 Task: Create a creative abstract corporative letterhead.
Action: Mouse moved to (393, 210)
Screenshot: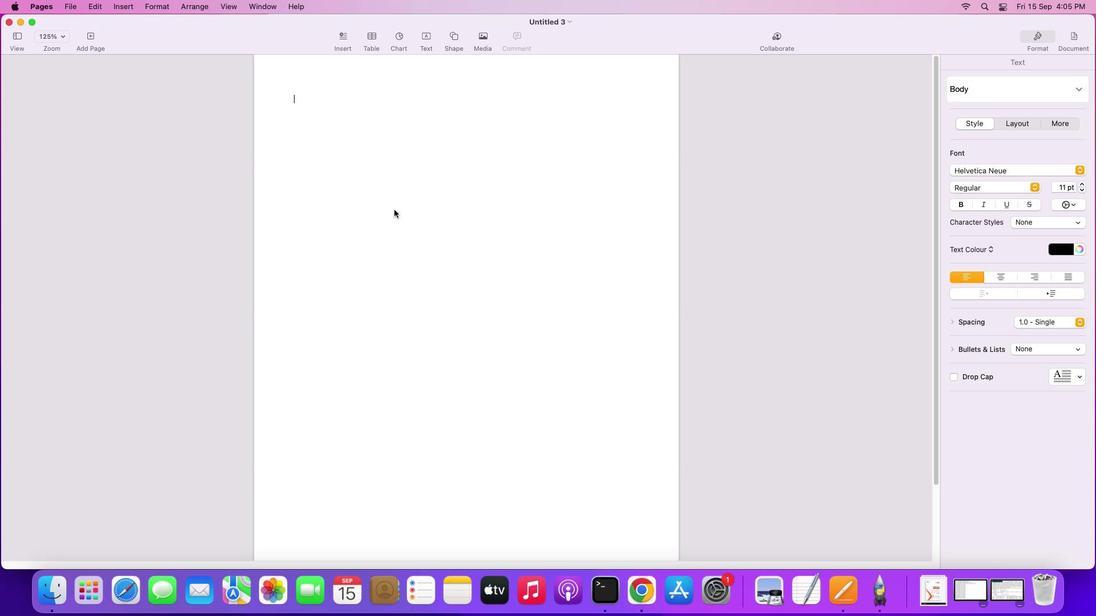 
Action: Mouse pressed left at (393, 210)
Screenshot: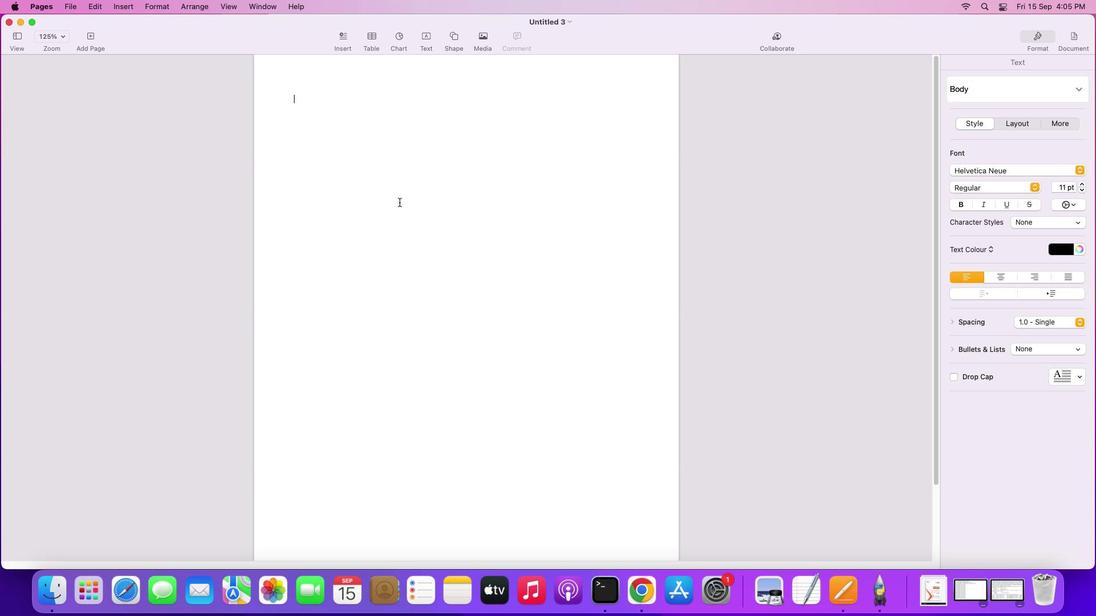 
Action: Mouse moved to (449, 37)
Screenshot: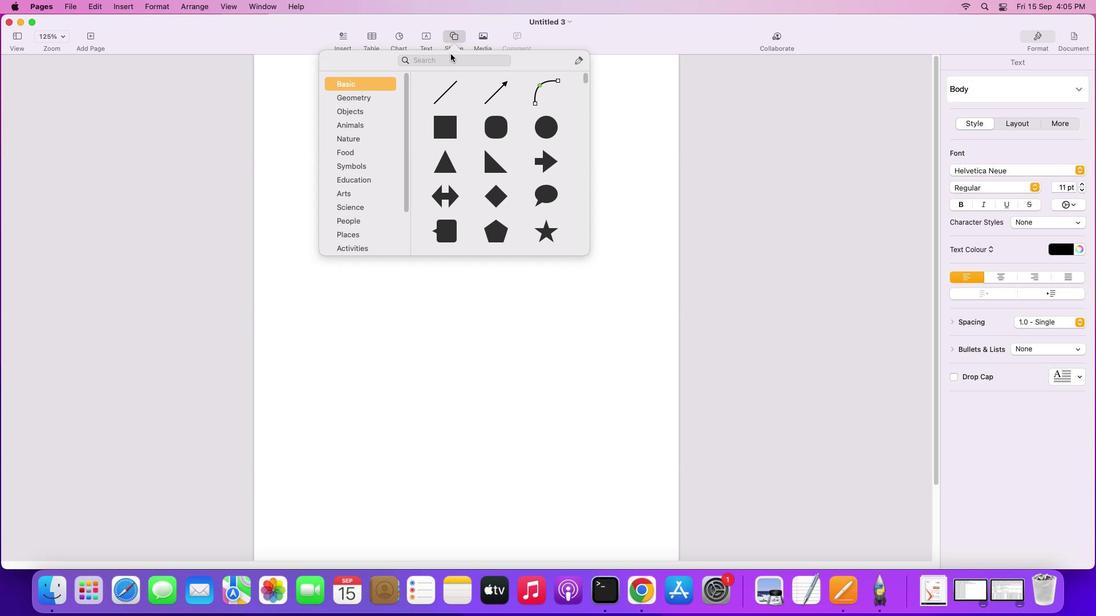 
Action: Mouse pressed left at (449, 37)
Screenshot: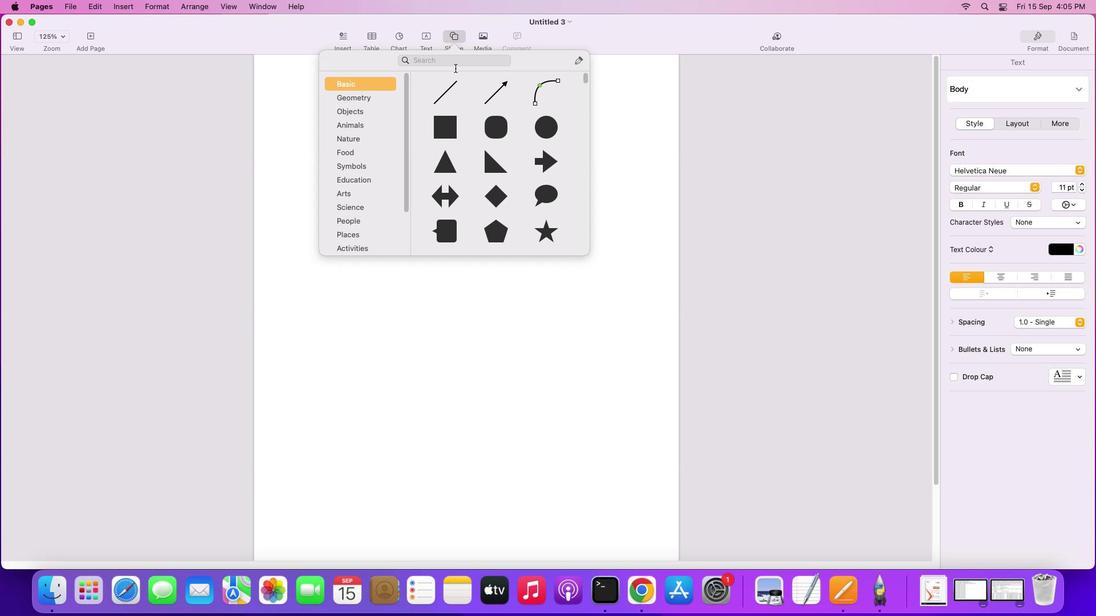 
Action: Mouse moved to (441, 131)
Screenshot: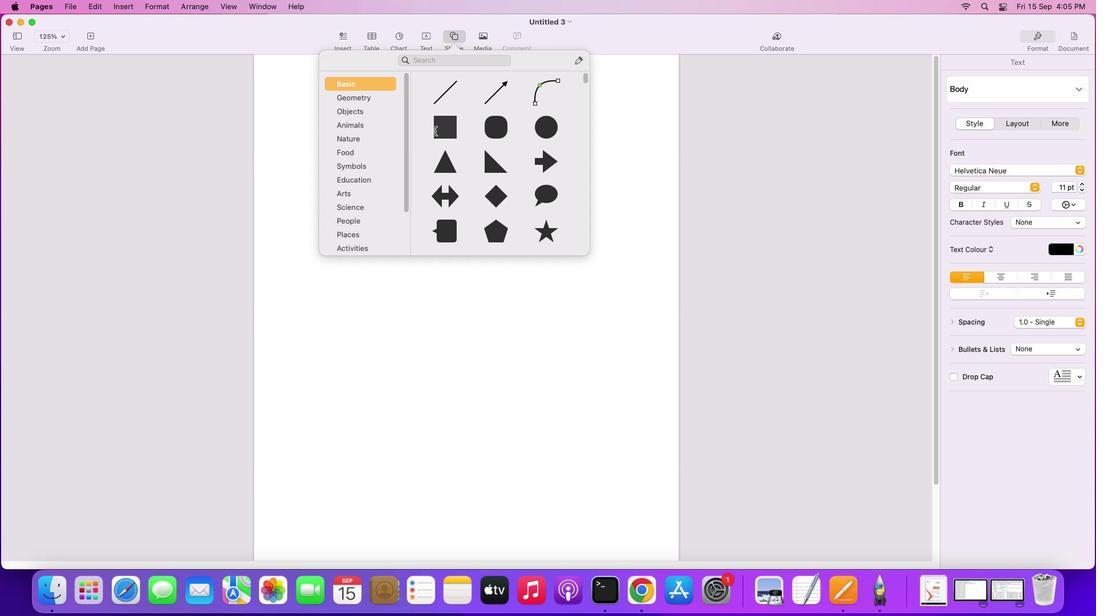 
Action: Mouse pressed left at (441, 131)
Screenshot: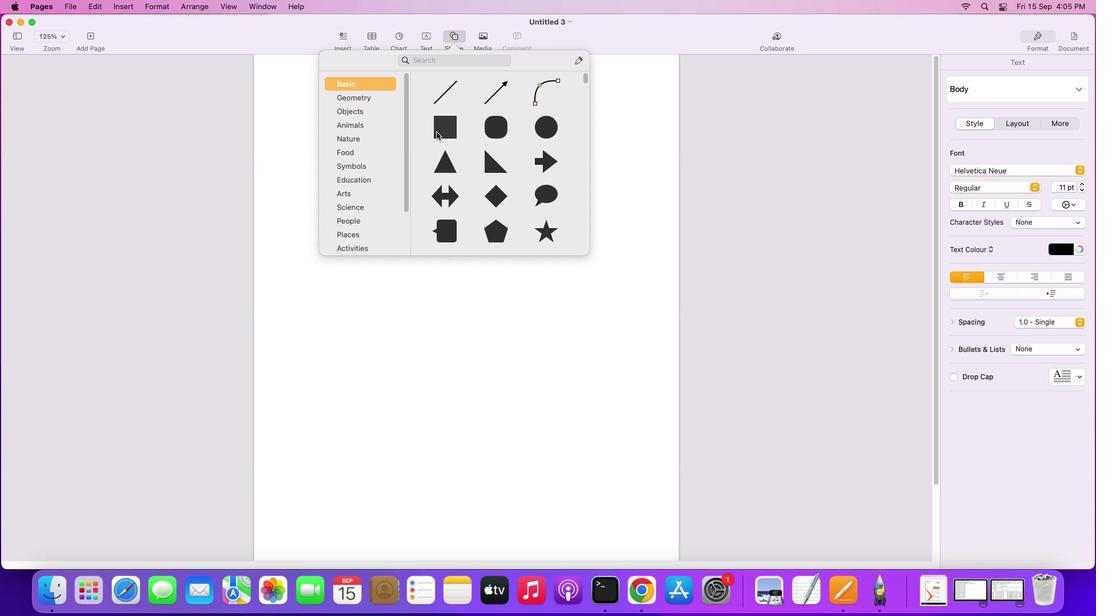 
Action: Mouse moved to (464, 153)
Screenshot: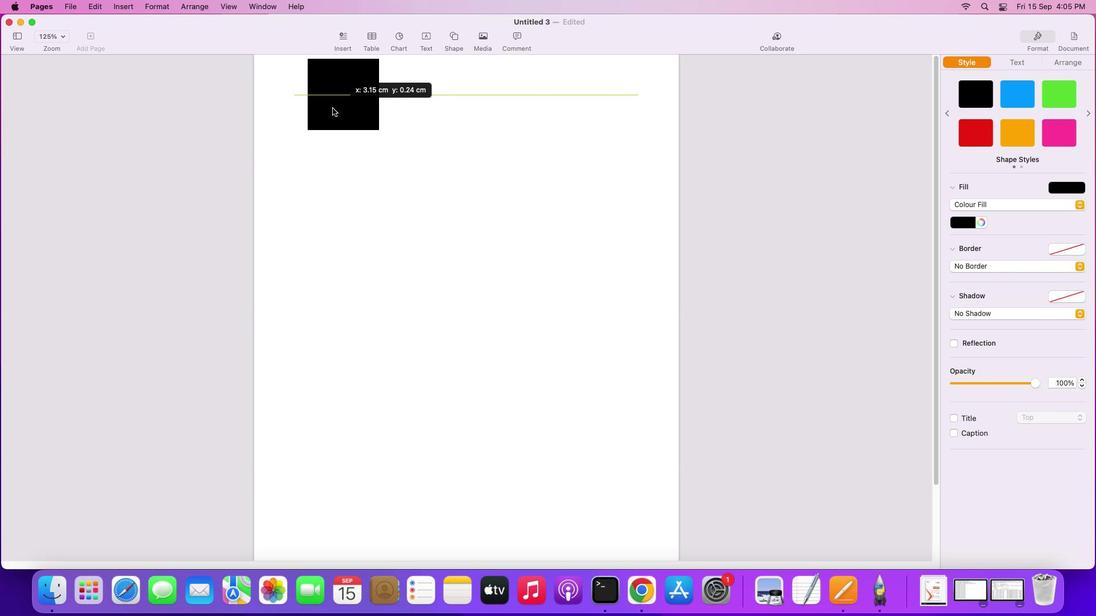 
Action: Mouse pressed left at (464, 153)
Screenshot: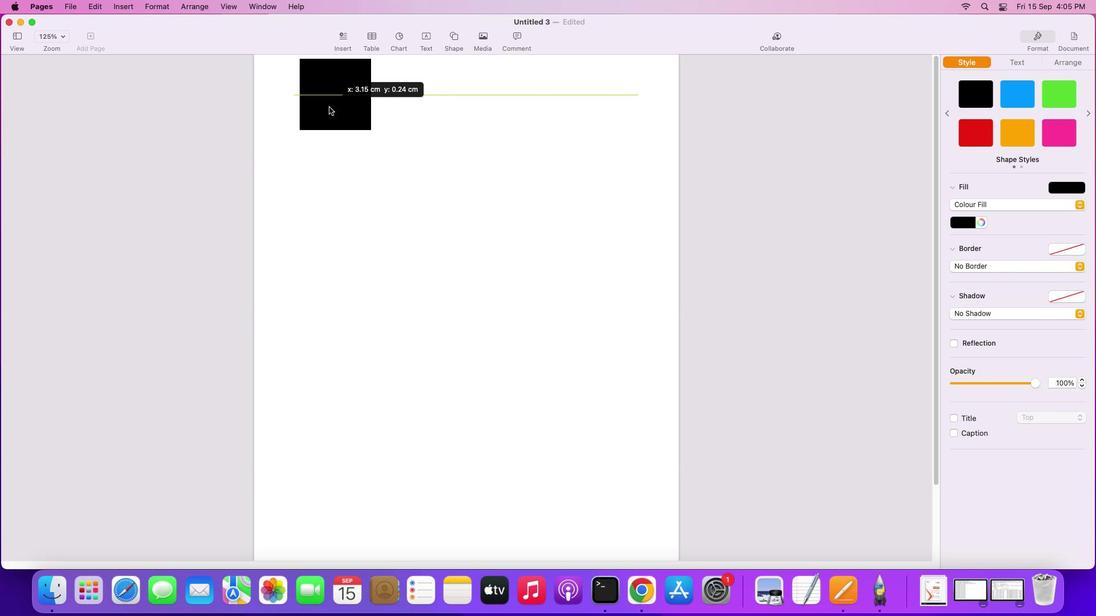 
Action: Mouse moved to (287, 102)
Screenshot: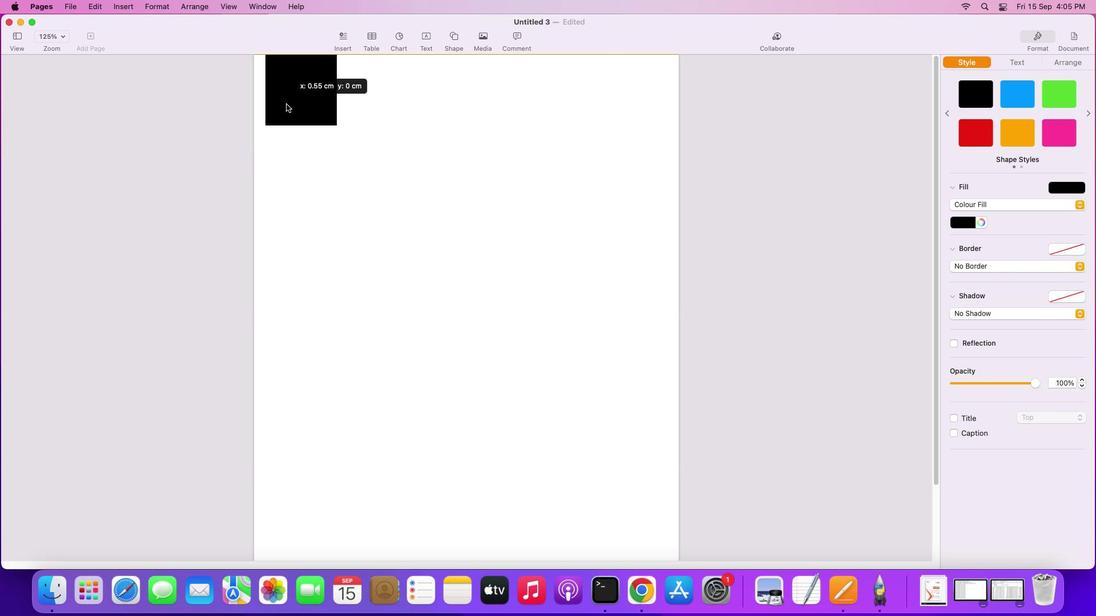 
Action: Mouse pressed left at (287, 102)
Screenshot: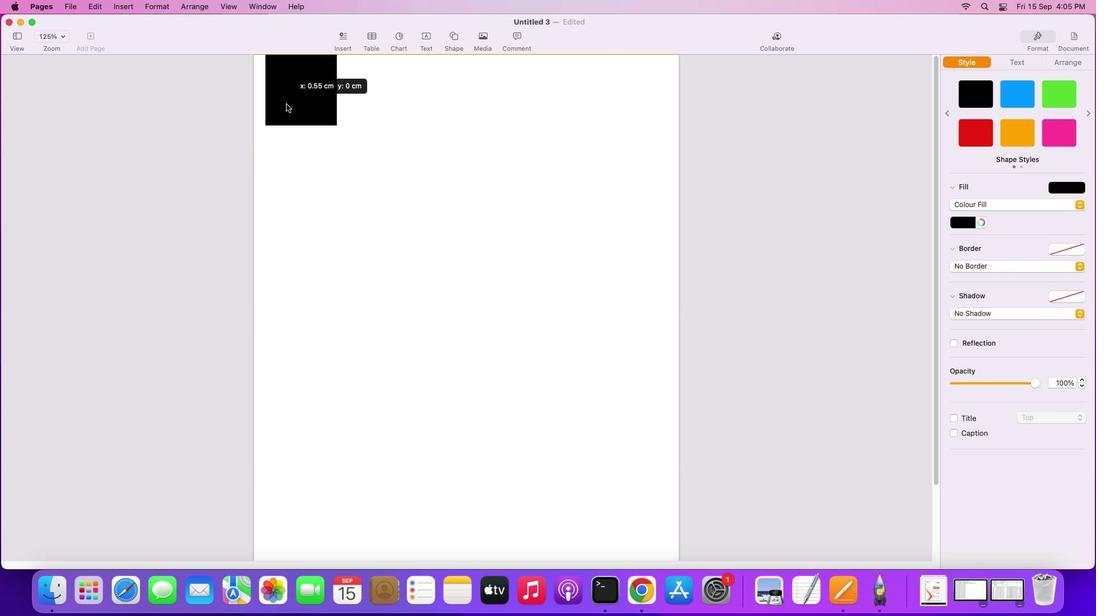 
Action: Mouse moved to (283, 104)
Screenshot: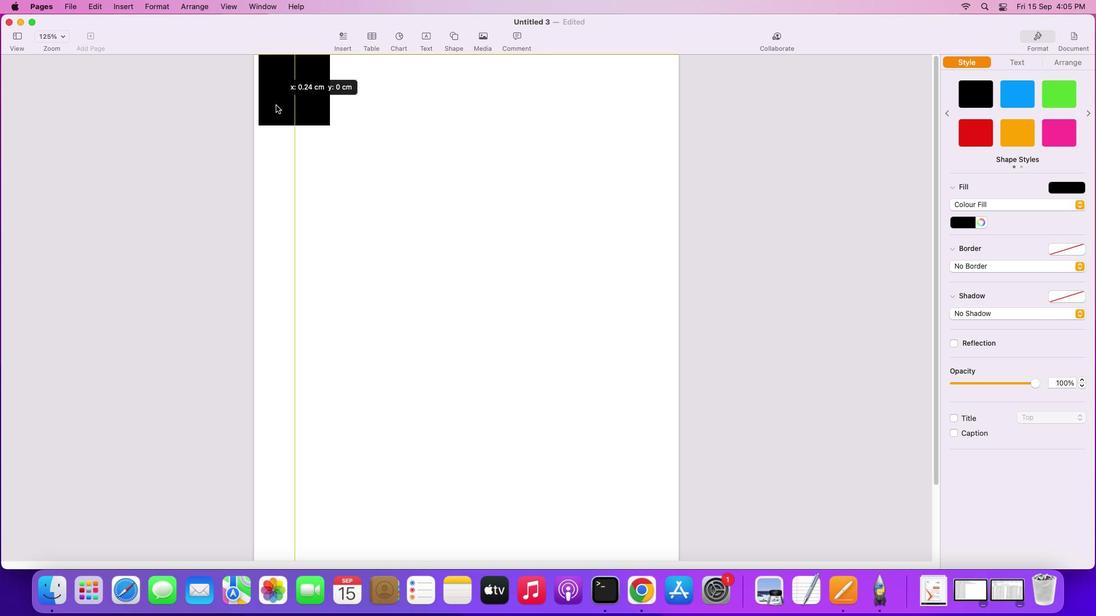 
Action: Mouse pressed left at (283, 104)
Screenshot: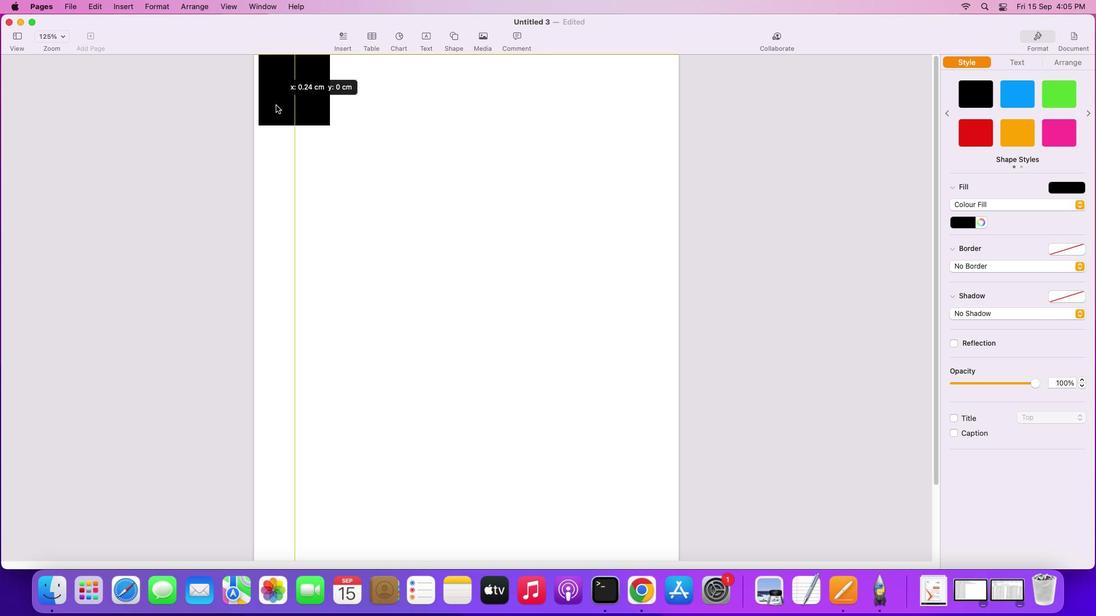 
Action: Mouse moved to (288, 126)
Screenshot: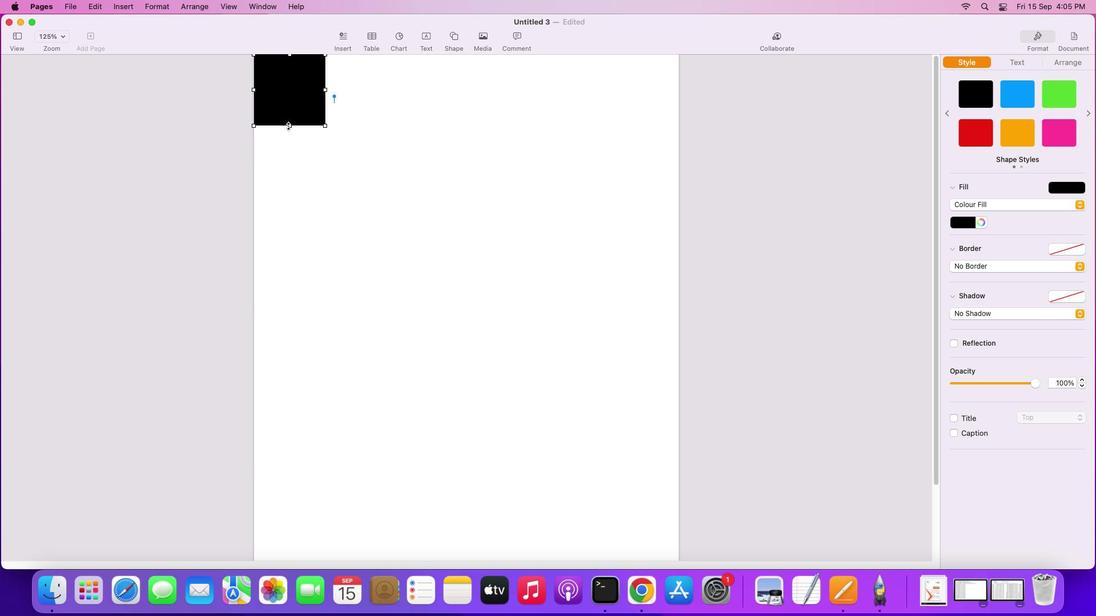 
Action: Mouse pressed left at (288, 126)
Screenshot: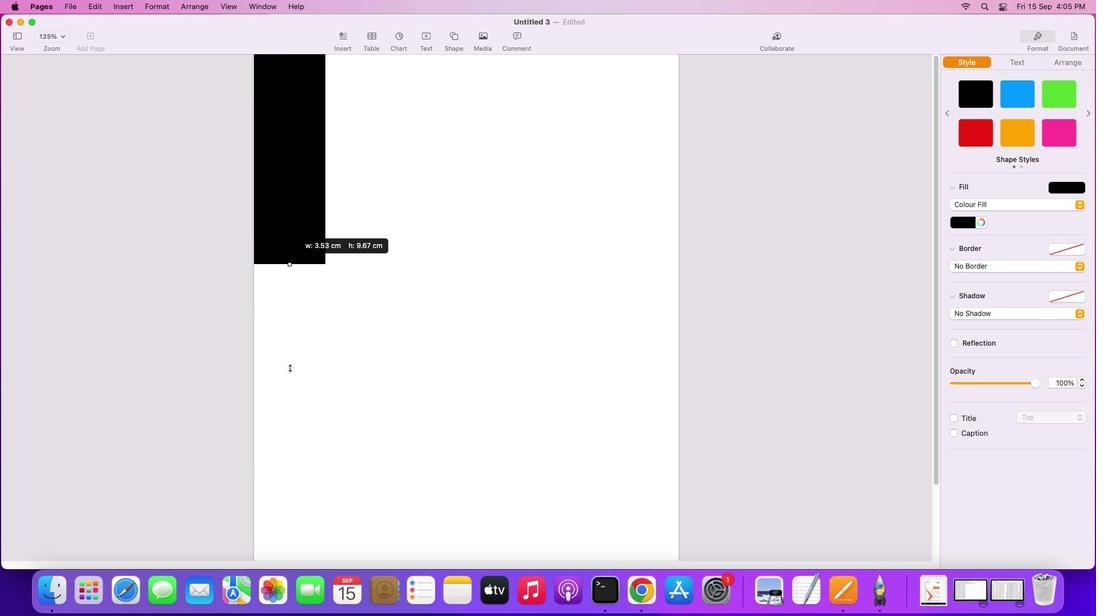 
Action: Mouse moved to (316, 557)
Screenshot: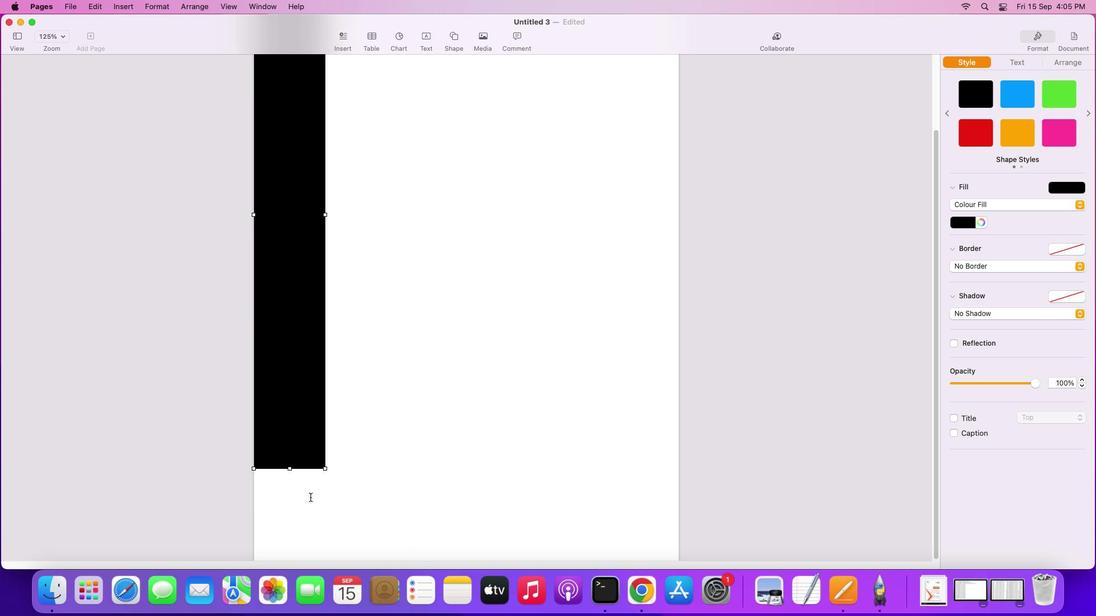 
Action: Mouse scrolled (316, 557) with delta (0, 0)
Screenshot: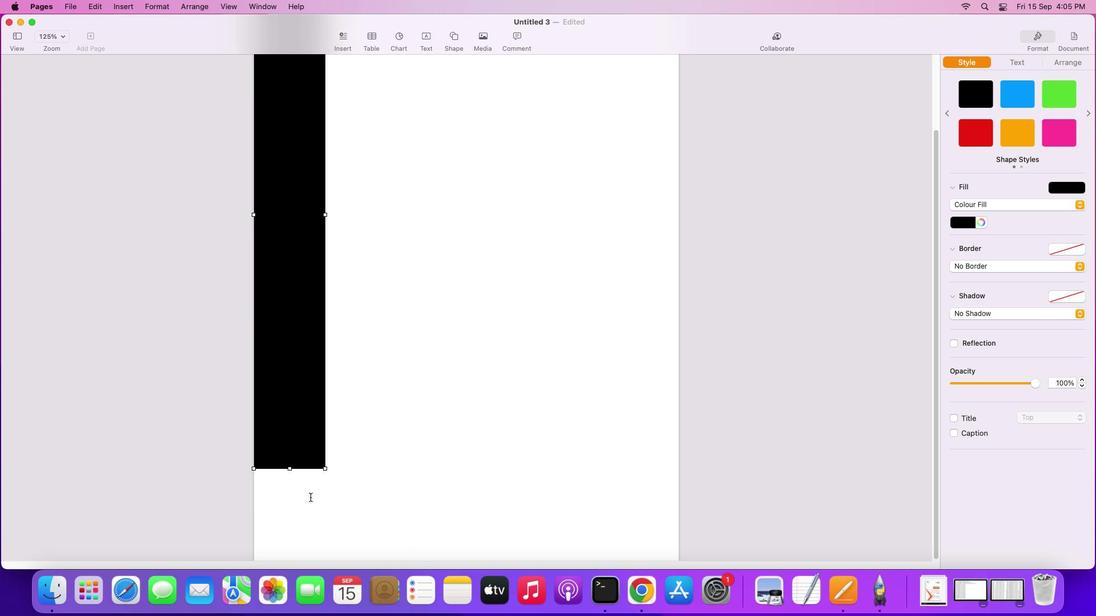 
Action: Mouse moved to (316, 556)
Screenshot: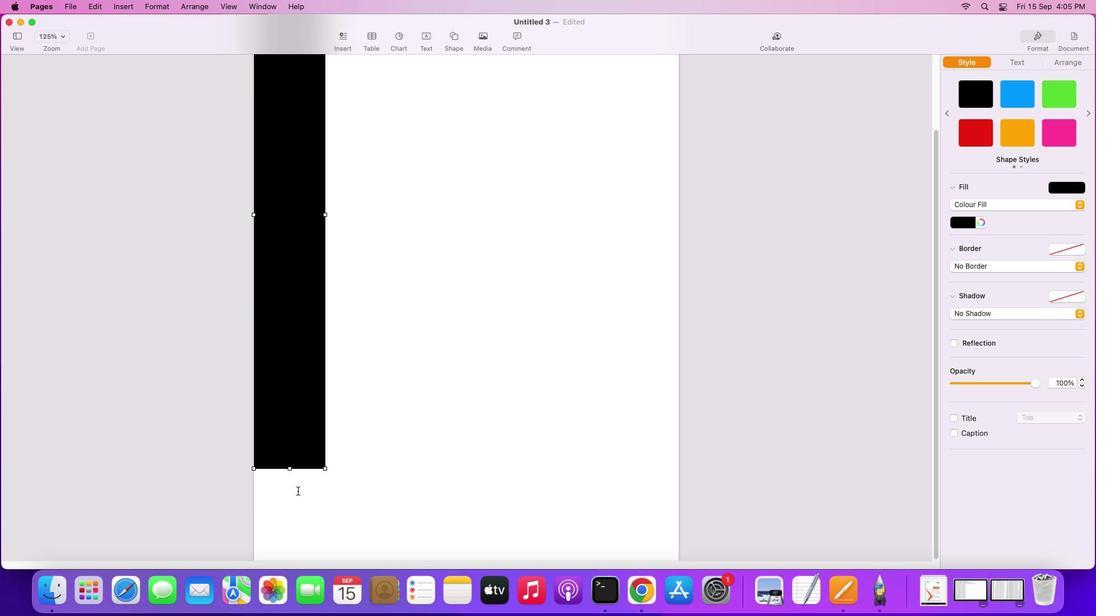
Action: Mouse scrolled (316, 556) with delta (0, 0)
Screenshot: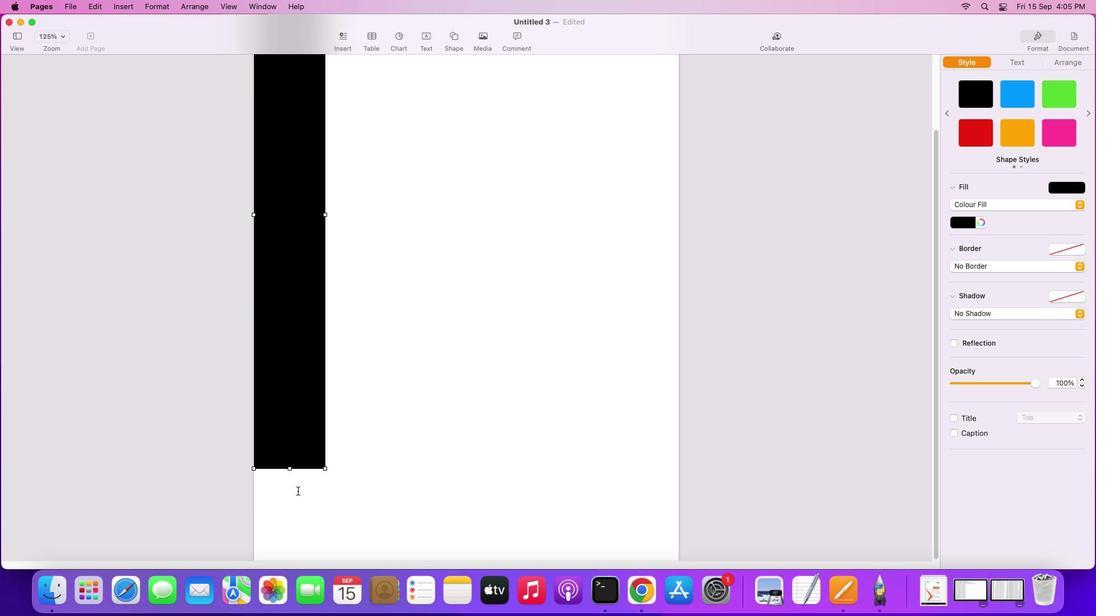 
Action: Mouse scrolled (316, 556) with delta (0, -1)
Screenshot: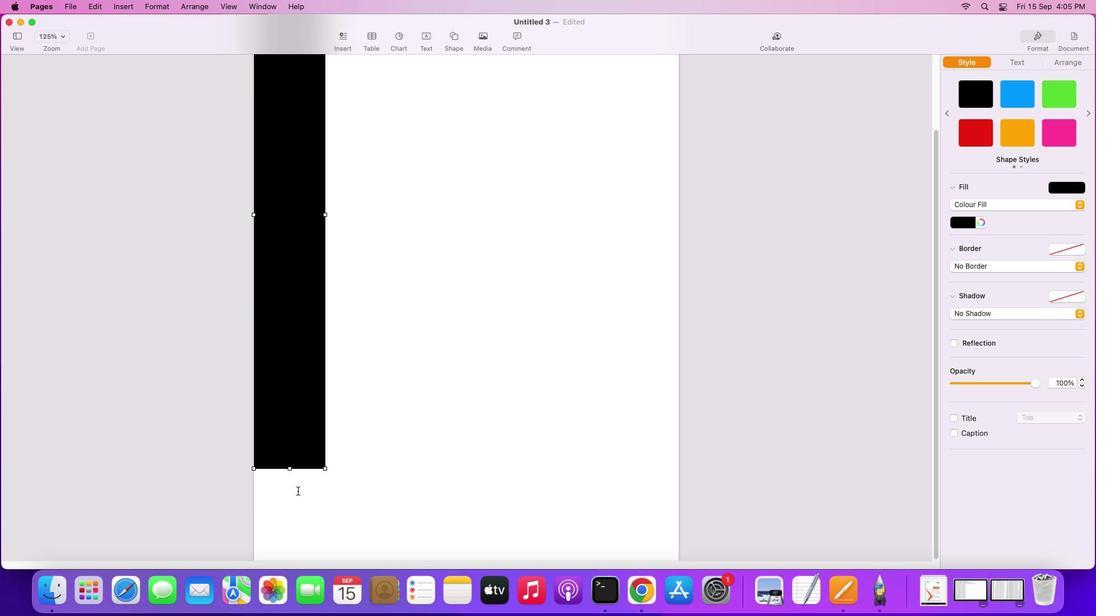 
Action: Mouse scrolled (316, 556) with delta (0, -2)
Screenshot: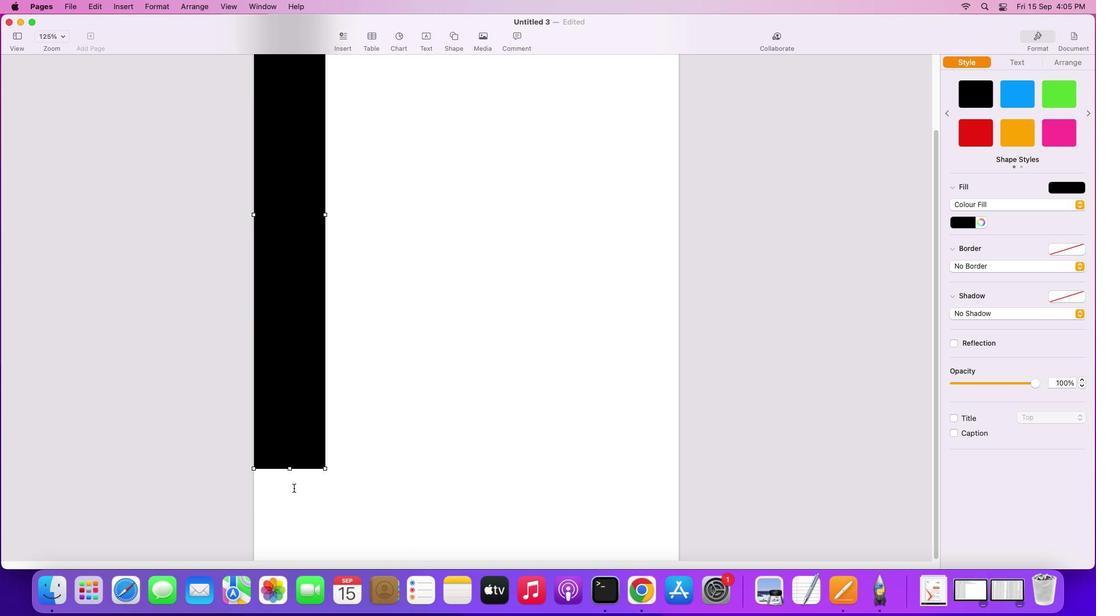 
Action: Mouse scrolled (316, 556) with delta (0, -3)
Screenshot: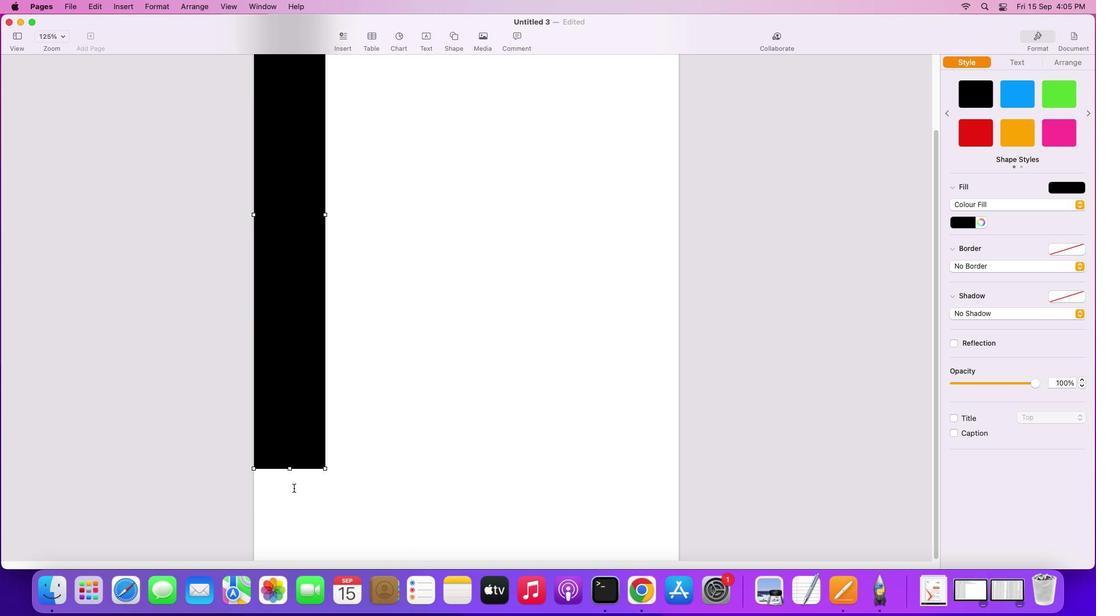 
Action: Mouse scrolled (316, 556) with delta (0, -3)
Screenshot: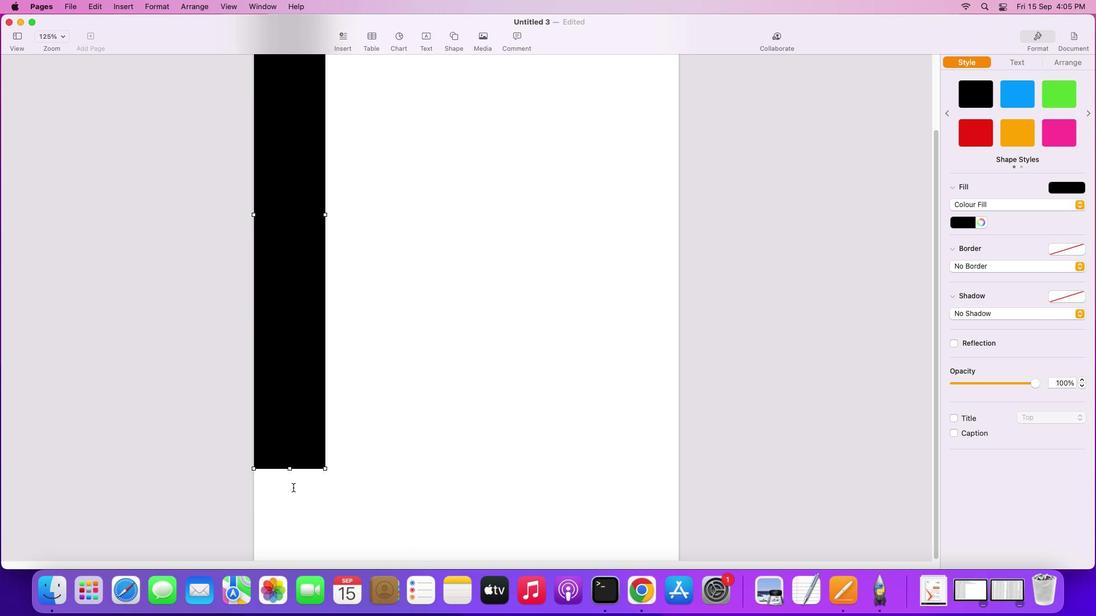 
Action: Mouse moved to (316, 550)
Screenshot: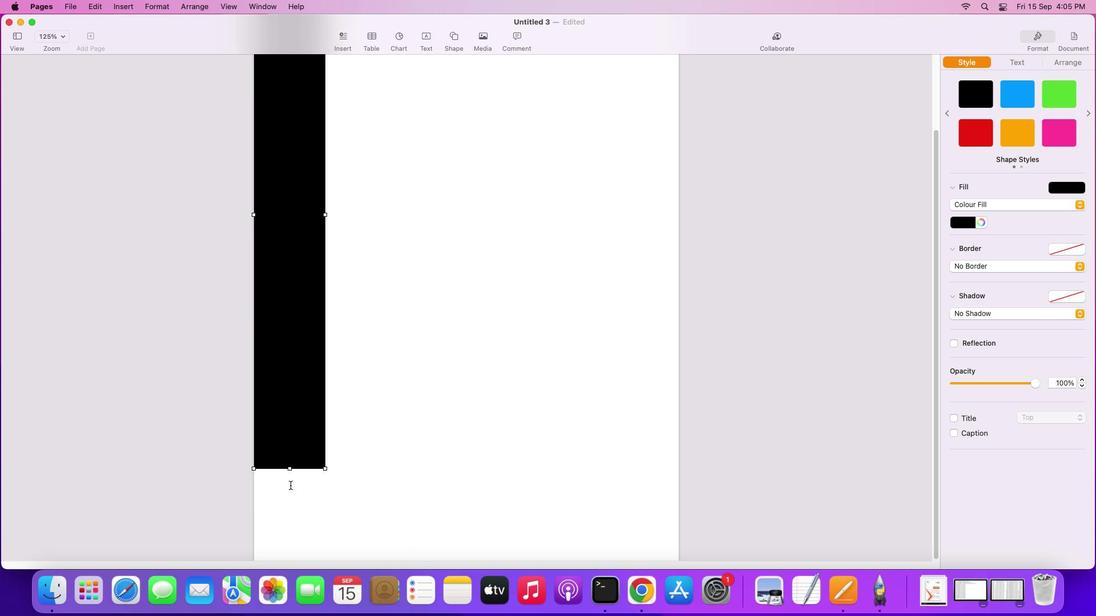 
Action: Mouse scrolled (316, 550) with delta (0, -3)
Screenshot: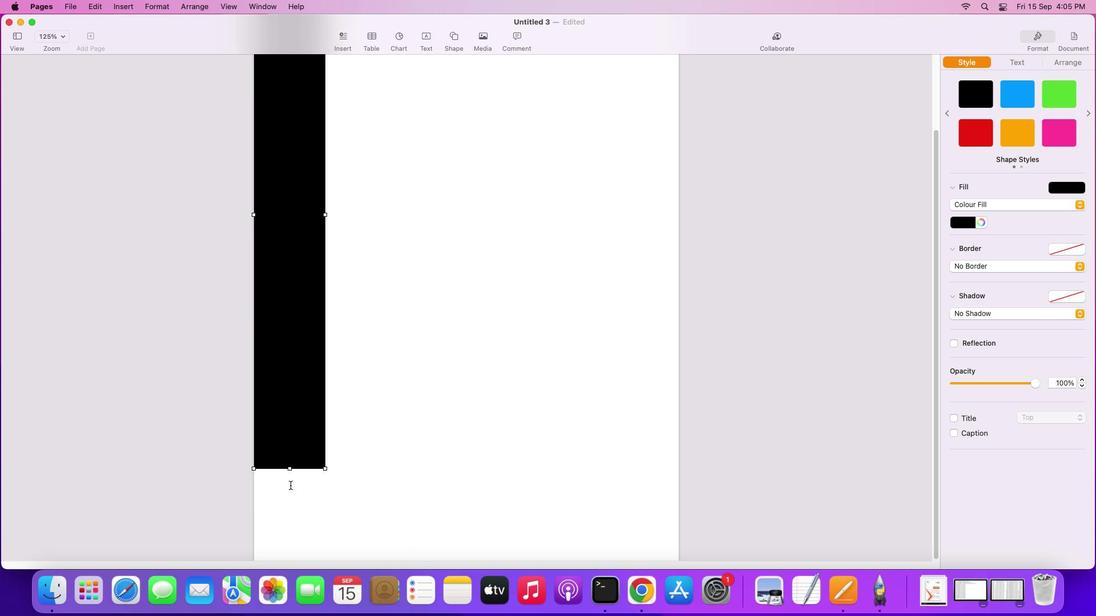 
Action: Mouse moved to (289, 470)
Screenshot: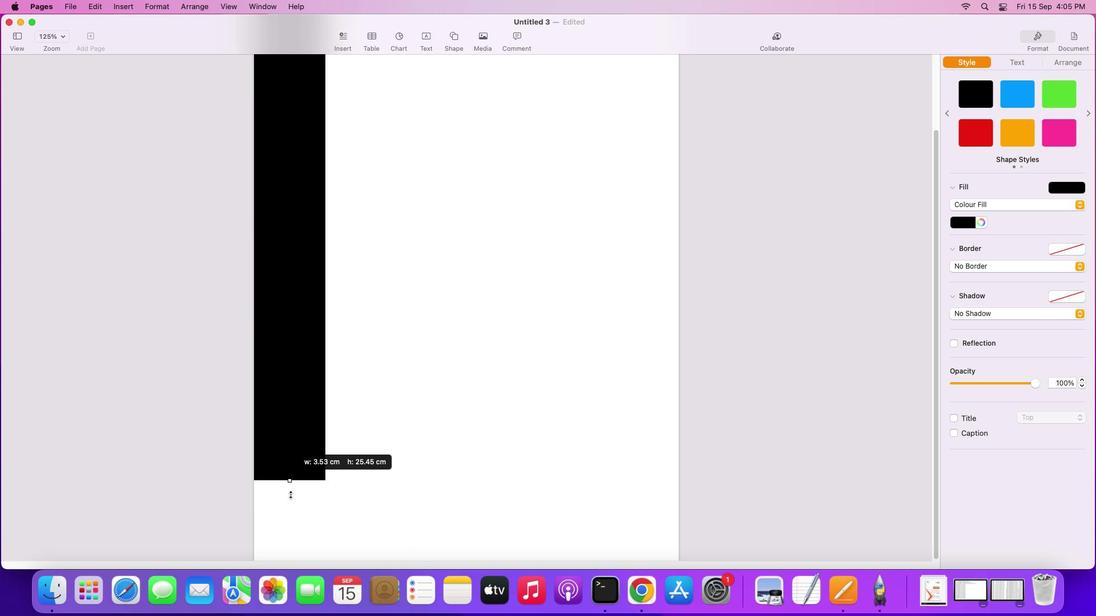 
Action: Mouse pressed left at (289, 470)
Screenshot: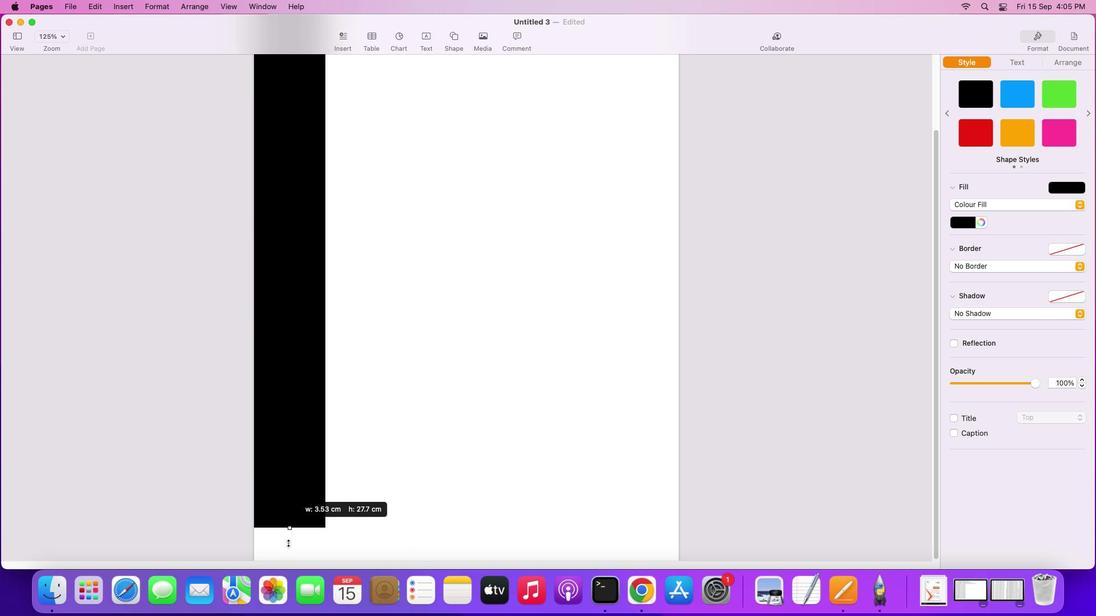 
Action: Mouse moved to (324, 261)
Screenshot: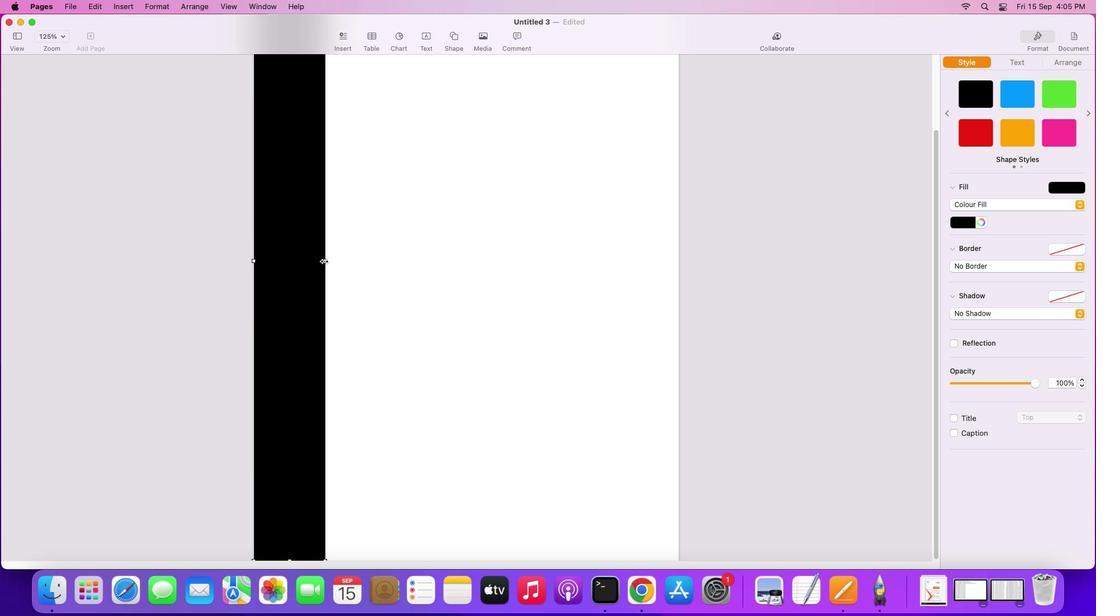 
Action: Mouse pressed left at (324, 261)
Screenshot: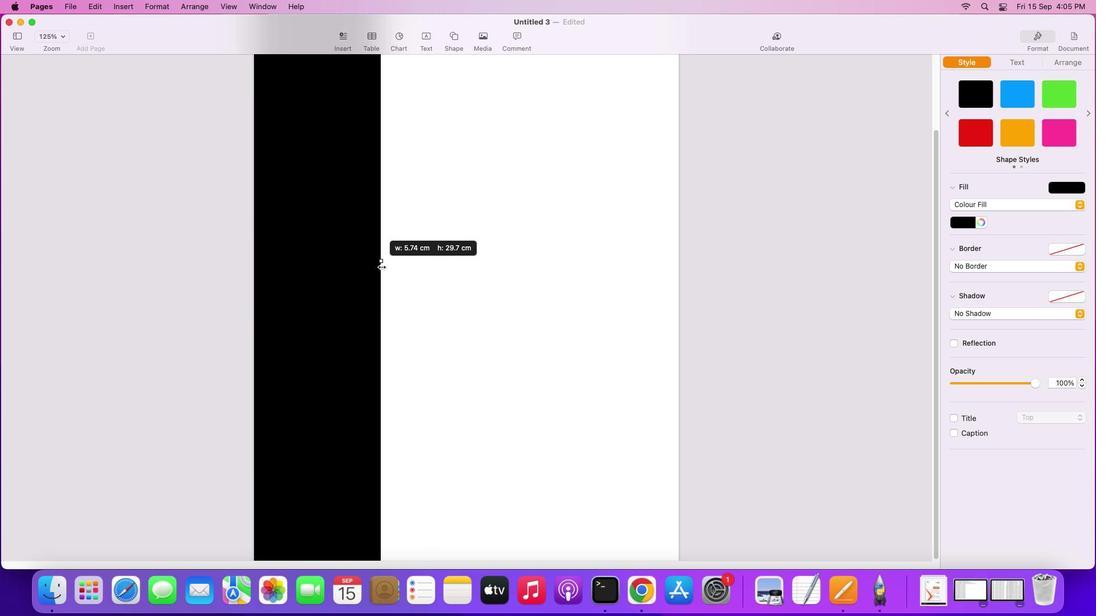 
Action: Mouse moved to (433, 265)
Screenshot: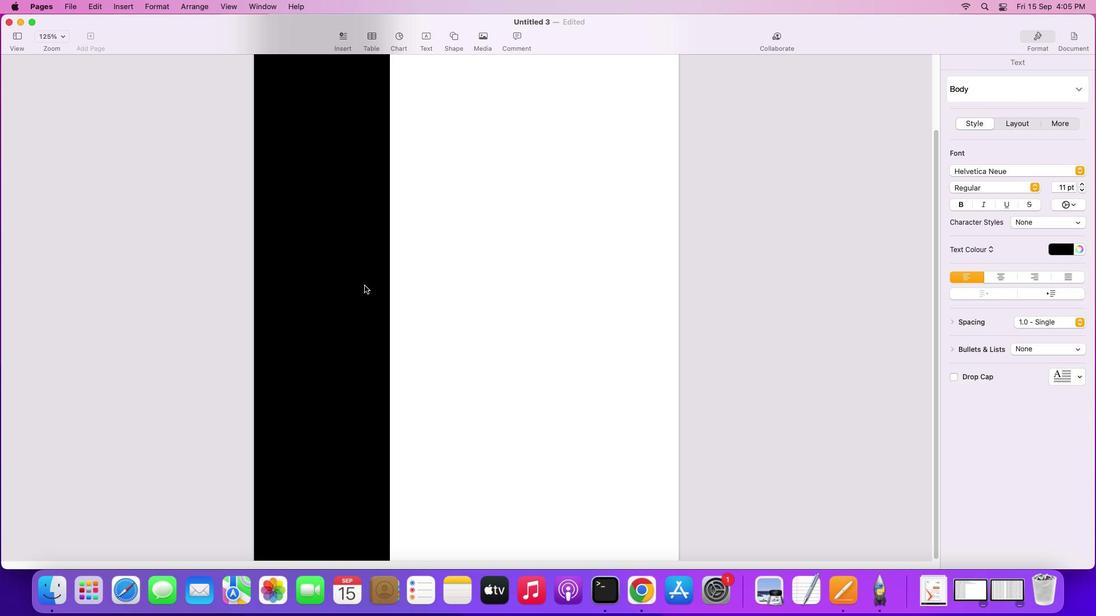 
Action: Mouse pressed left at (433, 265)
Screenshot: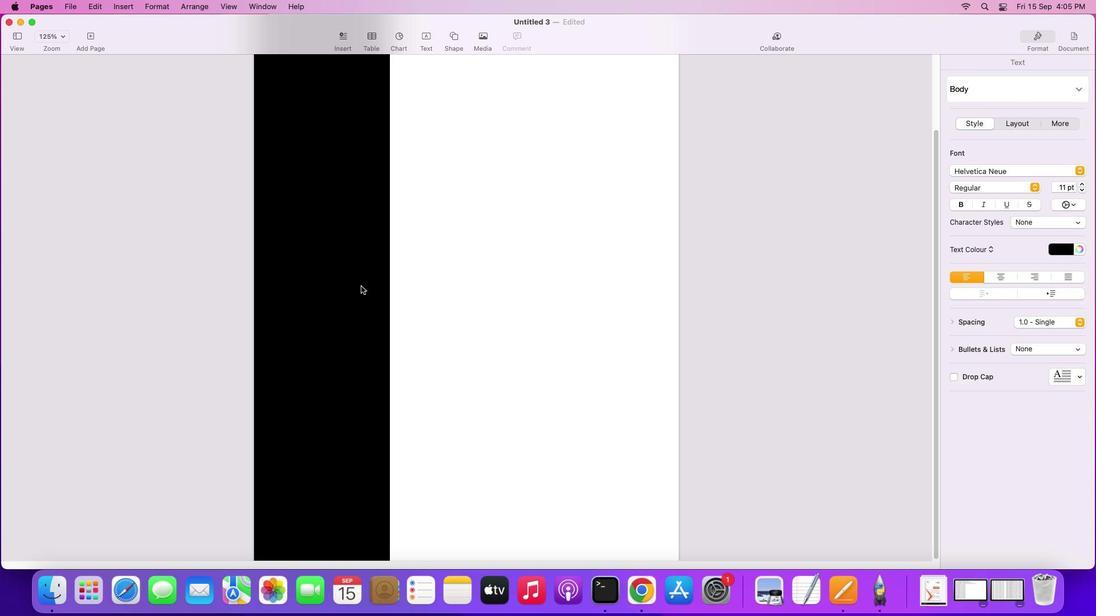 
Action: Mouse moved to (361, 285)
Screenshot: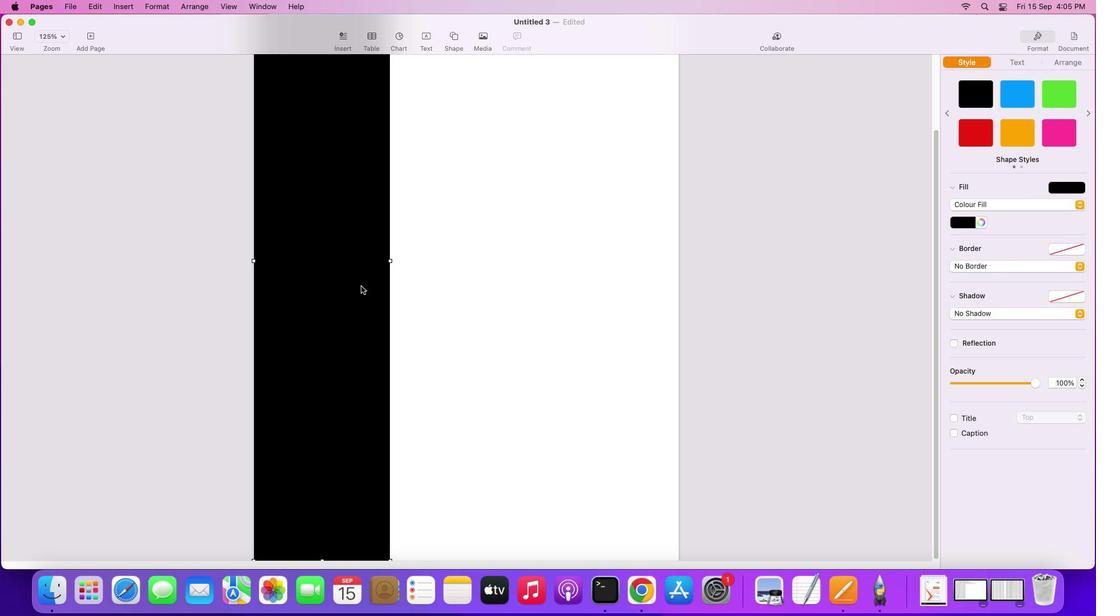 
Action: Mouse pressed left at (361, 285)
Screenshot: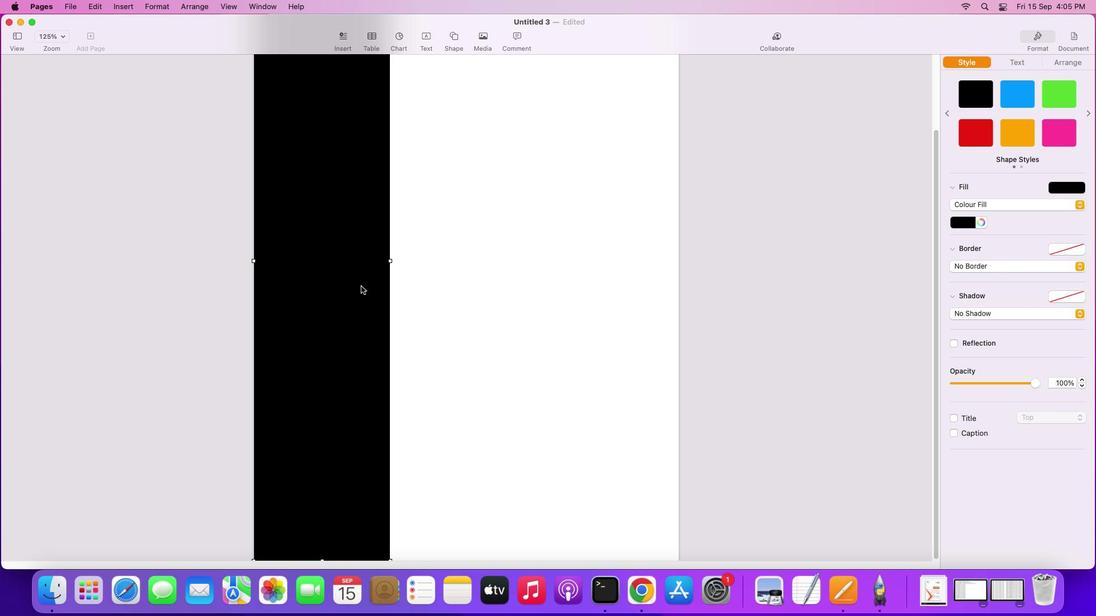 
Action: Mouse moved to (361, 285)
Screenshot: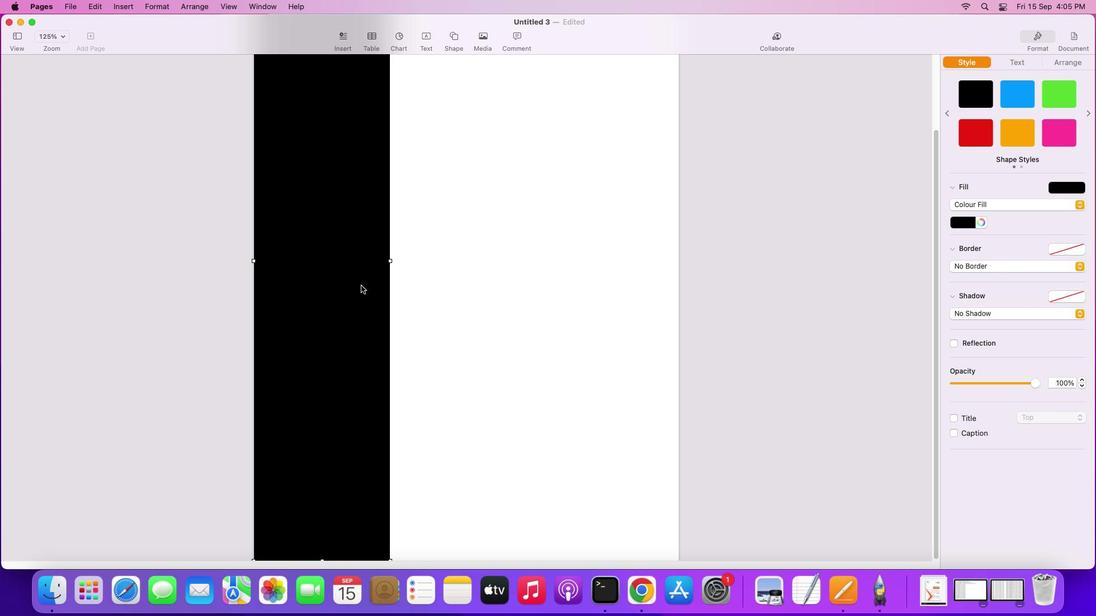 
Action: Key pressed Key.cmd
Screenshot: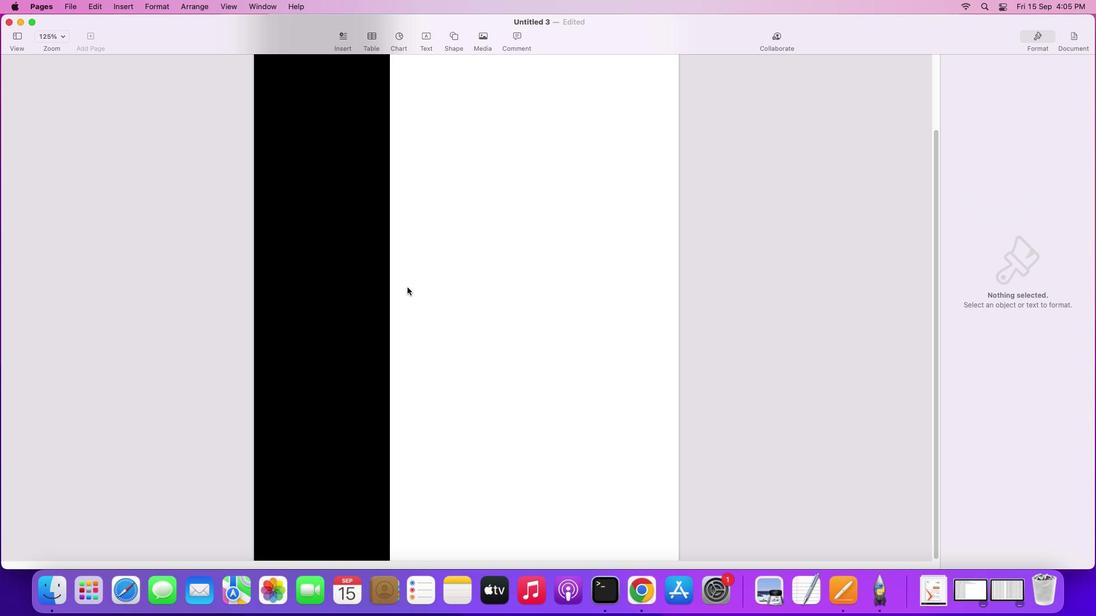 
Action: Mouse pressed left at (361, 285)
Screenshot: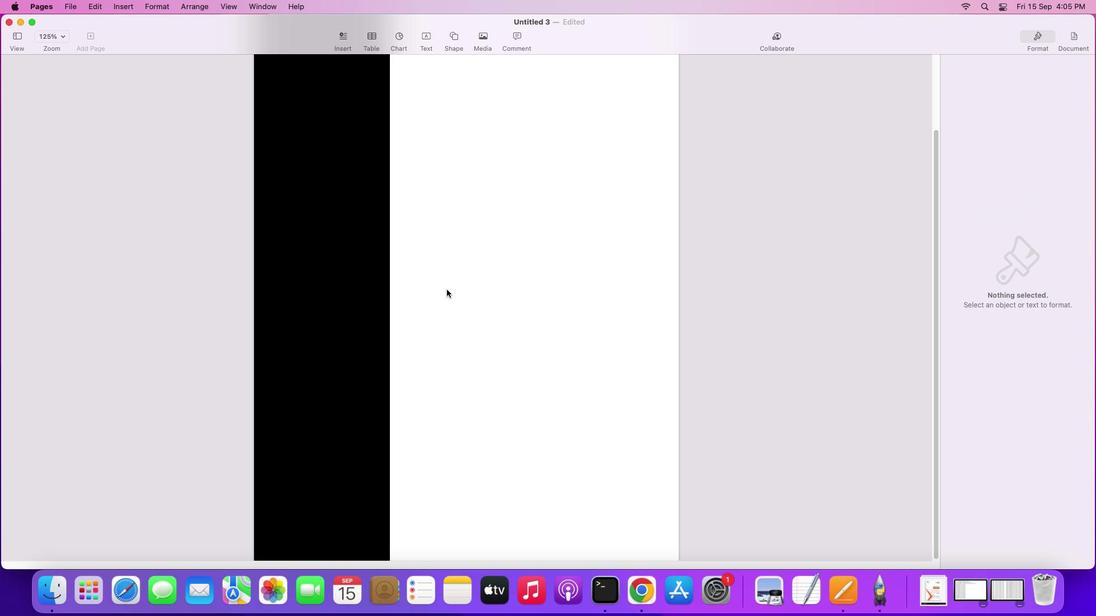 
Action: Mouse moved to (508, 291)
Screenshot: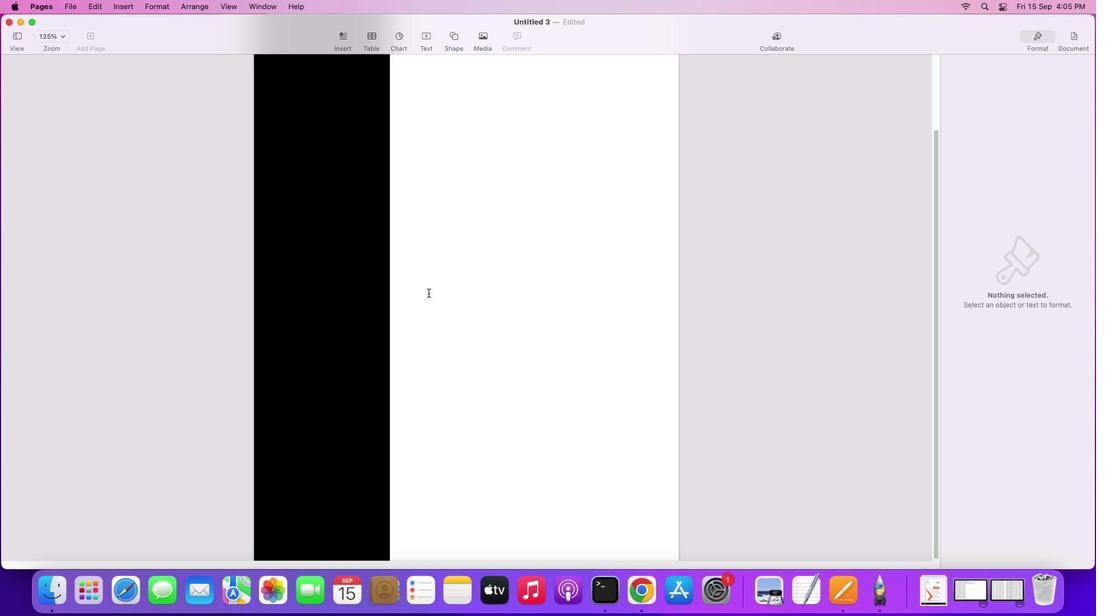 
Action: Key pressed Key.alt
Screenshot: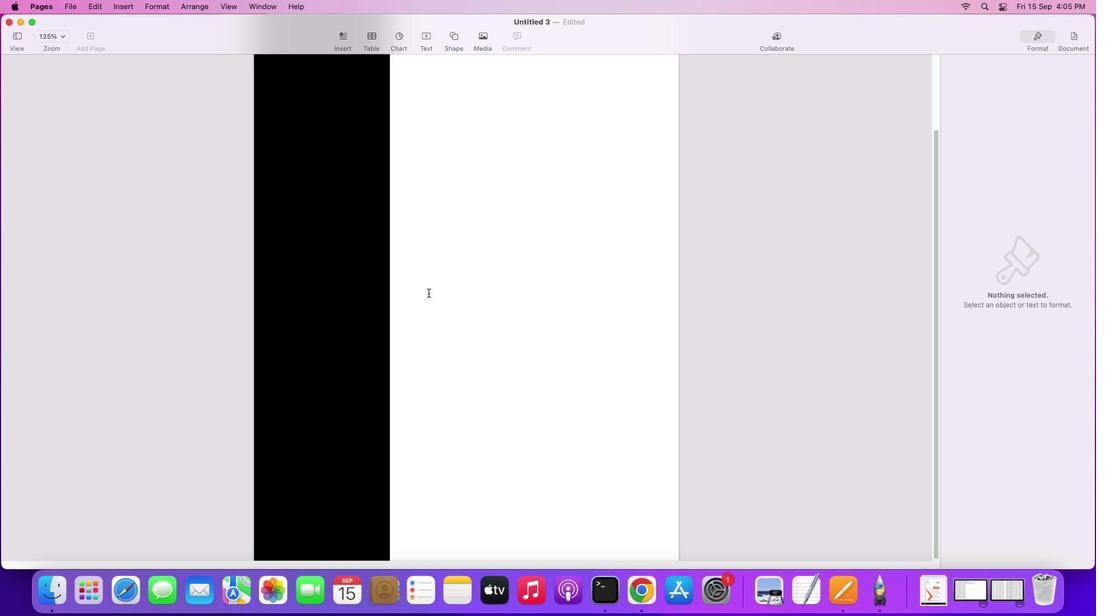 
Action: Mouse moved to (428, 293)
Screenshot: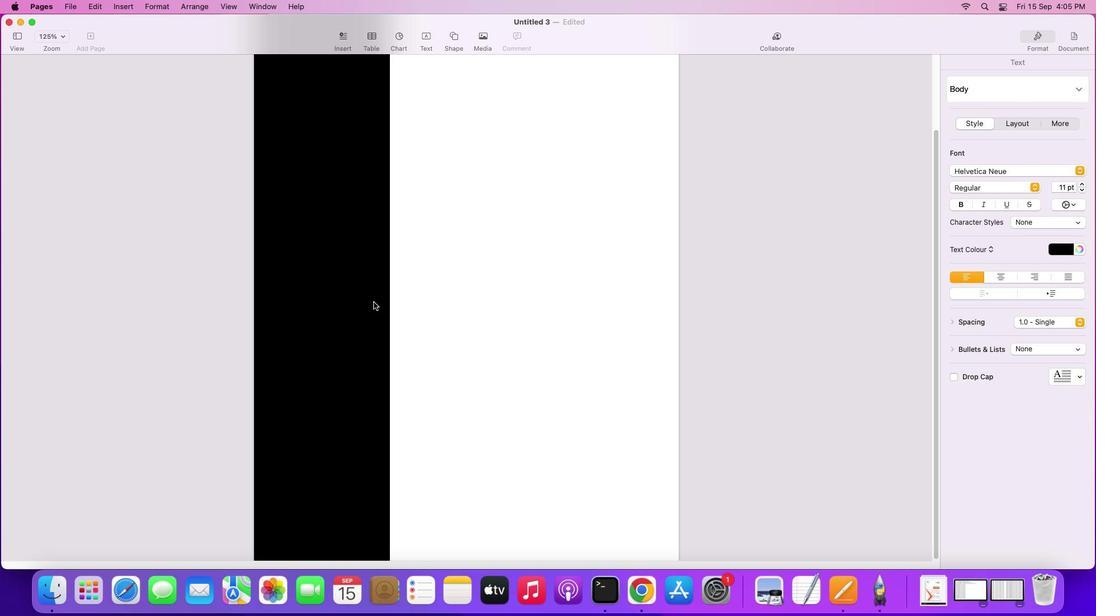 
Action: Mouse pressed left at (428, 293)
Screenshot: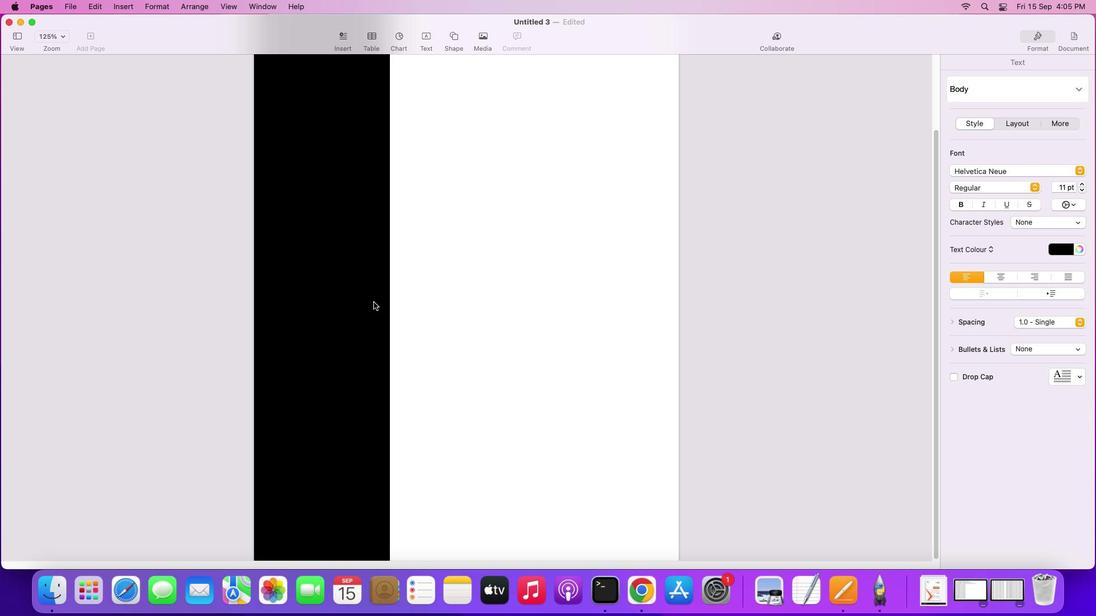 
Action: Mouse moved to (373, 302)
Screenshot: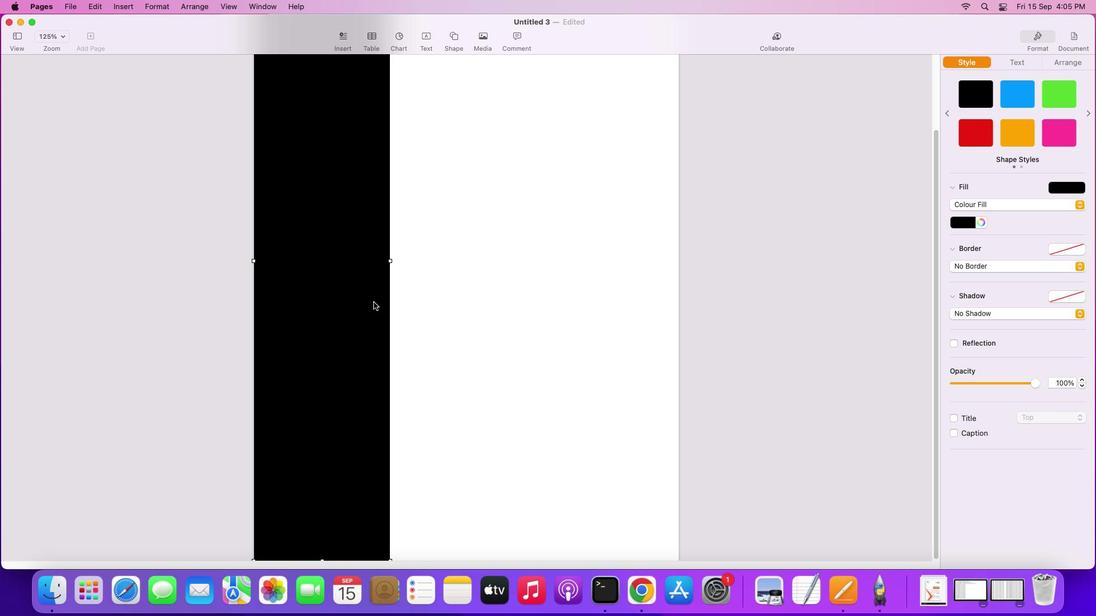 
Action: Mouse pressed left at (373, 302)
Screenshot: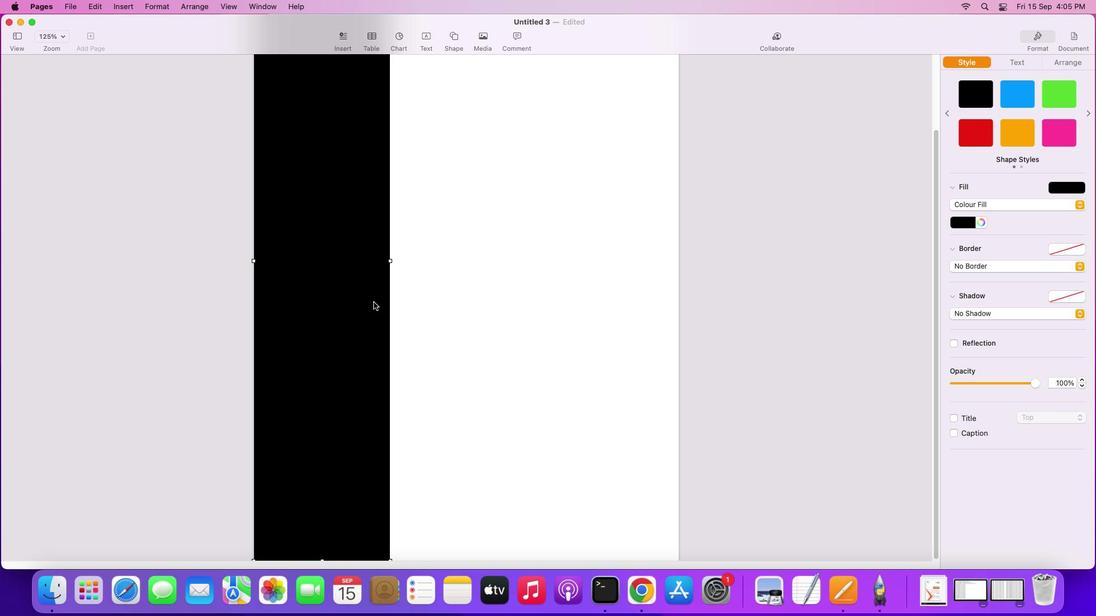 
Action: Key pressed Key.alt
Screenshot: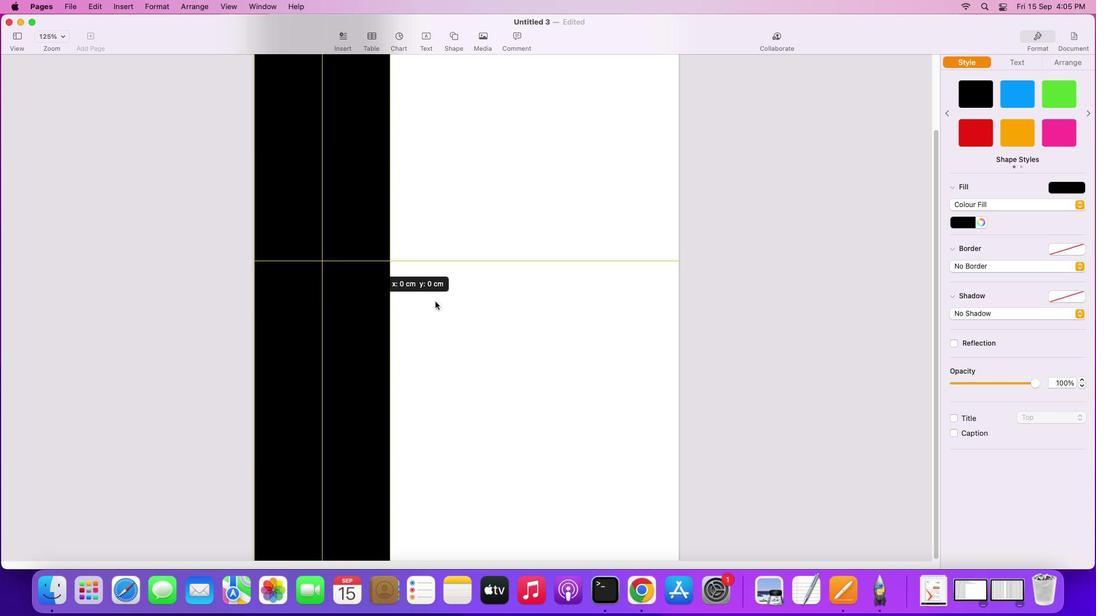 
Action: Mouse pressed left at (373, 302)
Screenshot: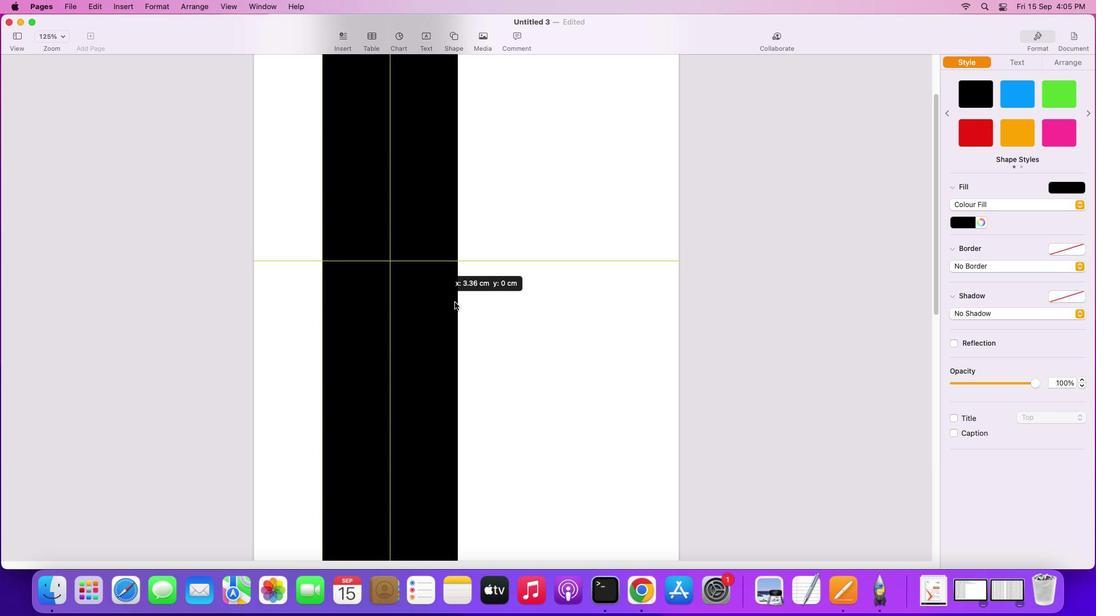 
Action: Mouse moved to (434, 347)
Screenshot: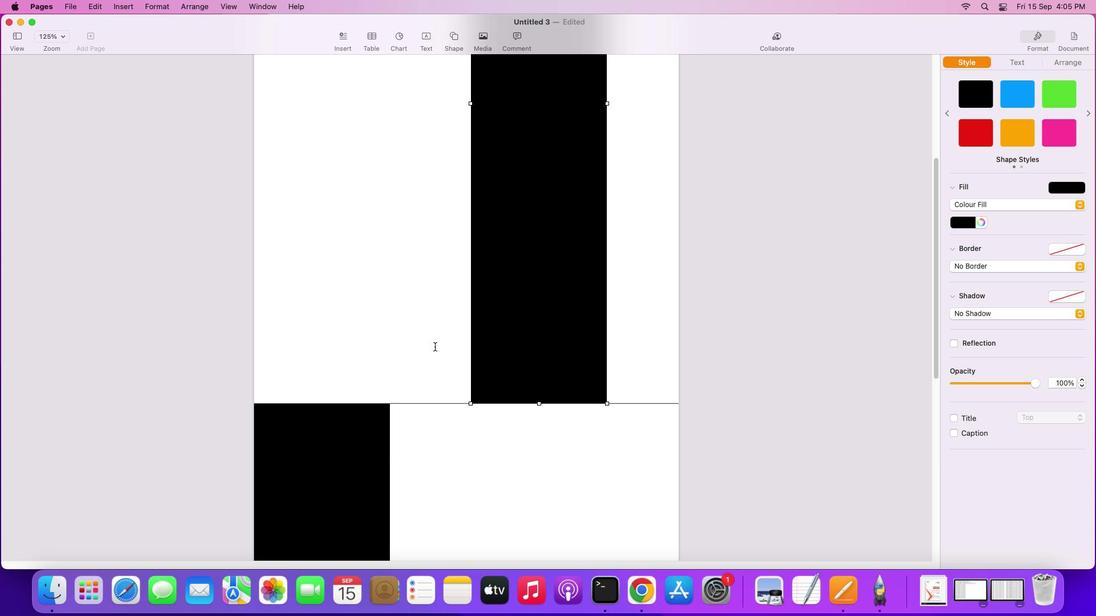 
Action: Mouse scrolled (434, 347) with delta (0, 0)
Screenshot: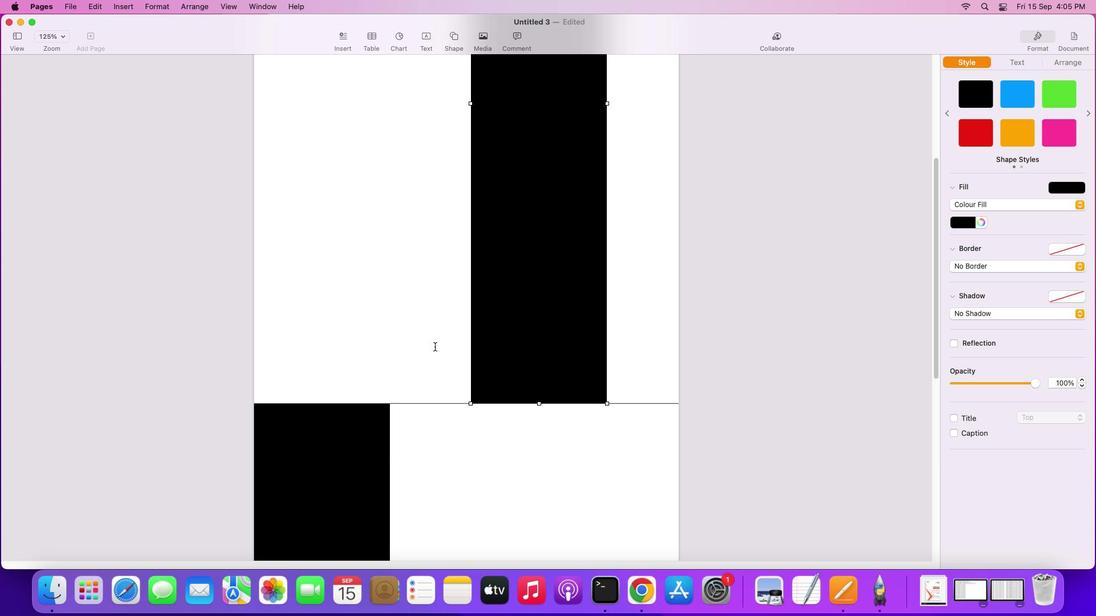 
Action: Mouse moved to (434, 347)
Screenshot: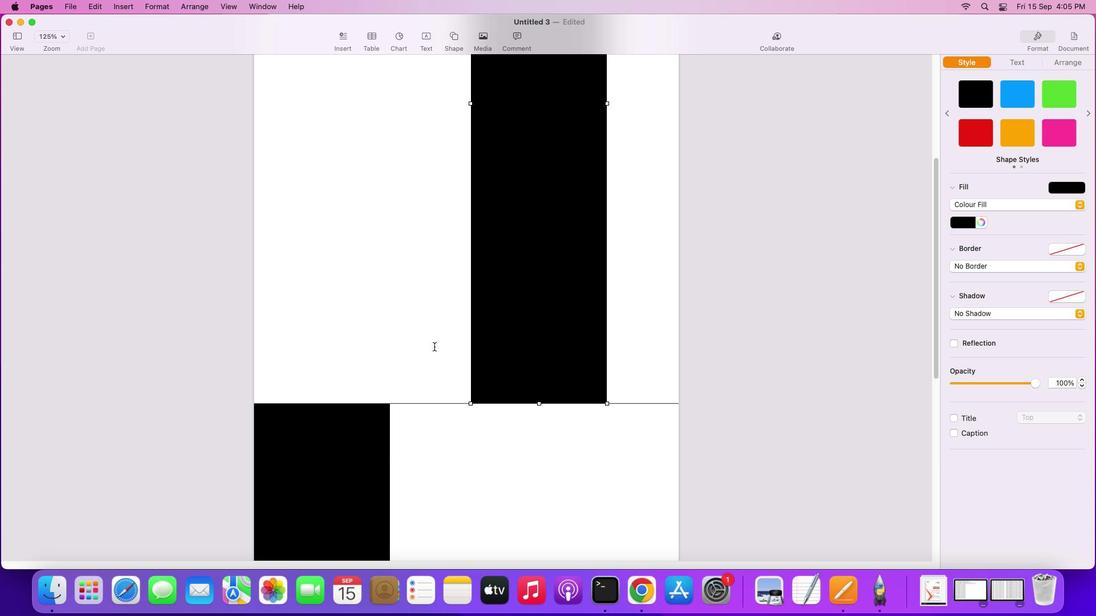 
Action: Mouse scrolled (434, 347) with delta (0, 0)
Screenshot: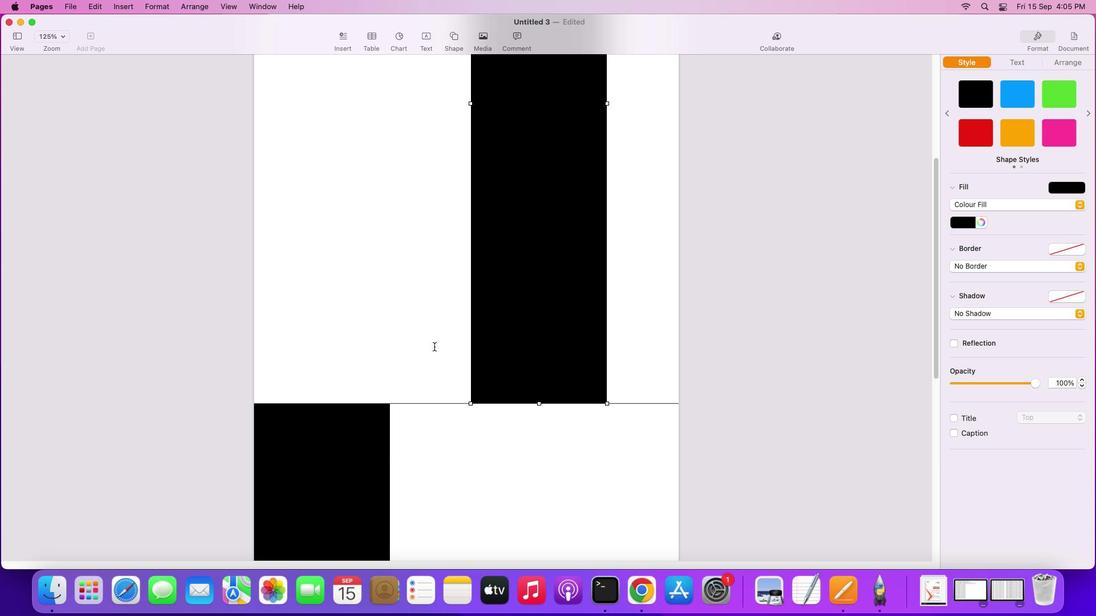 
Action: Mouse scrolled (434, 347) with delta (0, -2)
Screenshot: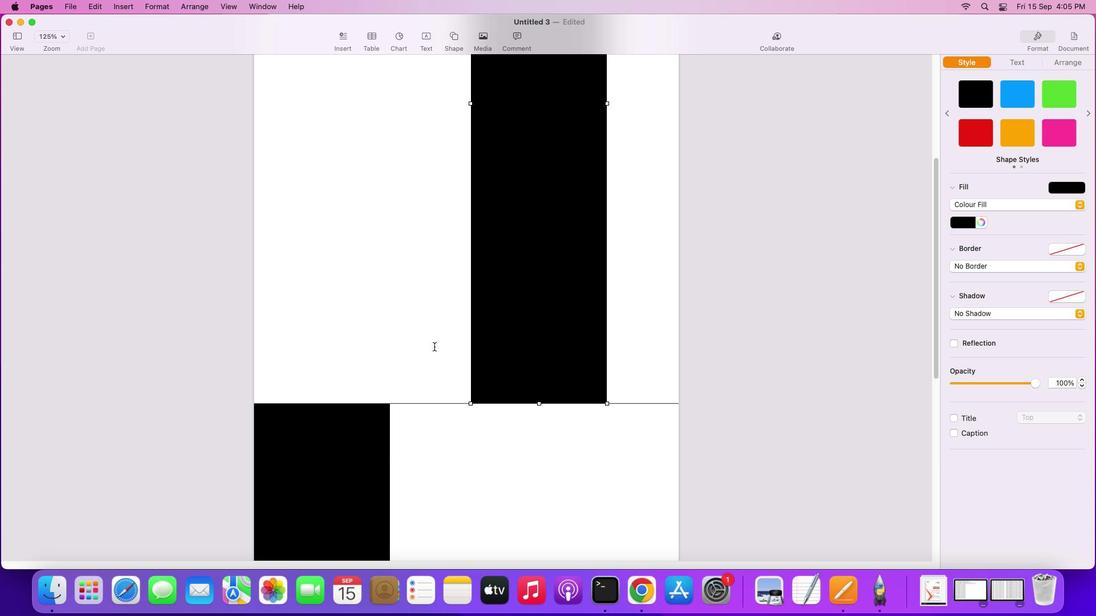 
Action: Mouse moved to (434, 347)
Screenshot: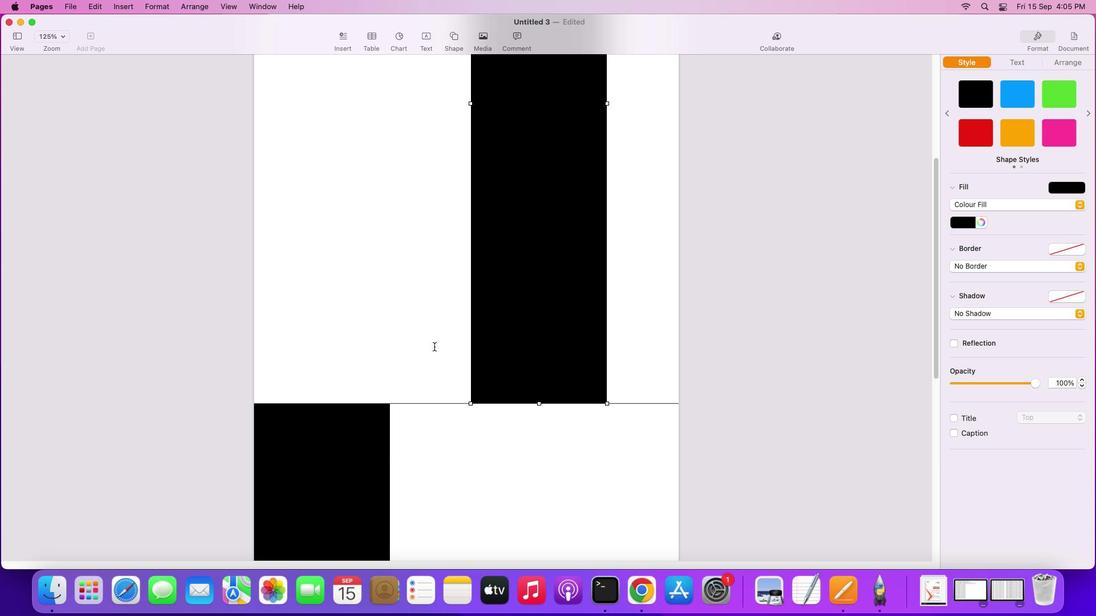 
Action: Mouse scrolled (434, 347) with delta (0, -2)
Screenshot: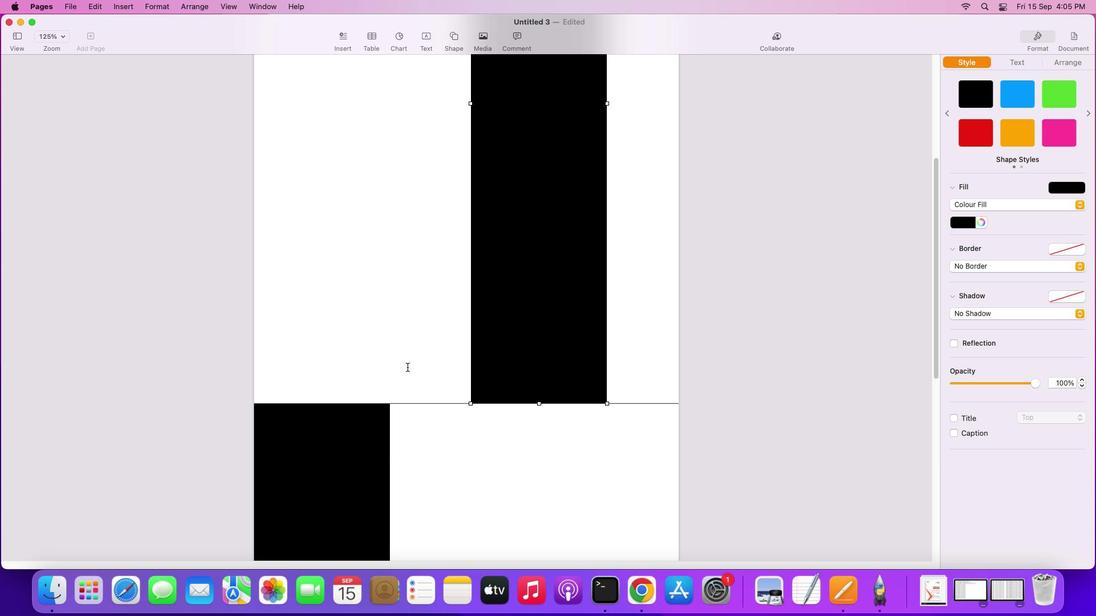 
Action: Mouse scrolled (434, 347) with delta (0, -3)
Screenshot: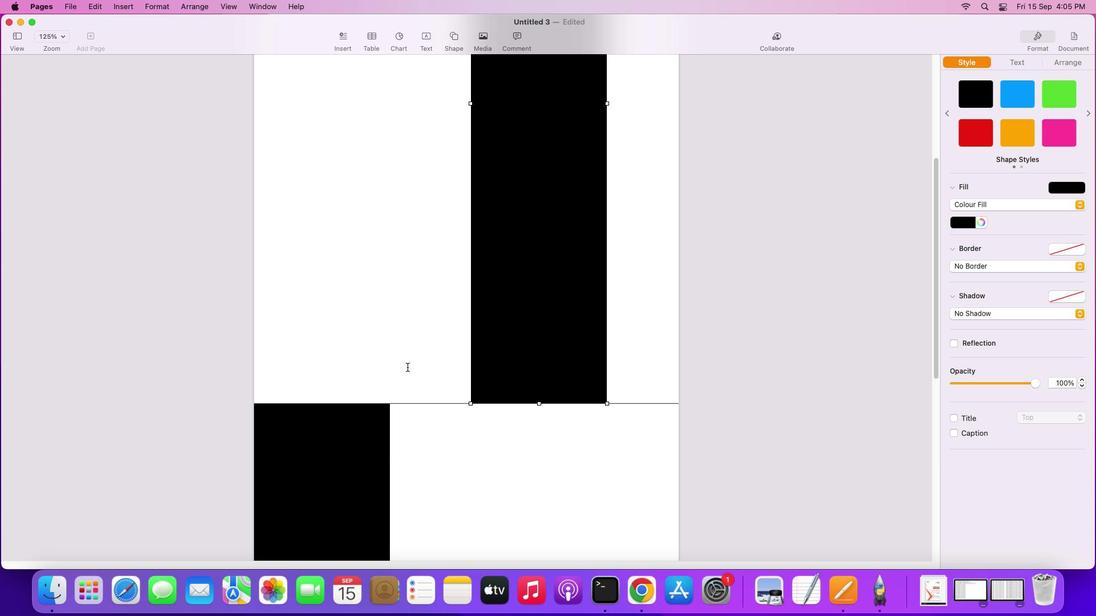 
Action: Mouse moved to (434, 346)
Screenshot: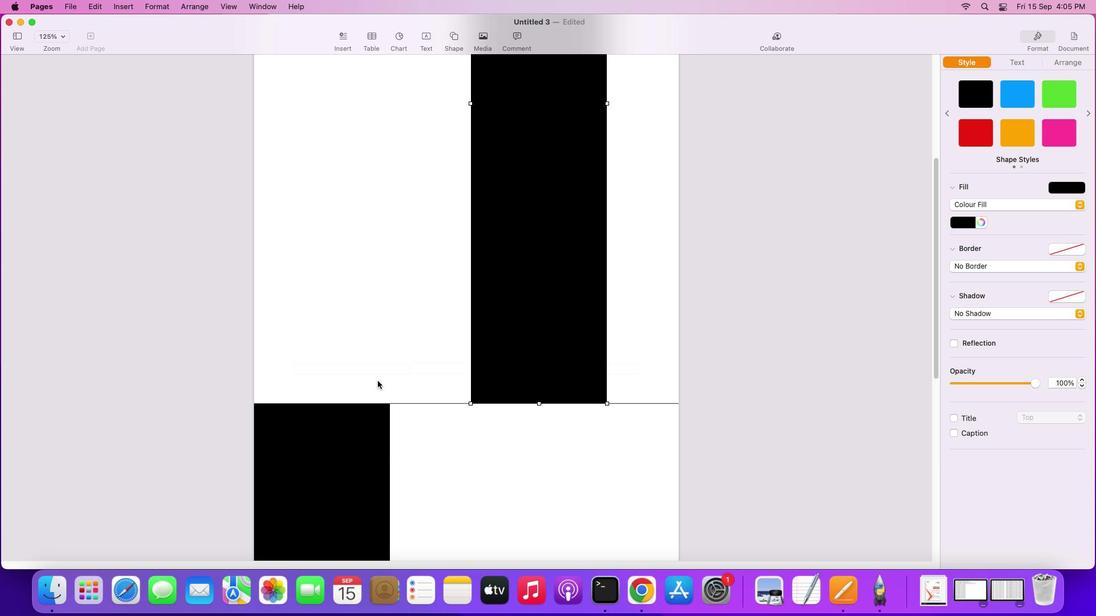 
Action: Mouse scrolled (434, 346) with delta (0, 0)
Screenshot: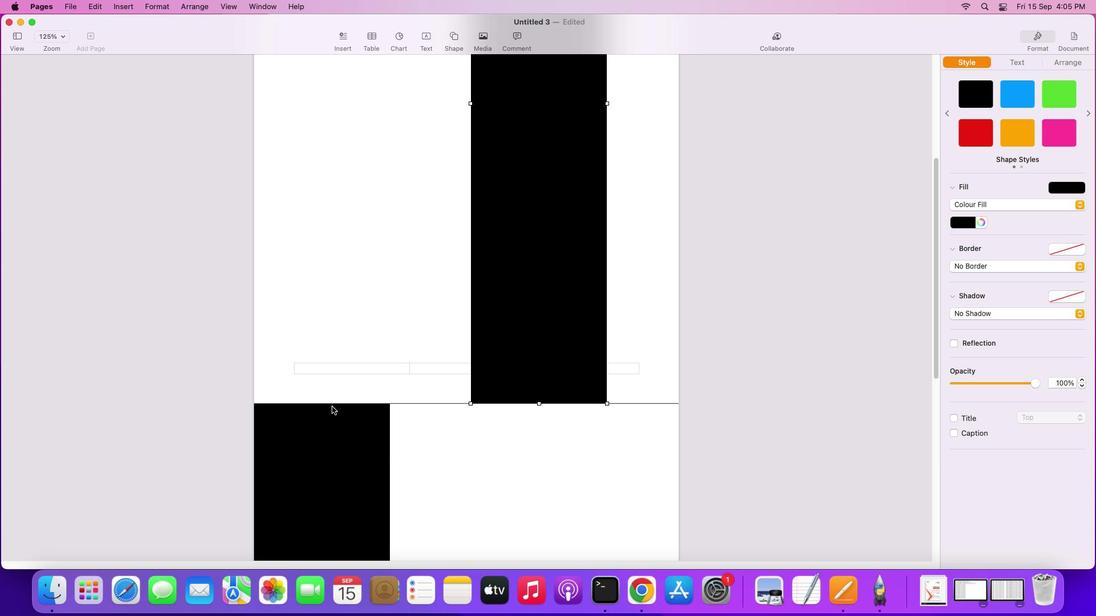 
Action: Mouse scrolled (434, 346) with delta (0, 0)
Screenshot: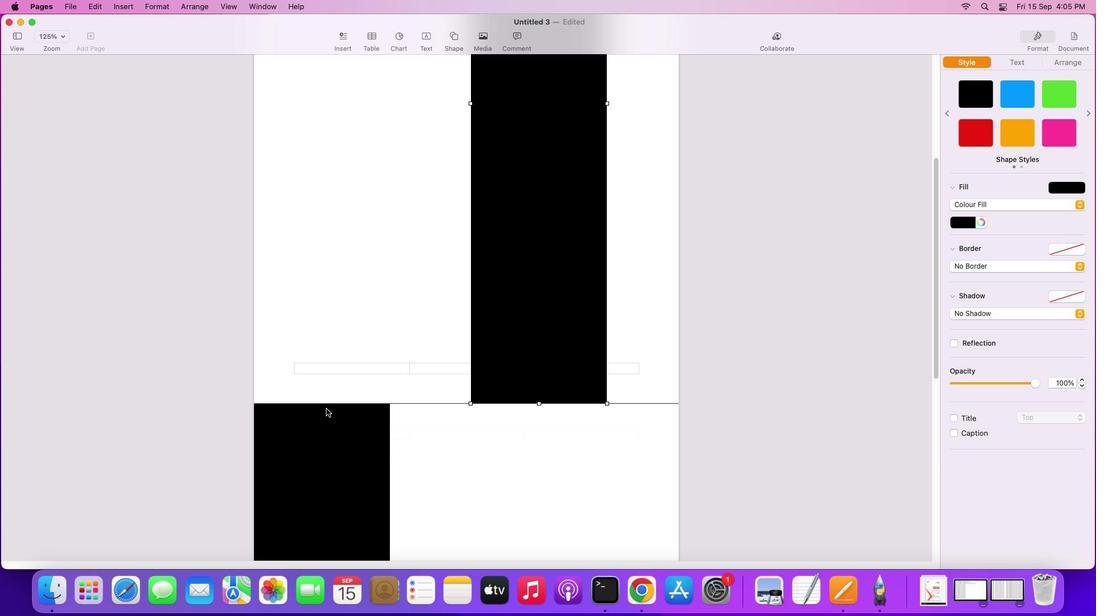 
Action: Mouse scrolled (434, 346) with delta (0, -1)
Screenshot: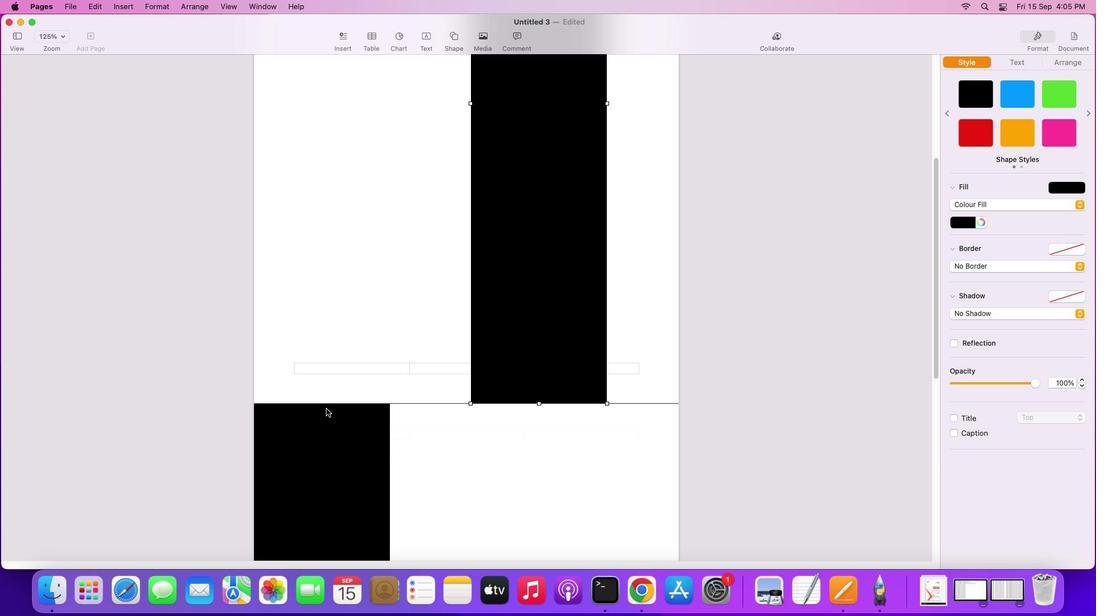 
Action: Mouse scrolled (434, 346) with delta (0, -2)
Screenshot: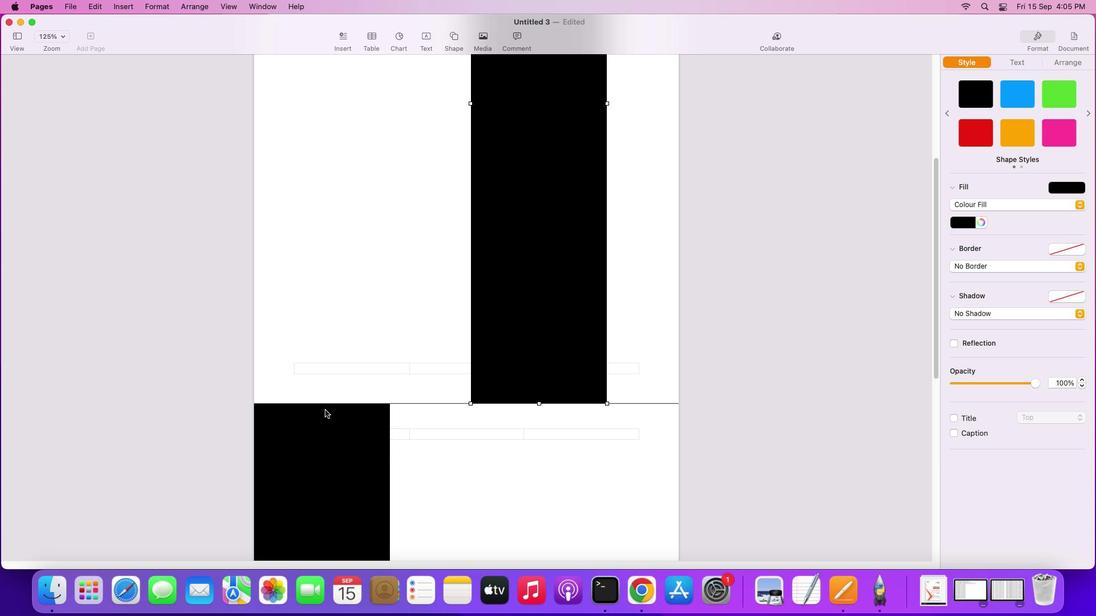 
Action: Mouse moved to (324, 409)
Screenshot: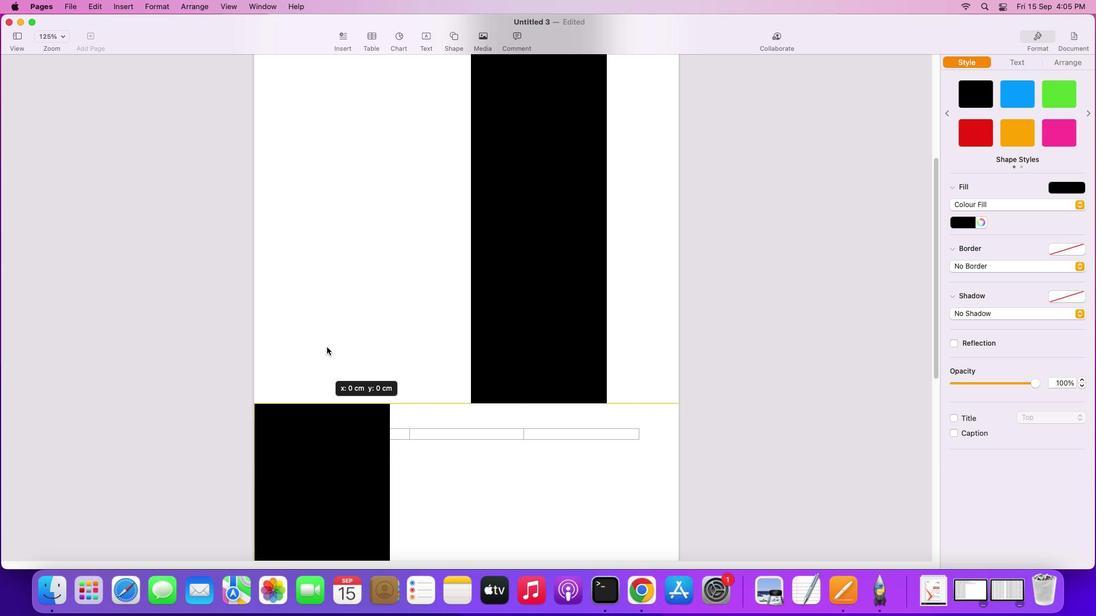 
Action: Mouse pressed left at (324, 409)
Screenshot: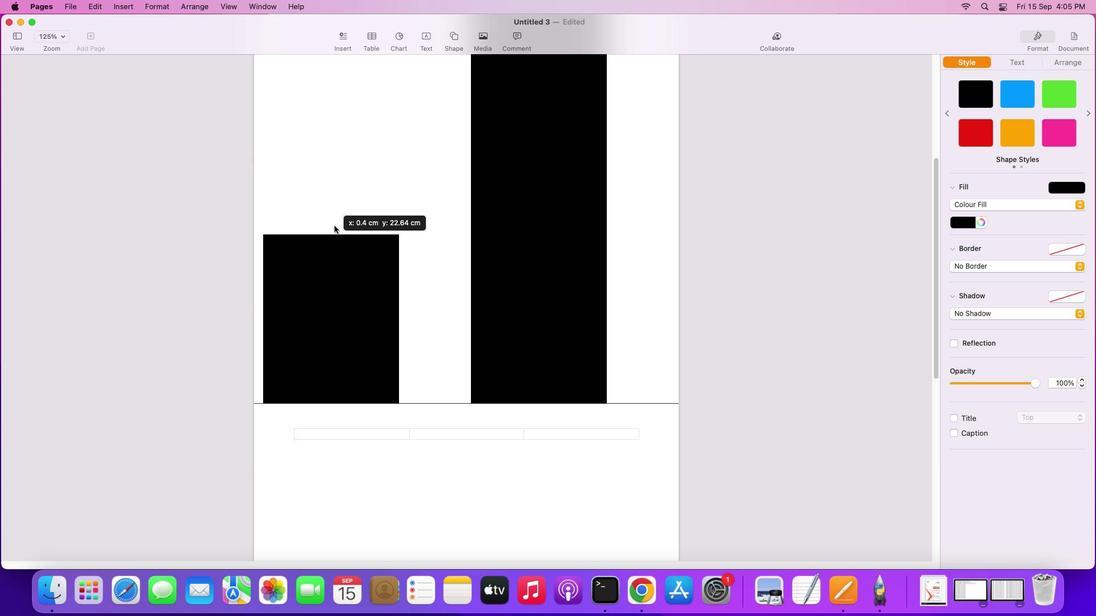 
Action: Mouse moved to (333, 218)
Screenshot: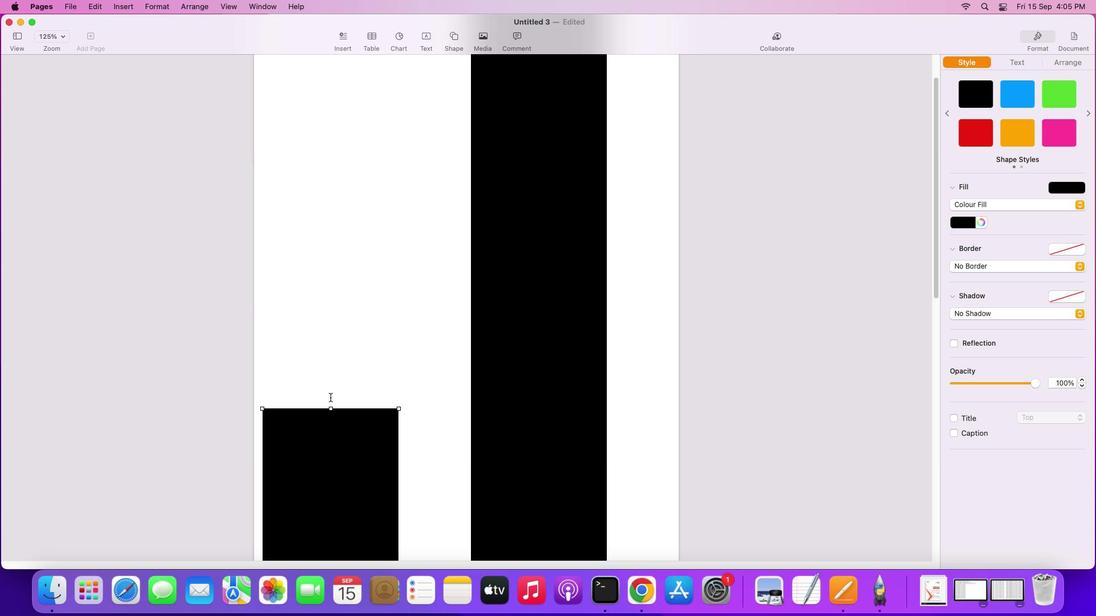 
Action: Mouse scrolled (333, 218) with delta (0, 0)
Screenshot: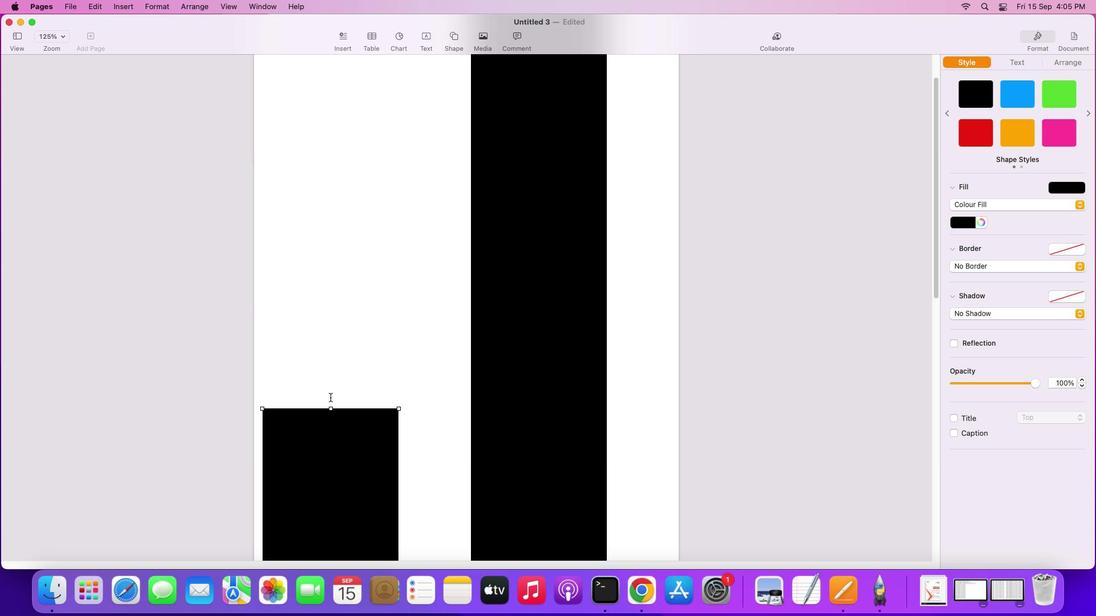 
Action: Mouse moved to (333, 218)
Screenshot: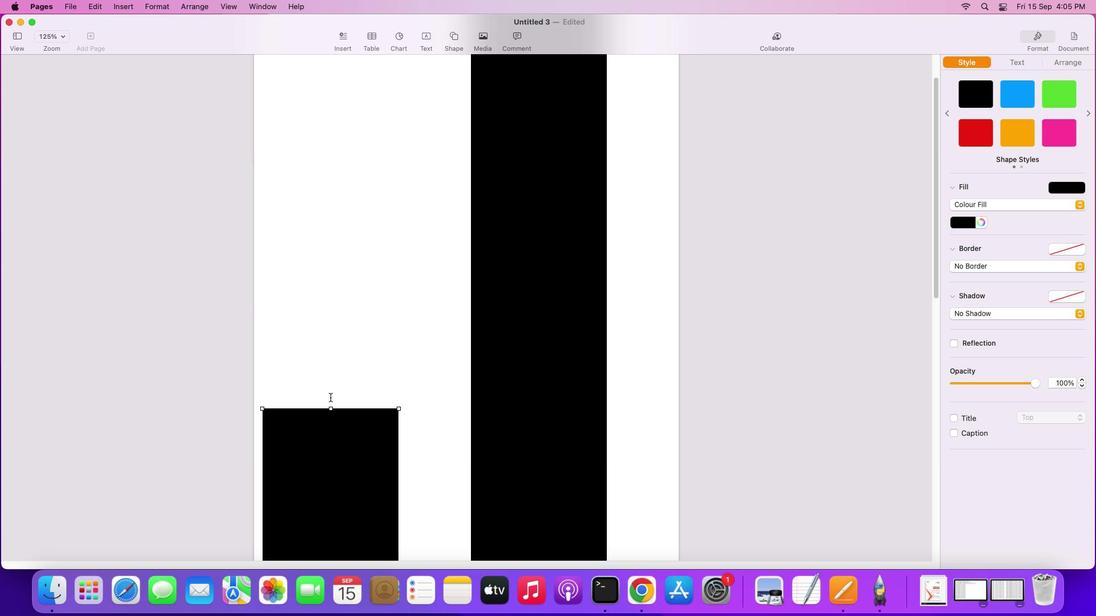 
Action: Mouse scrolled (333, 218) with delta (0, 0)
Screenshot: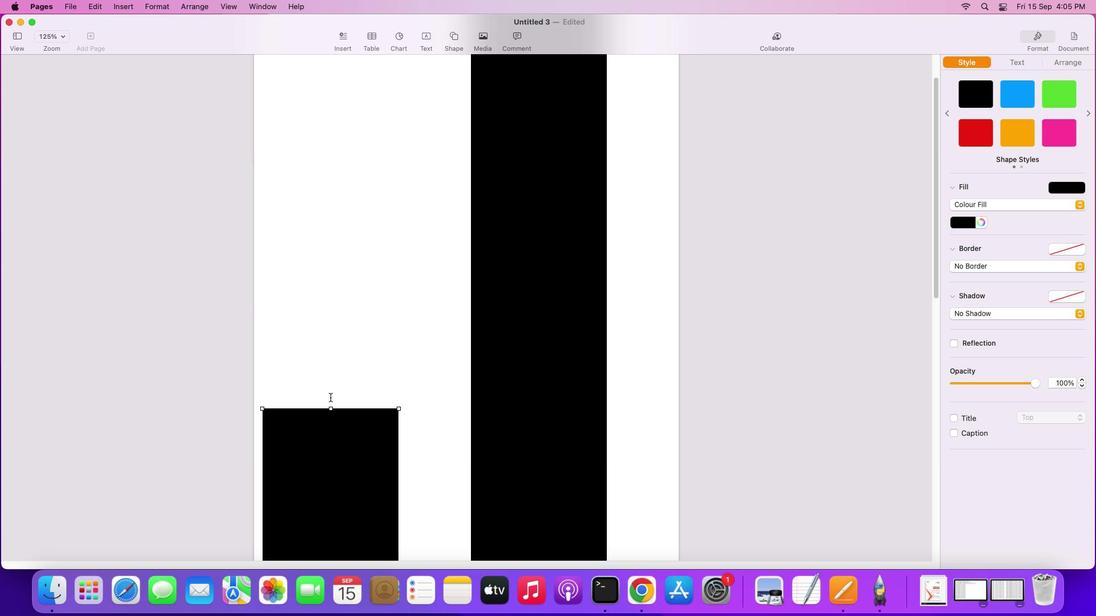 
Action: Mouse moved to (333, 219)
Screenshot: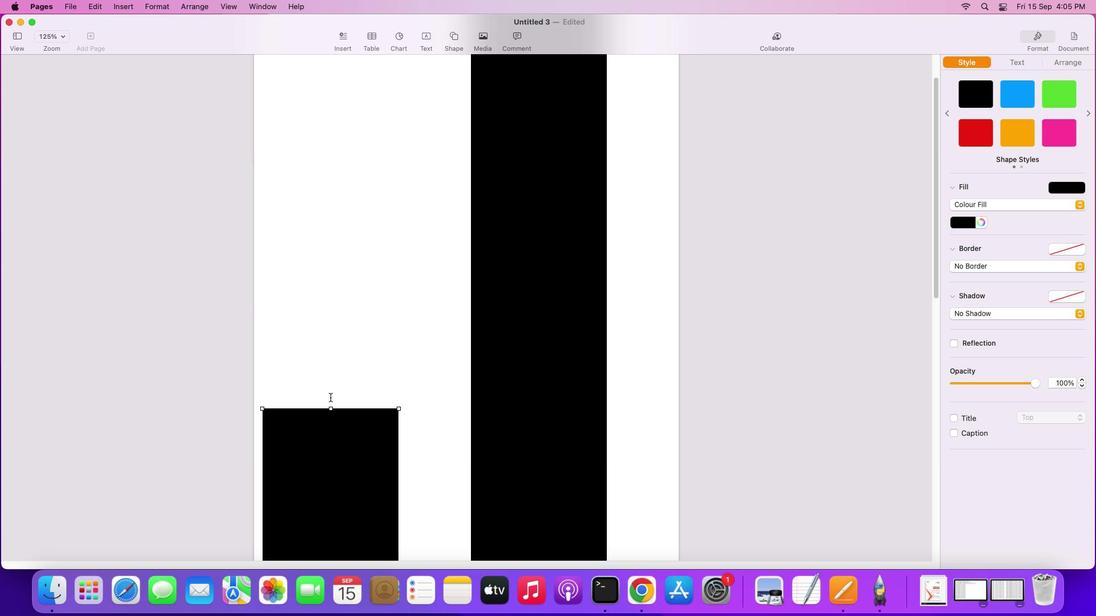 
Action: Mouse scrolled (333, 219) with delta (0, 2)
Screenshot: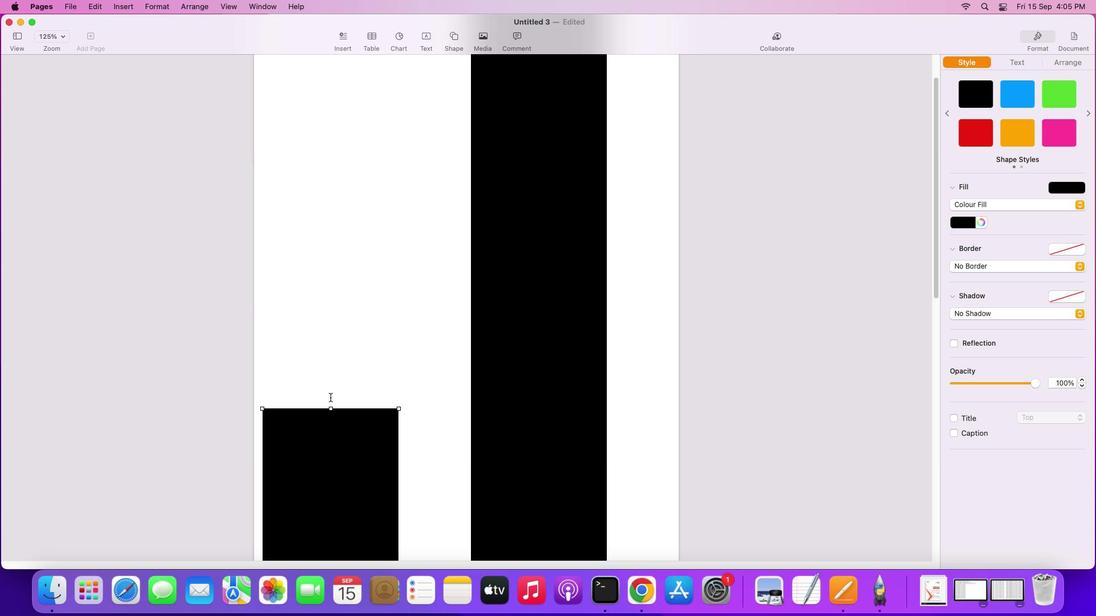 
Action: Mouse scrolled (333, 219) with delta (0, 2)
Screenshot: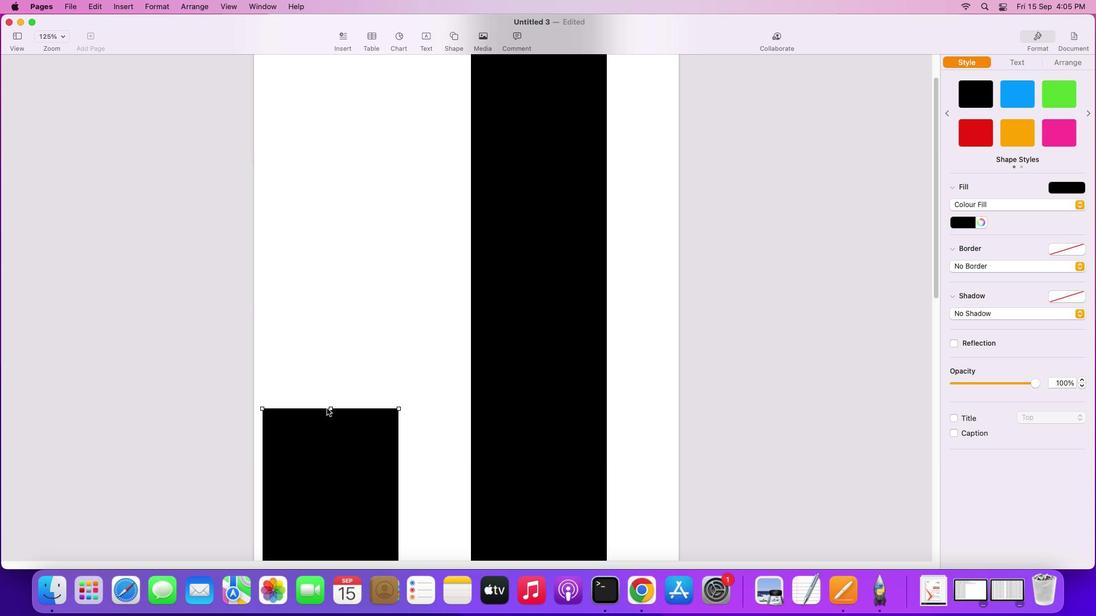 
Action: Mouse scrolled (333, 219) with delta (0, 3)
Screenshot: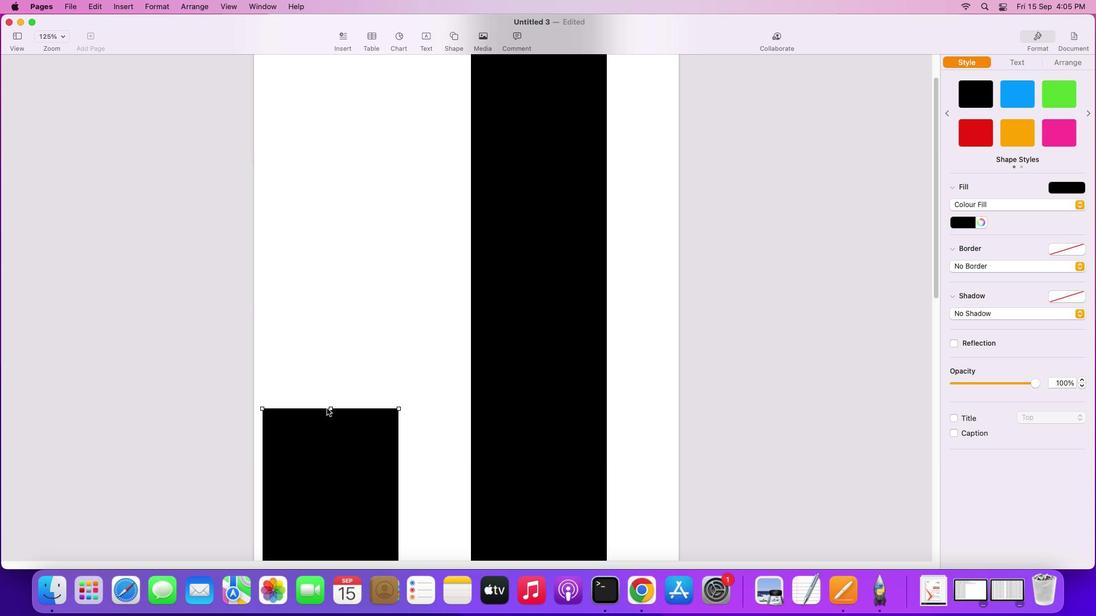 
Action: Mouse scrolled (333, 219) with delta (0, 3)
Screenshot: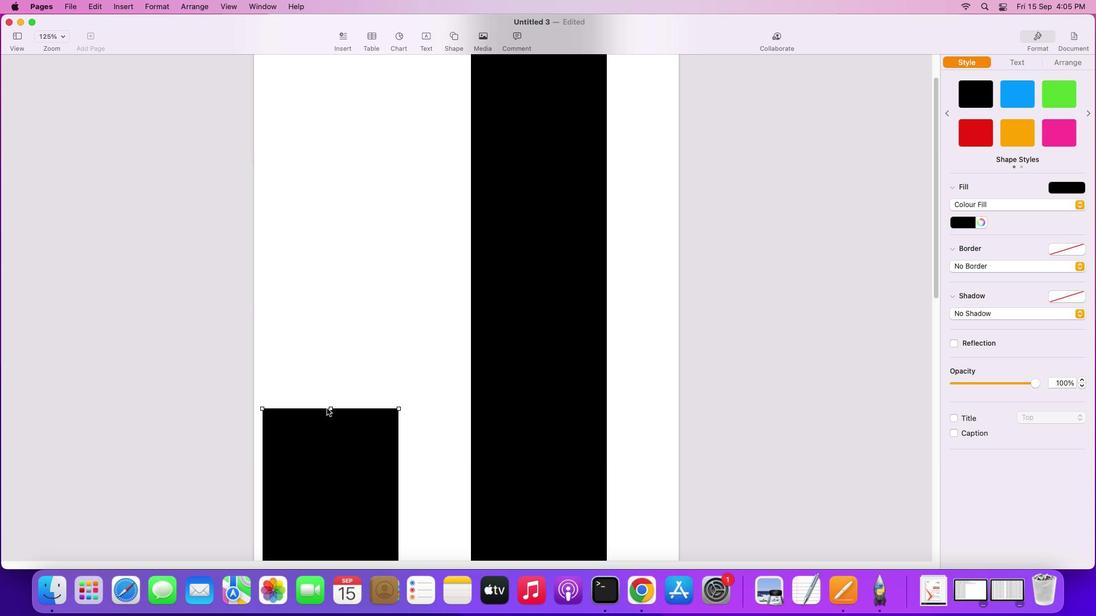
Action: Mouse scrolled (333, 219) with delta (0, 4)
Screenshot: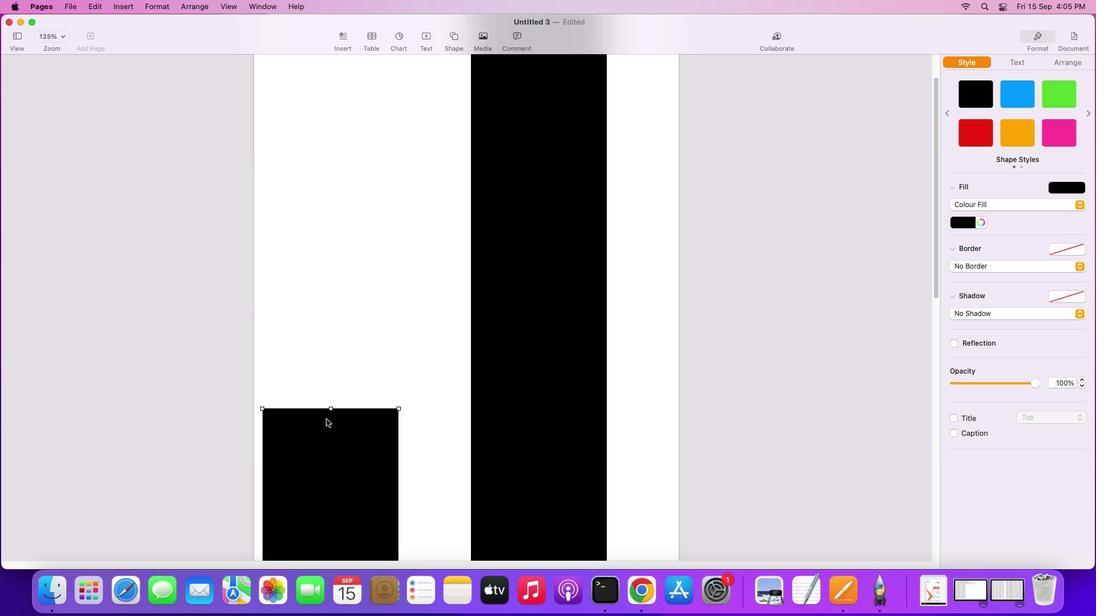 
Action: Mouse moved to (325, 446)
Screenshot: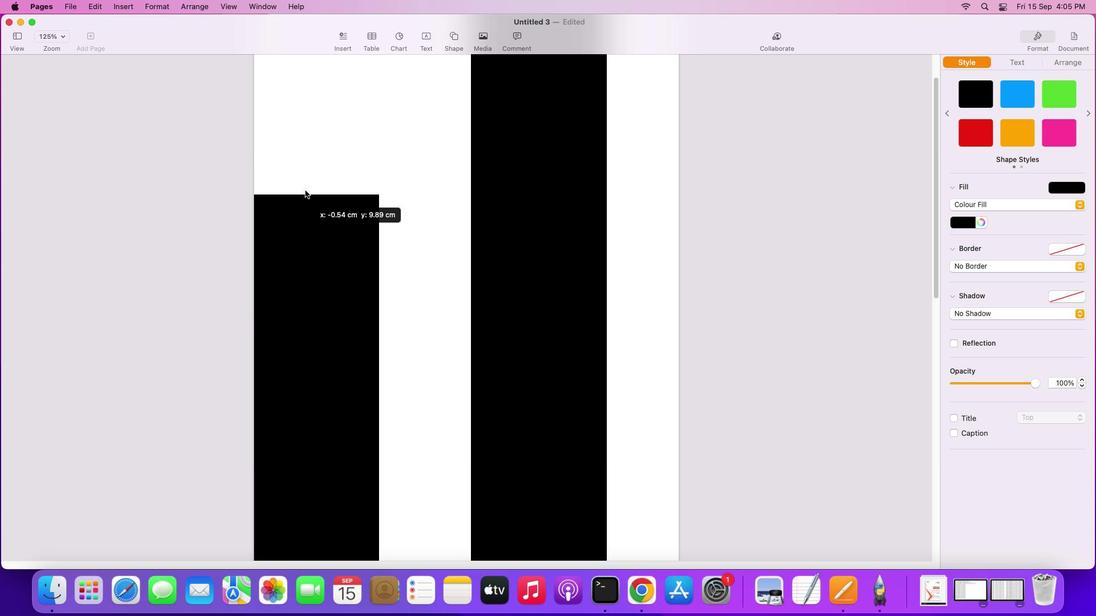 
Action: Mouse pressed left at (325, 446)
Screenshot: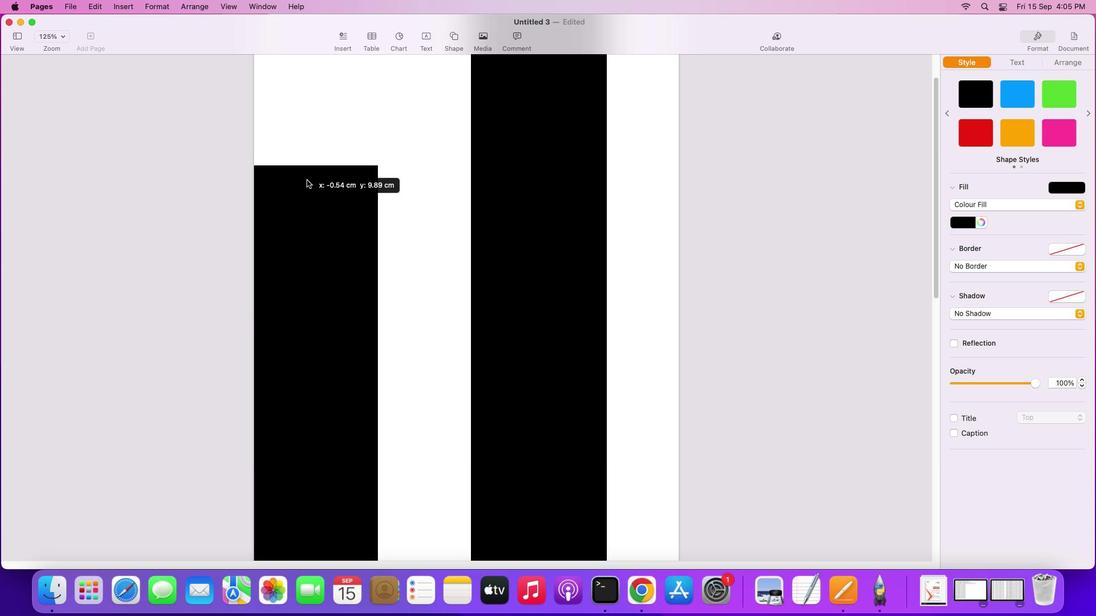 
Action: Mouse moved to (338, 296)
Screenshot: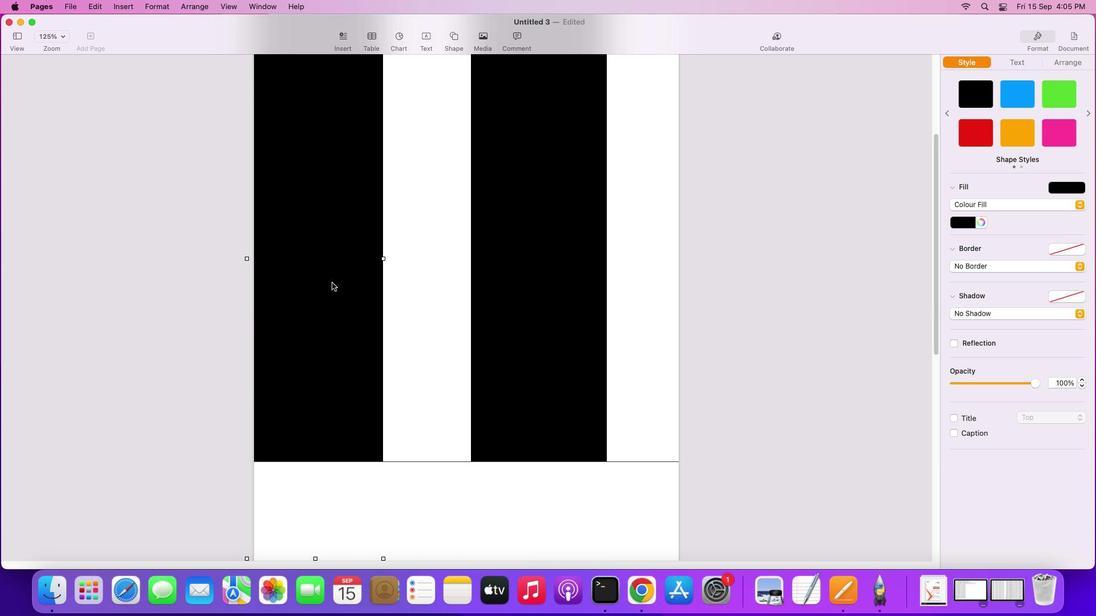 
Action: Mouse scrolled (338, 296) with delta (0, 0)
Screenshot: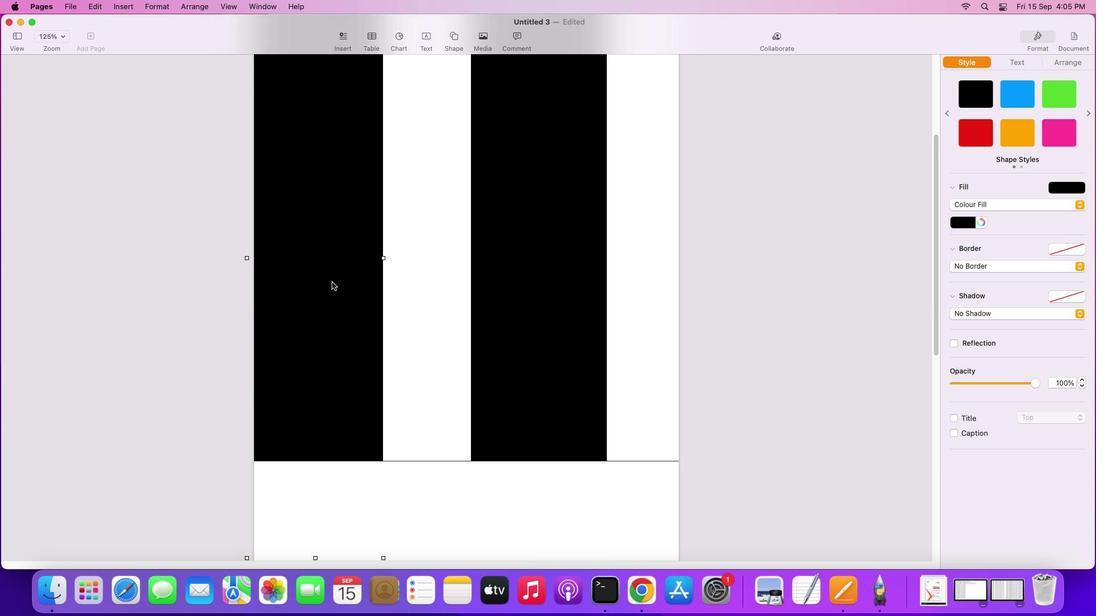 
Action: Mouse scrolled (338, 296) with delta (0, 0)
Screenshot: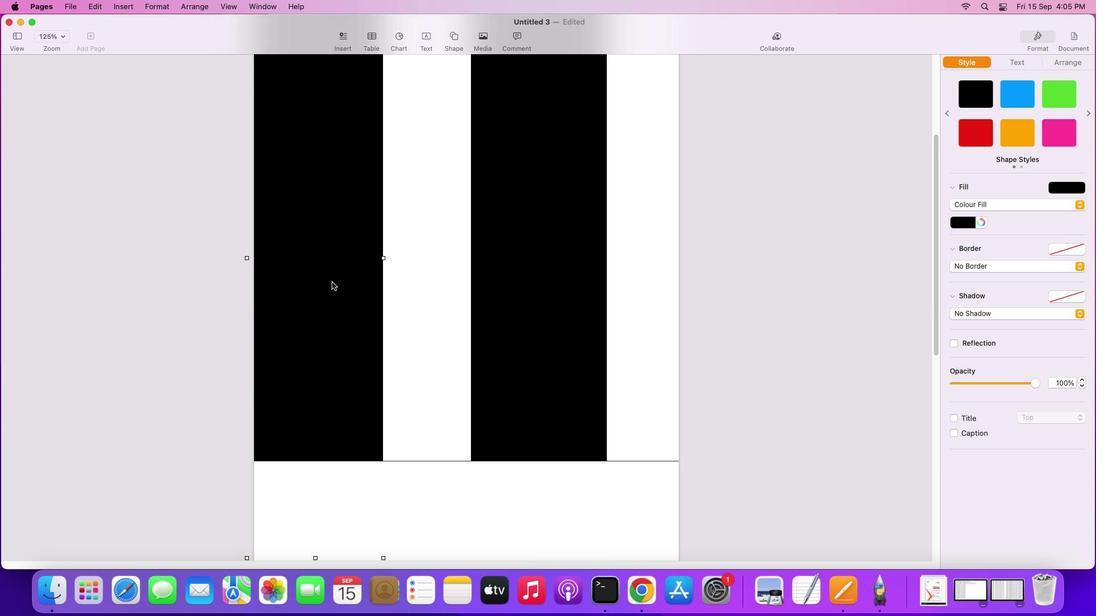 
Action: Mouse scrolled (338, 296) with delta (0, -1)
Screenshot: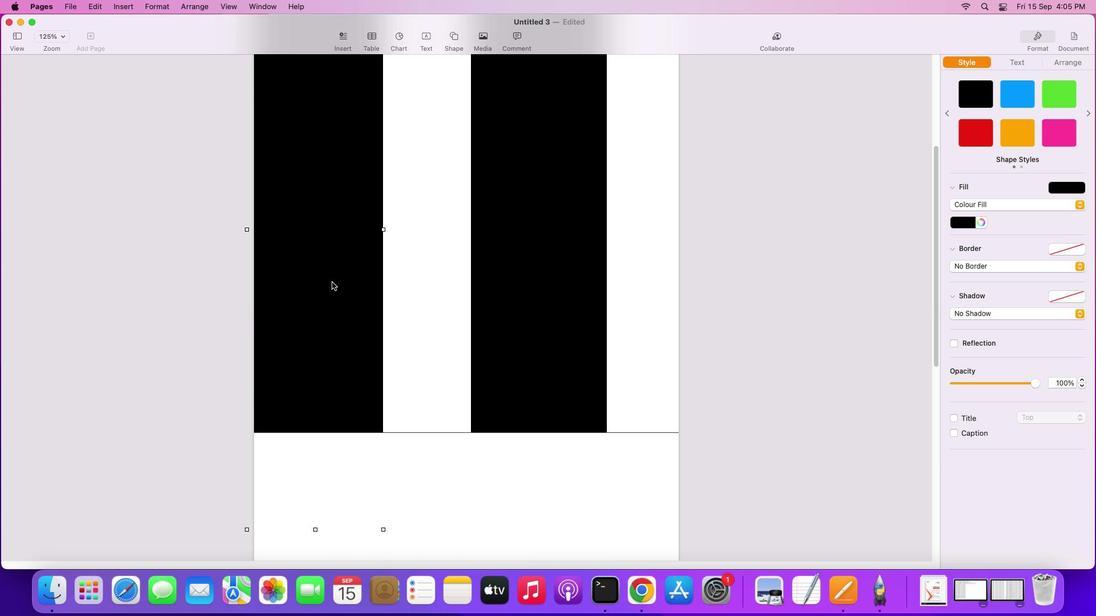 
Action: Mouse scrolled (338, 296) with delta (0, -2)
Screenshot: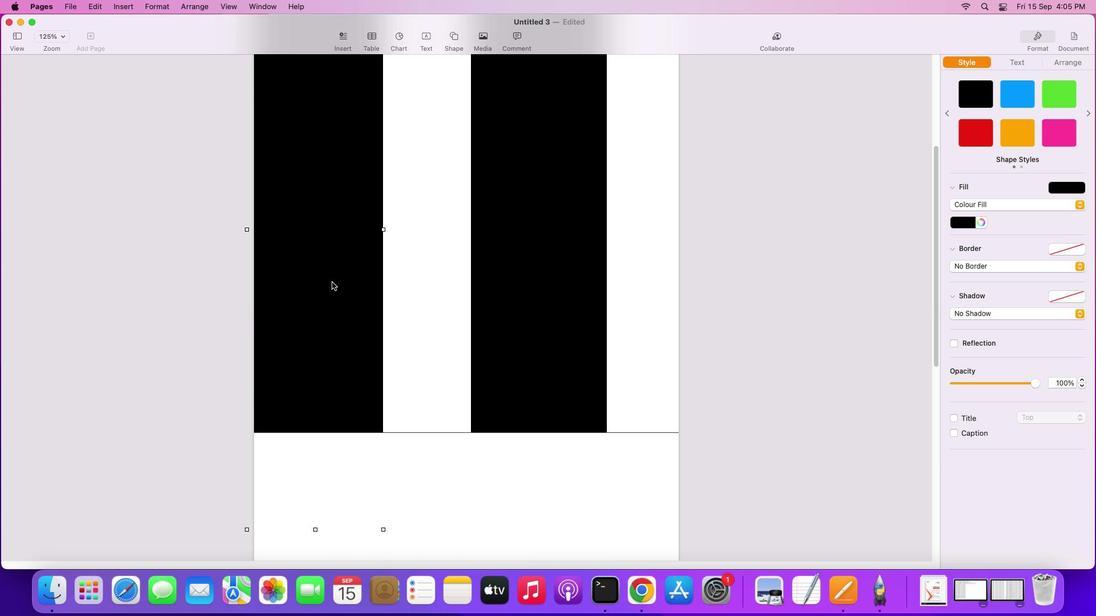 
Action: Mouse scrolled (338, 296) with delta (0, -3)
Screenshot: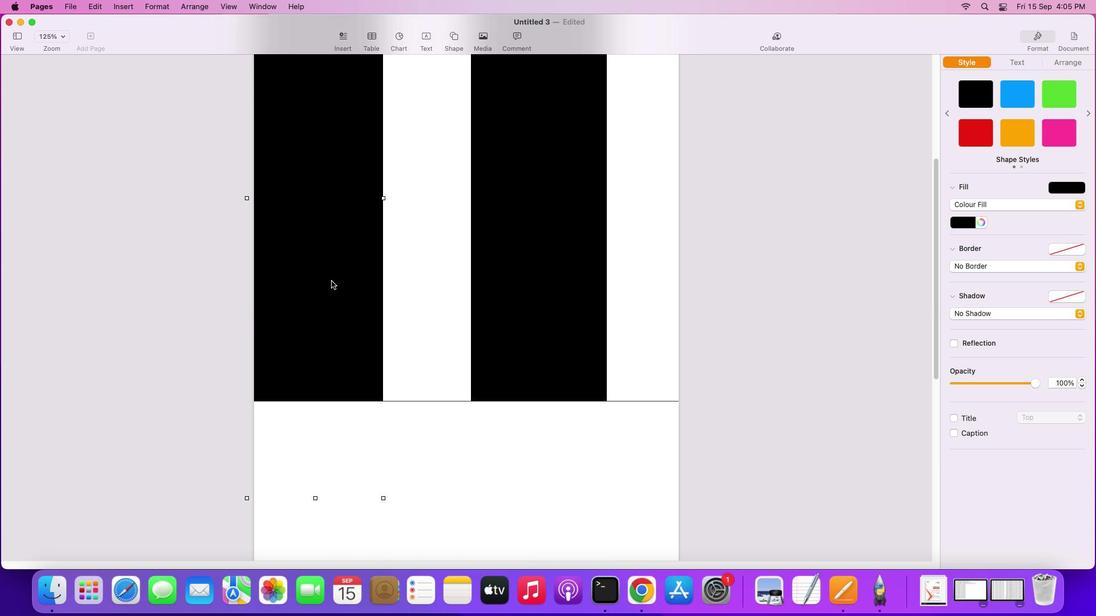 
Action: Mouse moved to (335, 291)
Screenshot: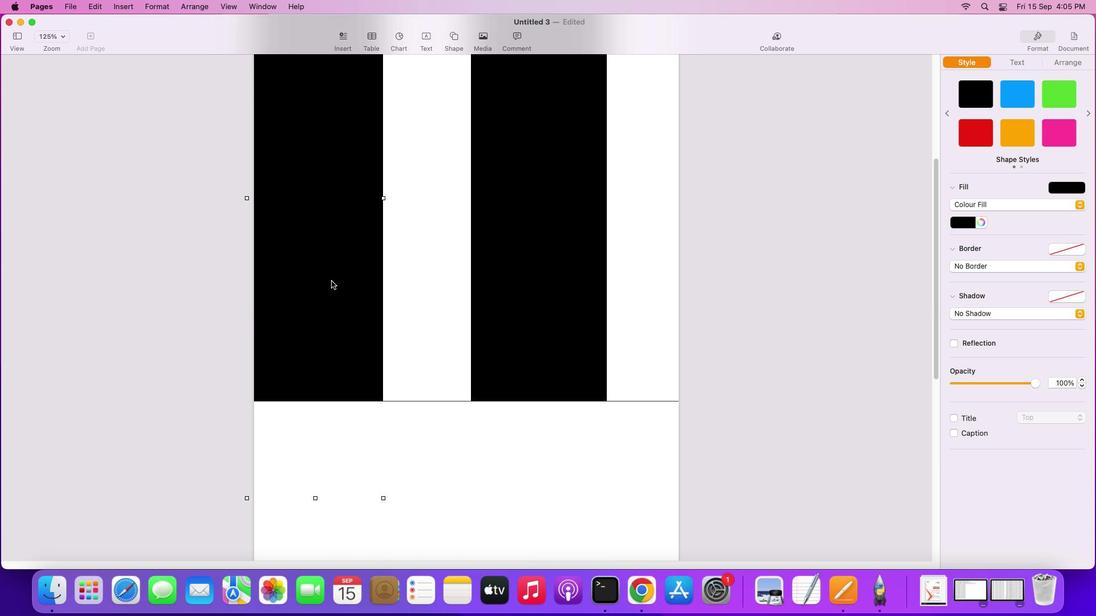 
Action: Mouse scrolled (335, 291) with delta (0, -3)
Screenshot: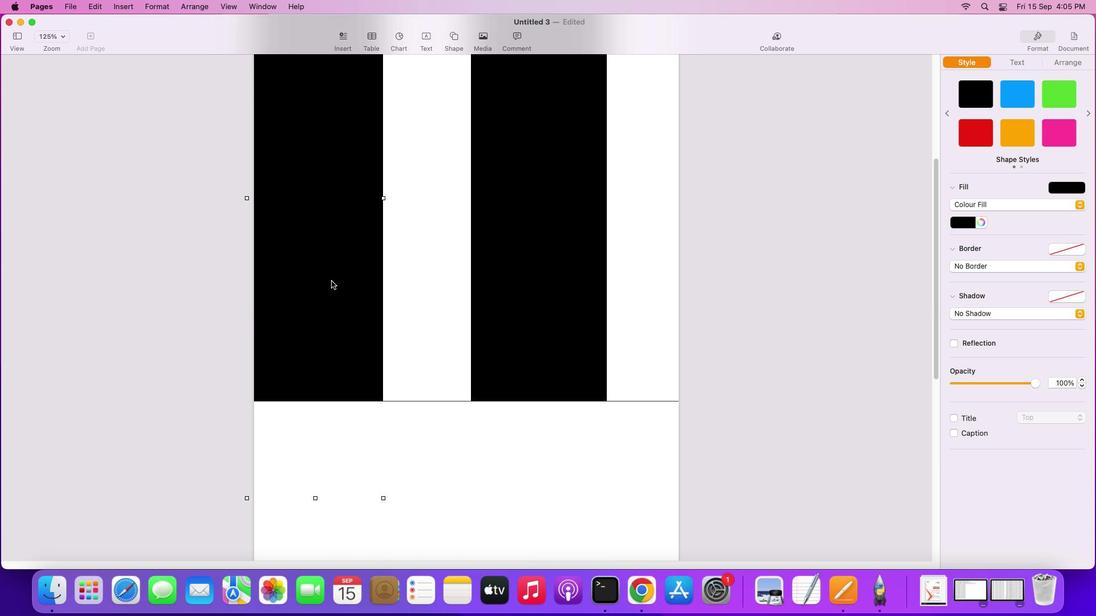 
Action: Mouse moved to (331, 282)
Screenshot: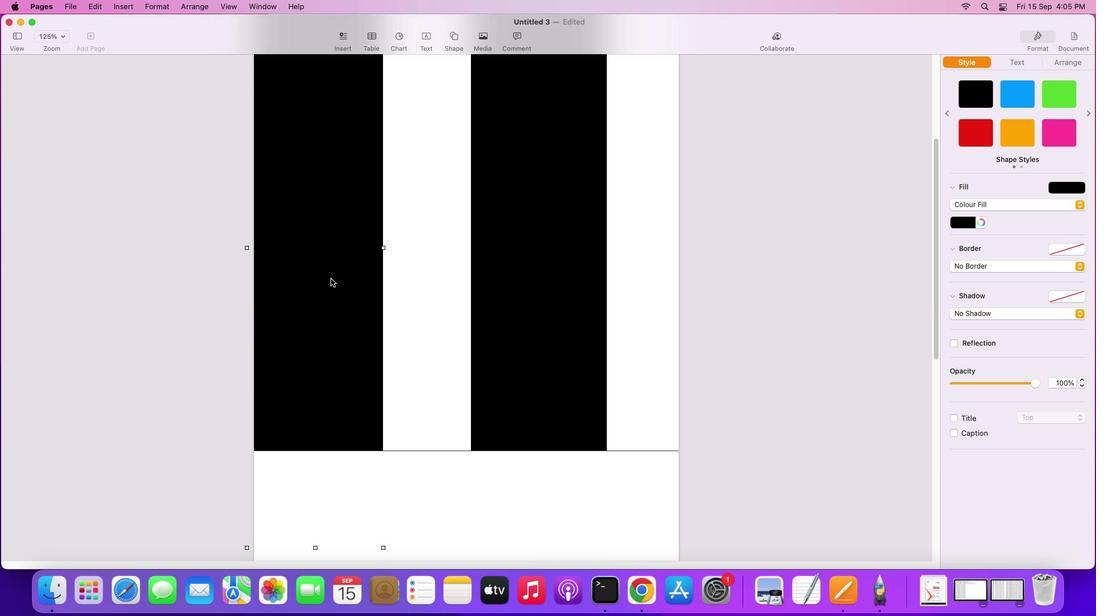 
Action: Mouse scrolled (331, 282) with delta (0, 0)
Screenshot: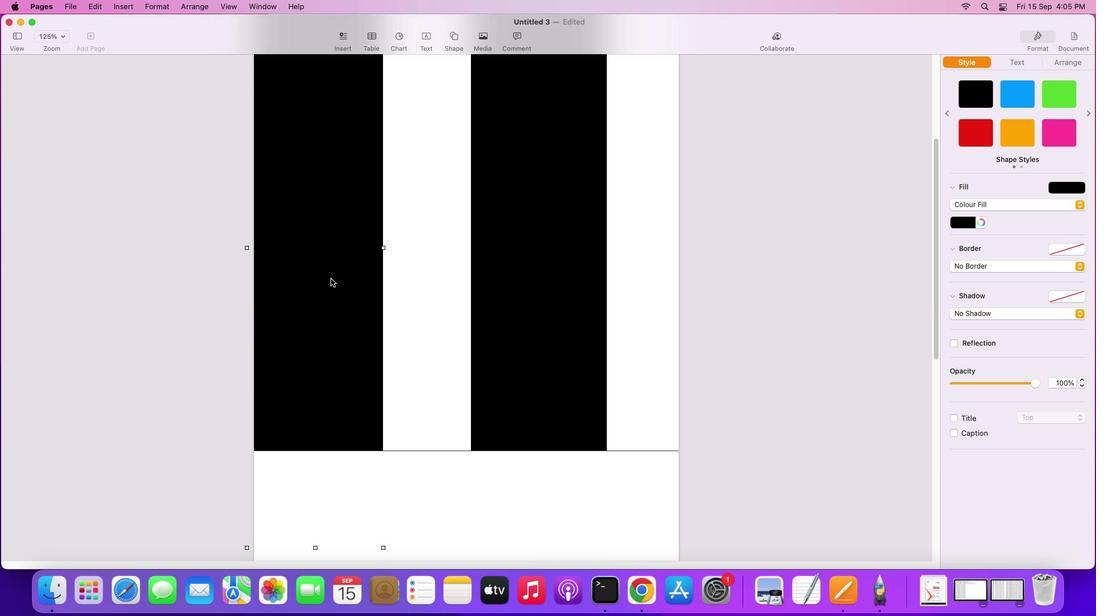 
Action: Mouse scrolled (331, 282) with delta (0, 0)
Screenshot: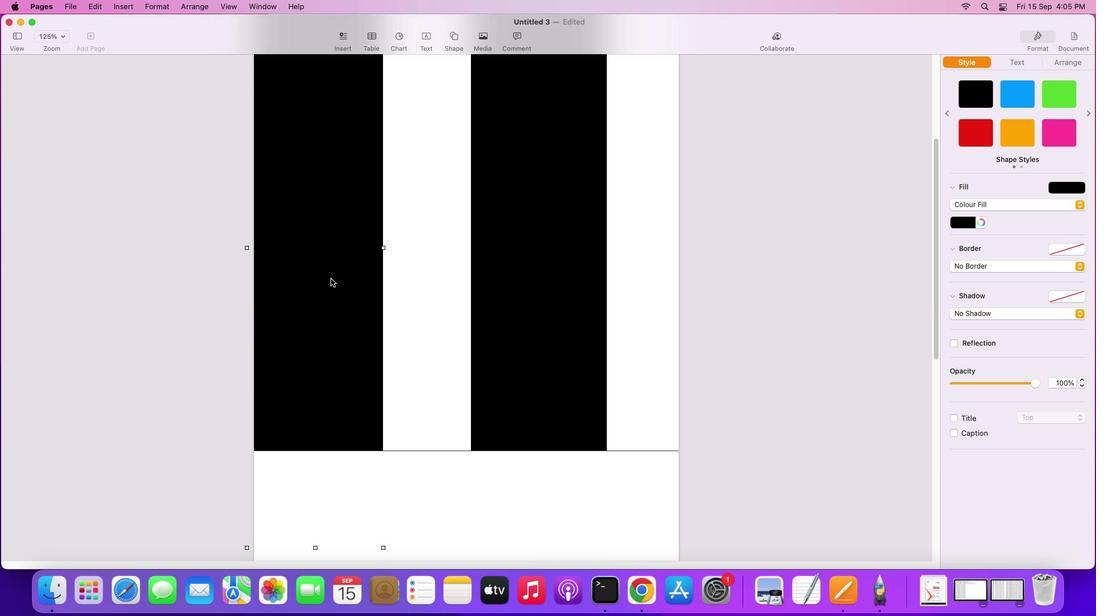 
Action: Mouse moved to (331, 281)
Screenshot: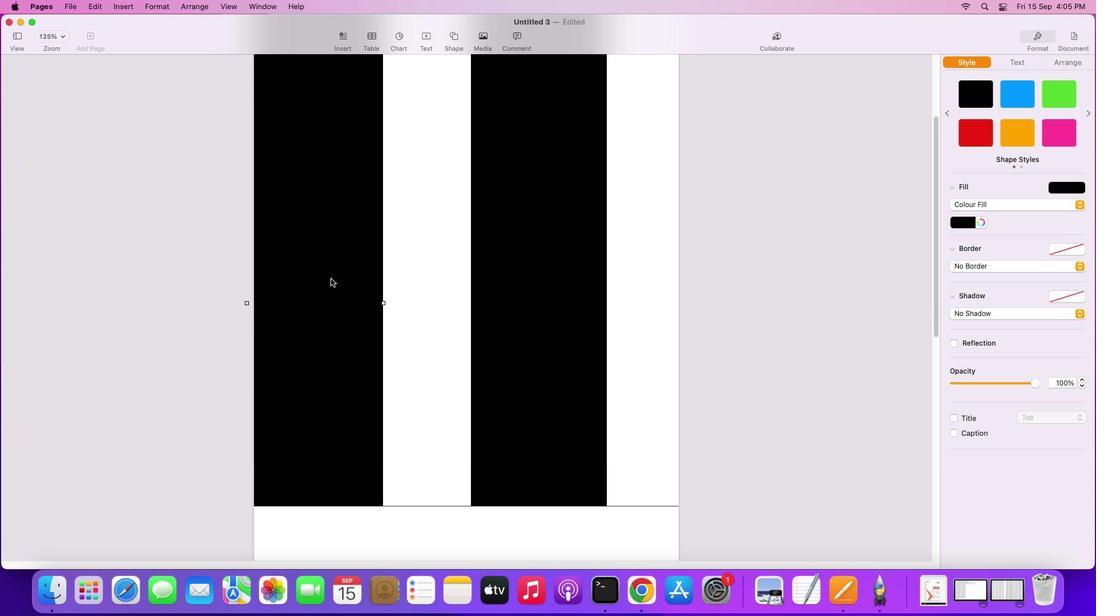 
Action: Mouse scrolled (331, 281) with delta (0, -1)
Screenshot: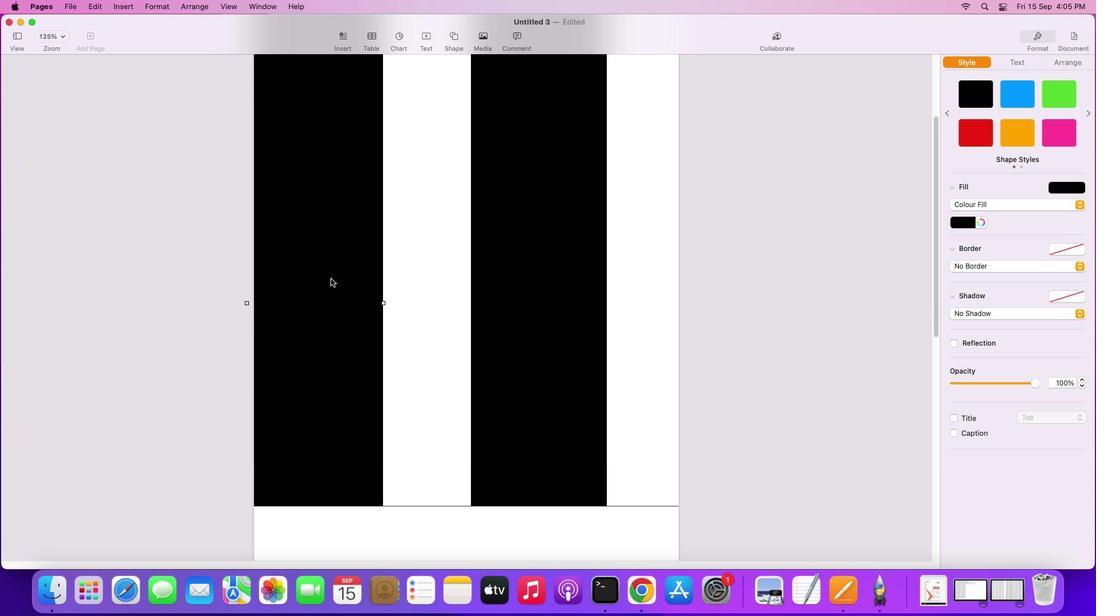 
Action: Mouse scrolled (331, 281) with delta (0, -2)
Screenshot: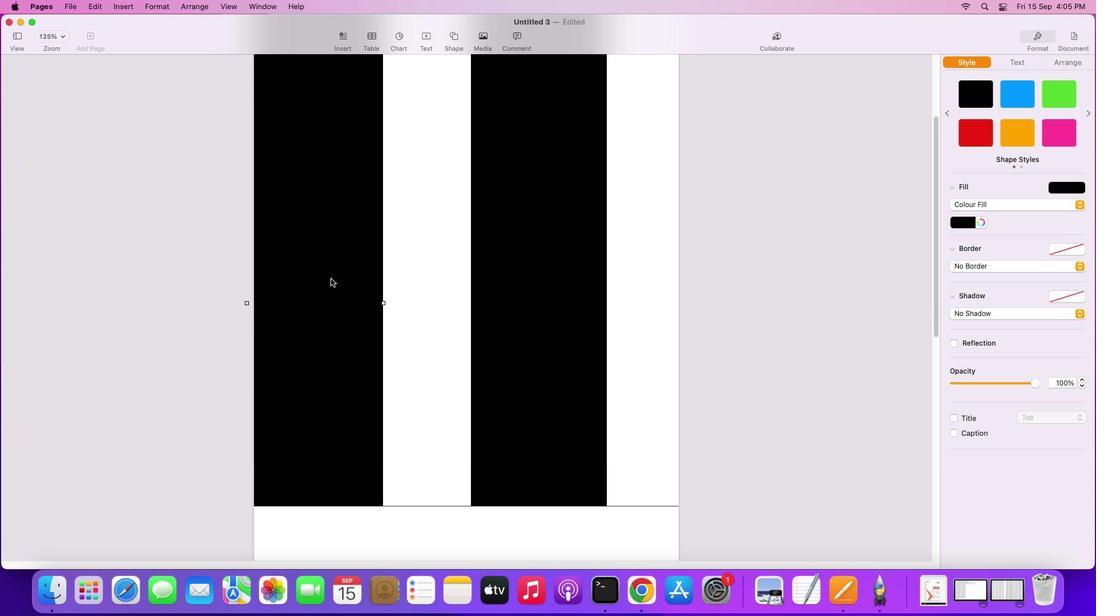 
Action: Mouse moved to (331, 278)
Screenshot: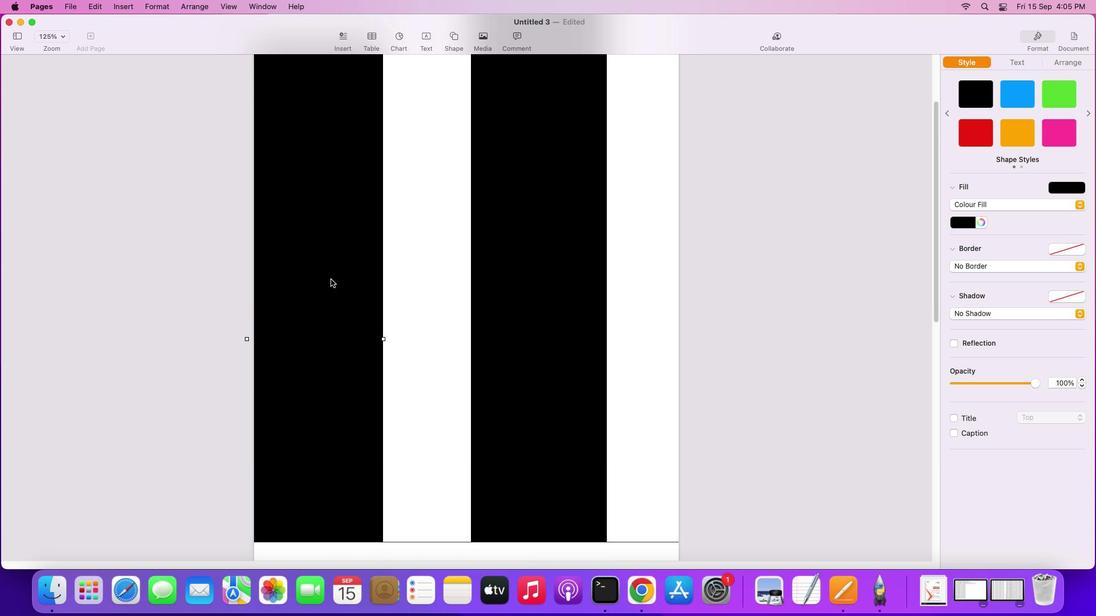 
Action: Mouse scrolled (331, 278) with delta (0, 0)
Screenshot: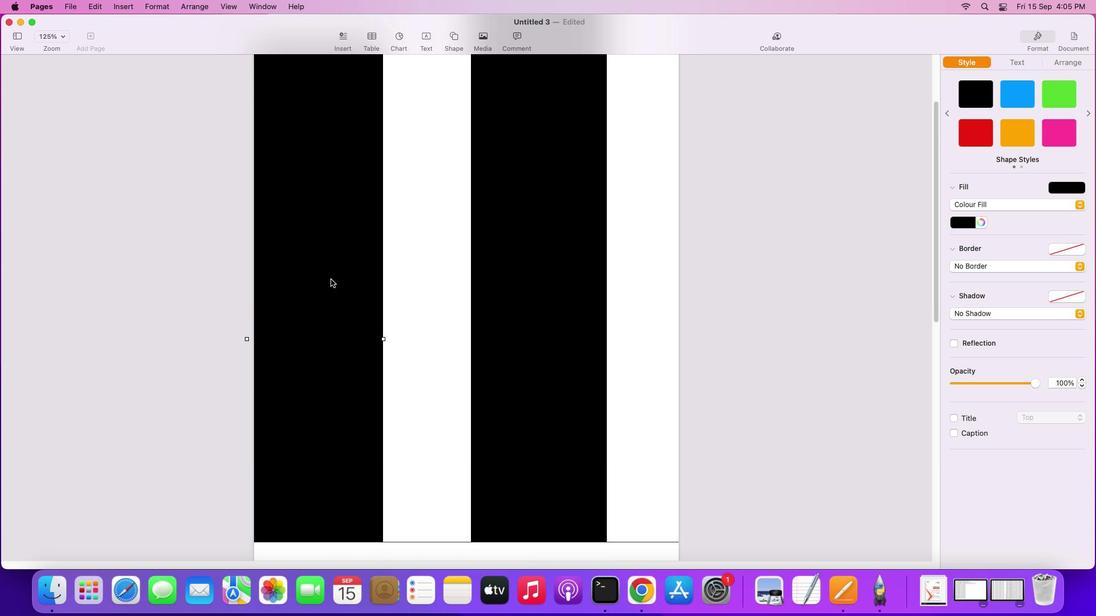 
Action: Mouse scrolled (331, 278) with delta (0, 0)
Screenshot: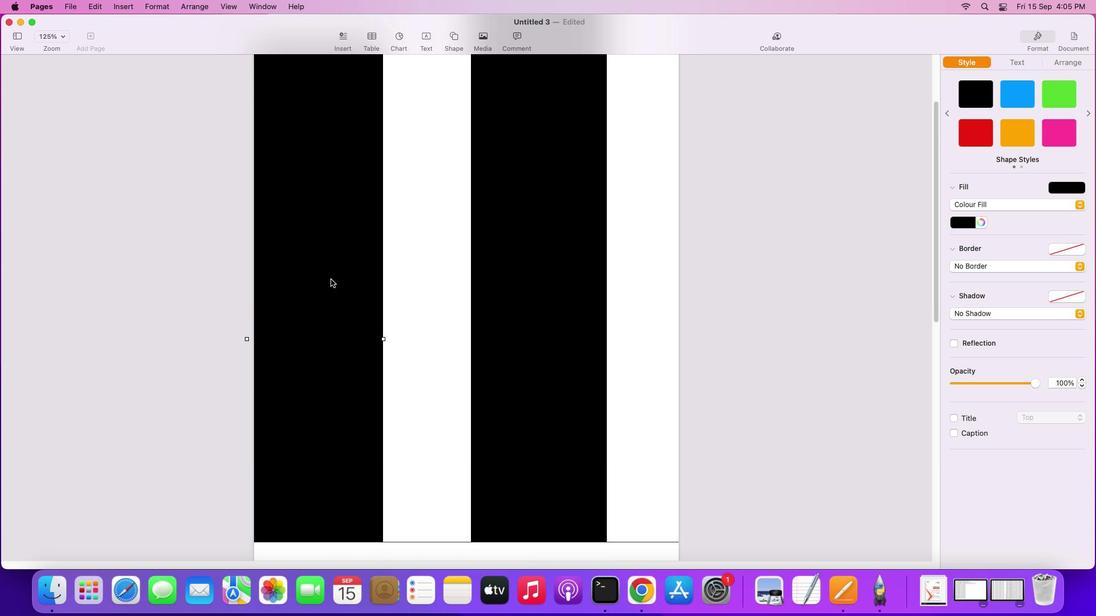 
Action: Mouse scrolled (331, 278) with delta (0, 2)
Screenshot: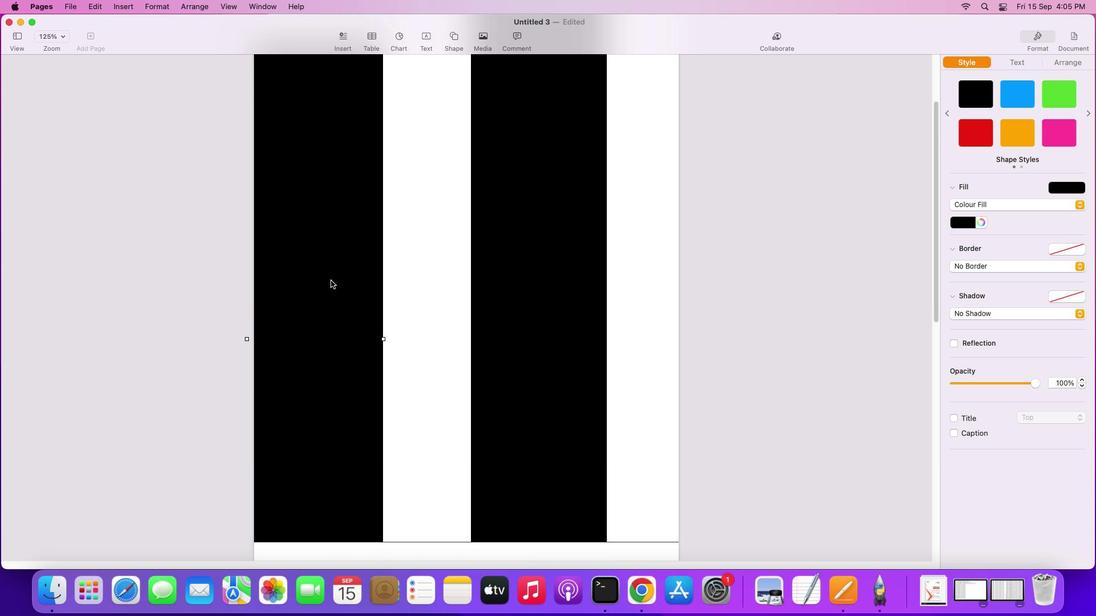 
Action: Mouse scrolled (331, 278) with delta (0, 2)
Screenshot: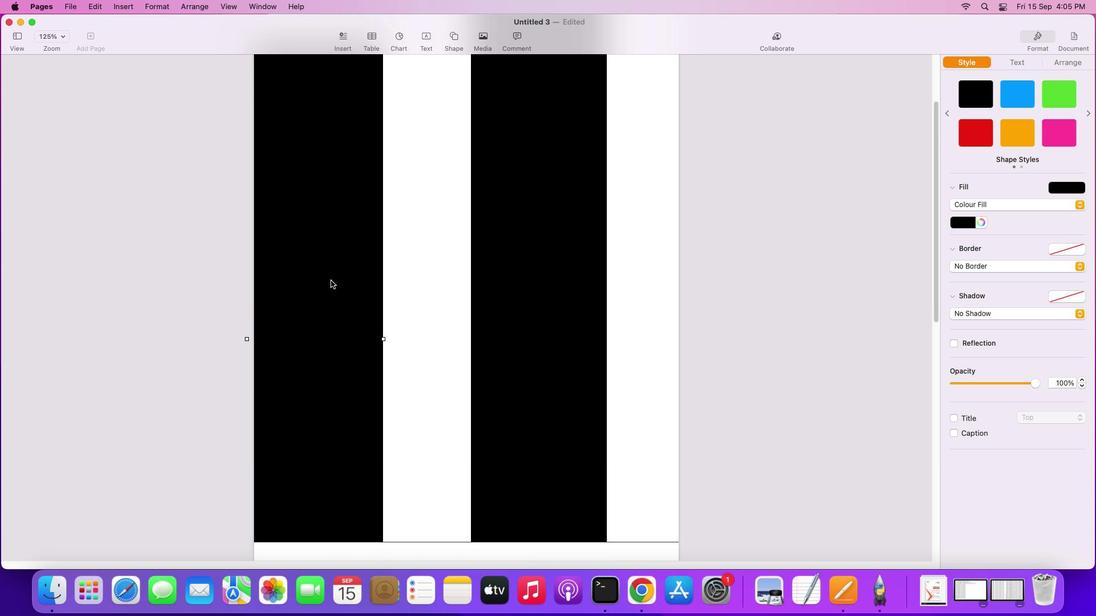 
Action: Mouse scrolled (331, 278) with delta (0, 3)
Screenshot: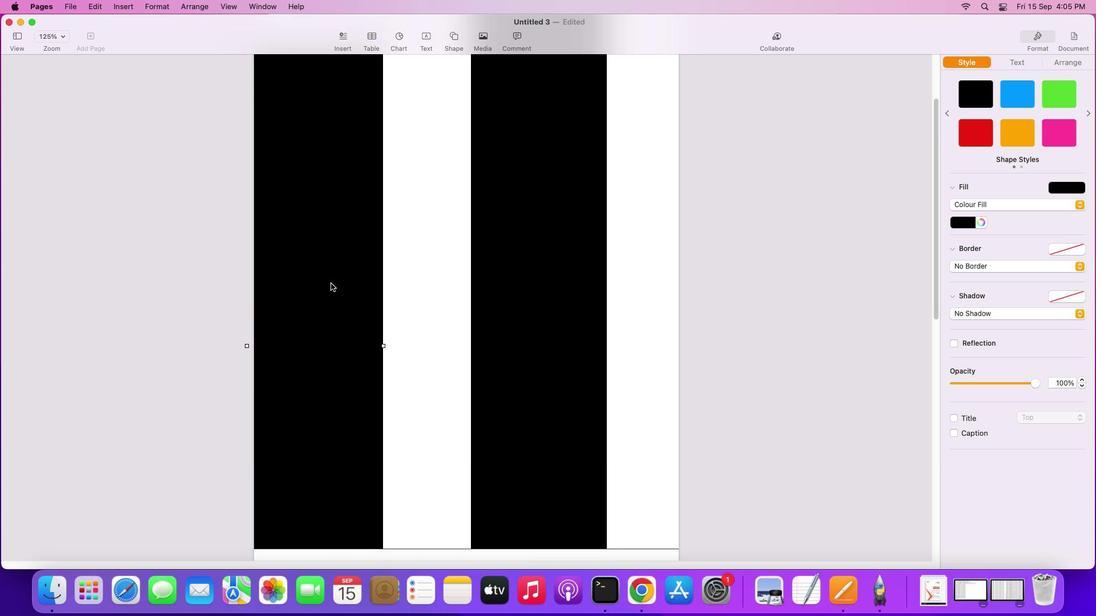 
Action: Mouse scrolled (331, 278) with delta (0, 3)
Screenshot: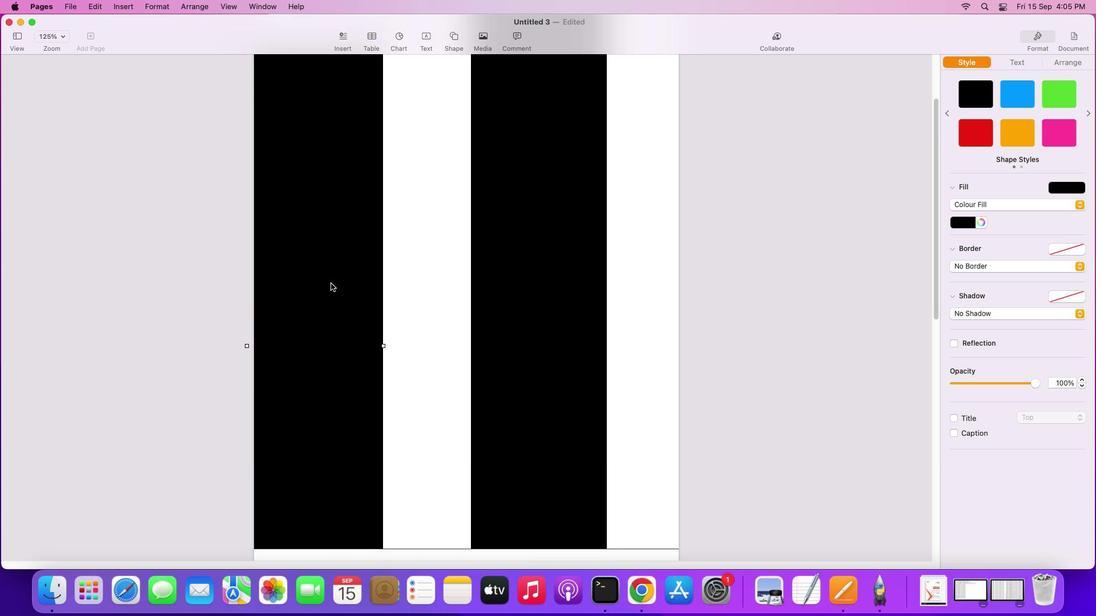 
Action: Mouse moved to (331, 280)
Screenshot: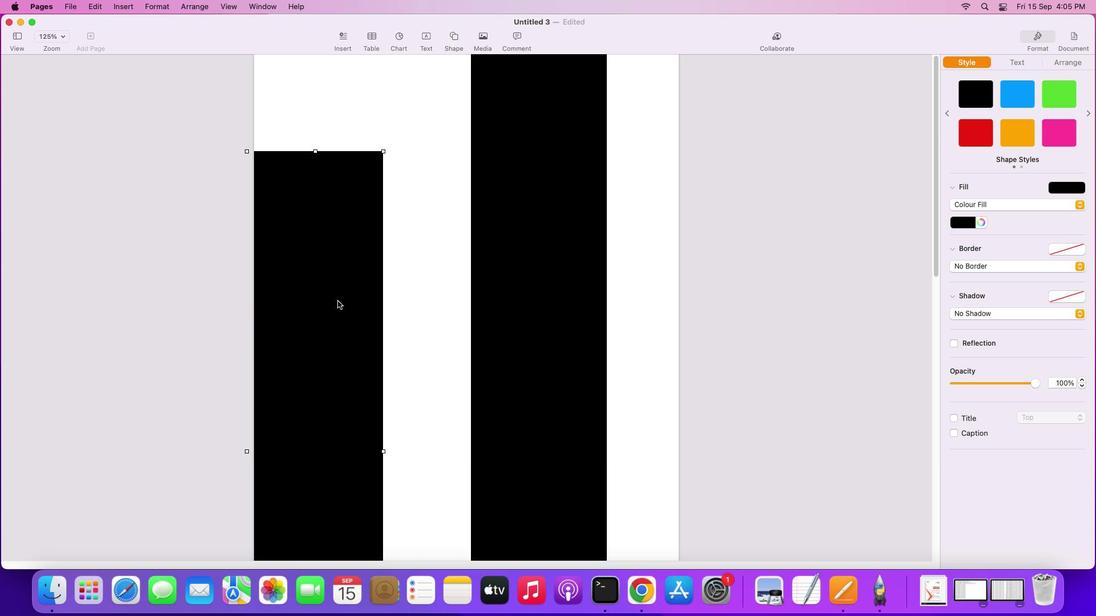 
Action: Mouse scrolled (331, 280) with delta (0, 0)
Screenshot: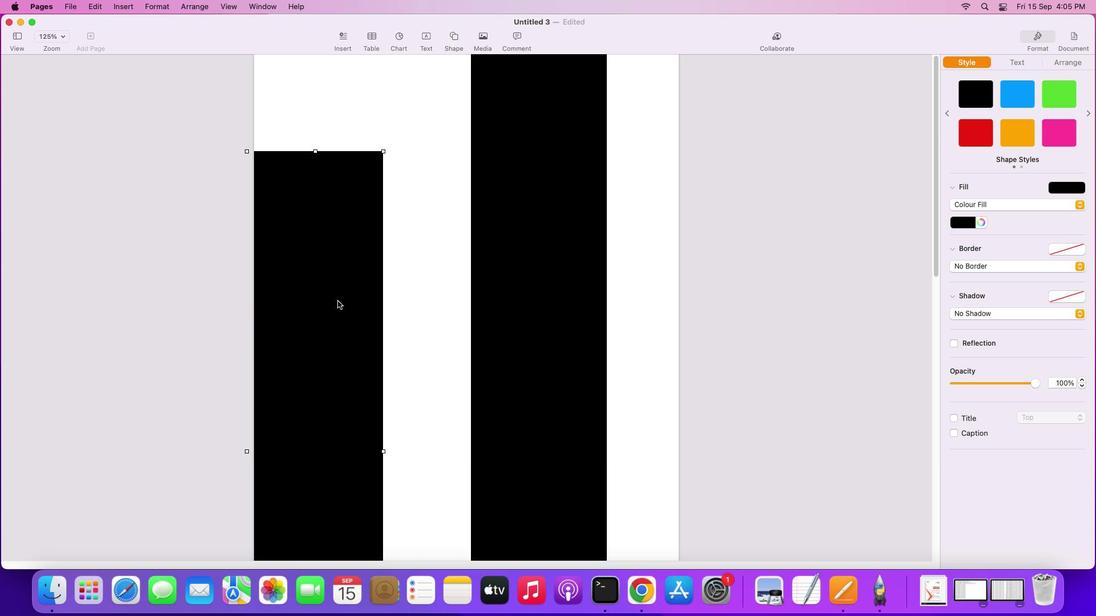 
Action: Mouse moved to (331, 281)
Screenshot: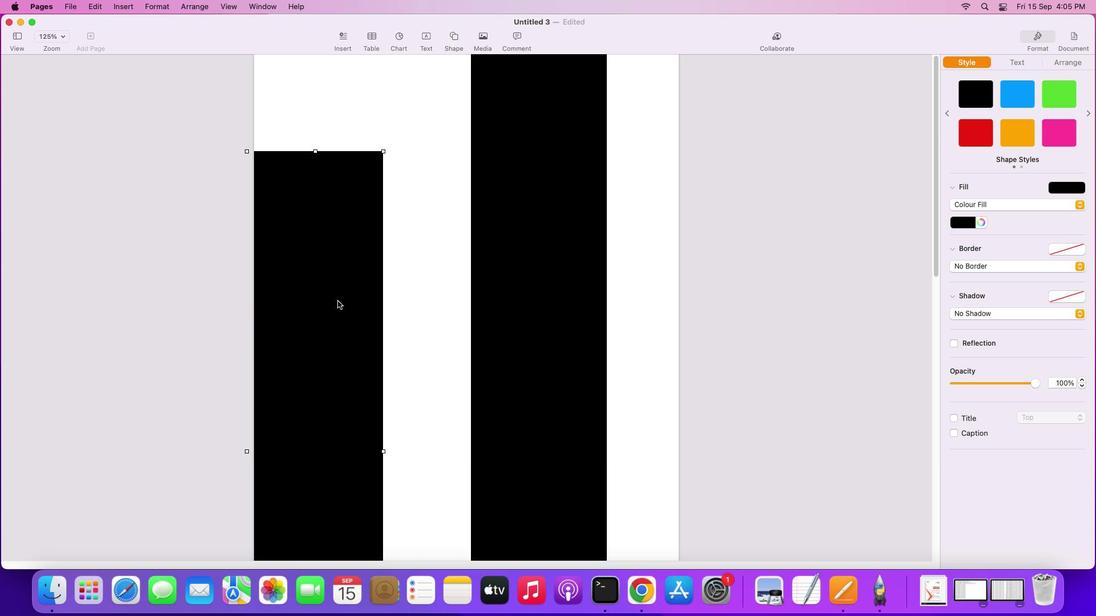 
Action: Mouse scrolled (331, 281) with delta (0, 0)
Screenshot: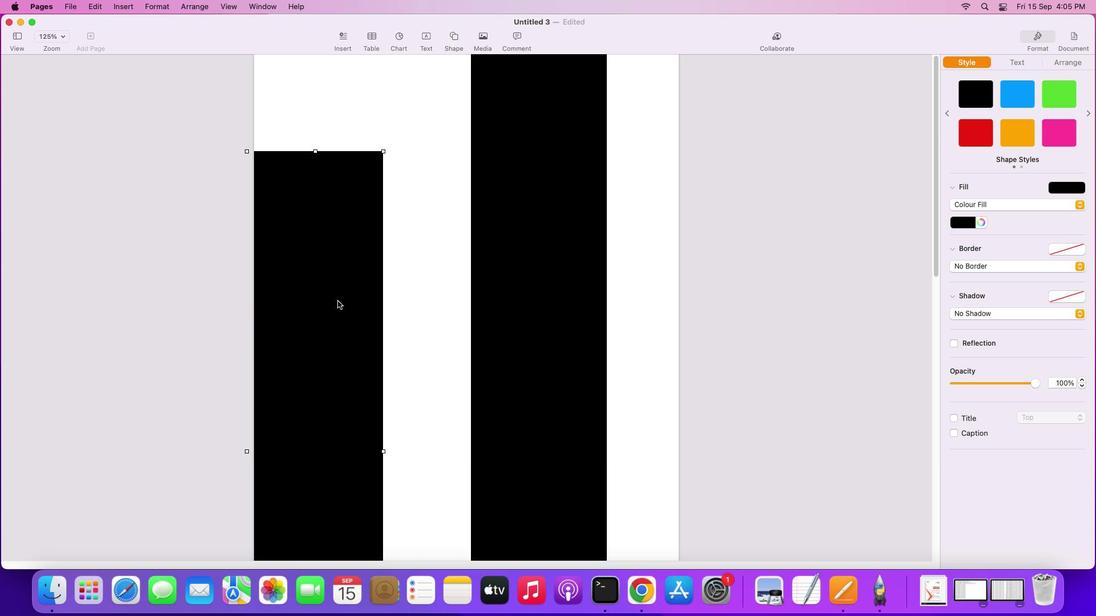 
Action: Mouse moved to (331, 283)
Screenshot: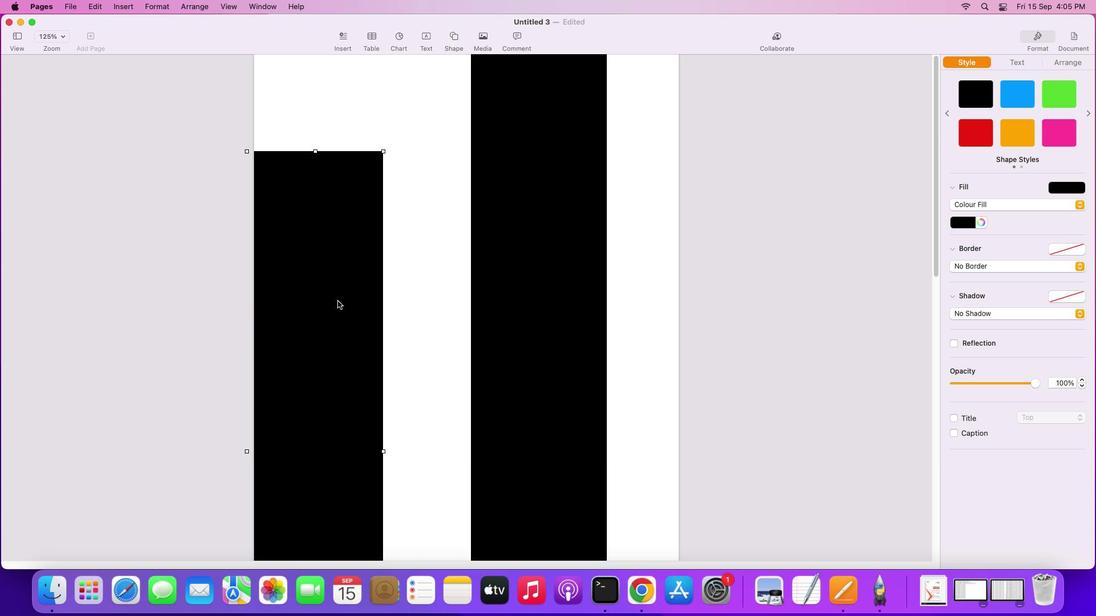 
Action: Mouse scrolled (331, 283) with delta (0, 2)
Screenshot: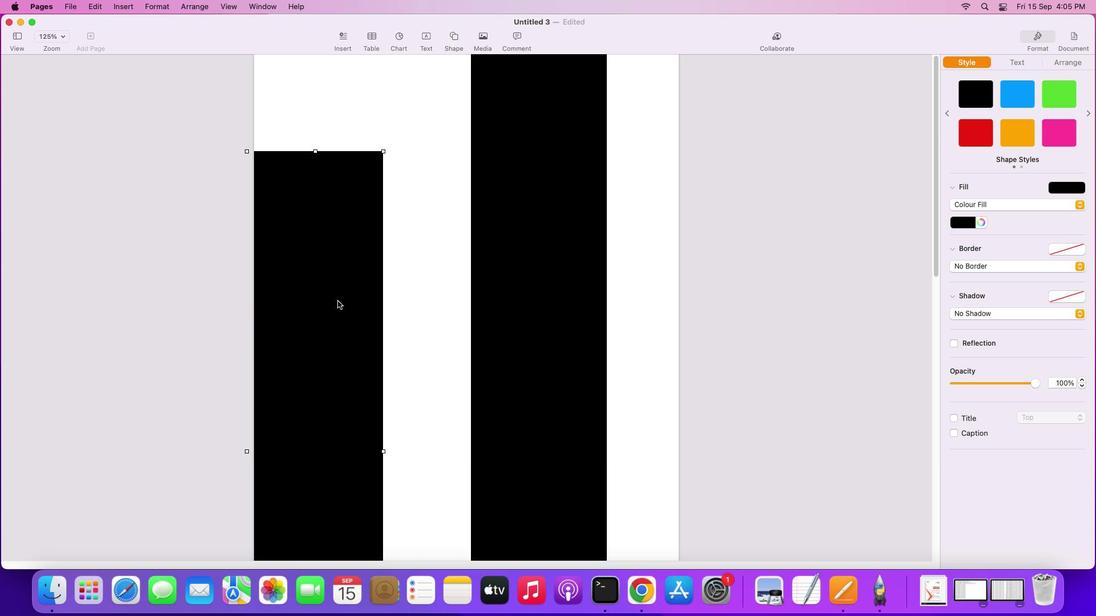 
Action: Mouse moved to (331, 283)
Screenshot: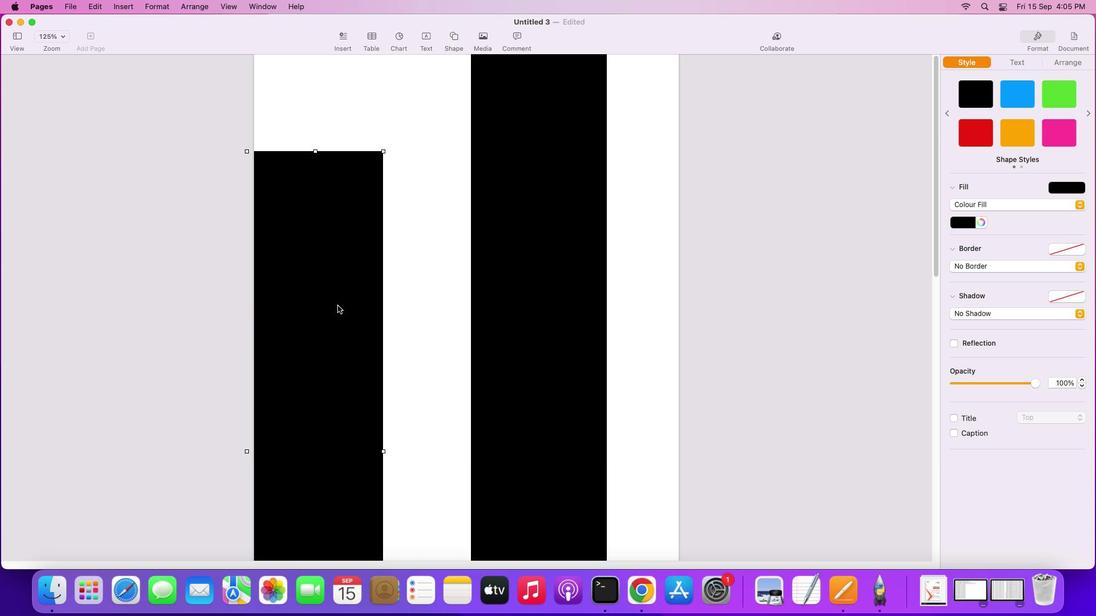 
Action: Mouse scrolled (331, 283) with delta (0, 2)
Screenshot: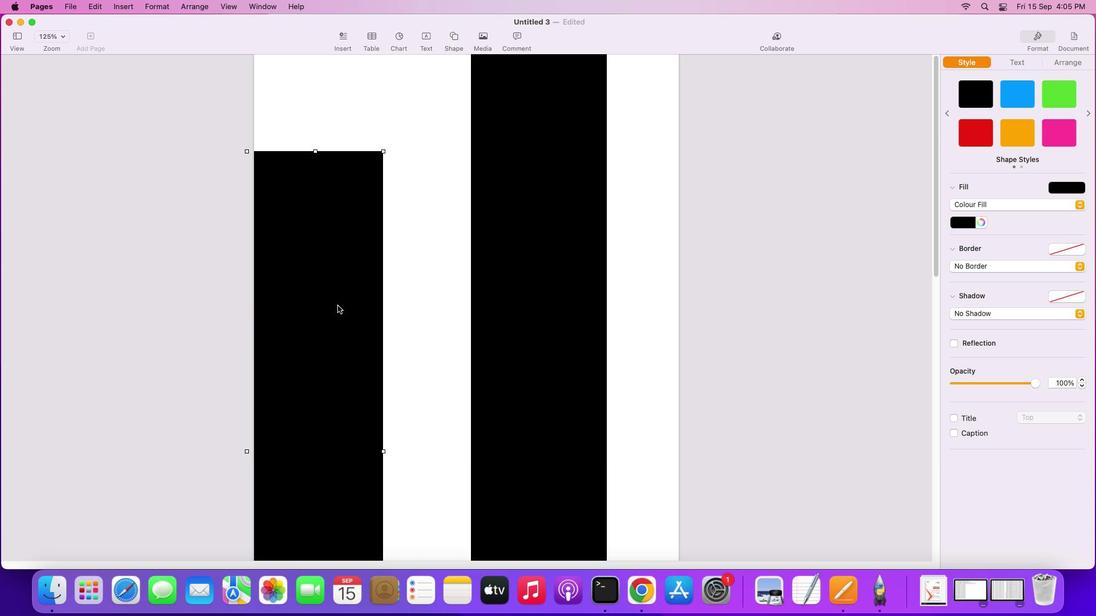
Action: Mouse moved to (331, 283)
Screenshot: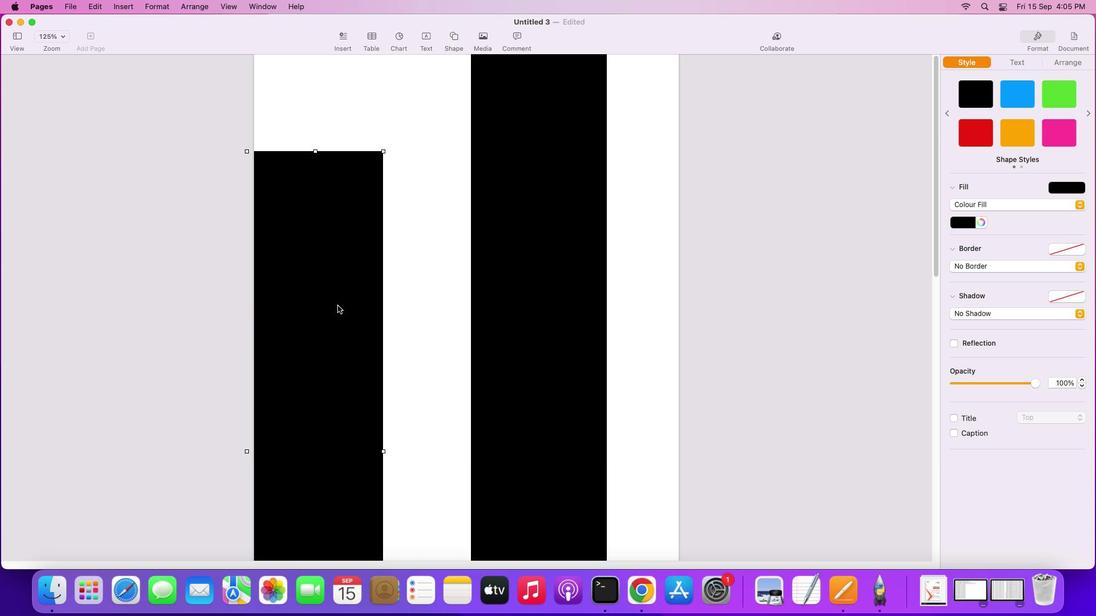 
Action: Mouse scrolled (331, 283) with delta (0, 3)
Screenshot: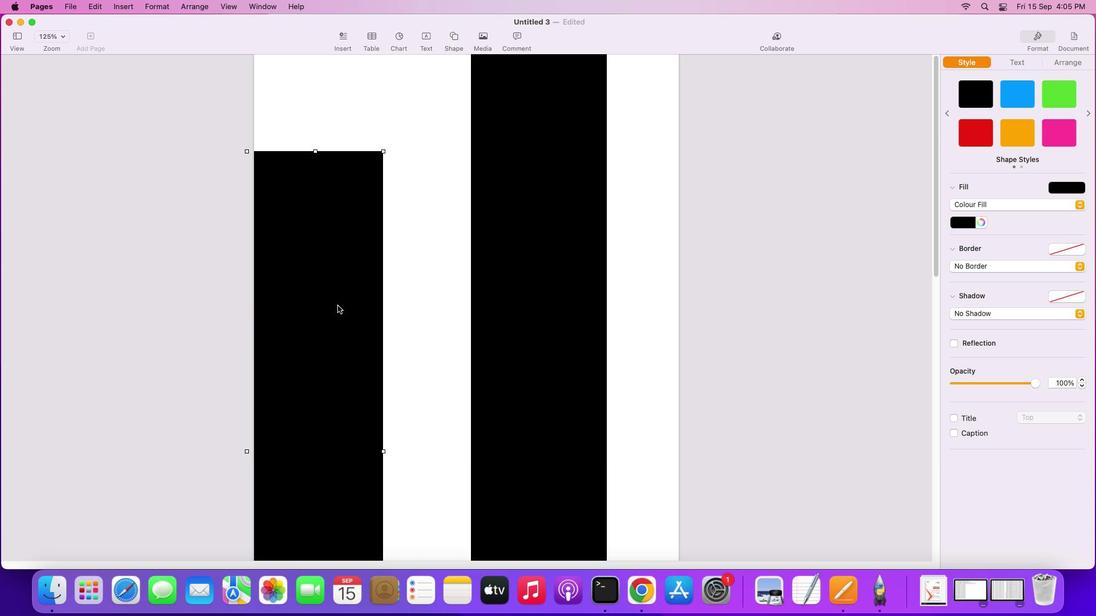 
Action: Mouse moved to (331, 285)
Screenshot: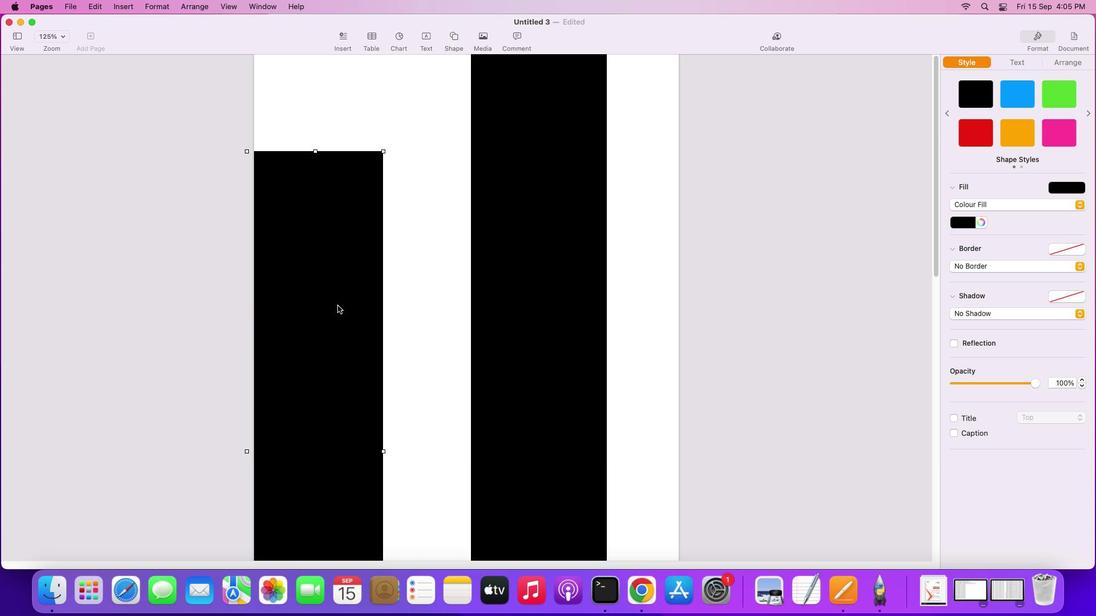 
Action: Mouse scrolled (331, 285) with delta (0, 4)
Screenshot: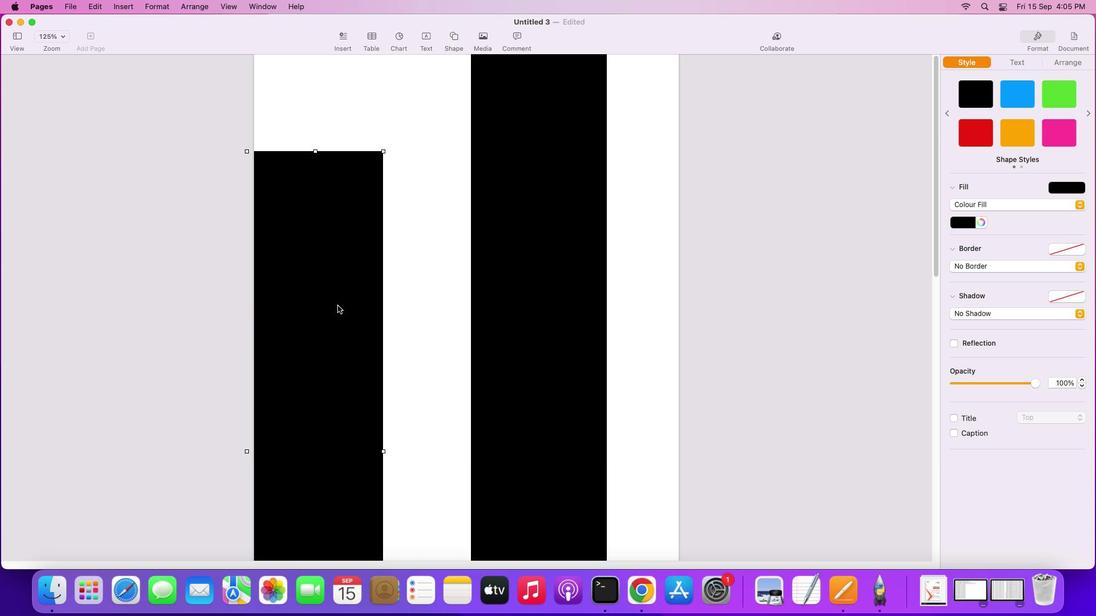 
Action: Mouse moved to (335, 293)
Screenshot: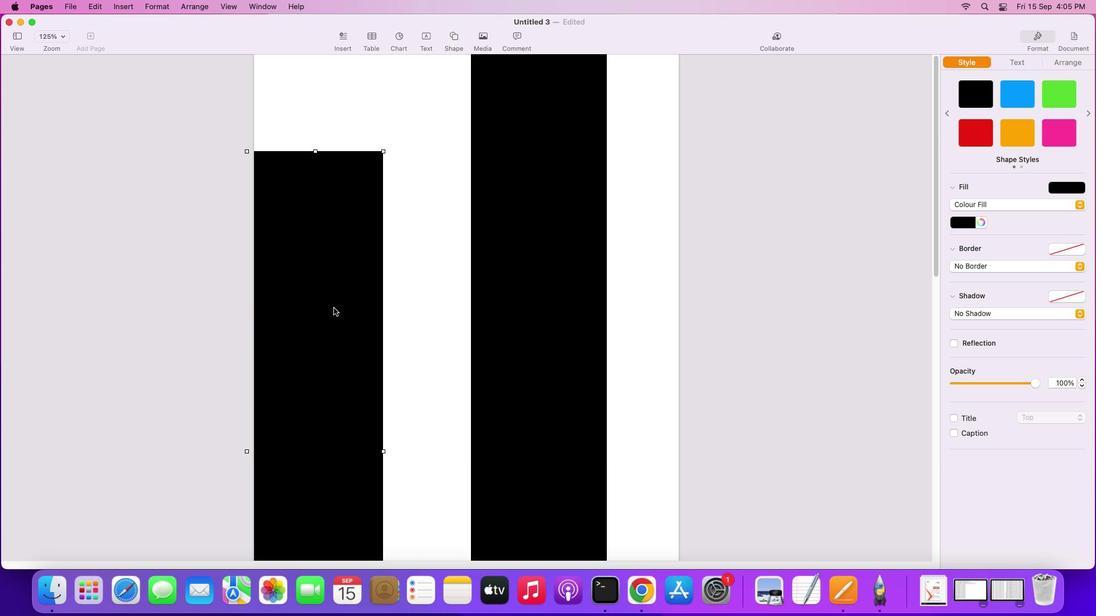 
Action: Mouse scrolled (335, 293) with delta (0, 0)
Screenshot: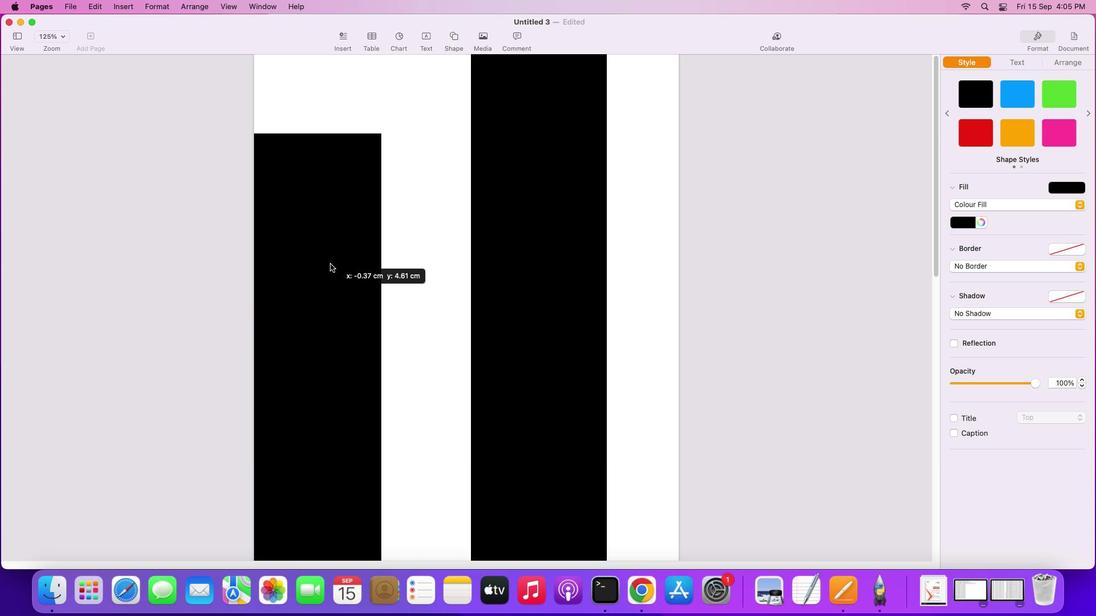 
Action: Mouse moved to (335, 293)
Screenshot: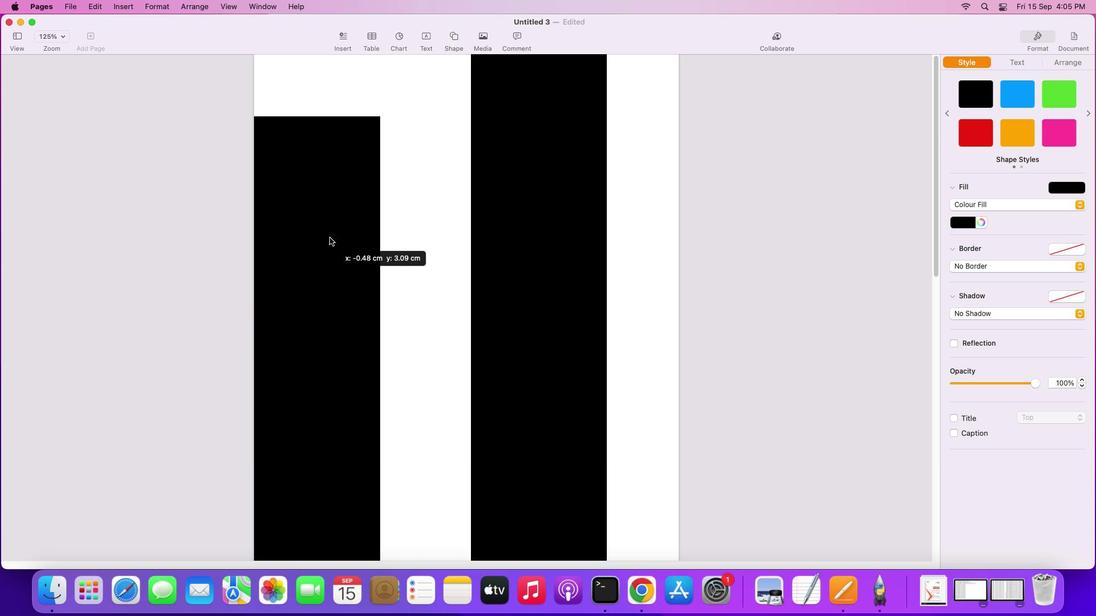
Action: Mouse scrolled (335, 293) with delta (0, 0)
Screenshot: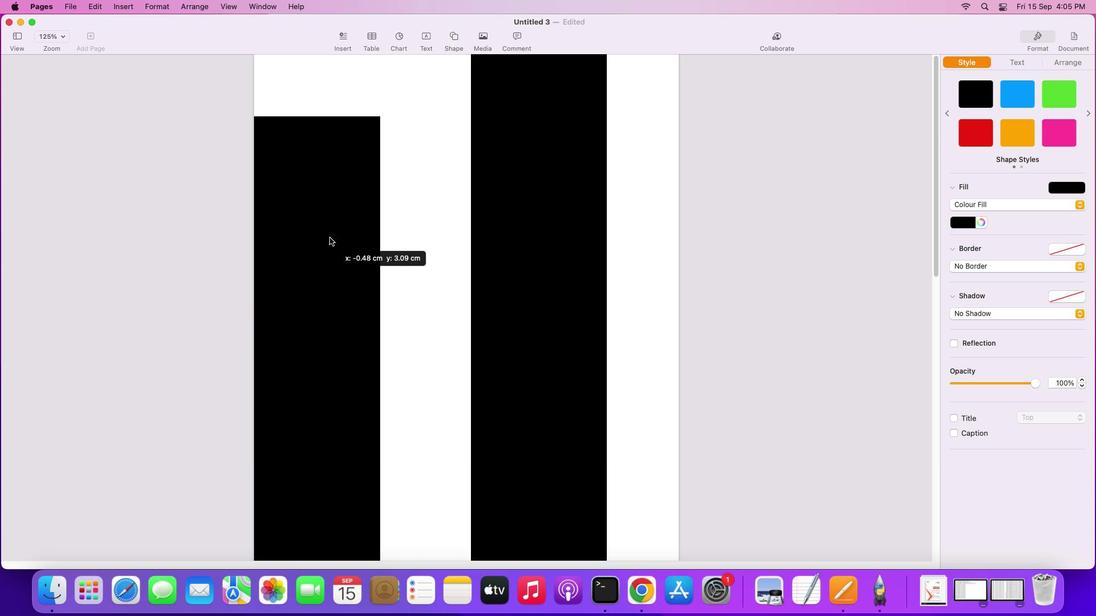 
Action: Mouse moved to (335, 293)
Screenshot: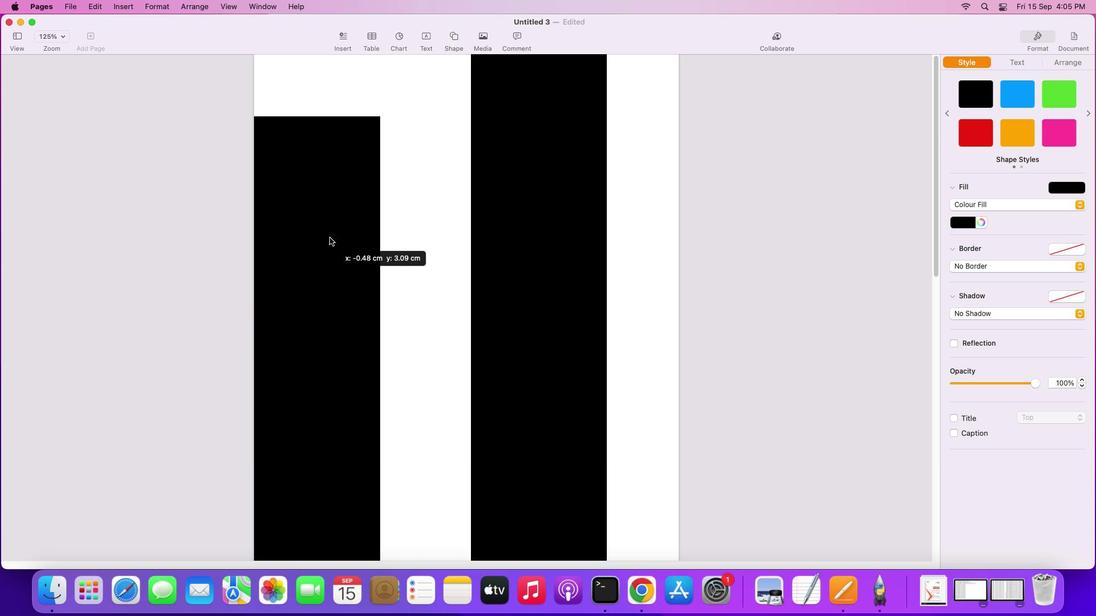 
Action: Mouse scrolled (335, 293) with delta (0, 1)
Screenshot: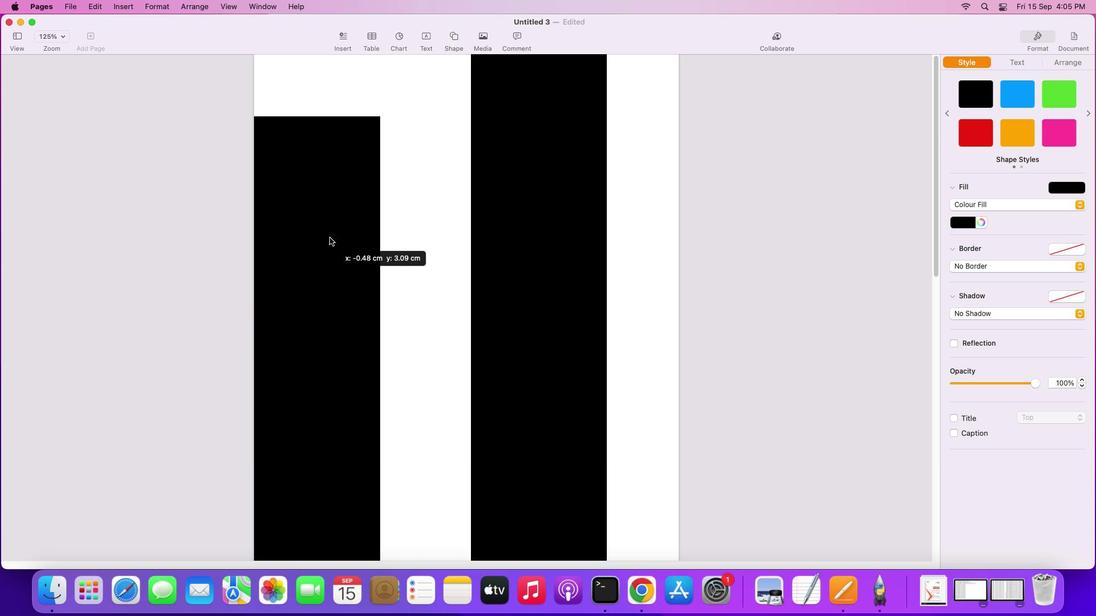 
Action: Mouse moved to (335, 293)
Screenshot: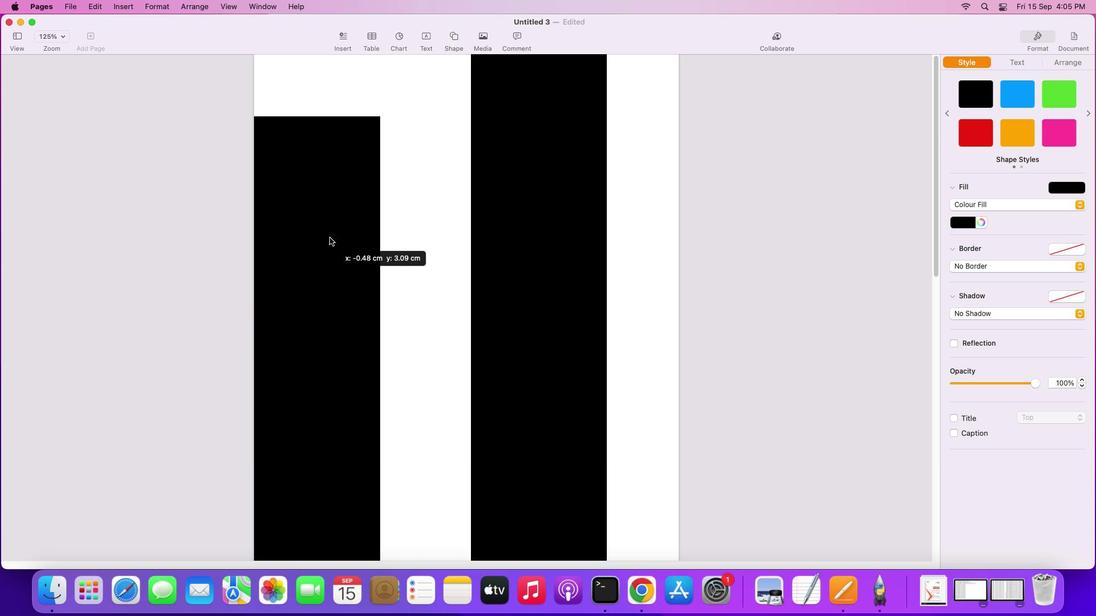 
Action: Mouse scrolled (335, 293) with delta (0, 2)
Screenshot: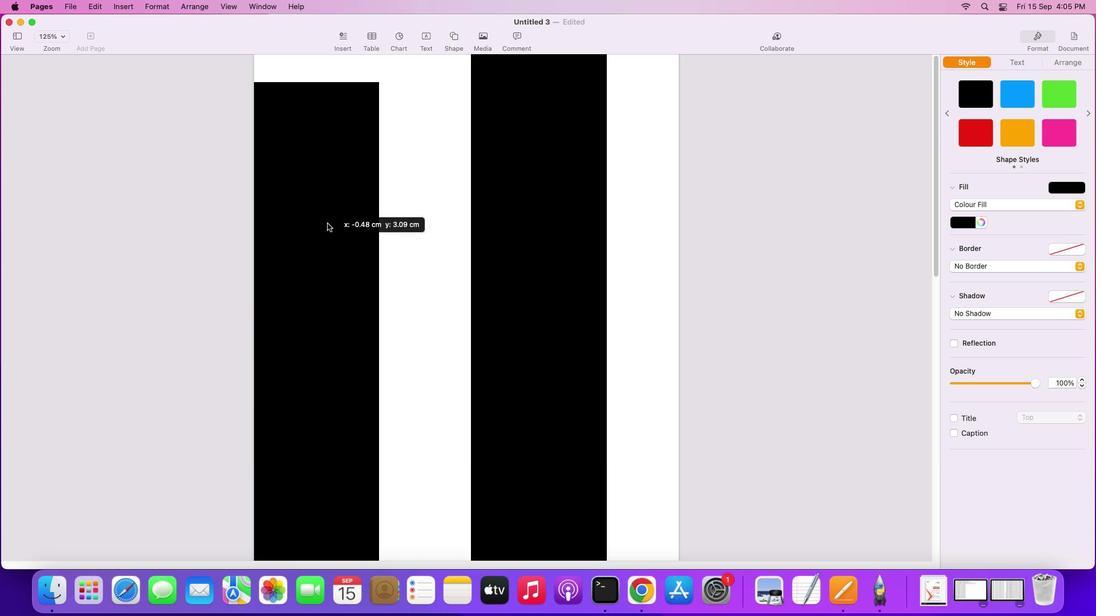 
Action: Mouse moved to (333, 311)
Screenshot: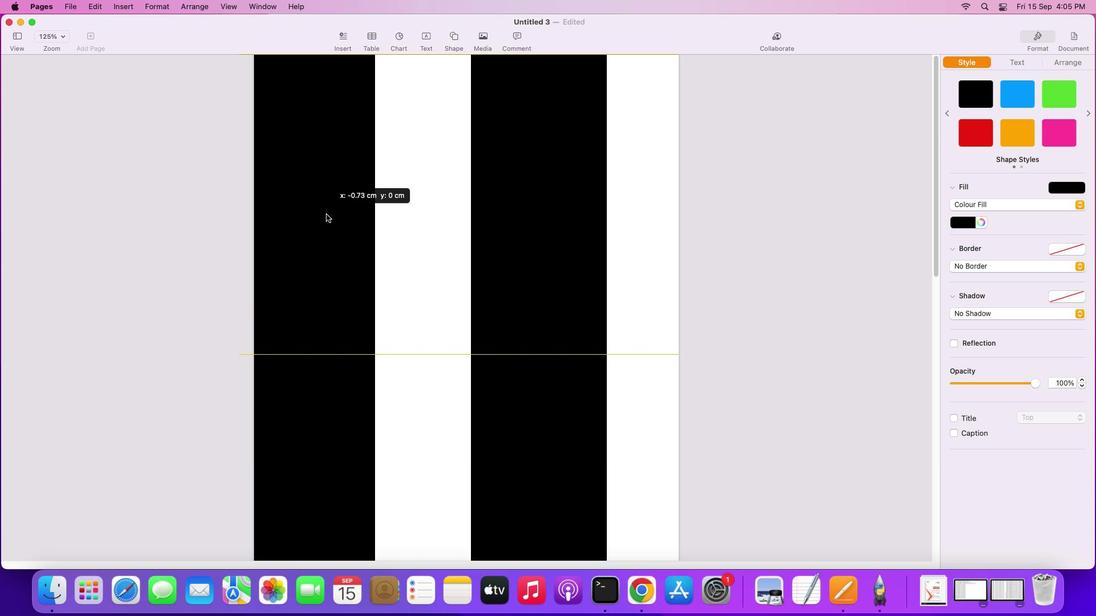 
Action: Mouse pressed left at (333, 311)
Screenshot: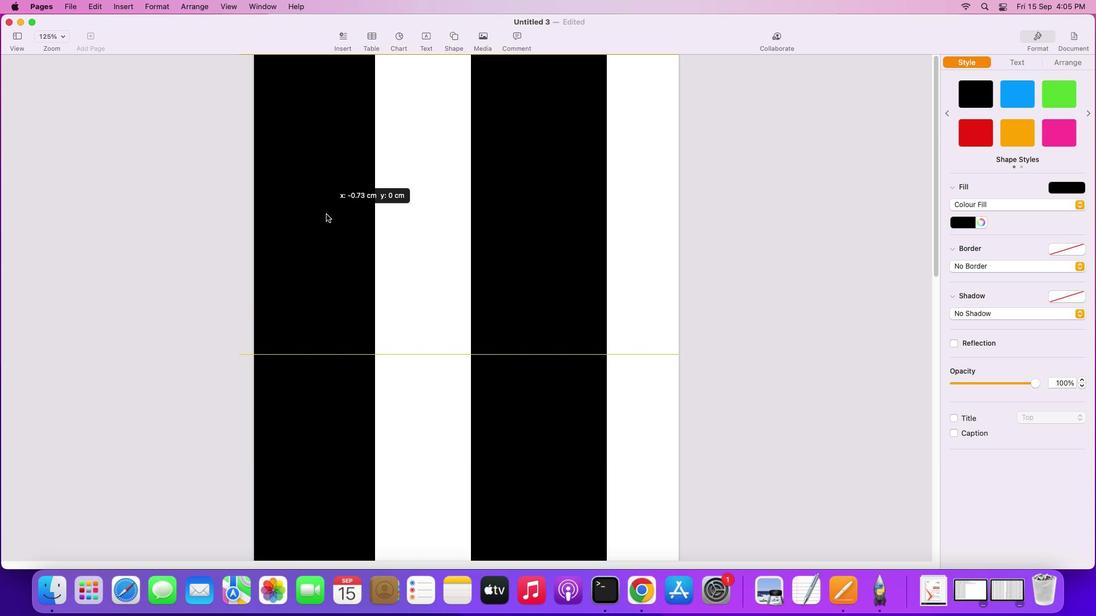 
Action: Mouse moved to (362, 246)
Screenshot: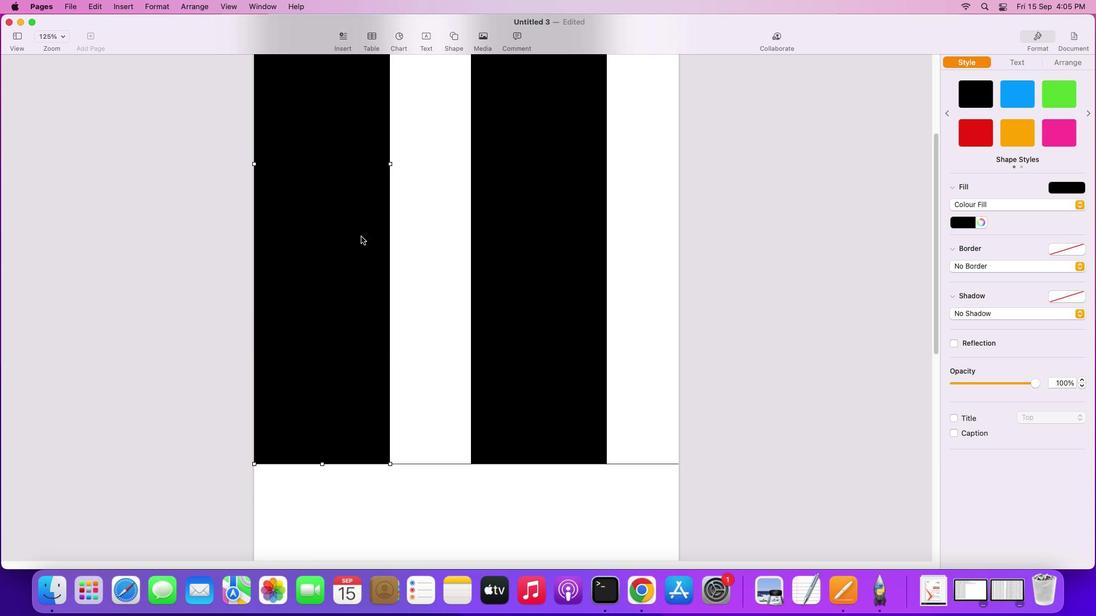 
Action: Mouse scrolled (362, 246) with delta (0, 0)
Screenshot: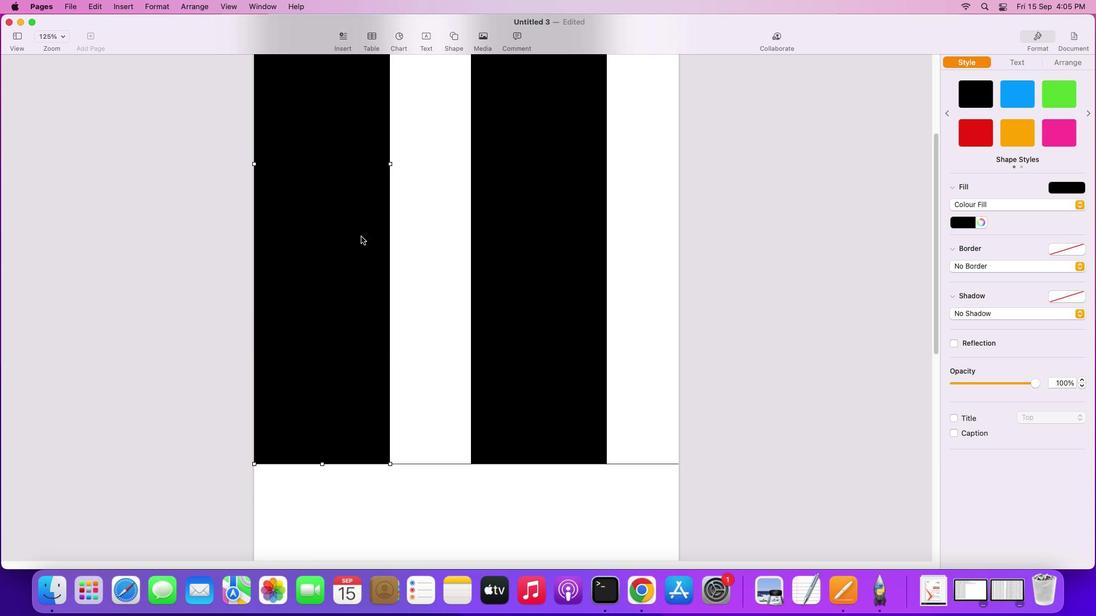 
Action: Mouse moved to (362, 246)
Screenshot: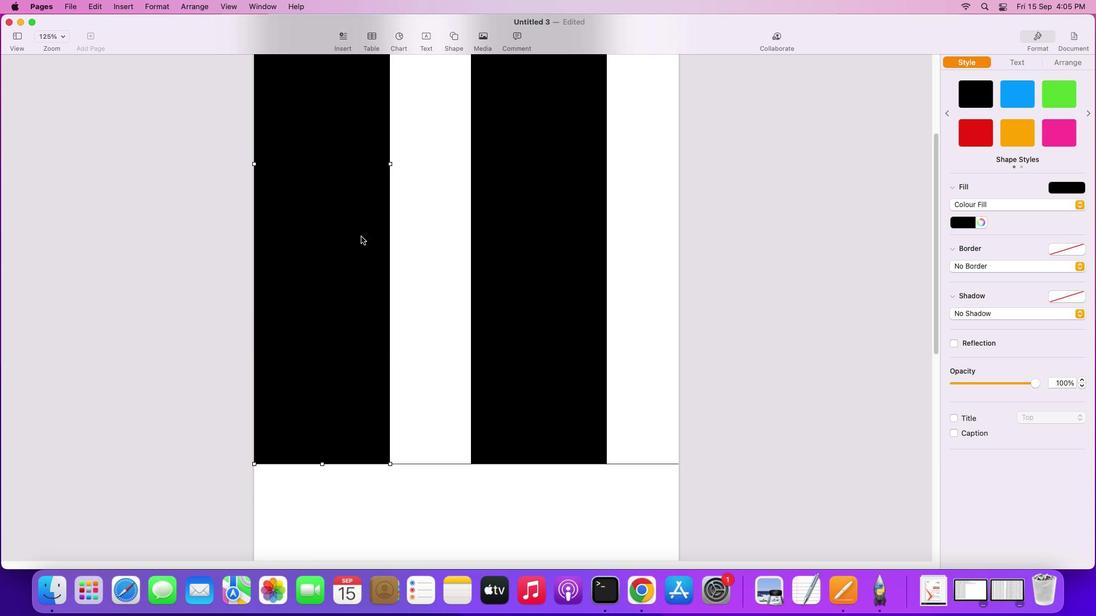 
Action: Mouse scrolled (362, 246) with delta (0, 0)
Screenshot: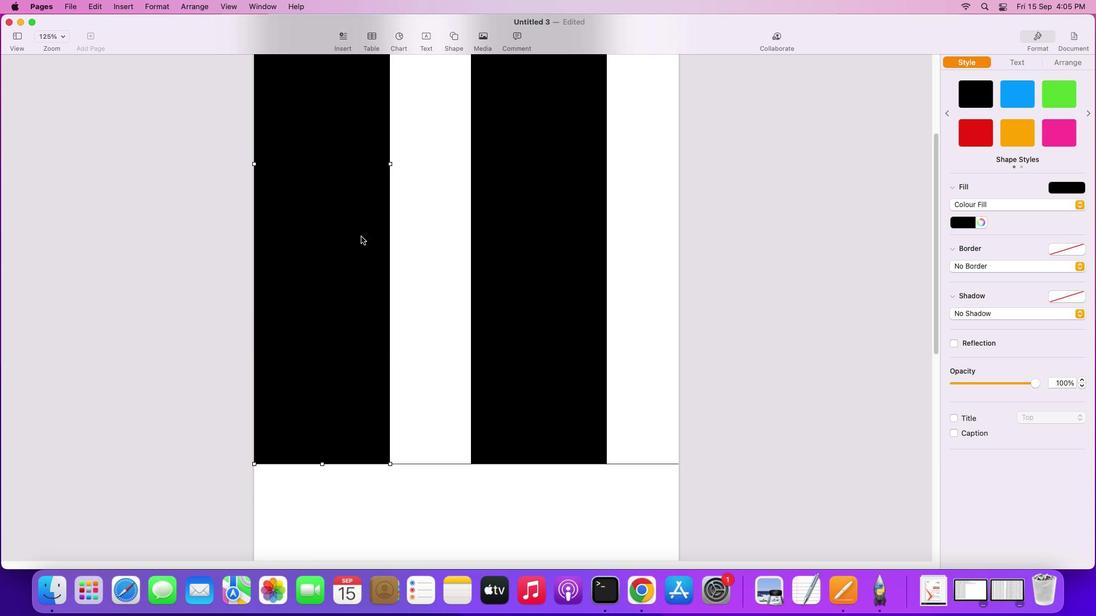 
Action: Mouse moved to (362, 245)
Screenshot: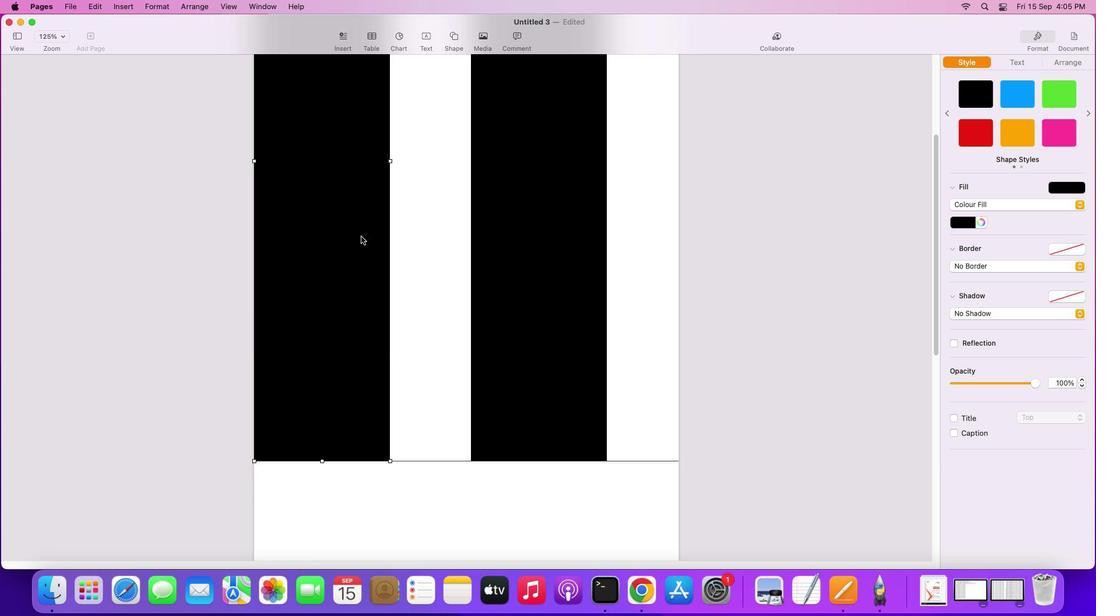 
Action: Mouse scrolled (362, 245) with delta (0, -1)
Screenshot: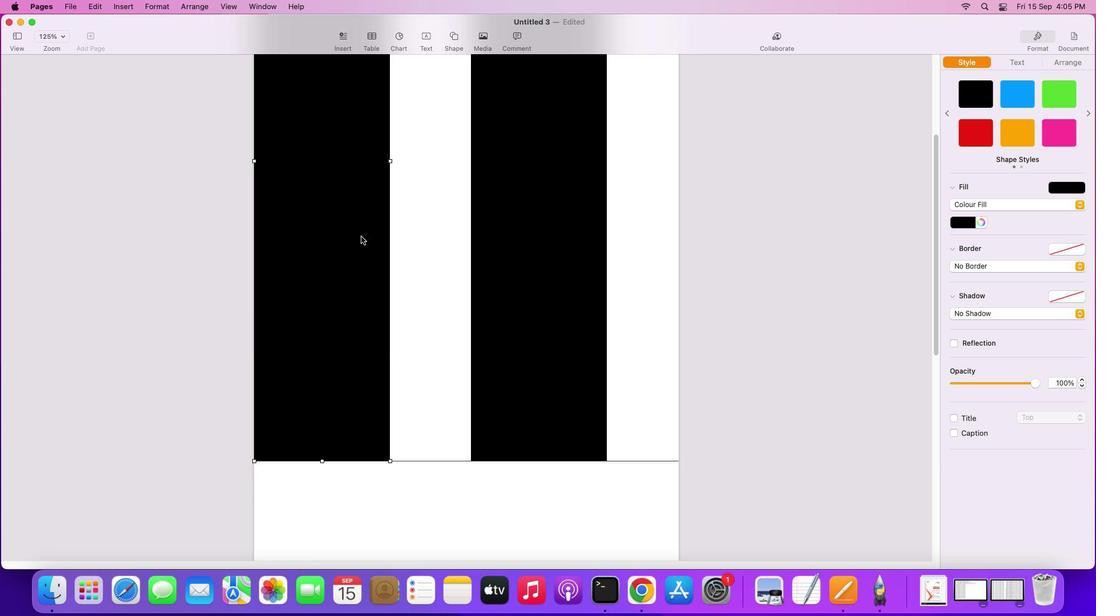 
Action: Mouse moved to (362, 242)
Screenshot: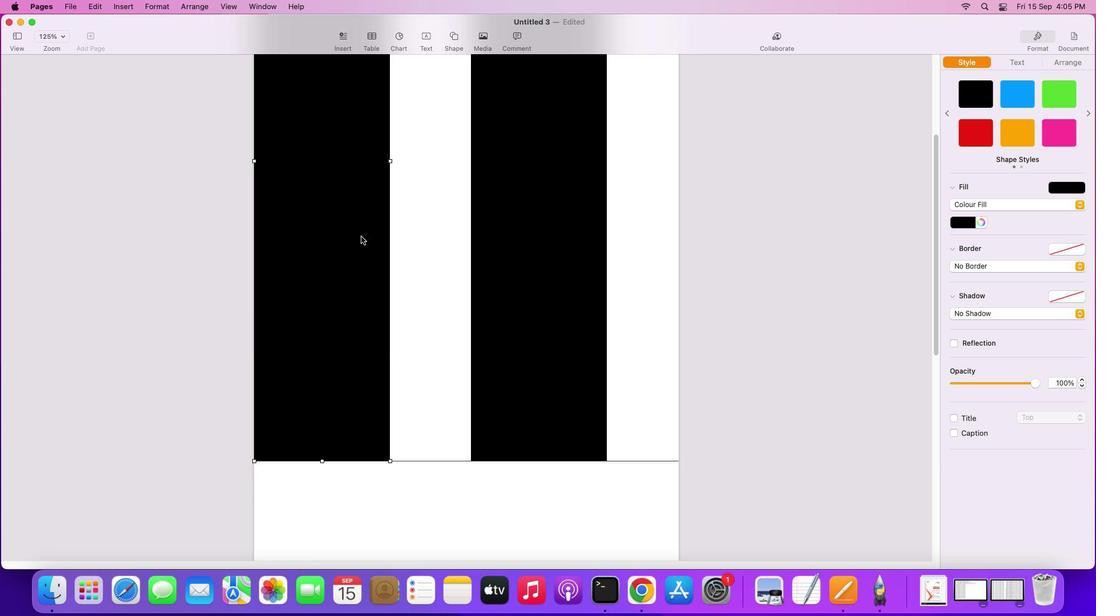 
Action: Mouse scrolled (362, 242) with delta (0, -2)
Screenshot: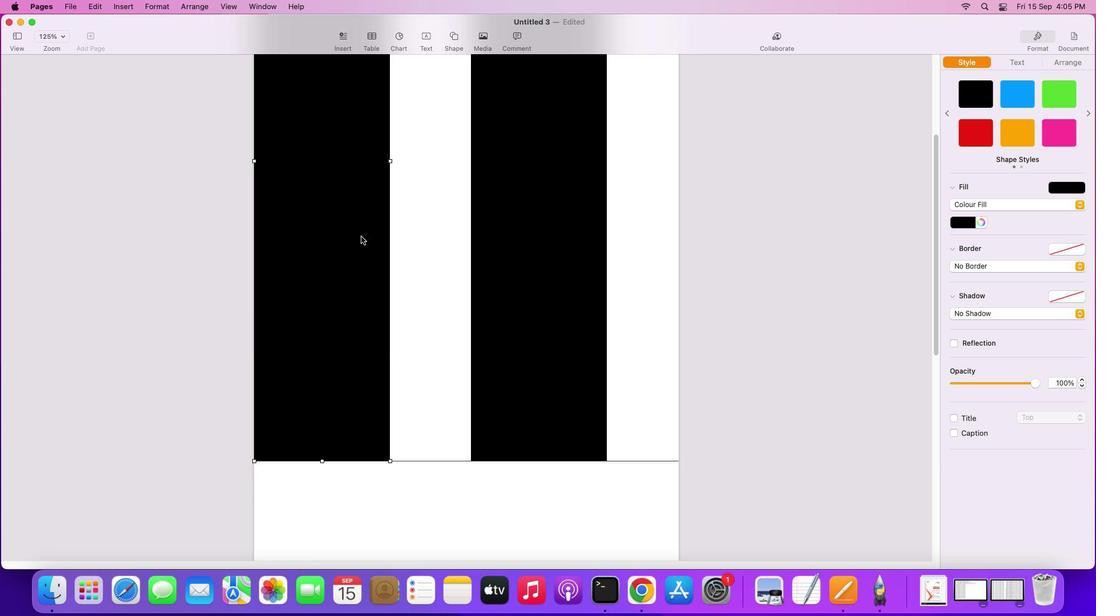 
Action: Mouse moved to (361, 239)
Screenshot: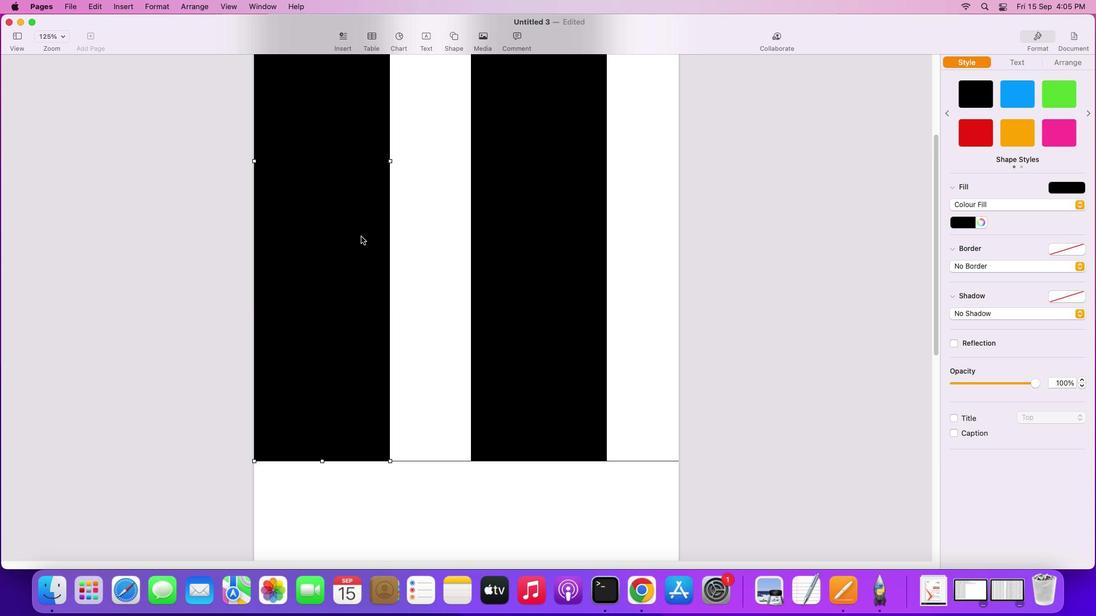 
Action: Mouse scrolled (361, 239) with delta (0, -3)
Screenshot: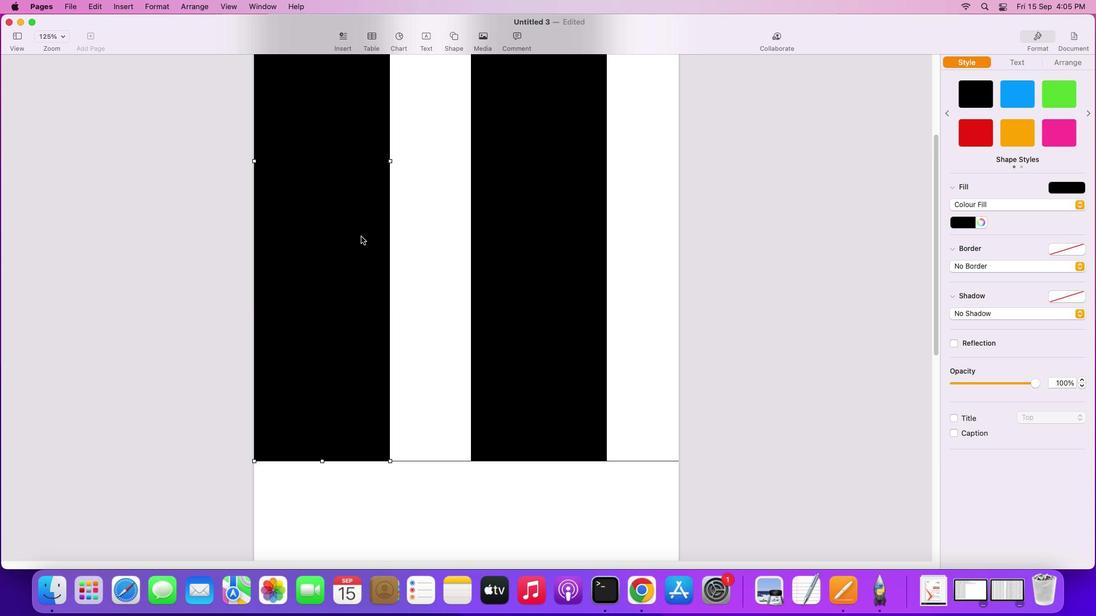 
Action: Mouse moved to (361, 236)
Screenshot: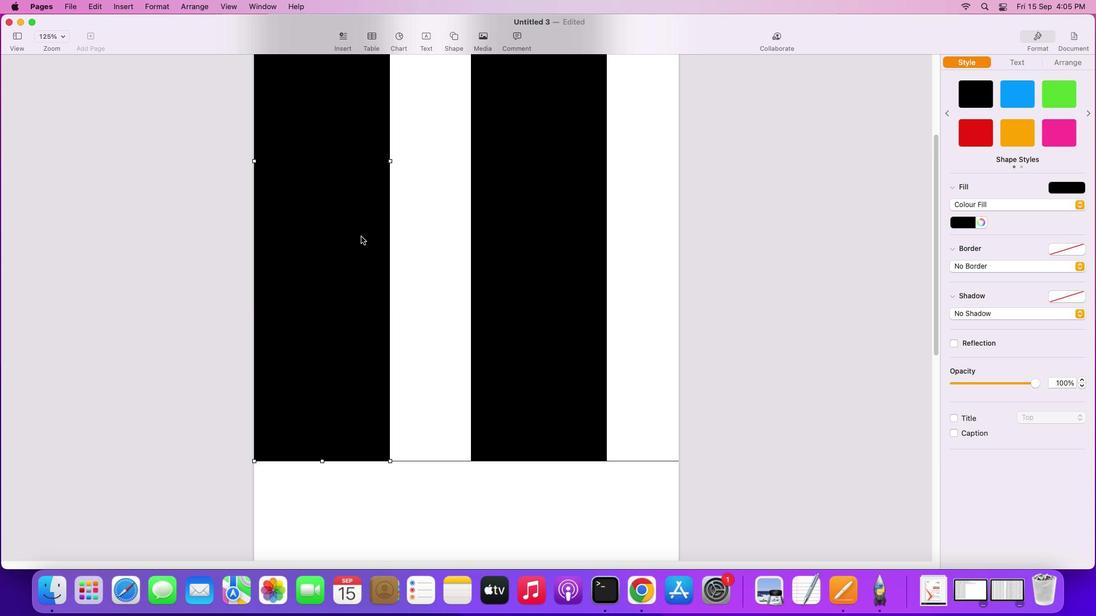 
Action: Mouse scrolled (361, 236) with delta (0, 0)
Screenshot: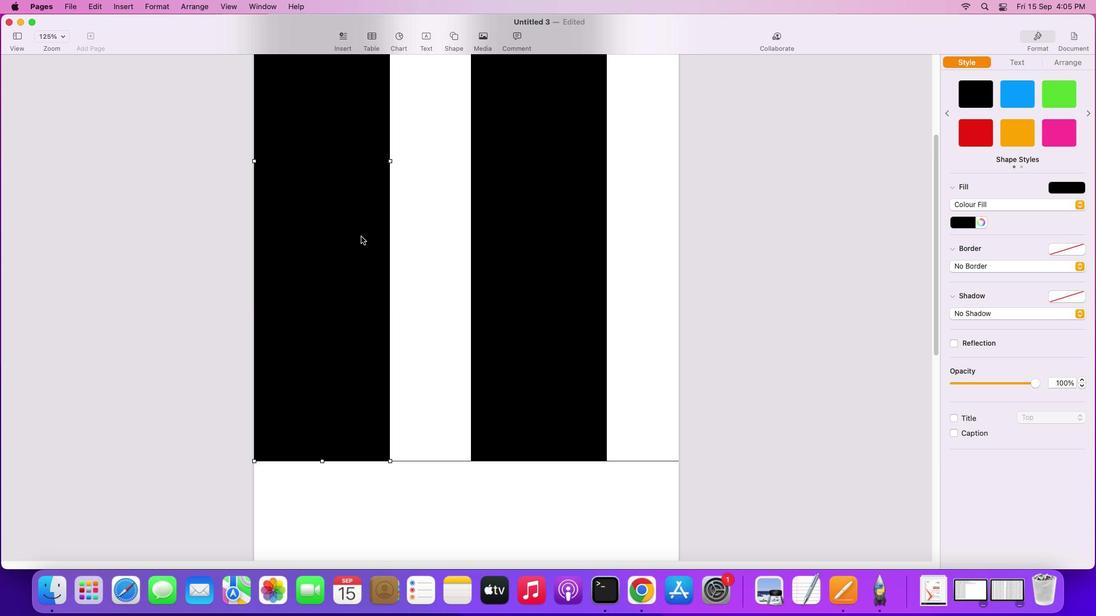 
Action: Mouse scrolled (361, 236) with delta (0, 0)
Screenshot: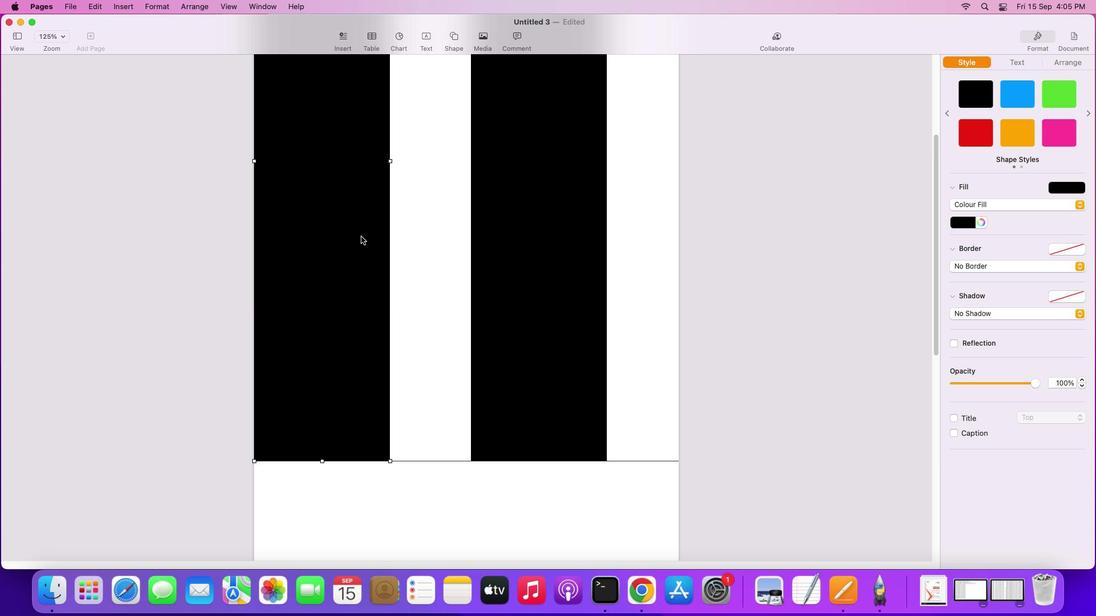 
Action: Mouse scrolled (361, 236) with delta (0, -1)
Screenshot: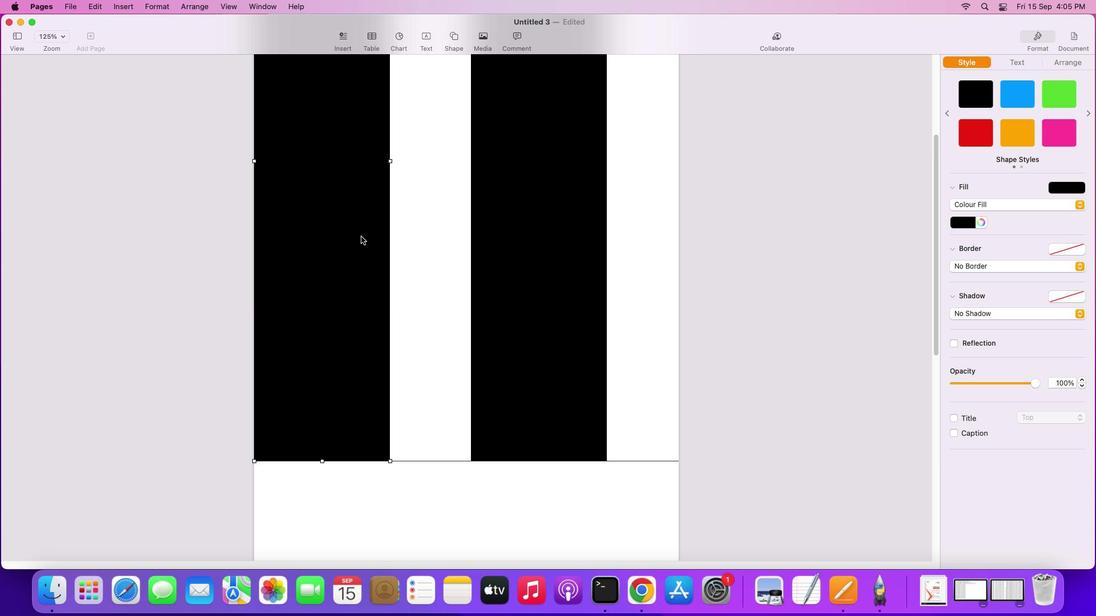 
Action: Mouse scrolled (361, 236) with delta (0, -2)
Screenshot: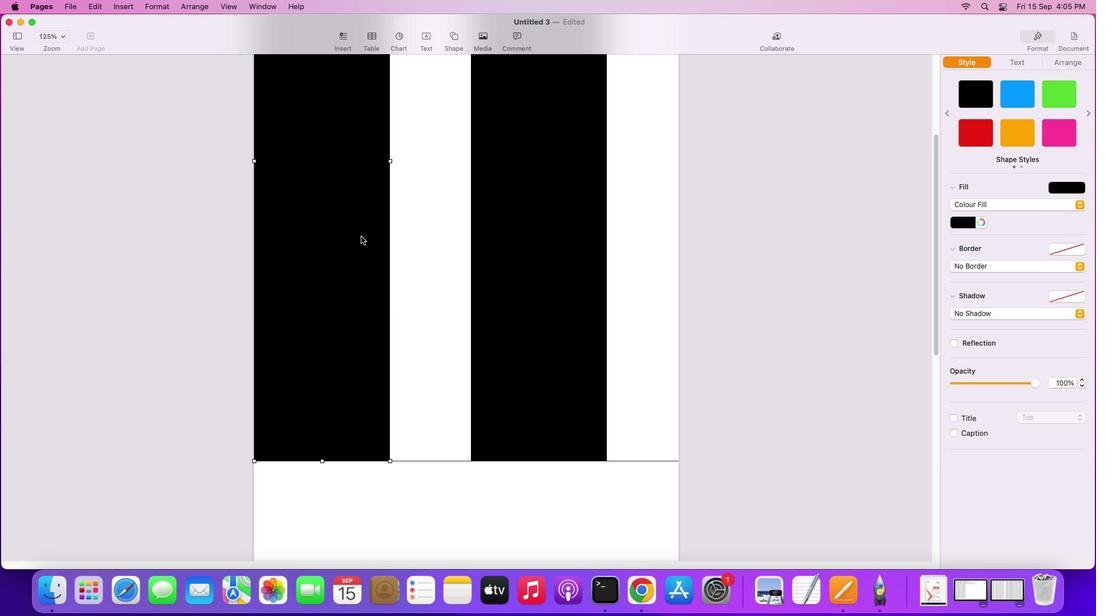 
Action: Mouse scrolled (361, 236) with delta (0, -3)
Screenshot: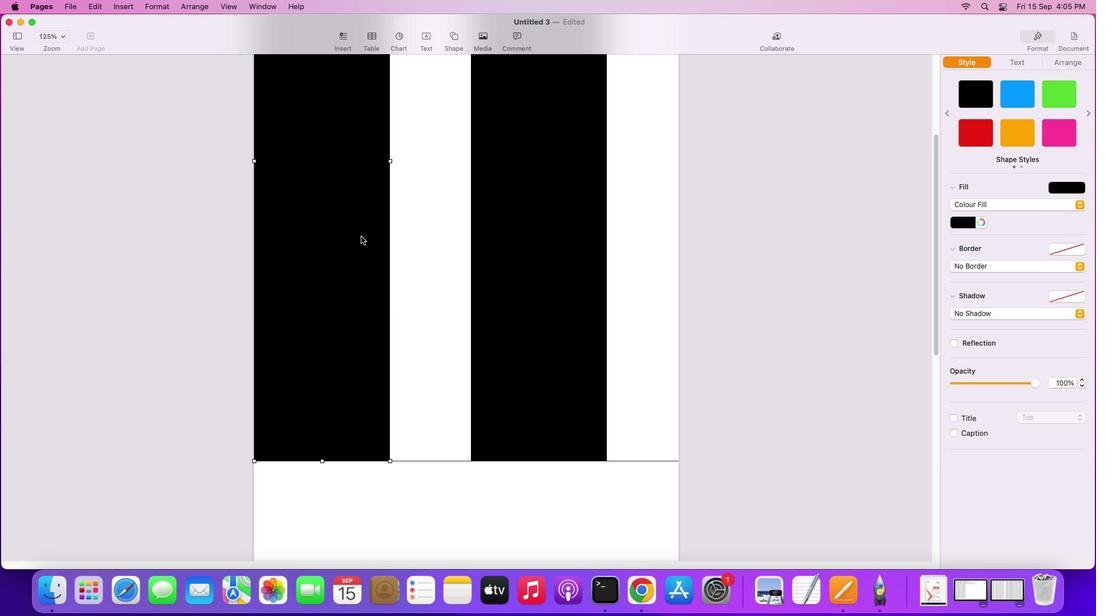 
Action: Mouse moved to (428, 220)
Screenshot: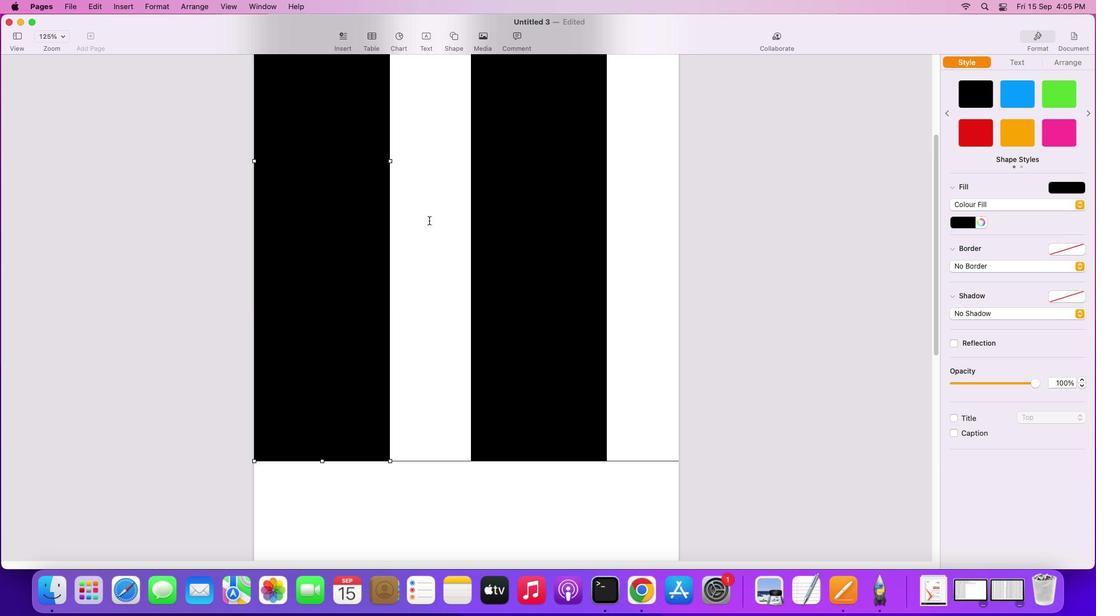 
Action: Mouse pressed left at (428, 220)
Screenshot: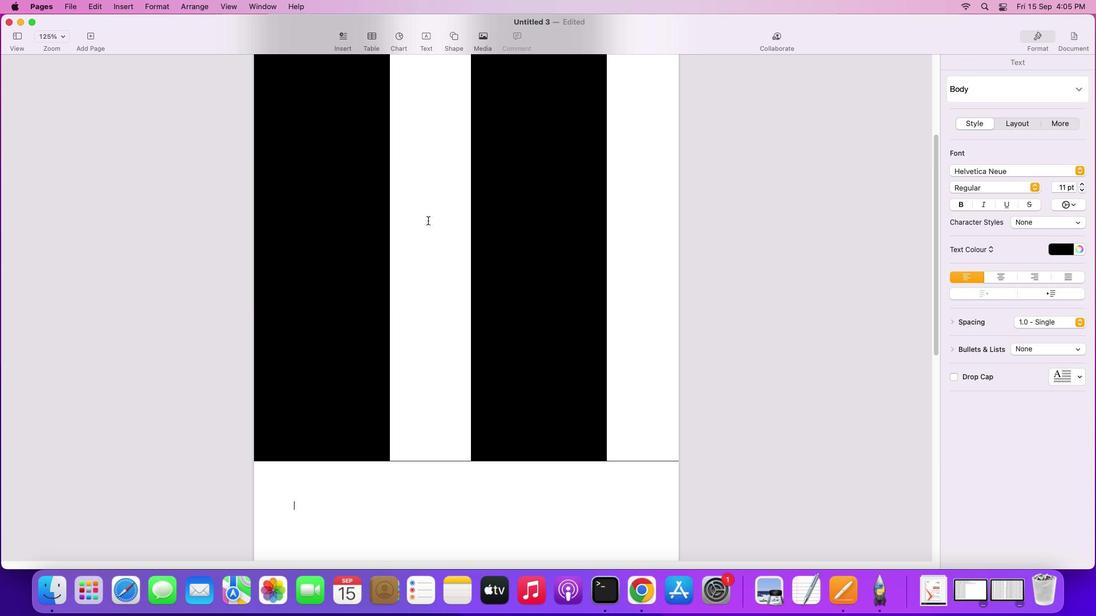 
Action: Mouse moved to (440, 254)
Screenshot: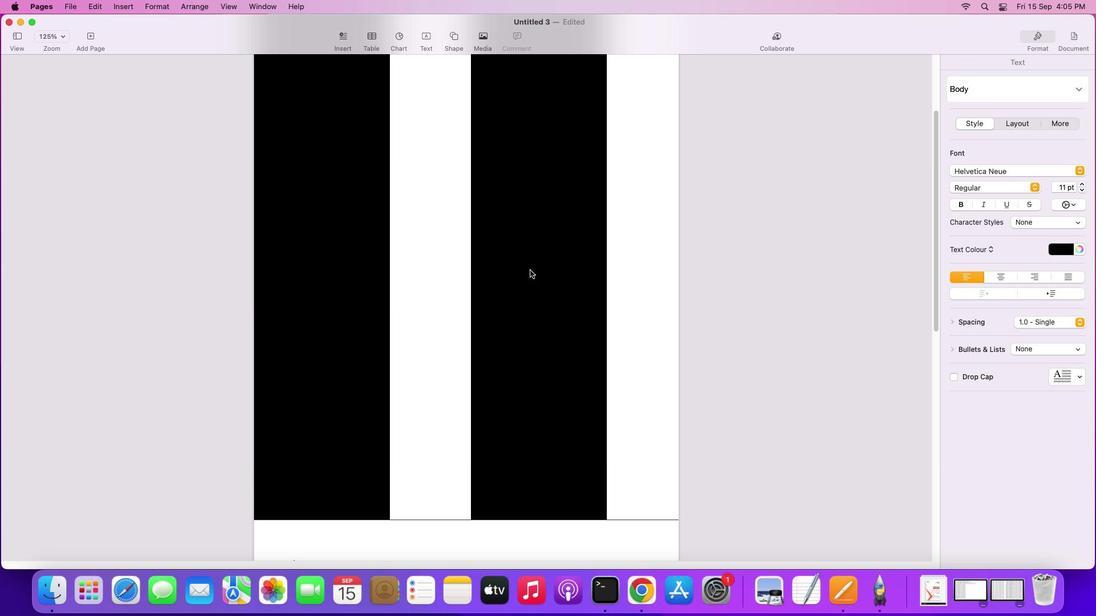 
Action: Mouse scrolled (440, 254) with delta (0, 0)
Screenshot: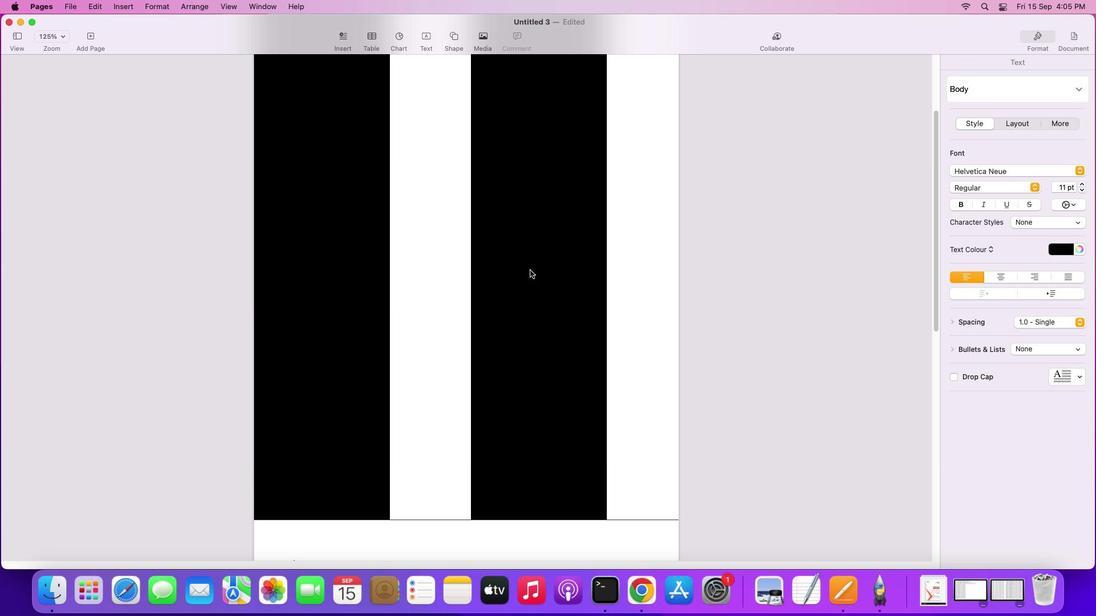 
Action: Mouse scrolled (440, 254) with delta (0, 0)
Screenshot: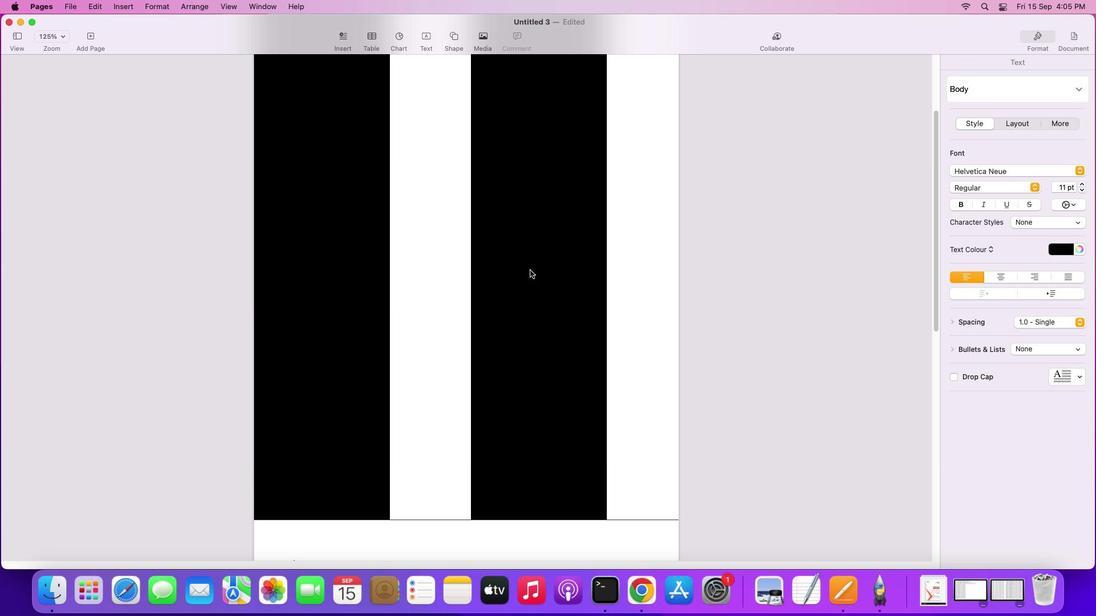 
Action: Mouse scrolled (440, 254) with delta (0, 1)
Screenshot: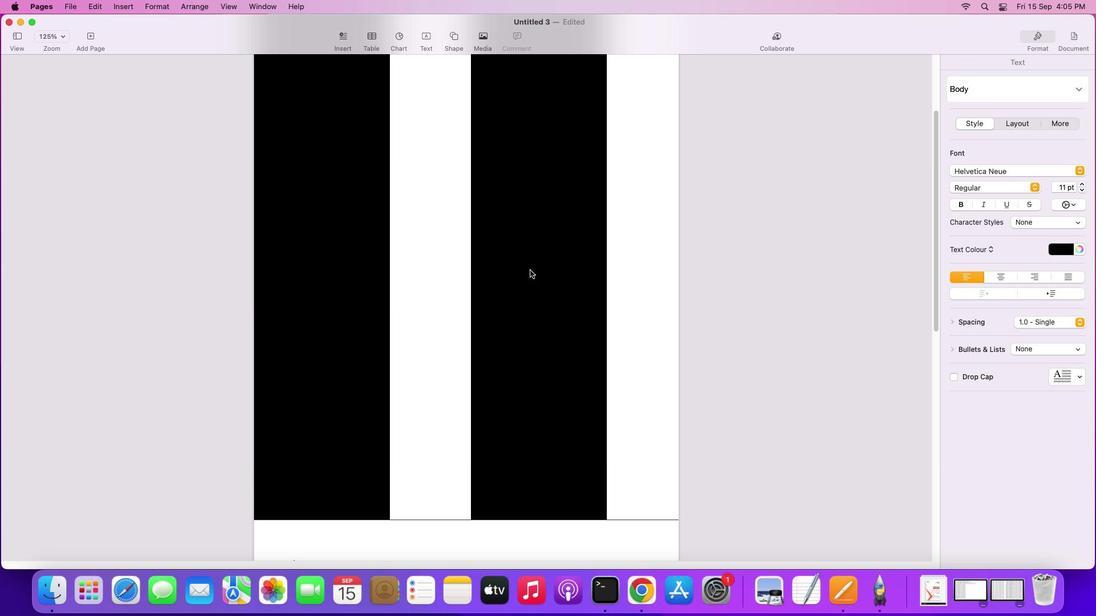 
Action: Mouse scrolled (440, 254) with delta (0, 2)
Screenshot: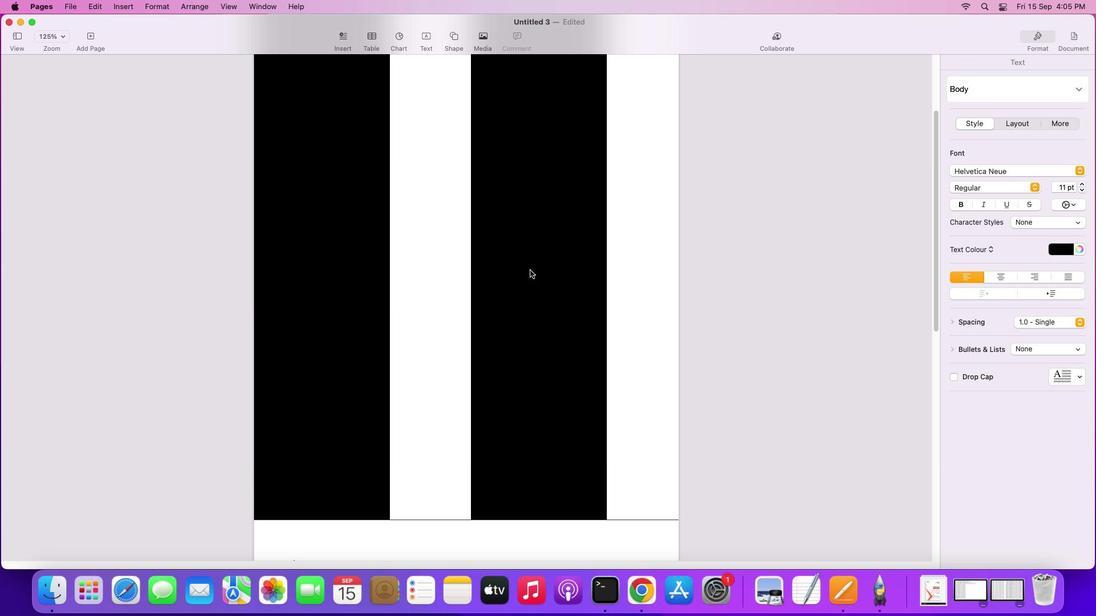 
Action: Mouse moved to (529, 268)
Screenshot: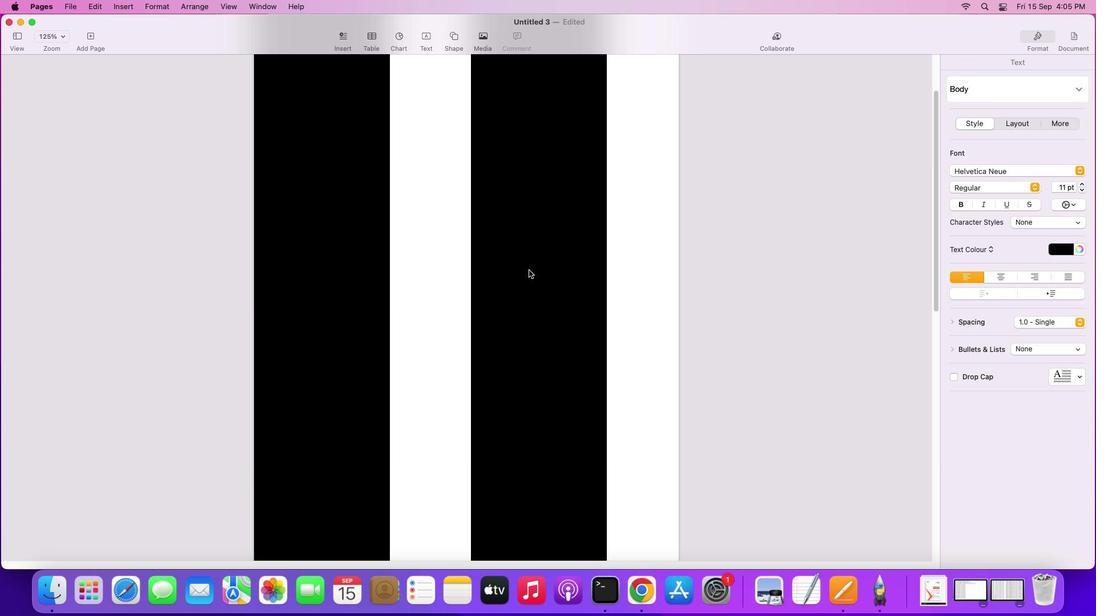 
Action: Mouse scrolled (529, 268) with delta (0, 0)
Screenshot: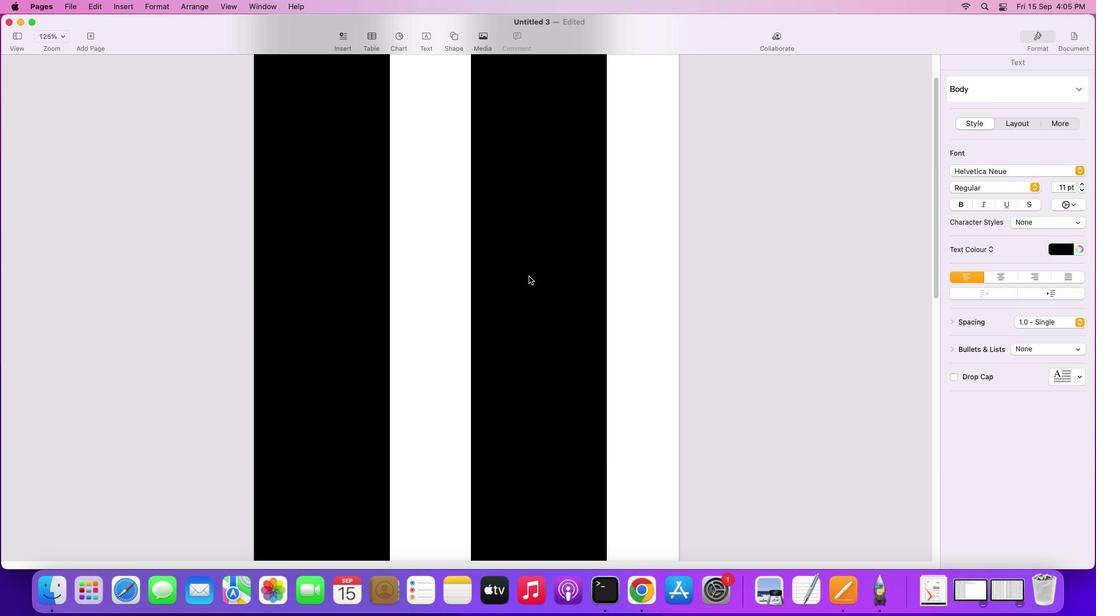 
Action: Mouse scrolled (529, 268) with delta (0, 0)
Screenshot: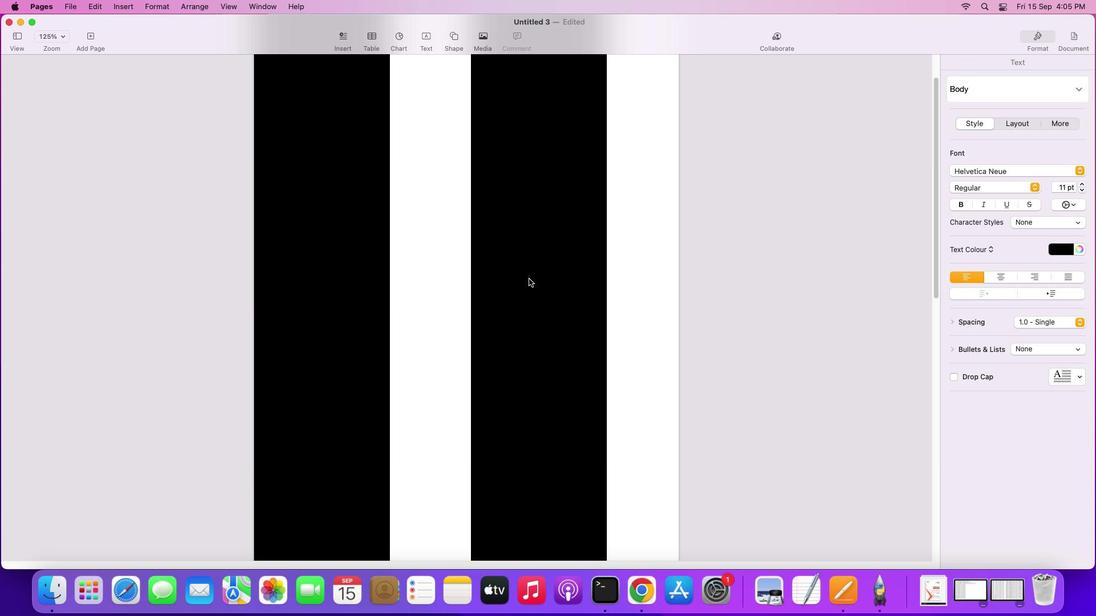 
Action: Mouse scrolled (529, 268) with delta (0, 1)
Screenshot: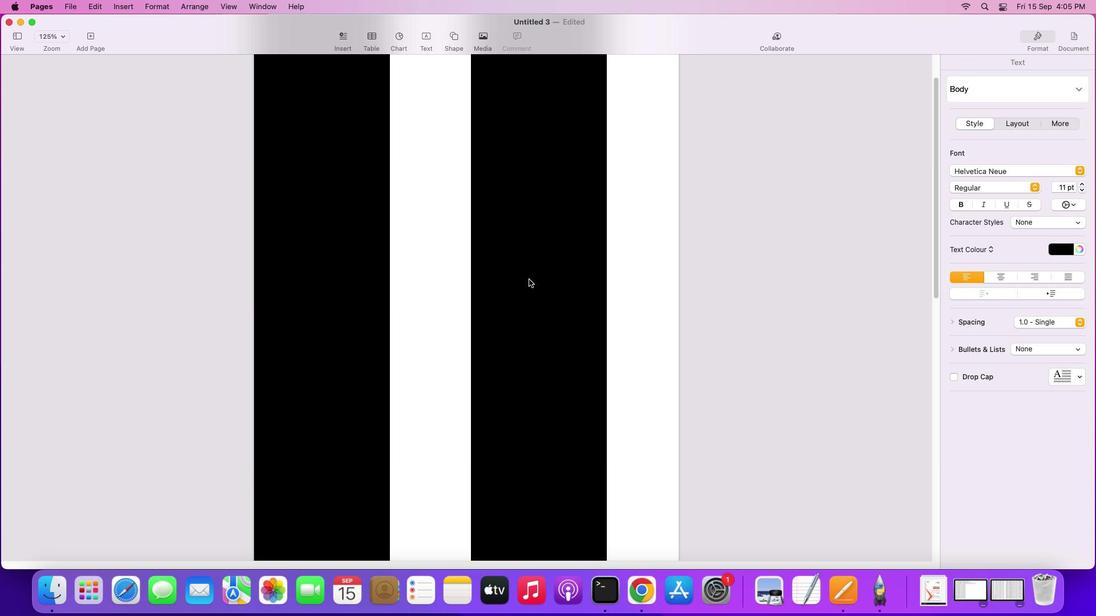 
Action: Mouse moved to (529, 268)
Screenshot: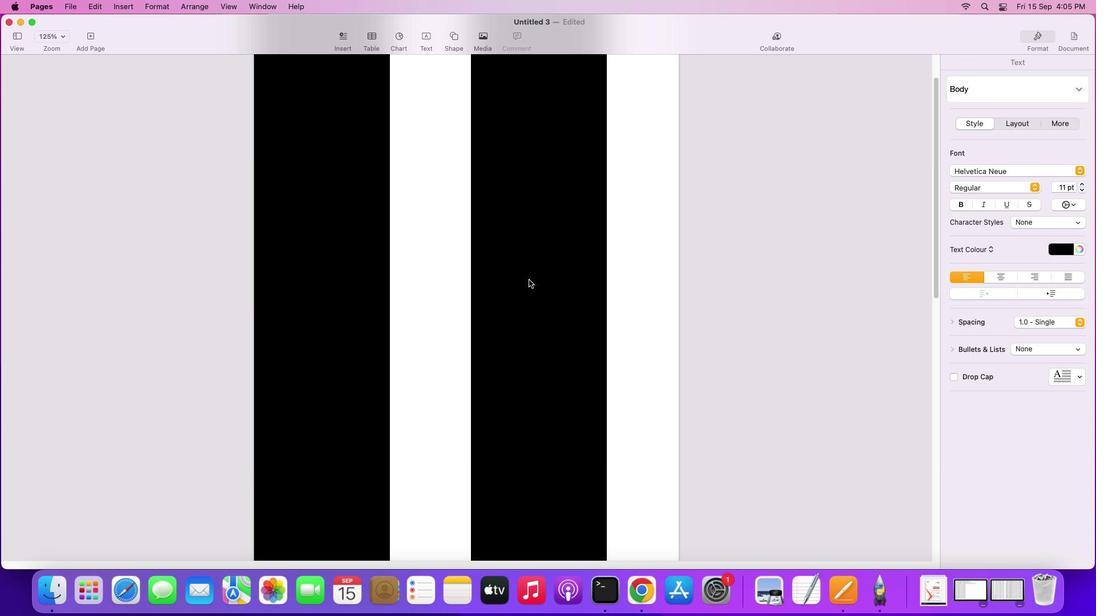 
Action: Mouse scrolled (529, 268) with delta (0, 0)
Screenshot: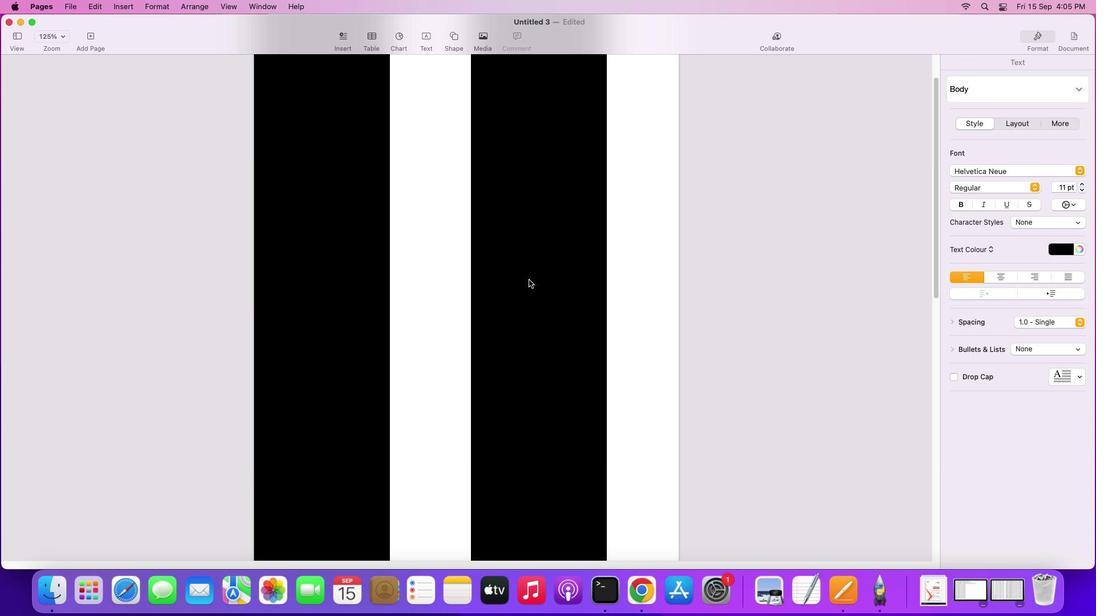 
Action: Mouse moved to (528, 269)
Screenshot: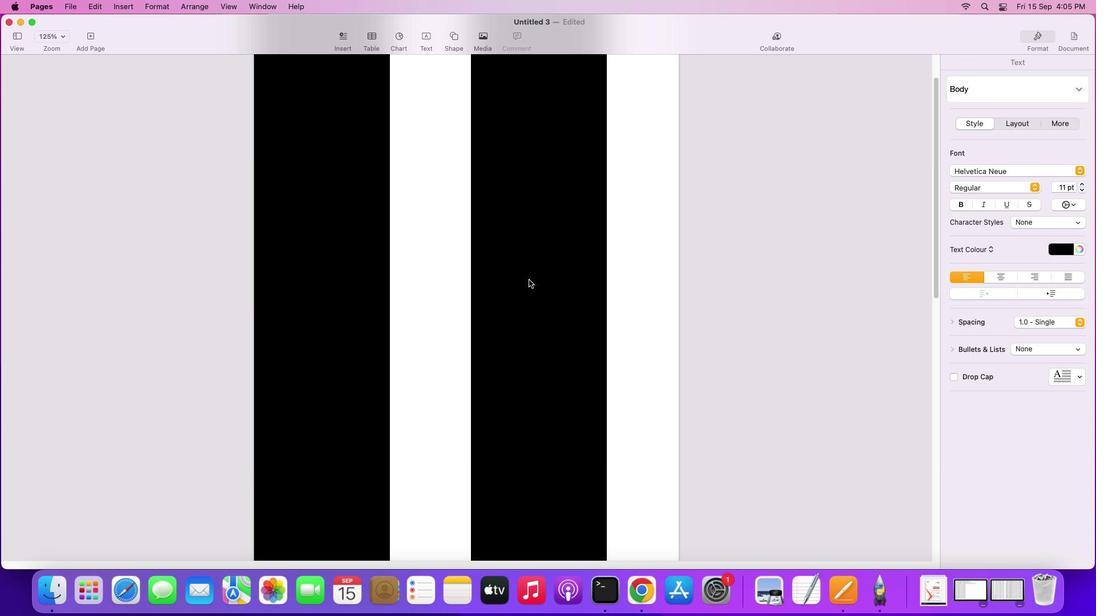 
Action: Mouse scrolled (528, 269) with delta (0, 0)
Screenshot: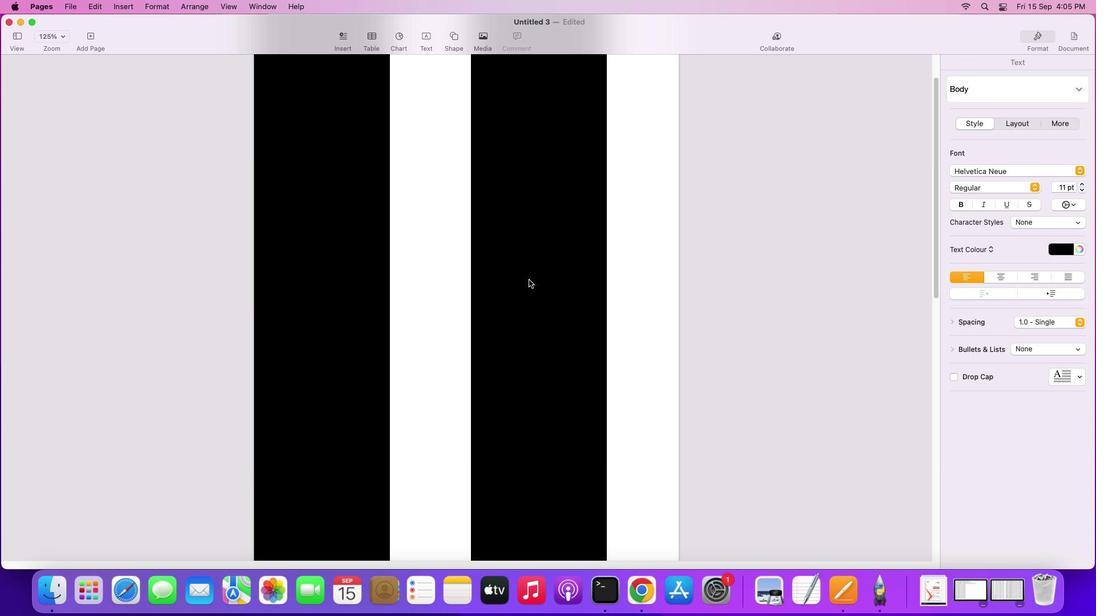 
Action: Mouse scrolled (528, 269) with delta (0, 1)
Screenshot: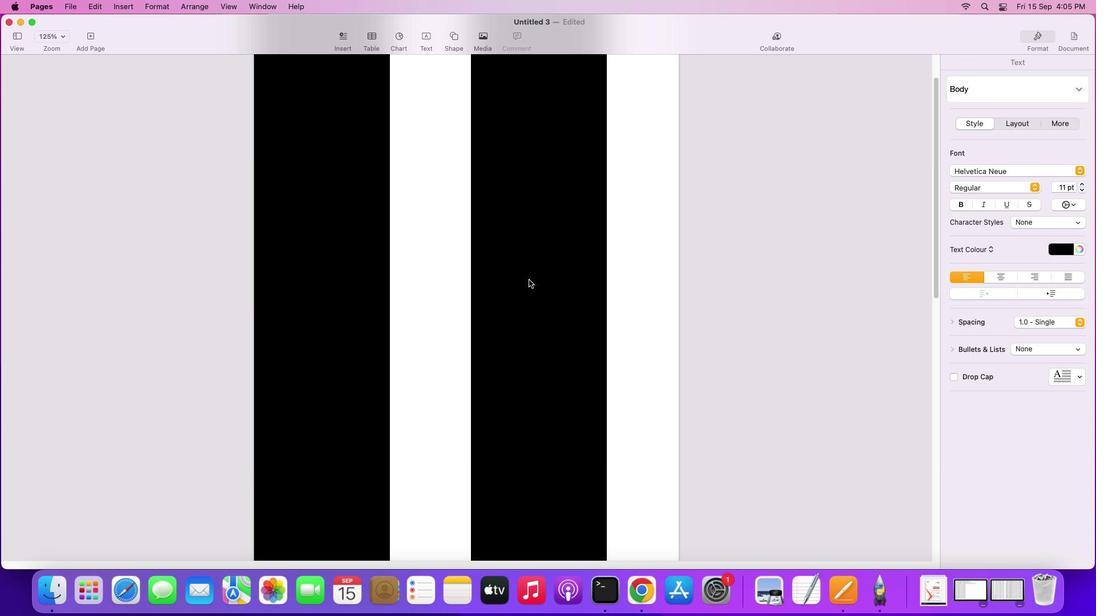 
Action: Mouse scrolled (528, 269) with delta (0, 2)
Screenshot: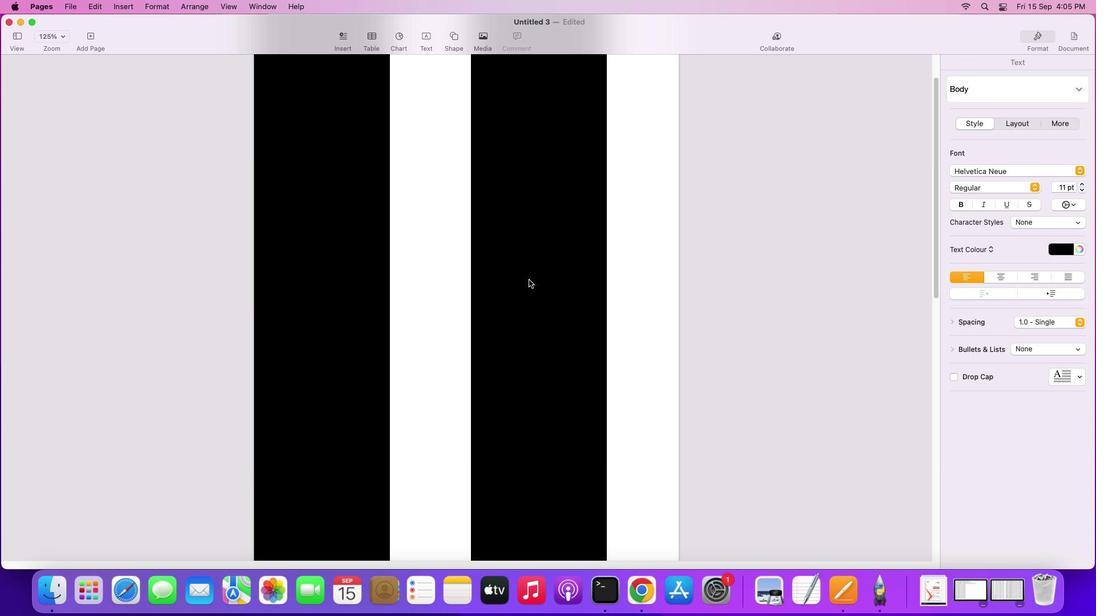 
Action: Mouse moved to (528, 279)
Screenshot: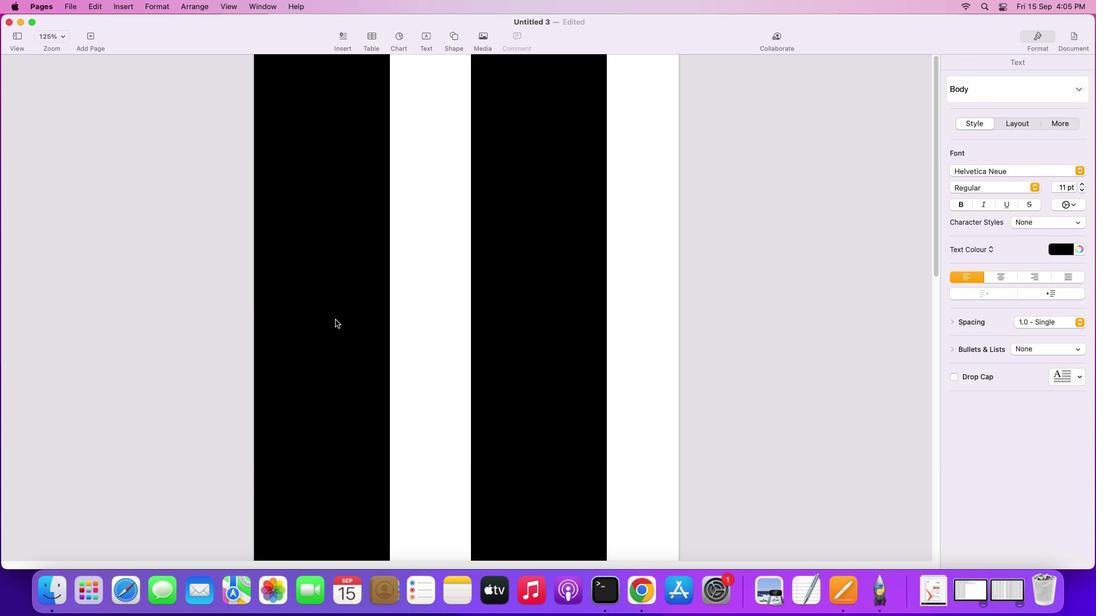 
Action: Mouse scrolled (528, 279) with delta (0, 0)
Screenshot: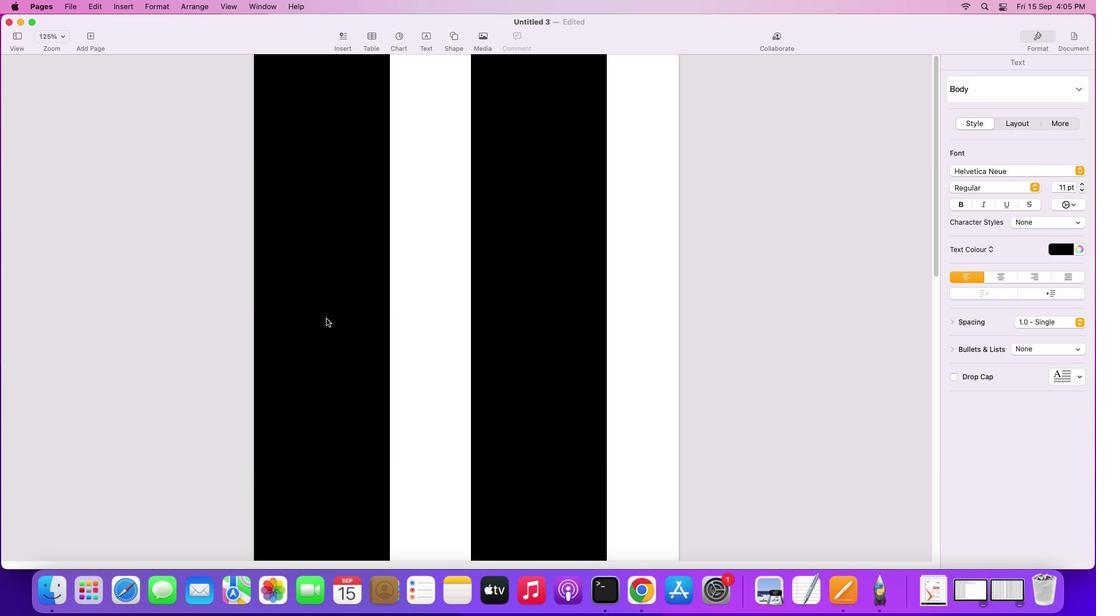 
Action: Mouse moved to (528, 279)
Screenshot: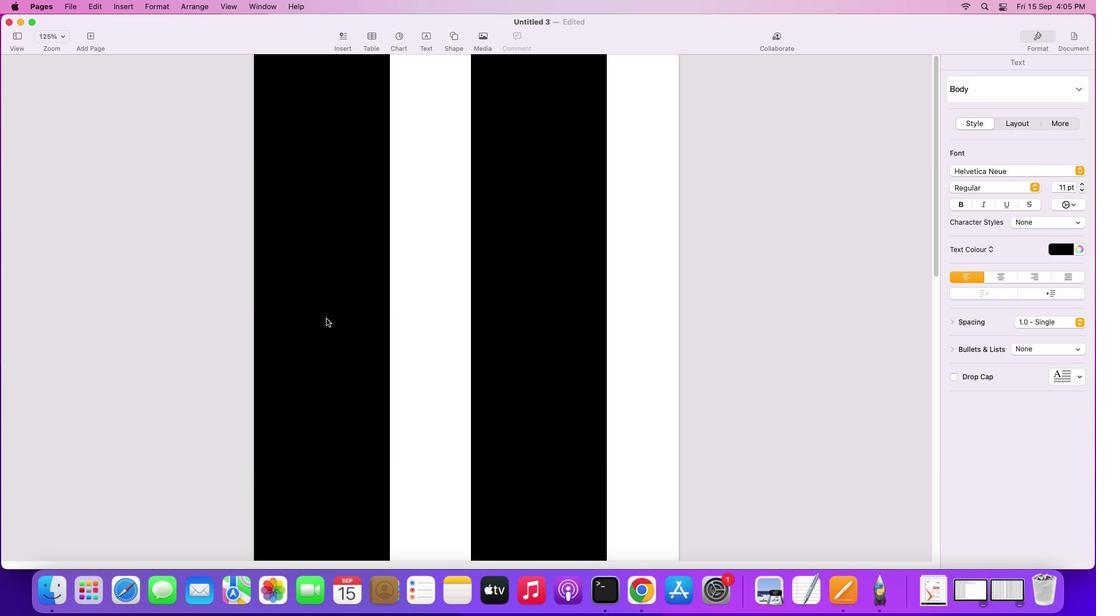 
Action: Mouse scrolled (528, 279) with delta (0, 0)
Screenshot: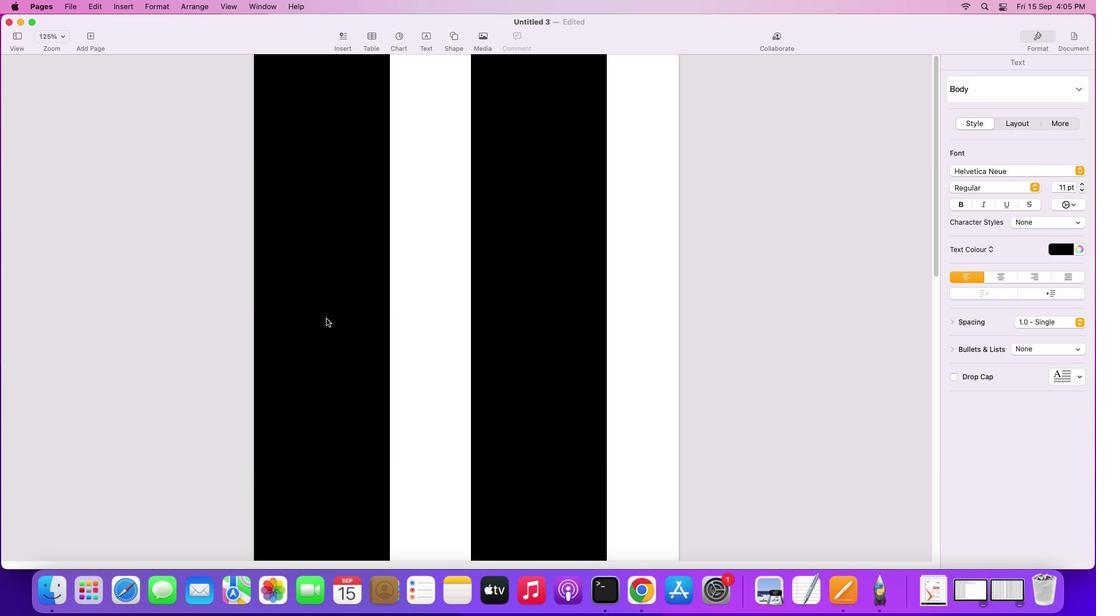 
Action: Mouse scrolled (528, 279) with delta (0, 1)
Screenshot: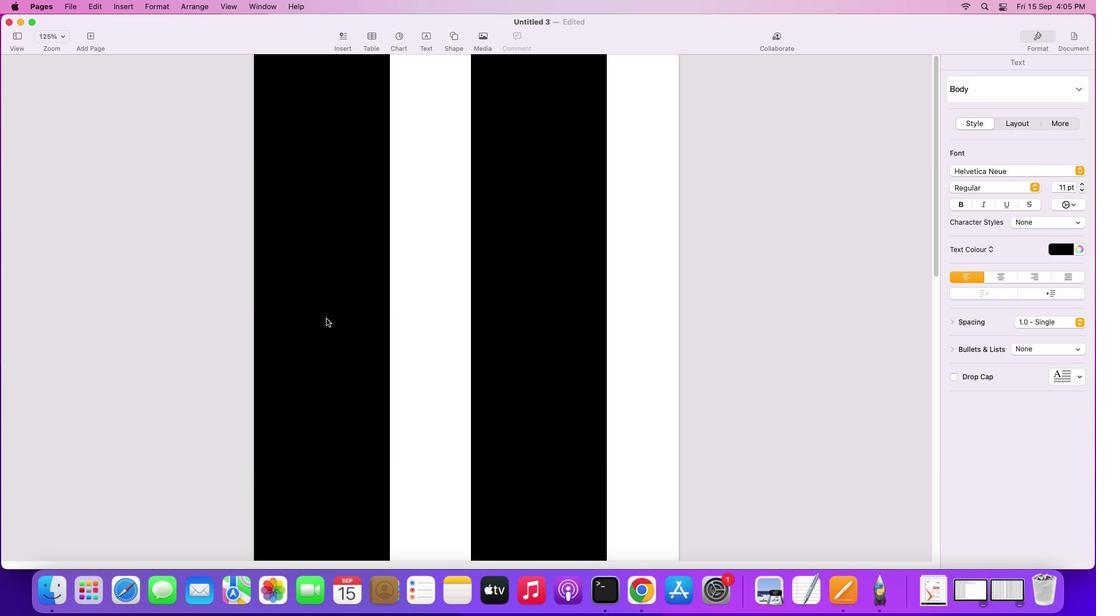 
Action: Mouse scrolled (528, 279) with delta (0, 2)
Screenshot: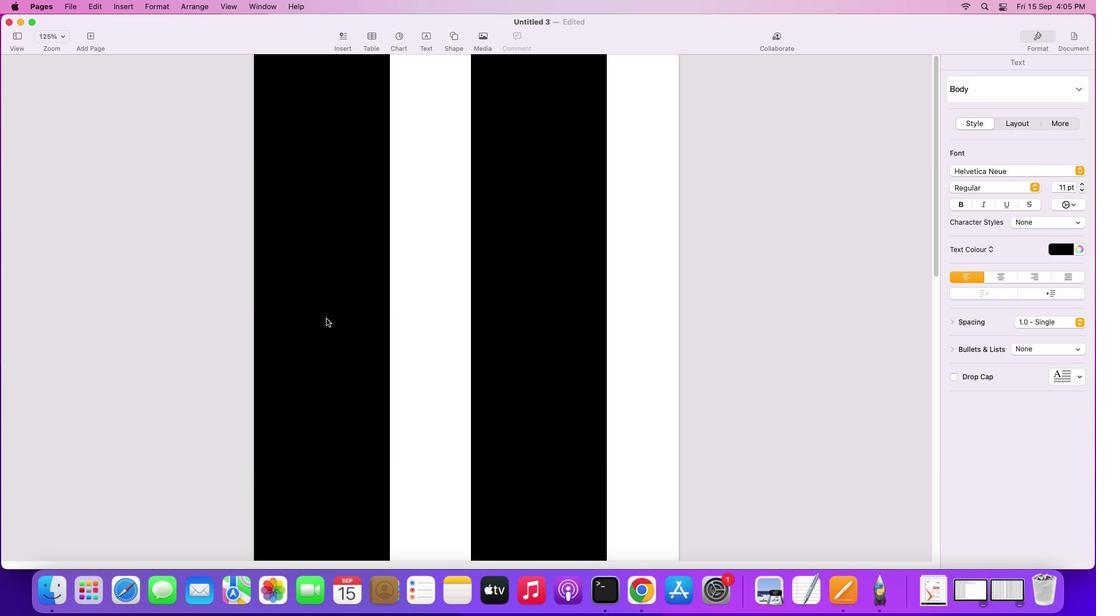 
Action: Mouse scrolled (528, 279) with delta (0, 3)
Screenshot: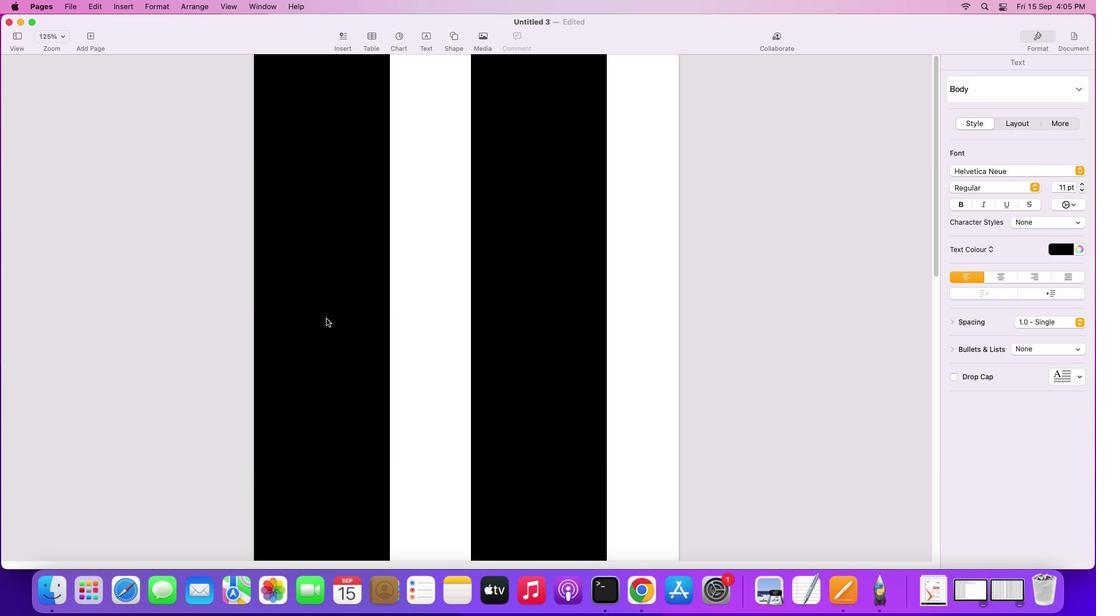 
Action: Mouse moved to (326, 319)
Screenshot: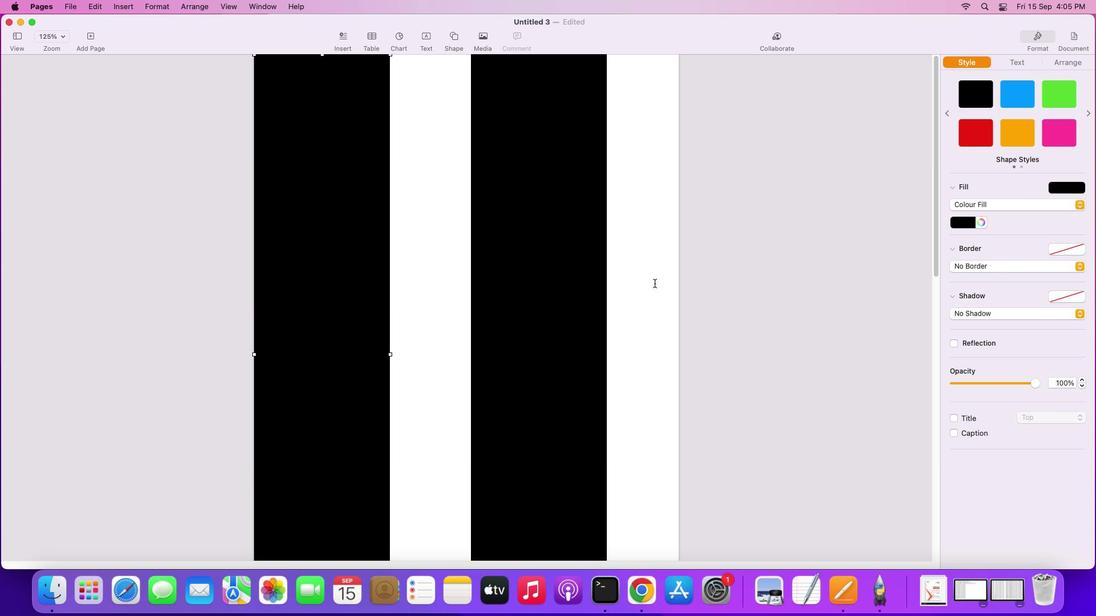 
Action: Mouse pressed left at (326, 319)
Screenshot: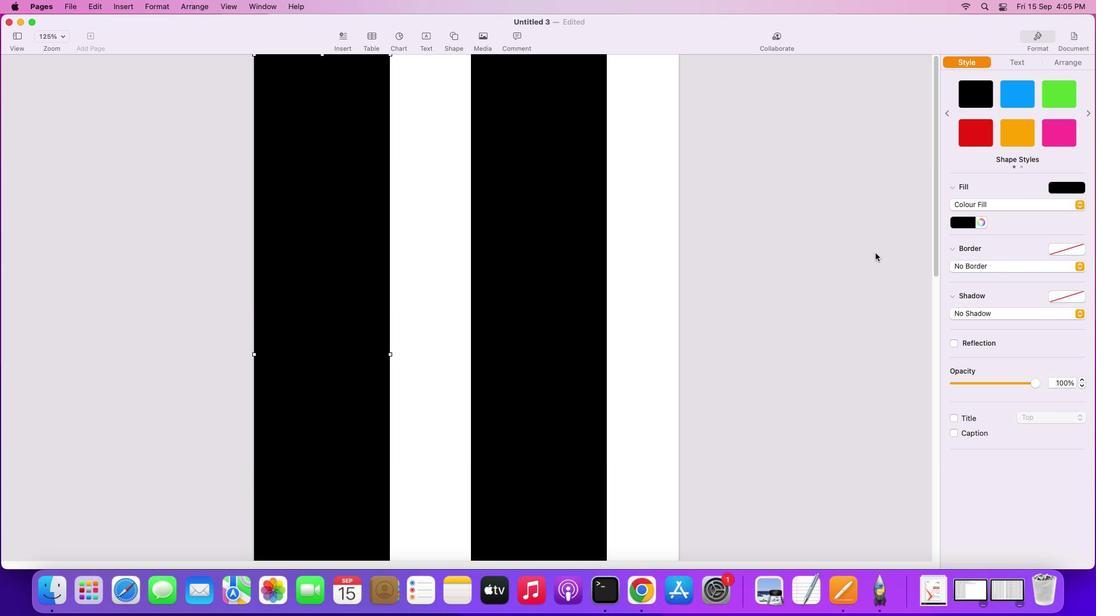 
Action: Mouse moved to (974, 222)
Screenshot: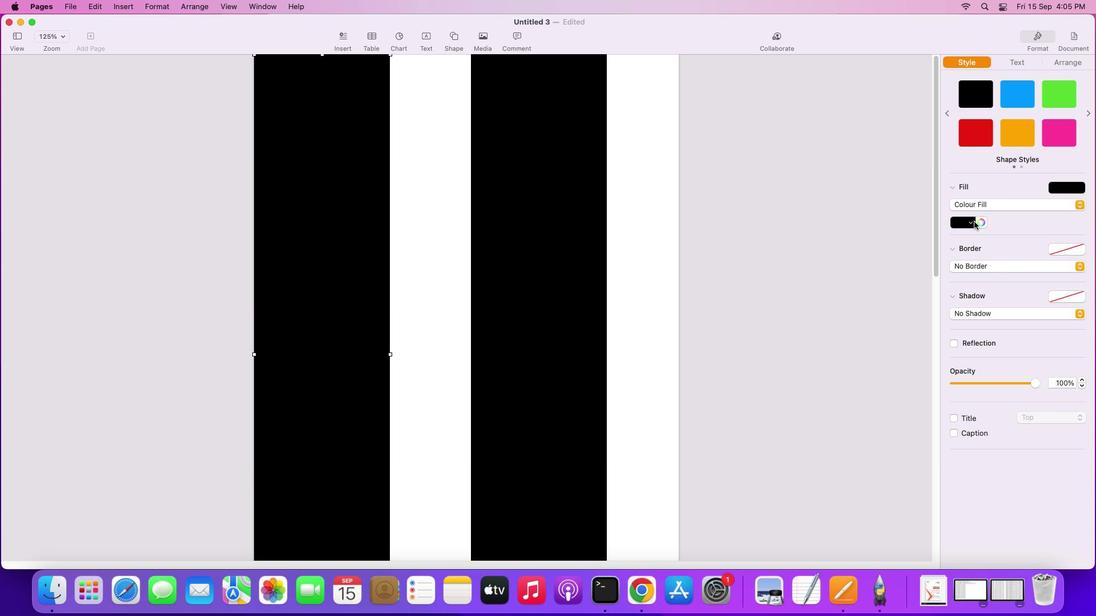 
Action: Mouse pressed left at (974, 222)
Screenshot: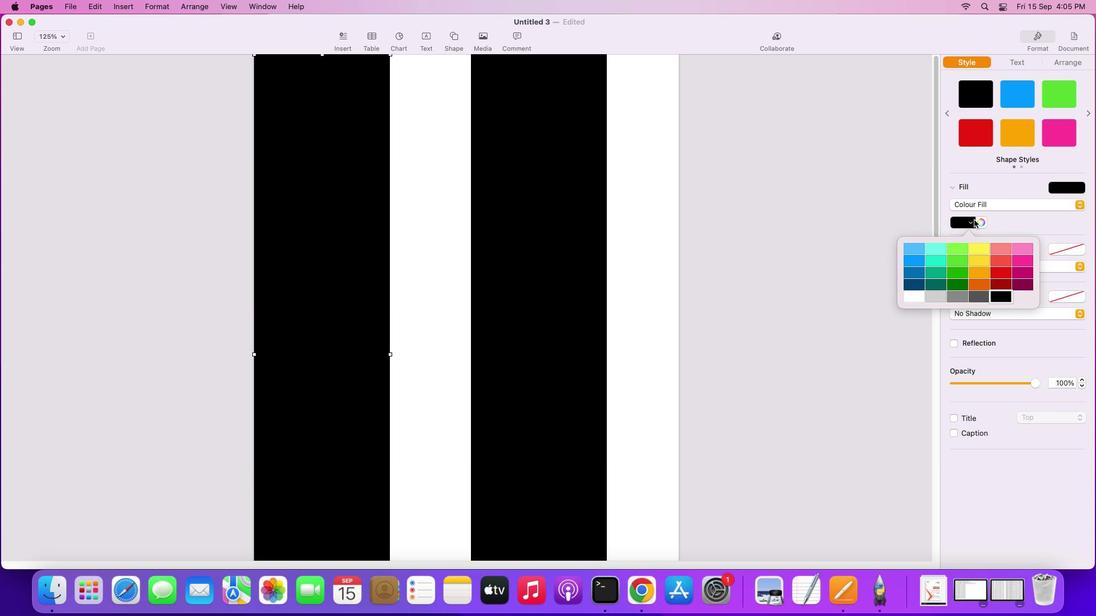 
Action: Mouse moved to (933, 299)
Screenshot: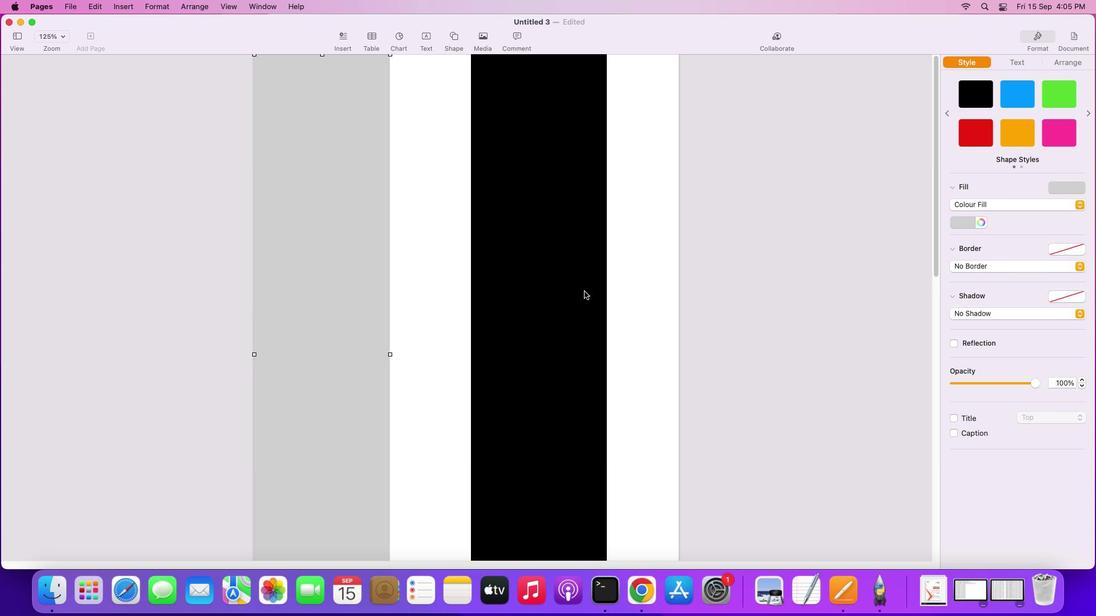 
Action: Mouse pressed left at (933, 299)
Screenshot: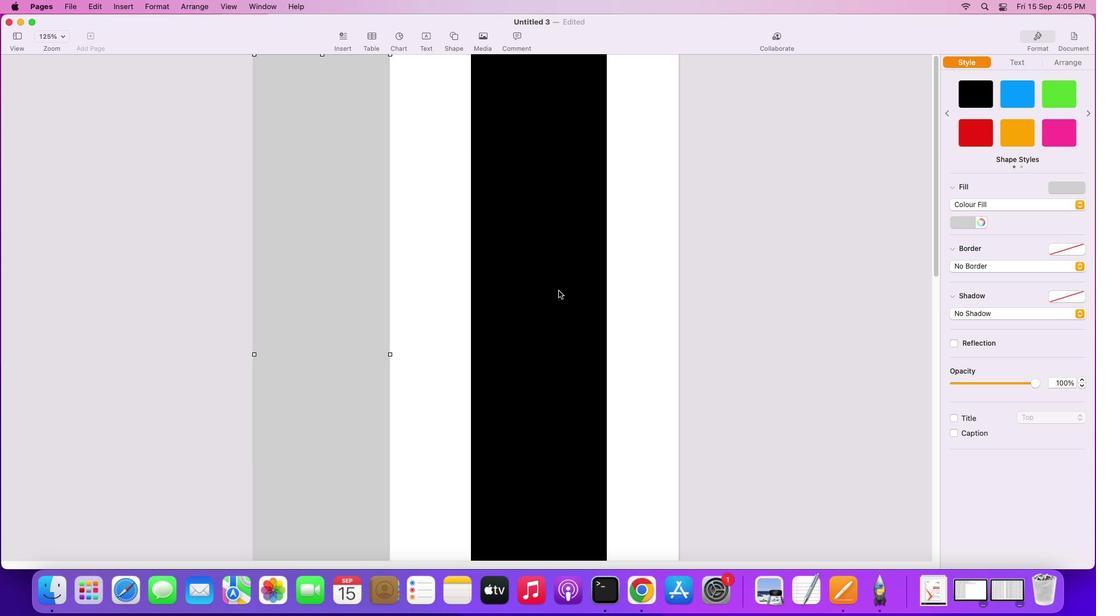 
Action: Mouse moved to (968, 226)
Screenshot: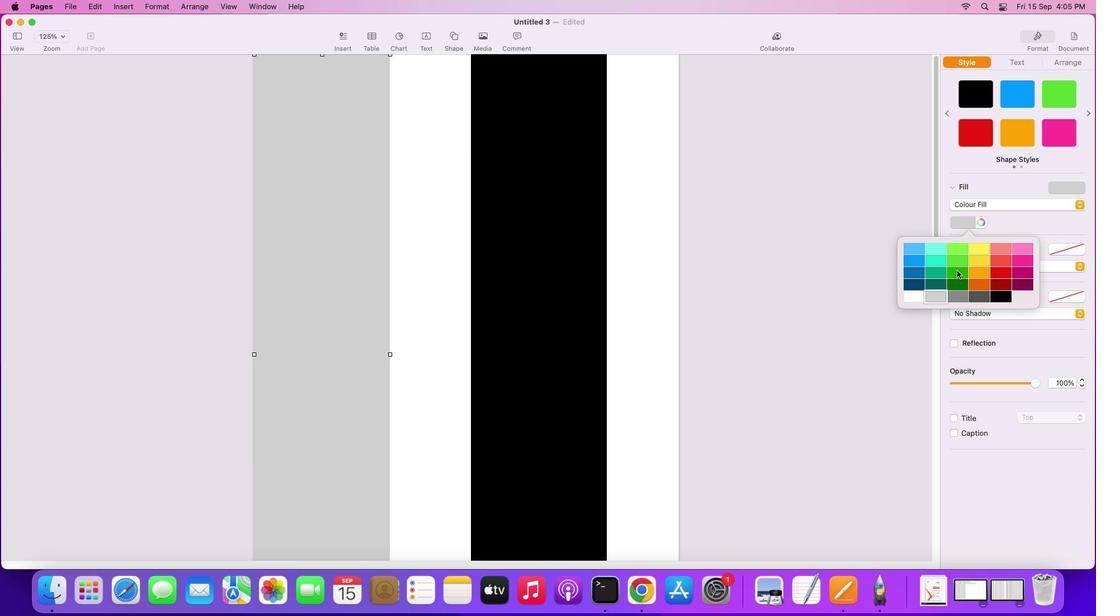 
Action: Mouse pressed left at (968, 226)
Screenshot: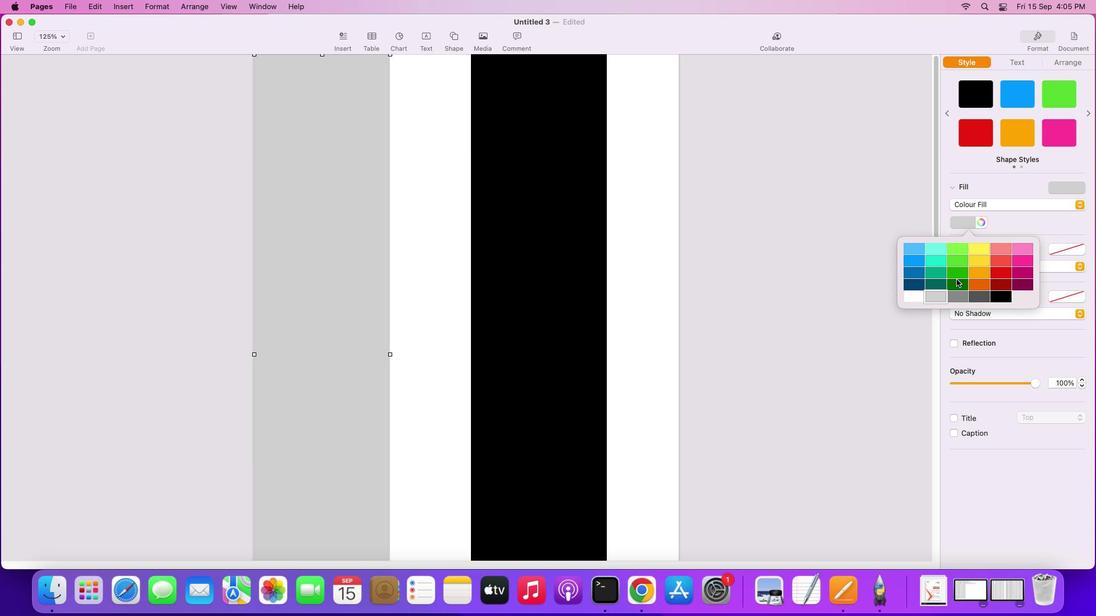 
Action: Mouse moved to (957, 295)
Screenshot: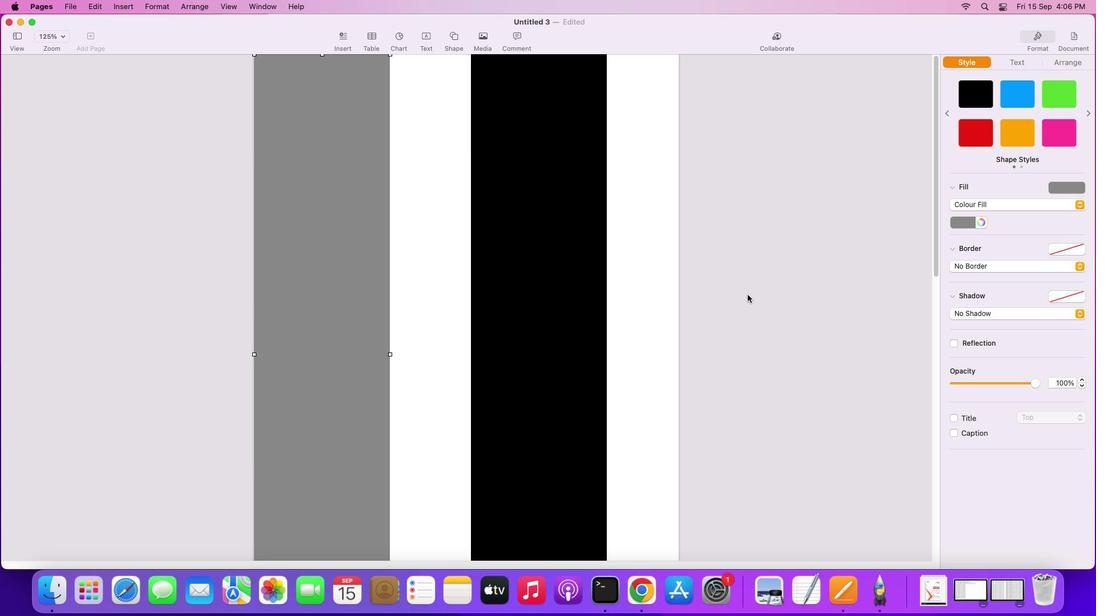 
Action: Mouse pressed left at (957, 295)
Screenshot: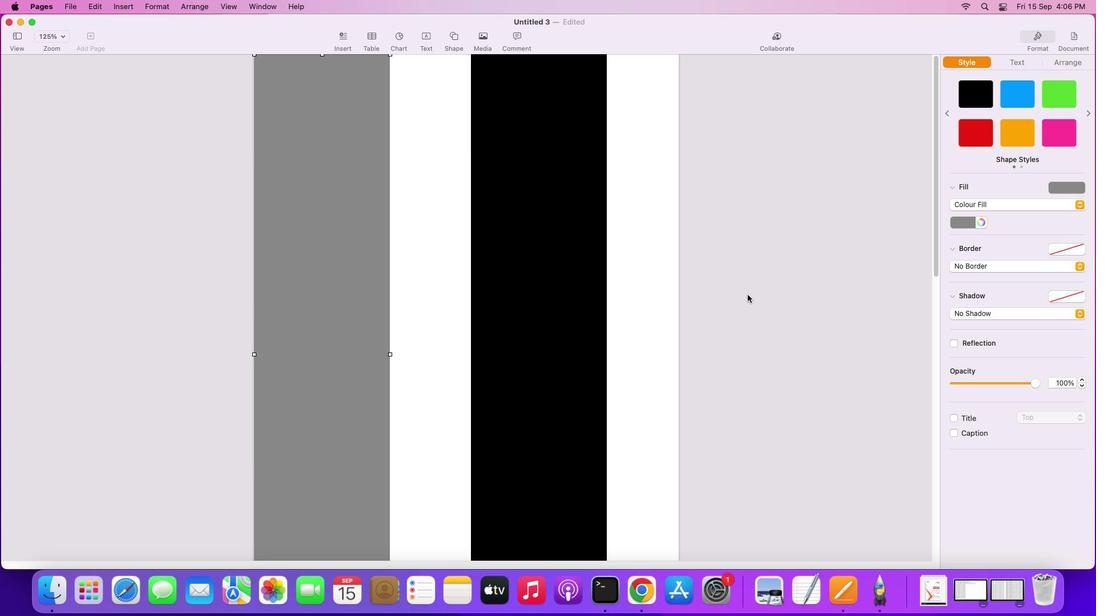 
Action: Mouse moved to (663, 284)
Screenshot: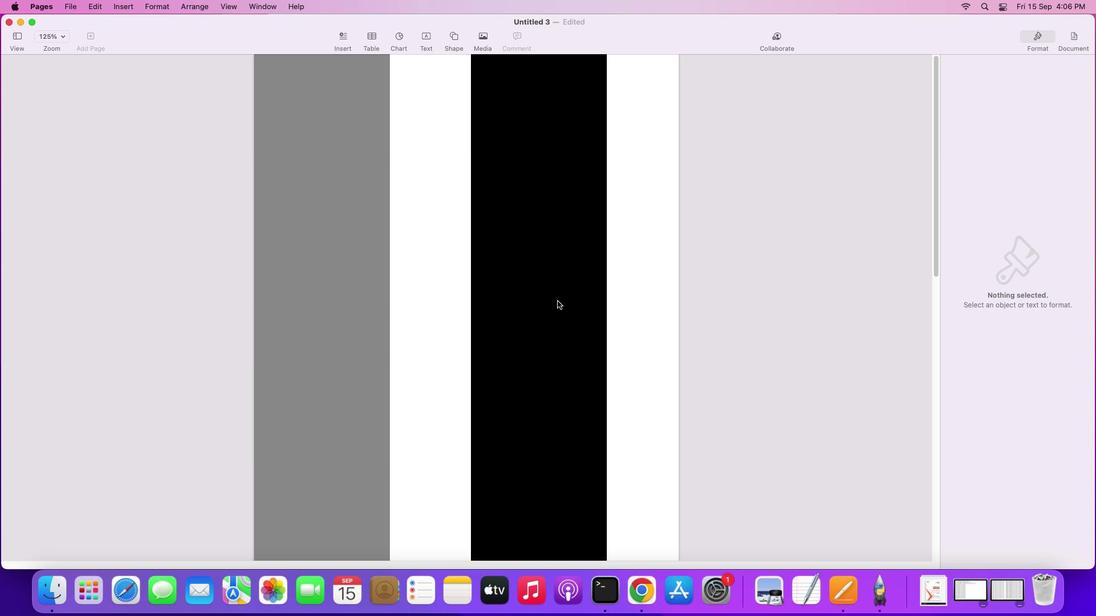 
Action: Mouse pressed left at (663, 284)
Screenshot: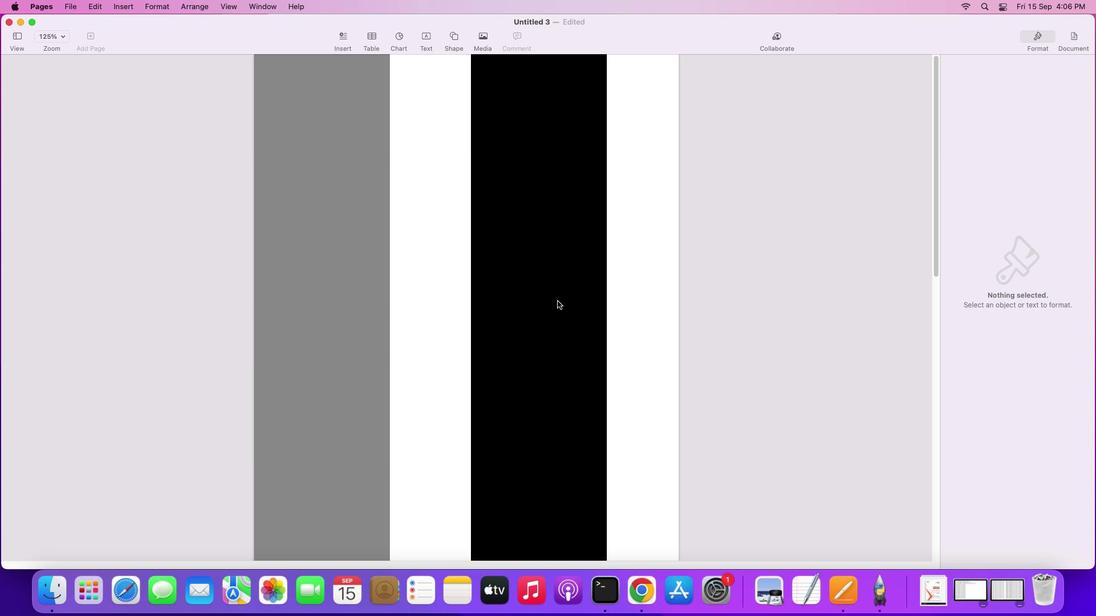 
Action: Mouse moved to (557, 301)
Screenshot: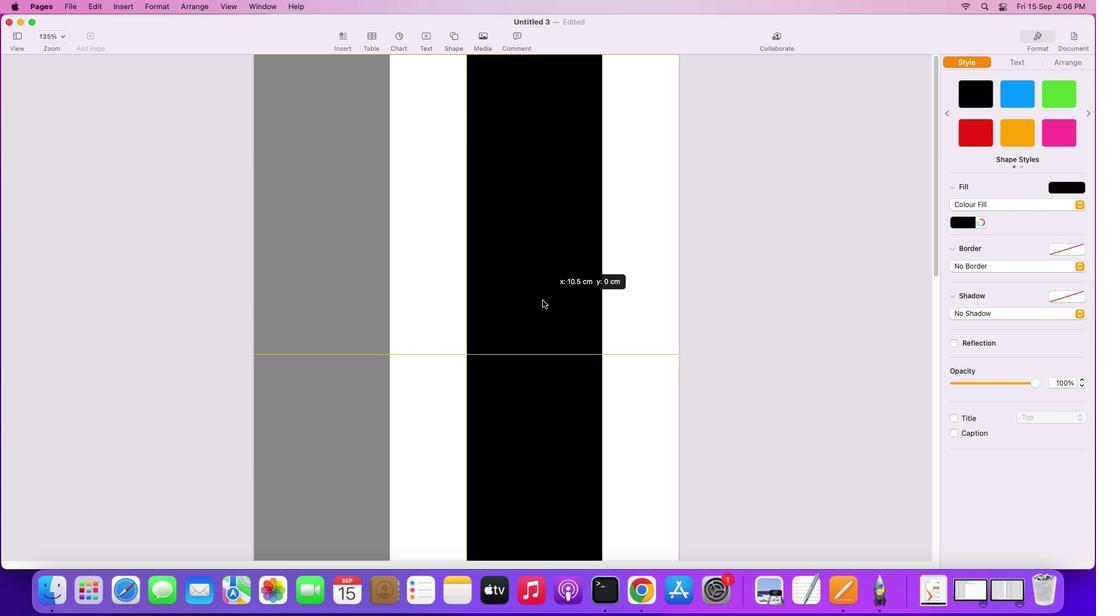 
Action: Mouse pressed left at (557, 301)
Screenshot: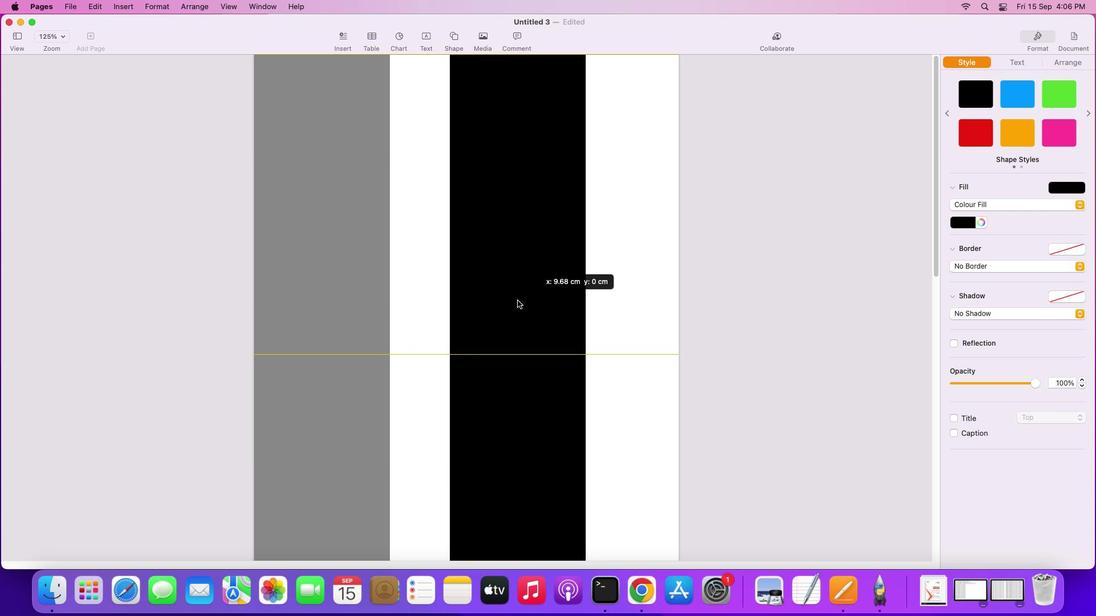 
Action: Mouse moved to (552, 300)
Screenshot: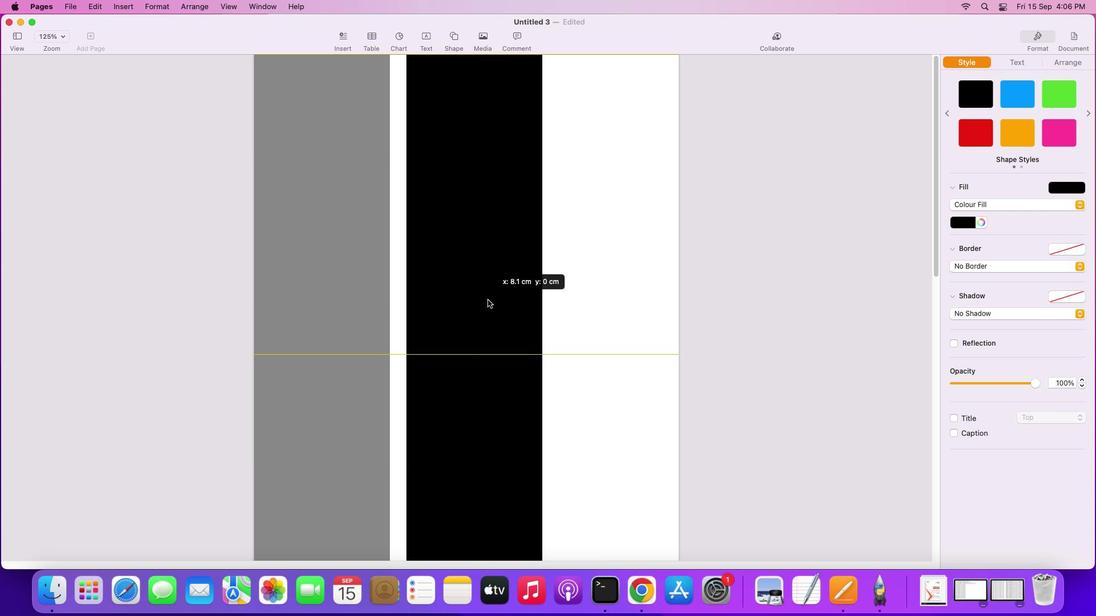 
Action: Mouse pressed left at (552, 300)
Screenshot: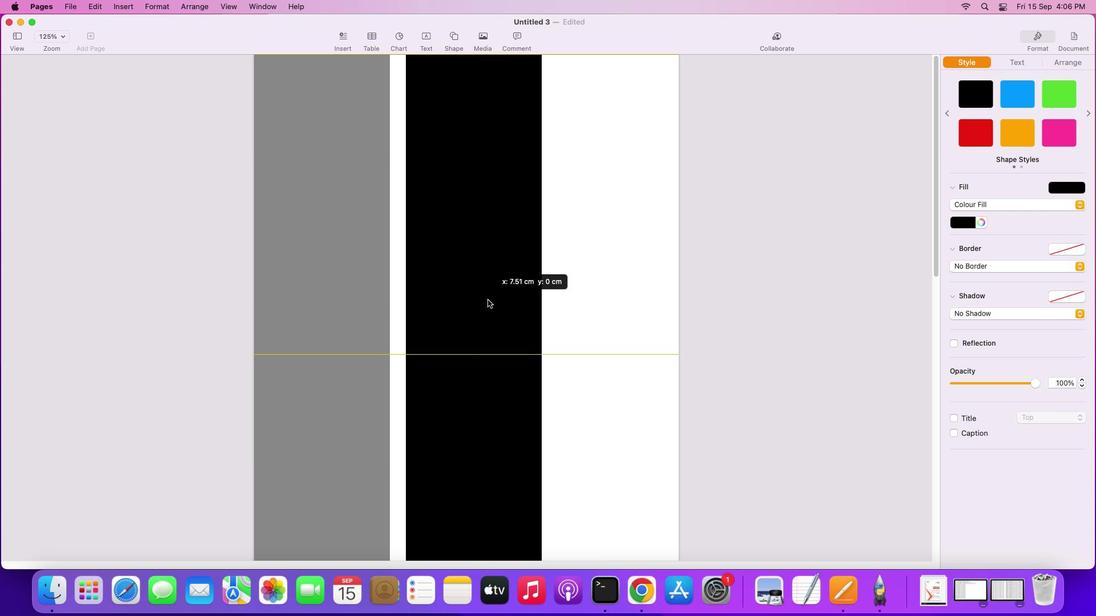 
Action: Mouse moved to (525, 352)
Screenshot: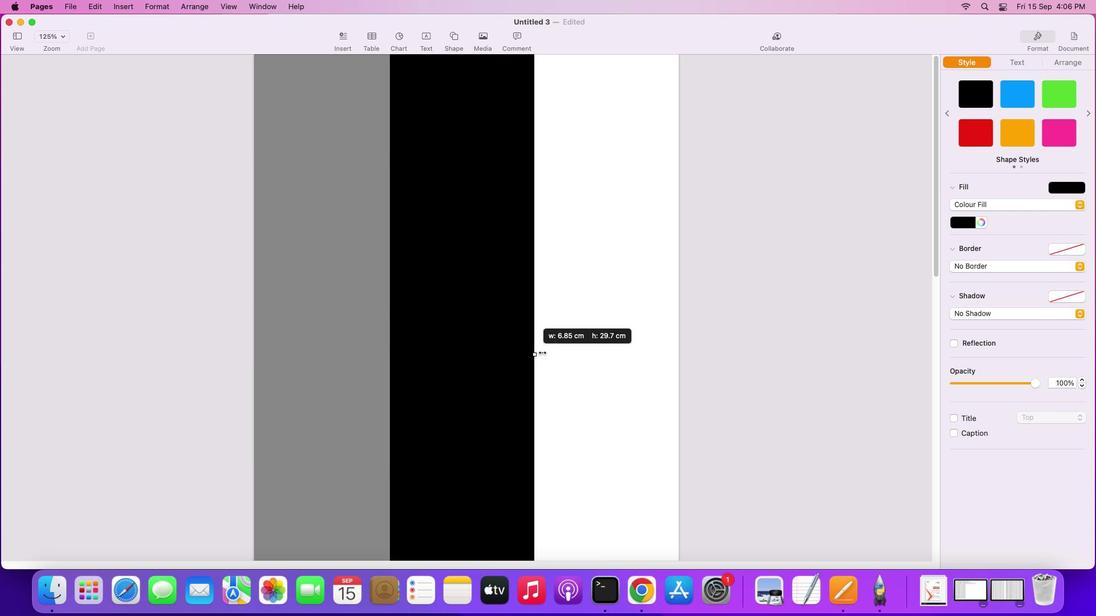 
Action: Mouse pressed left at (525, 352)
Screenshot: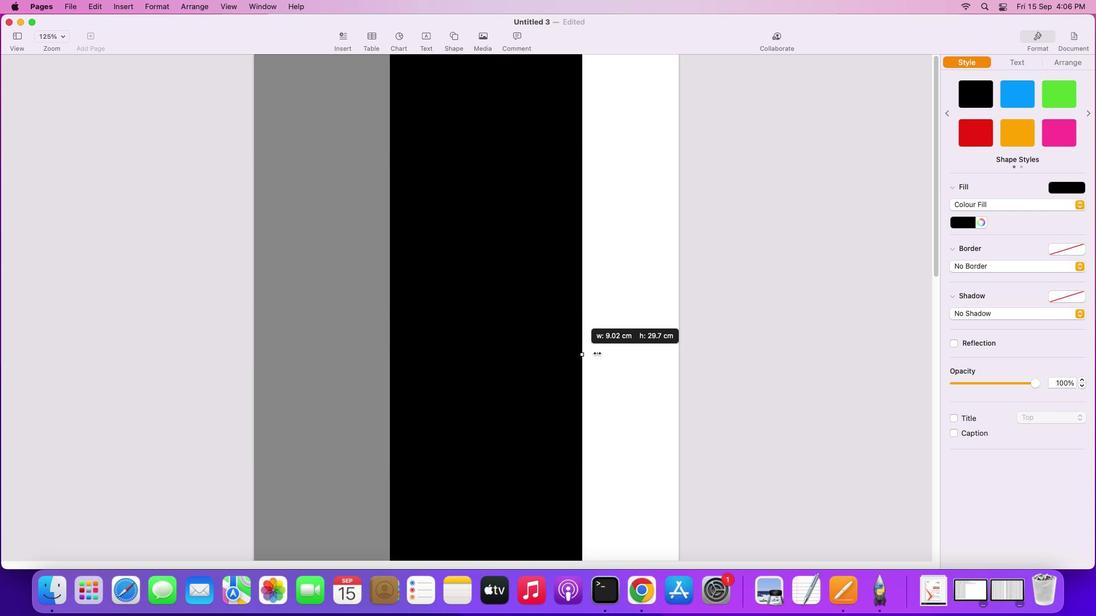 
Action: Mouse moved to (611, 349)
Screenshot: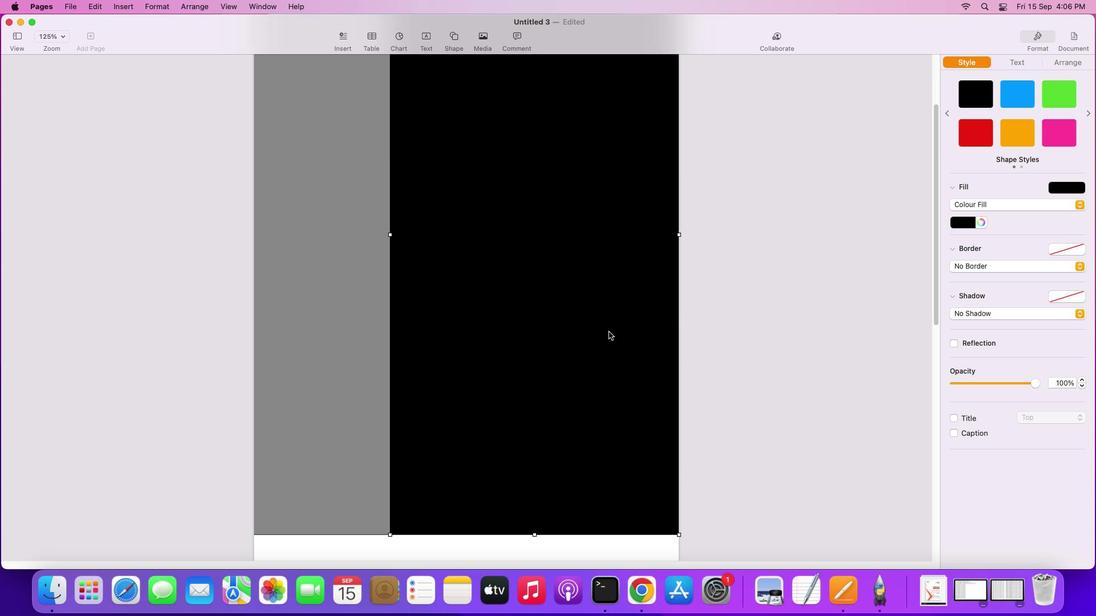 
Action: Mouse scrolled (611, 349) with delta (0, 0)
Screenshot: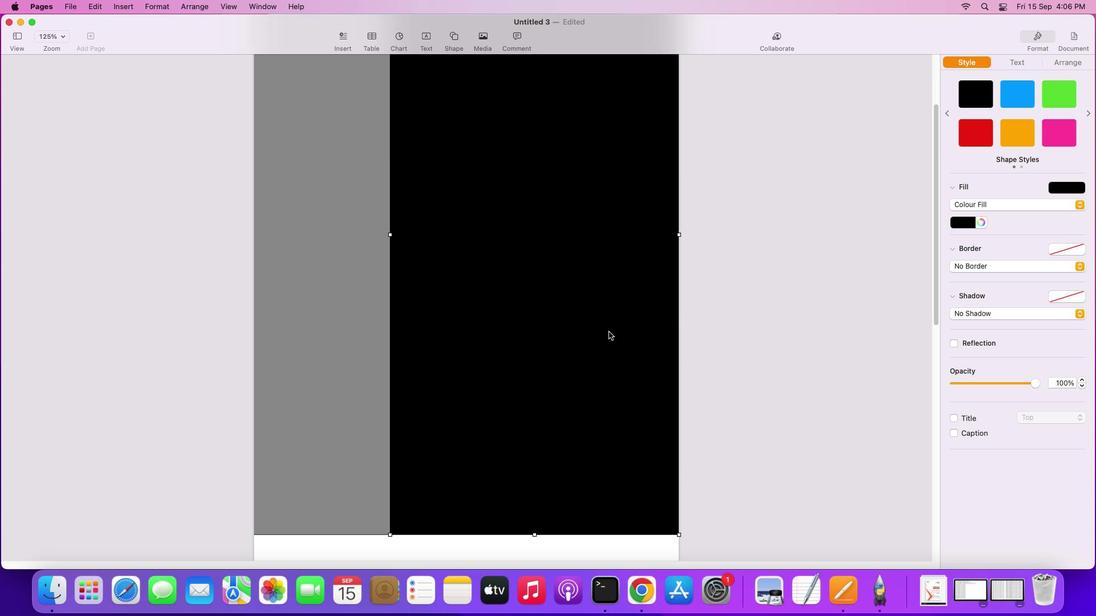 
Action: Mouse scrolled (611, 349) with delta (0, 0)
Screenshot: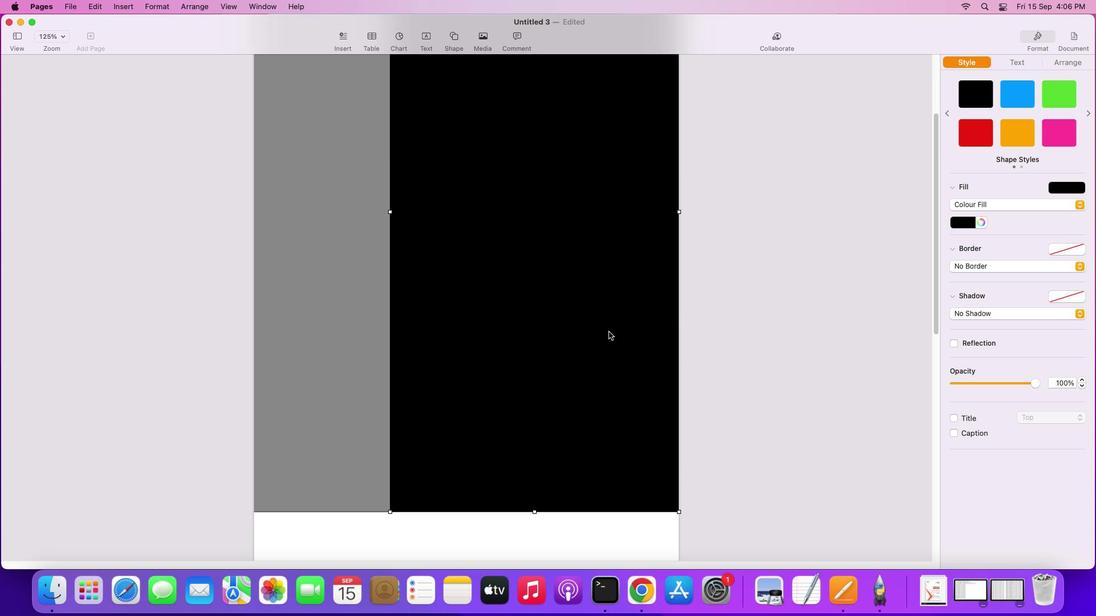 
Action: Mouse scrolled (611, 349) with delta (0, -1)
Screenshot: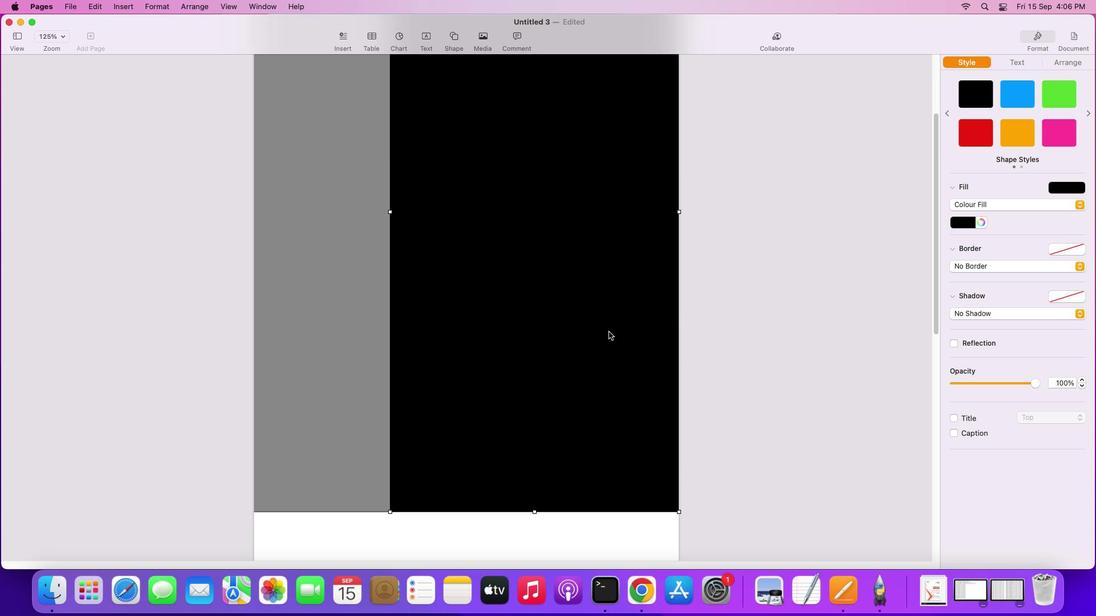 
Action: Mouse moved to (611, 349)
Screenshot: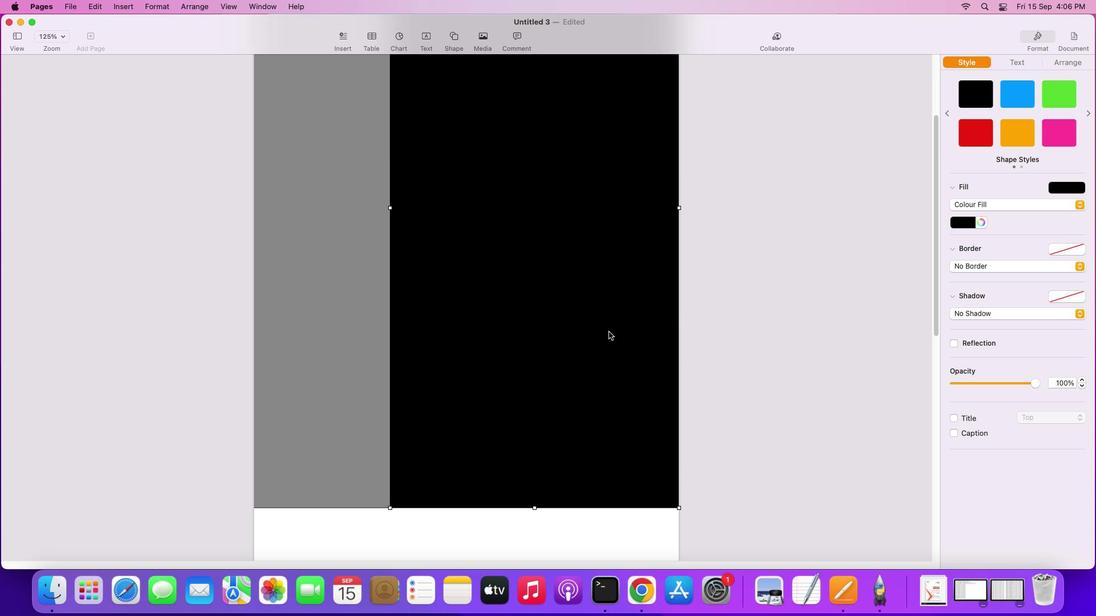 
Action: Mouse scrolled (611, 349) with delta (0, -2)
Screenshot: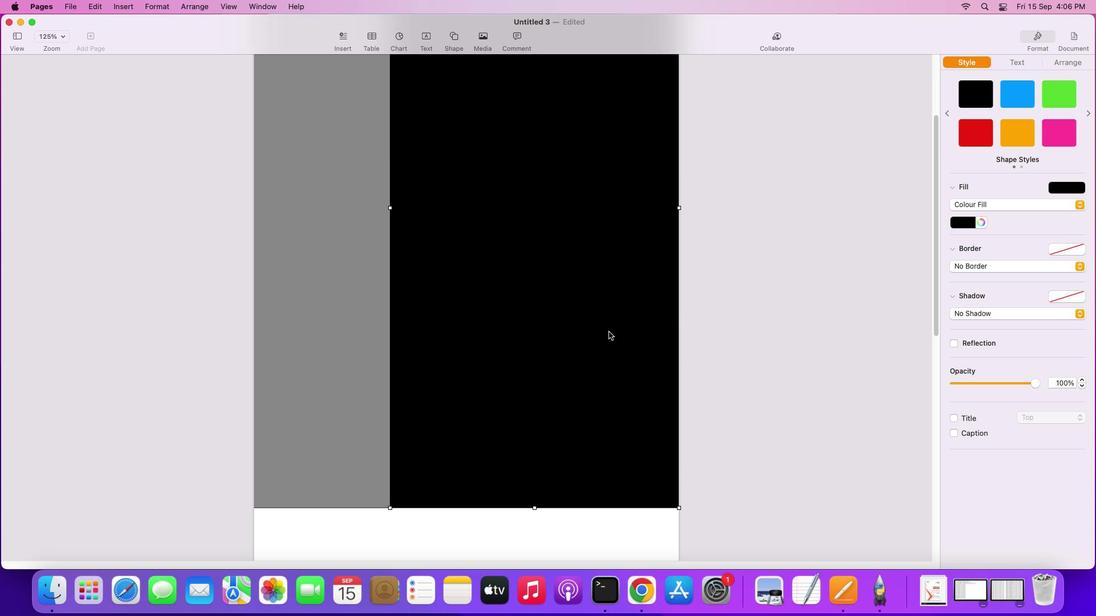 
Action: Mouse moved to (609, 347)
Screenshot: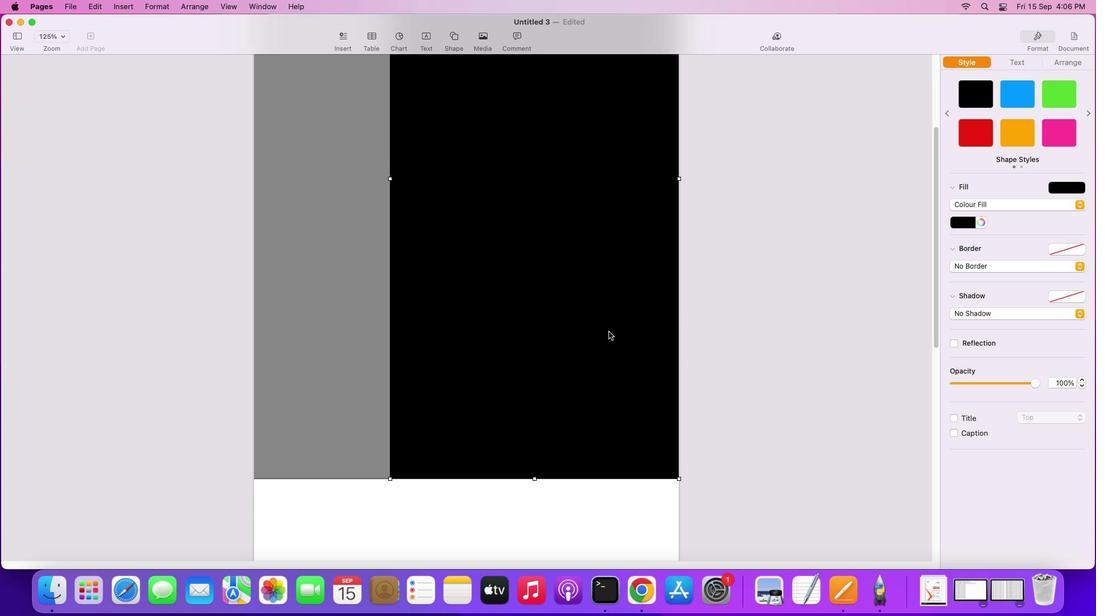 
Action: Mouse scrolled (609, 347) with delta (0, -3)
Screenshot: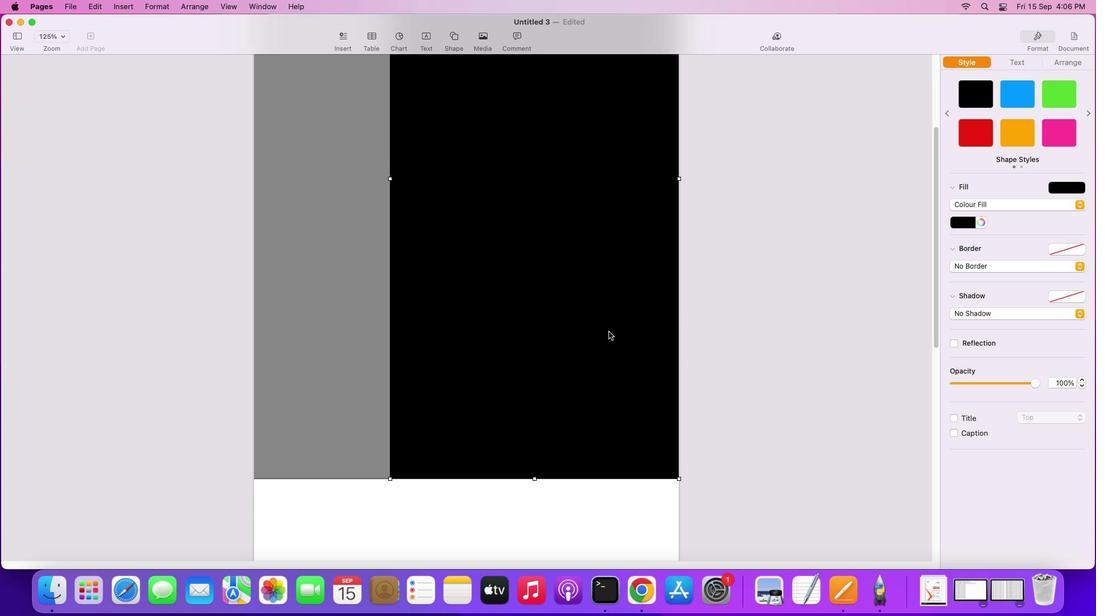 
Action: Mouse moved to (608, 332)
Screenshot: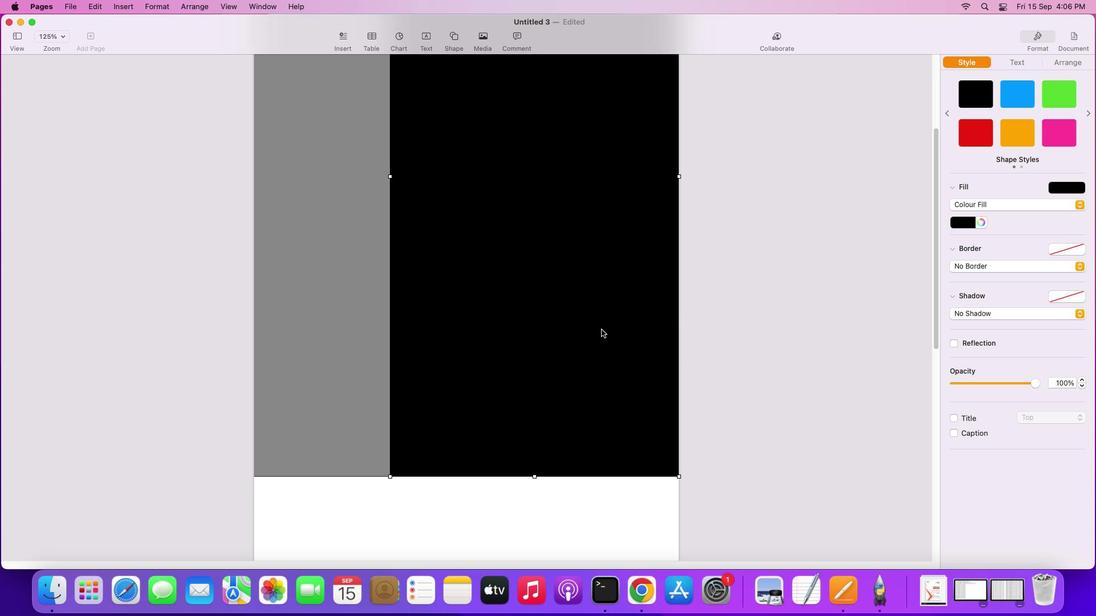 
Action: Mouse scrolled (608, 332) with delta (0, 0)
Screenshot: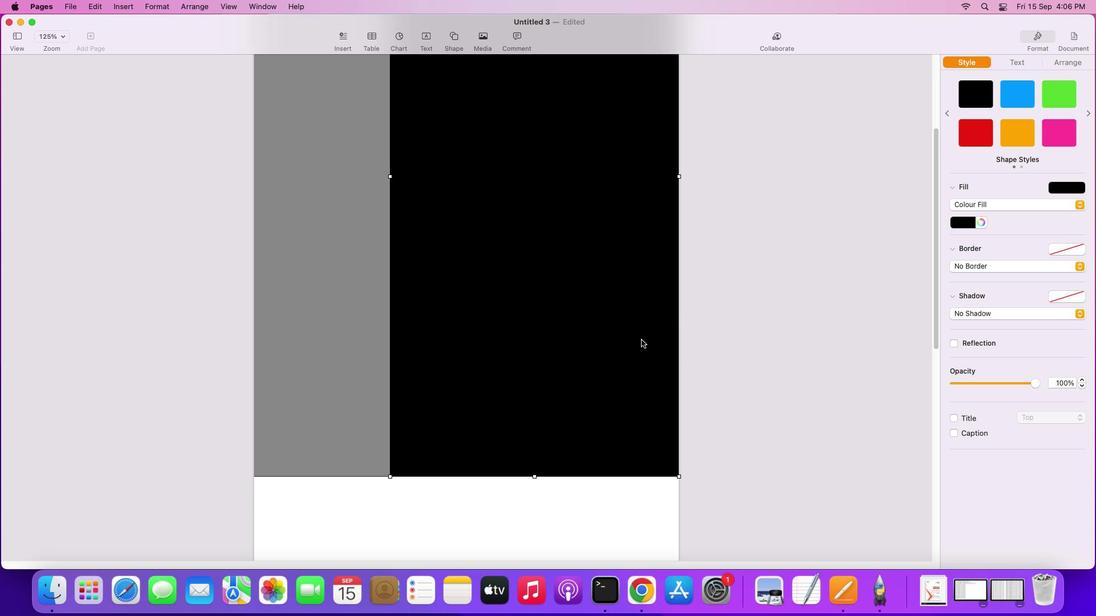 
Action: Mouse scrolled (608, 332) with delta (0, 0)
Screenshot: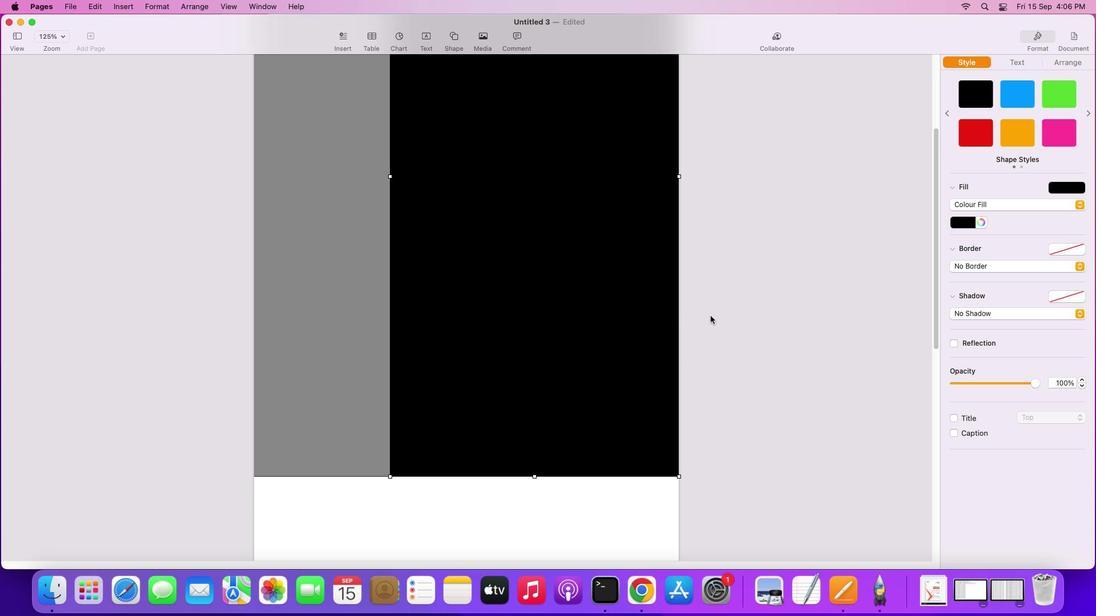 
Action: Mouse scrolled (608, 332) with delta (0, -1)
Screenshot: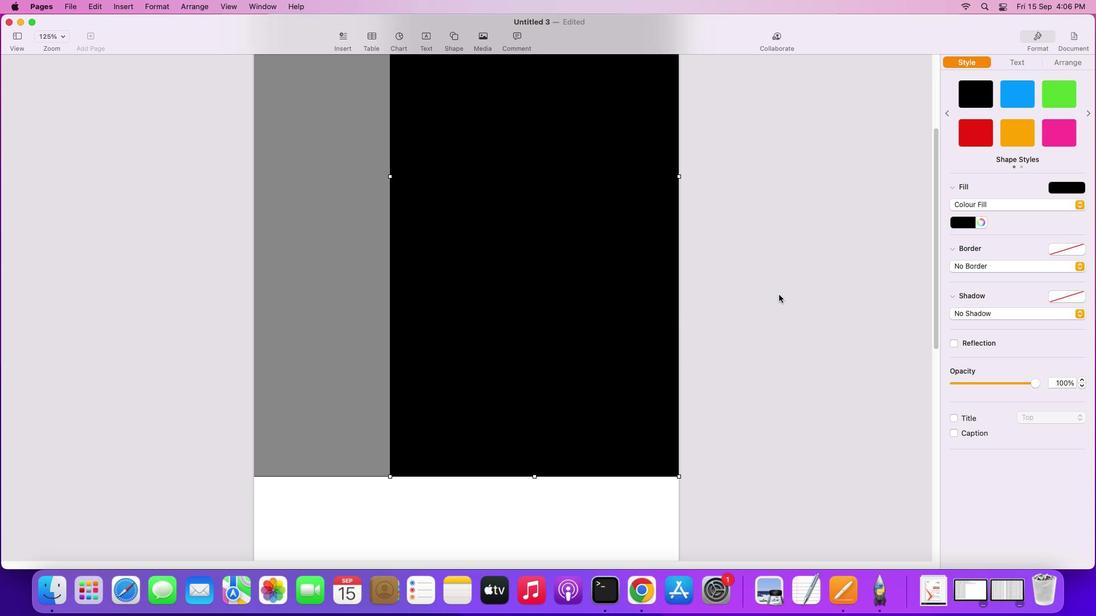 
Action: Mouse scrolled (608, 332) with delta (0, -2)
Screenshot: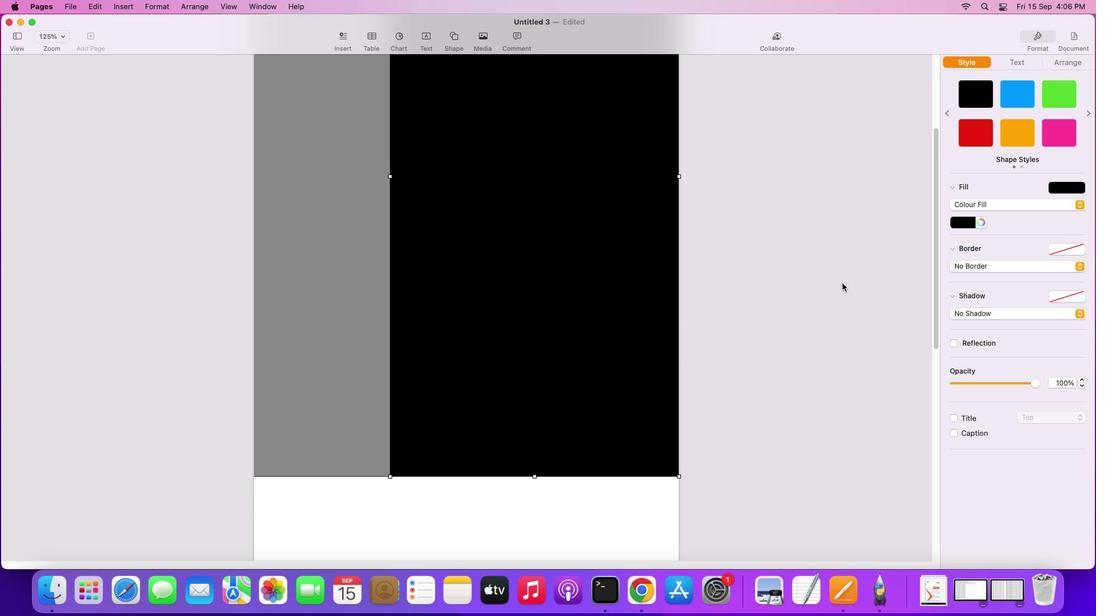 
Action: Mouse scrolled (608, 332) with delta (0, -2)
Screenshot: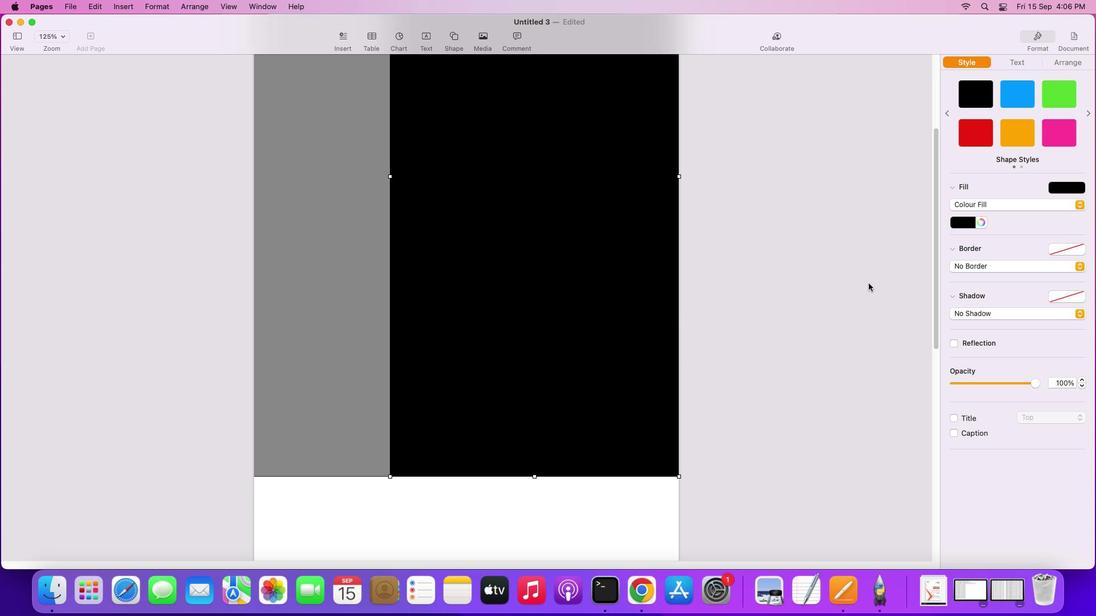 
Action: Mouse moved to (971, 223)
Screenshot: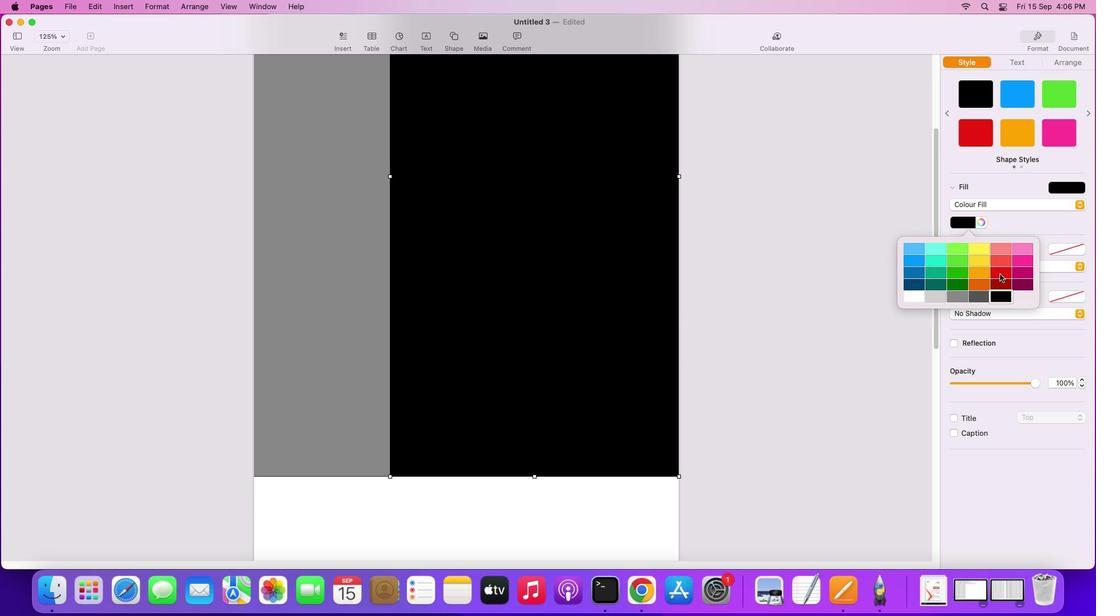 
Action: Mouse pressed left at (971, 223)
Screenshot: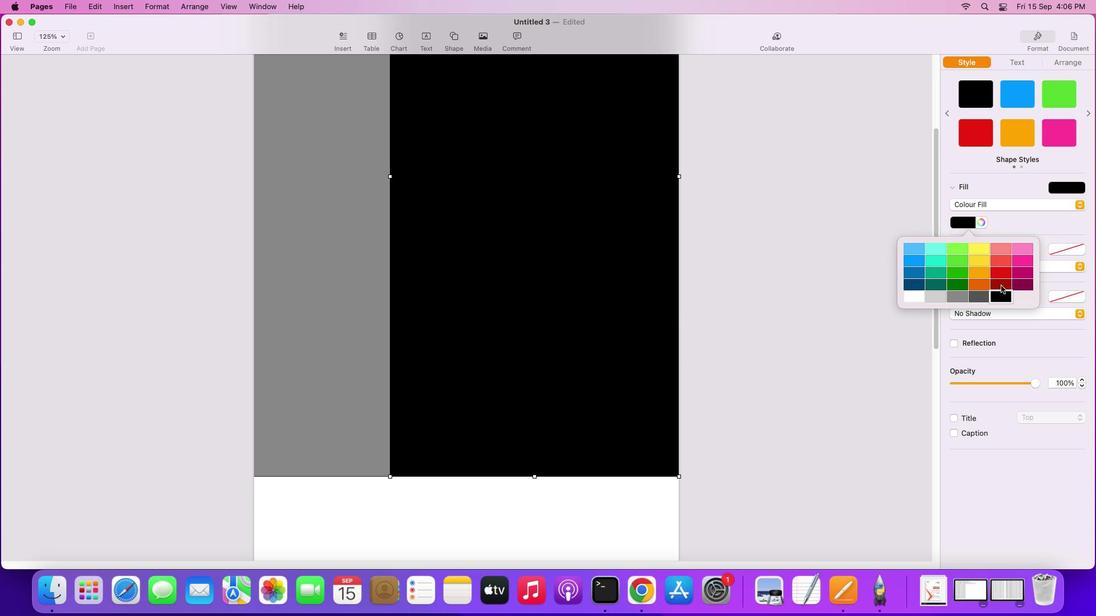 
Action: Mouse moved to (981, 296)
Screenshot: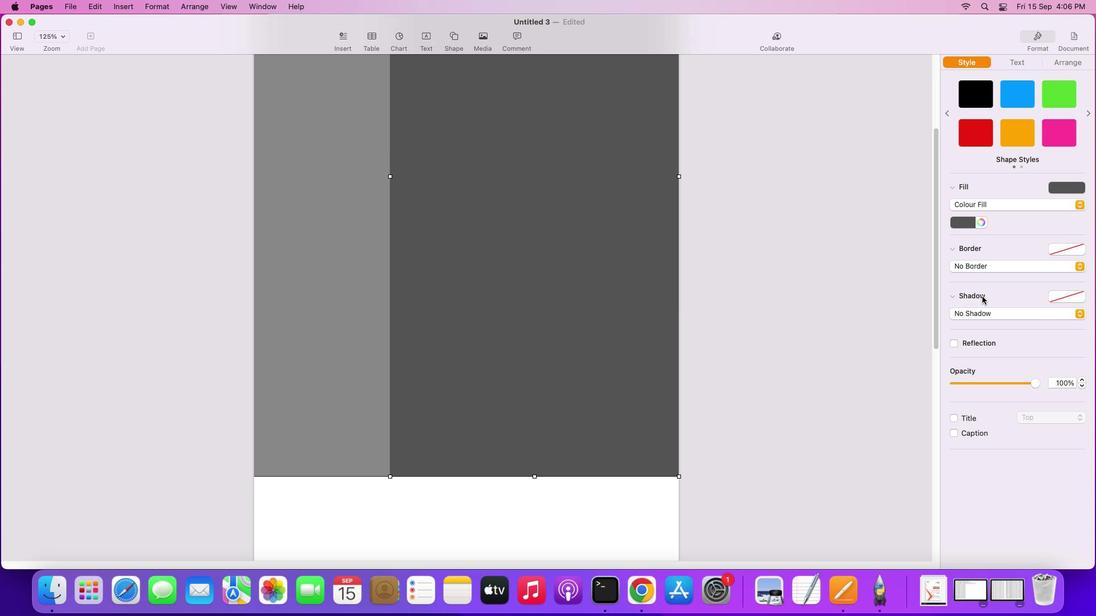 
Action: Mouse pressed left at (981, 296)
Screenshot: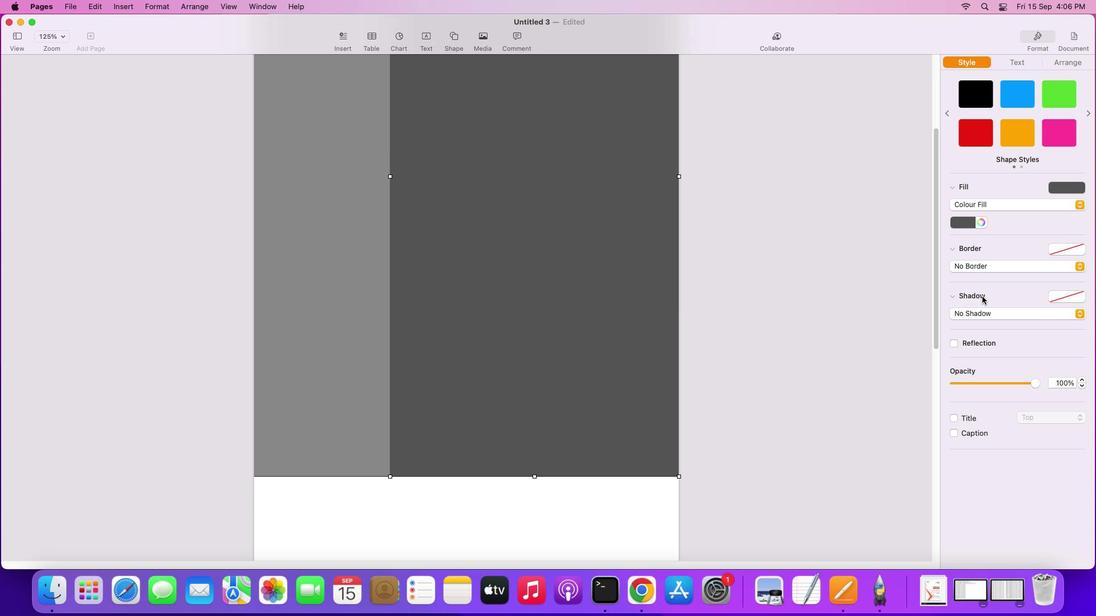 
Action: Mouse moved to (969, 219)
Screenshot: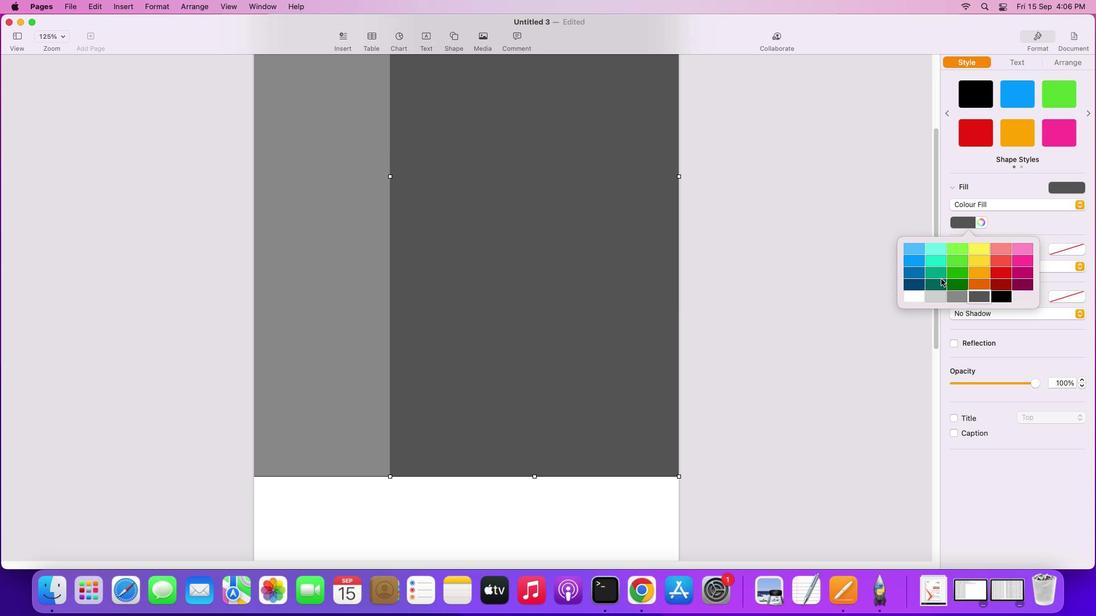 
Action: Mouse pressed left at (969, 219)
Screenshot: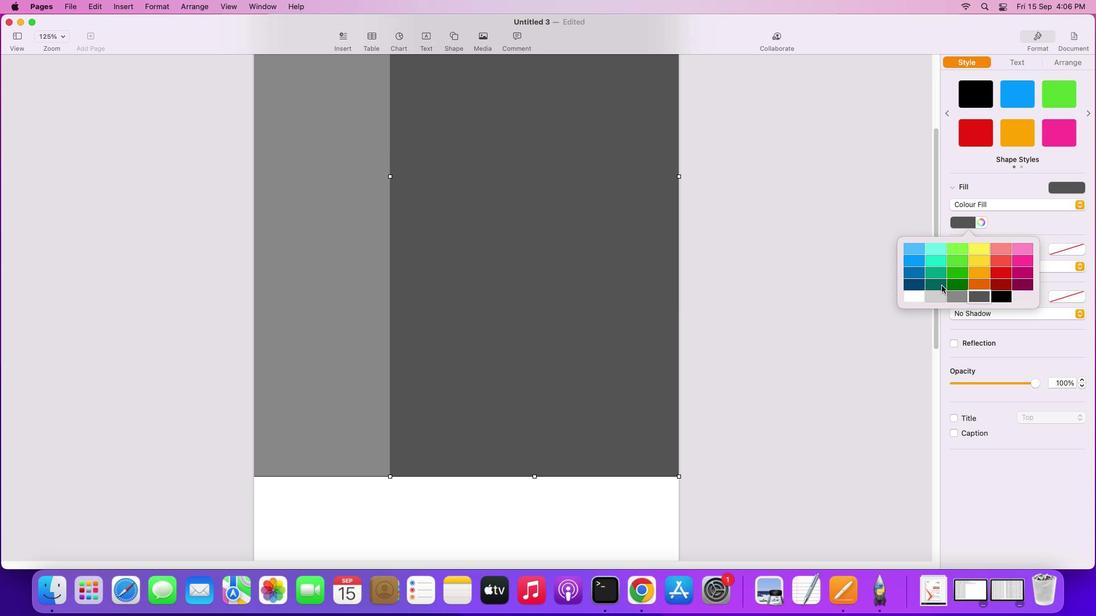
Action: Mouse moved to (935, 292)
Screenshot: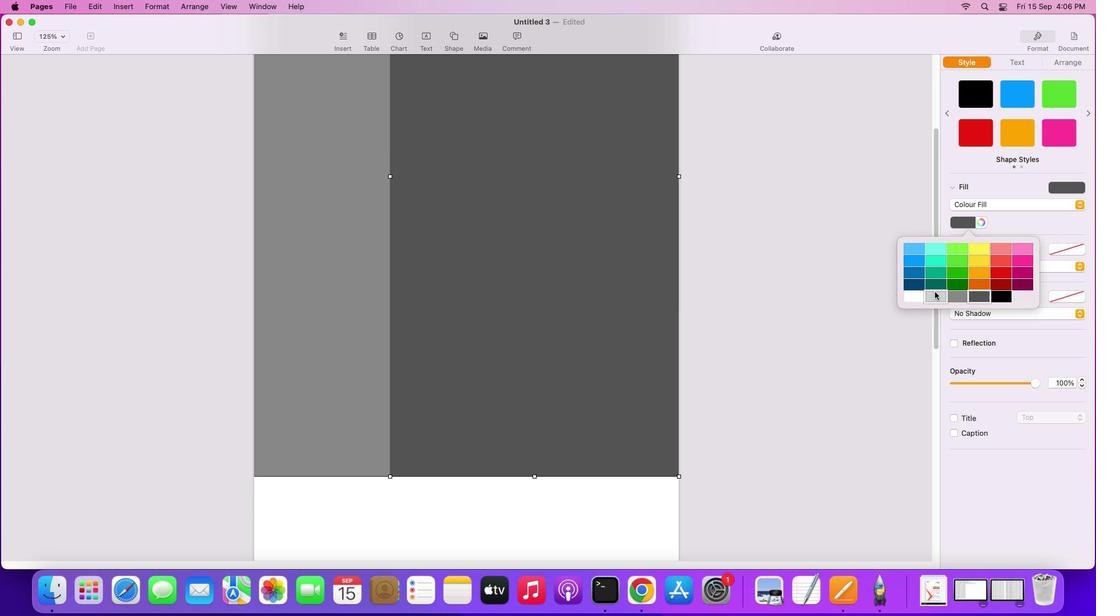 
Action: Mouse pressed left at (935, 292)
Screenshot: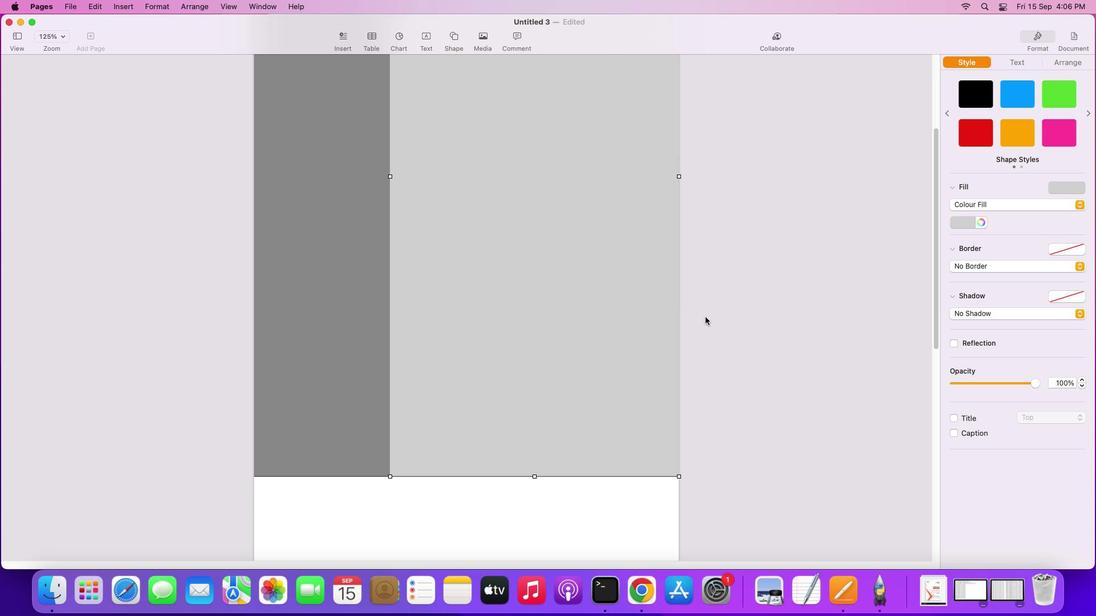 
Action: Mouse moved to (677, 475)
Screenshot: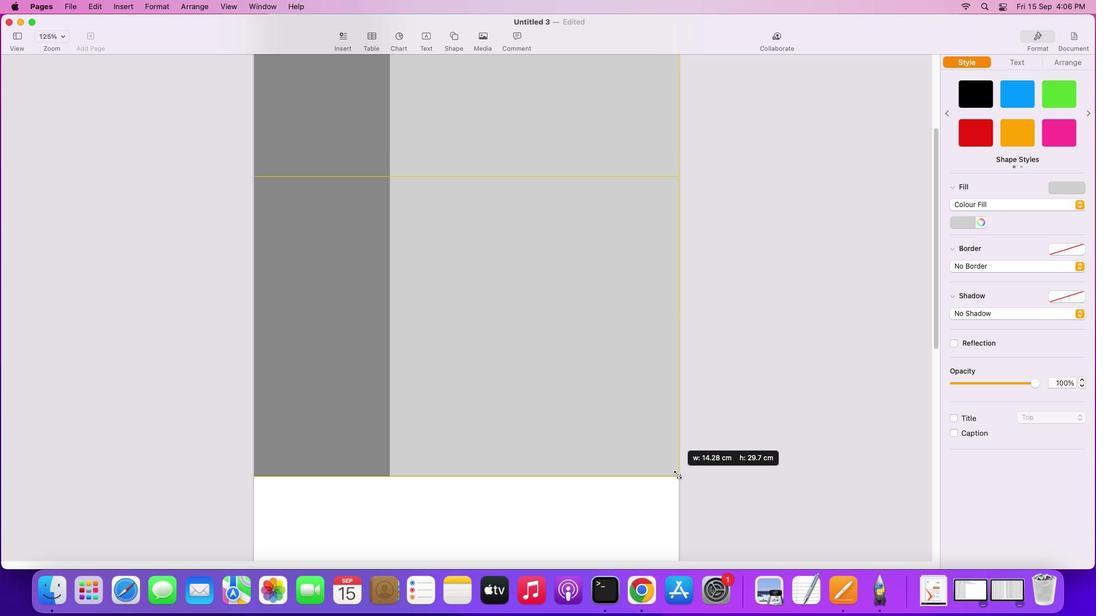 
Action: Mouse pressed left at (677, 475)
Screenshot: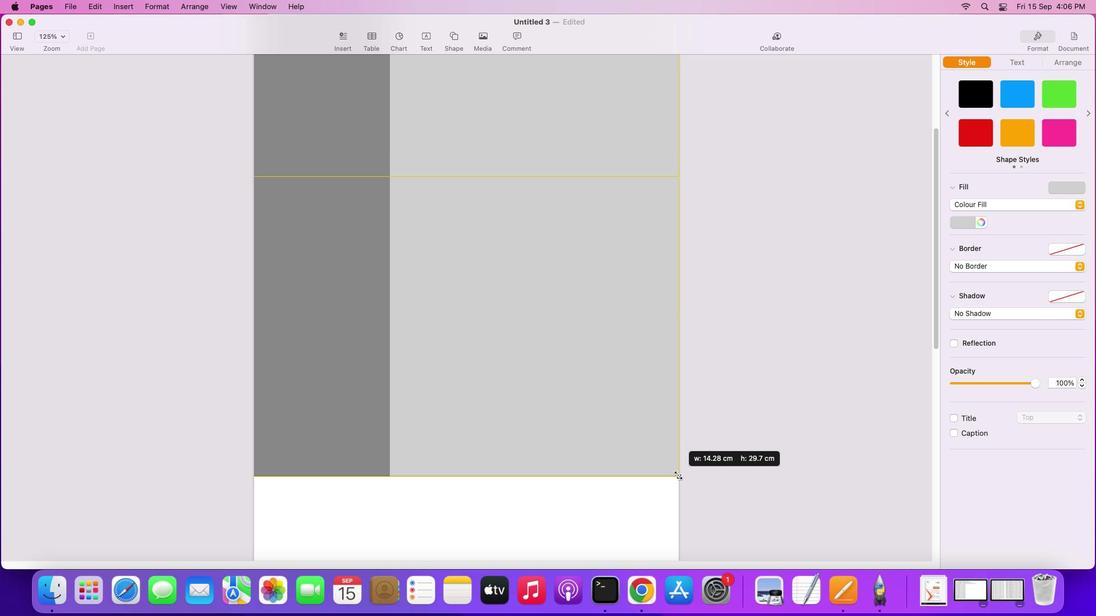 
Action: Mouse moved to (607, 409)
Screenshot: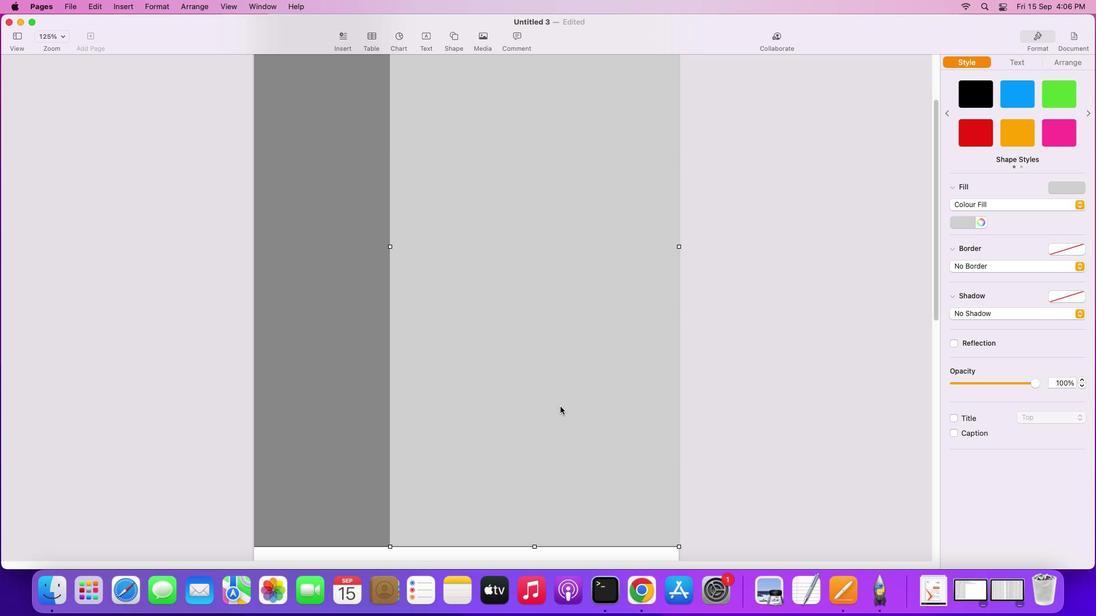 
Action: Mouse scrolled (607, 409) with delta (0, 0)
Screenshot: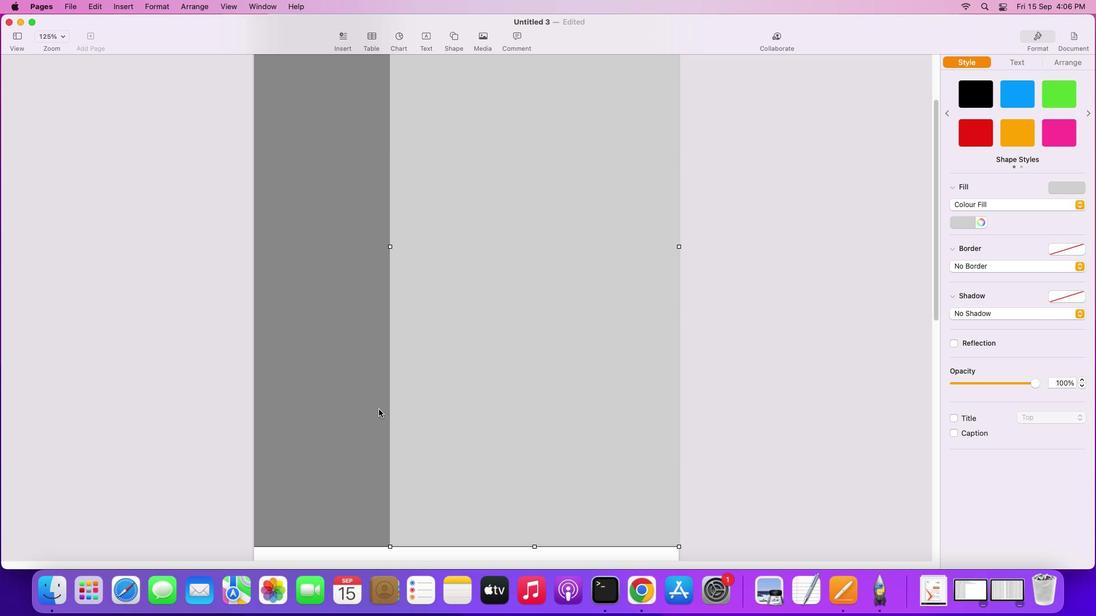 
Action: Mouse scrolled (607, 409) with delta (0, 0)
Screenshot: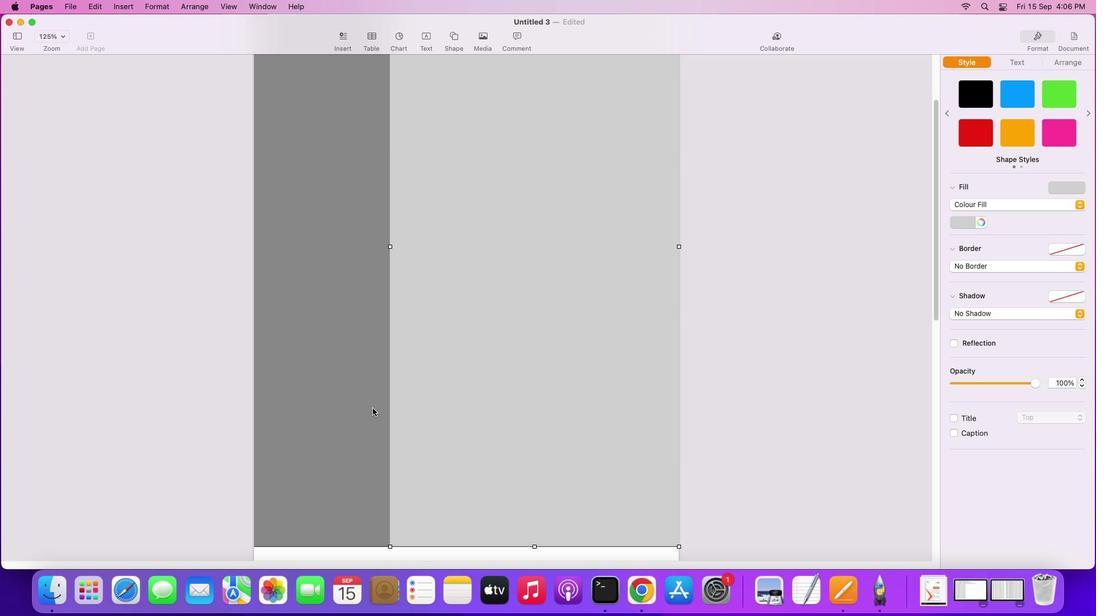 
Action: Mouse moved to (372, 408)
Screenshot: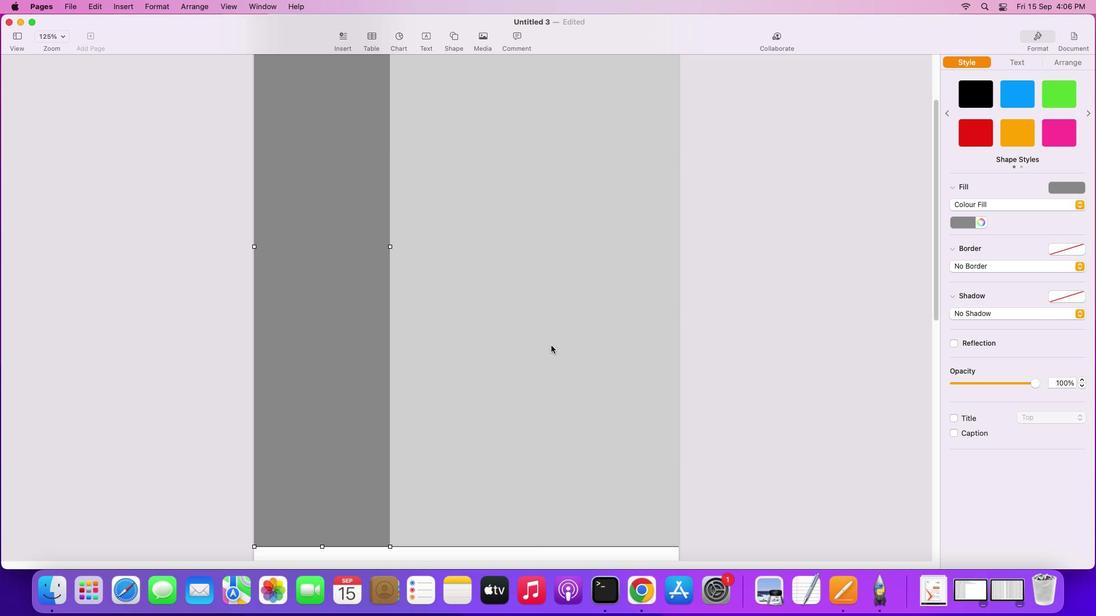 
Action: Mouse pressed left at (372, 408)
Screenshot: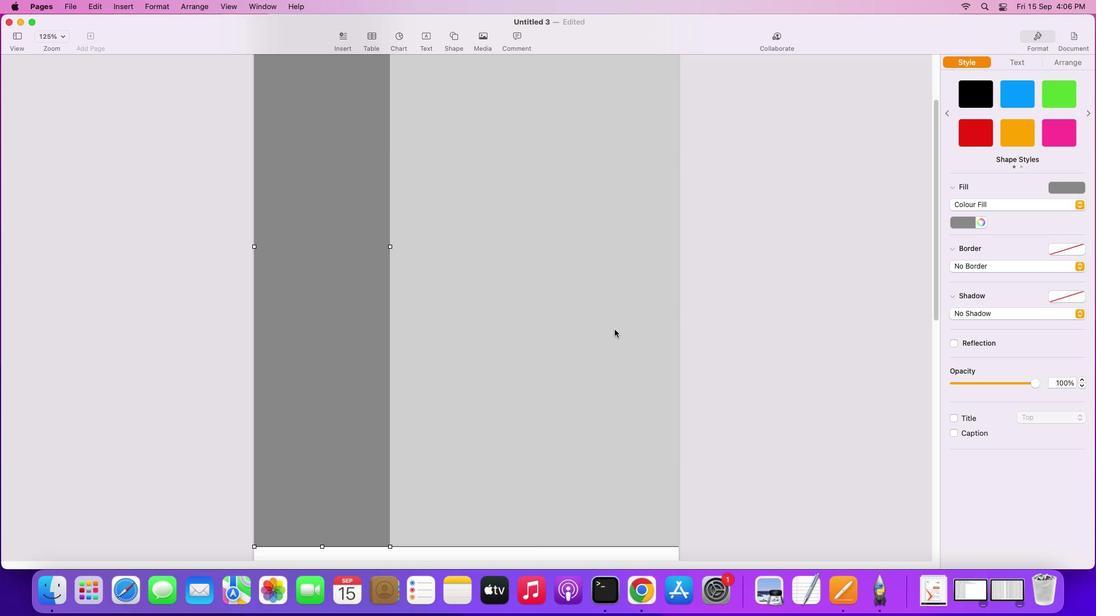 
Action: Mouse moved to (965, 219)
Screenshot: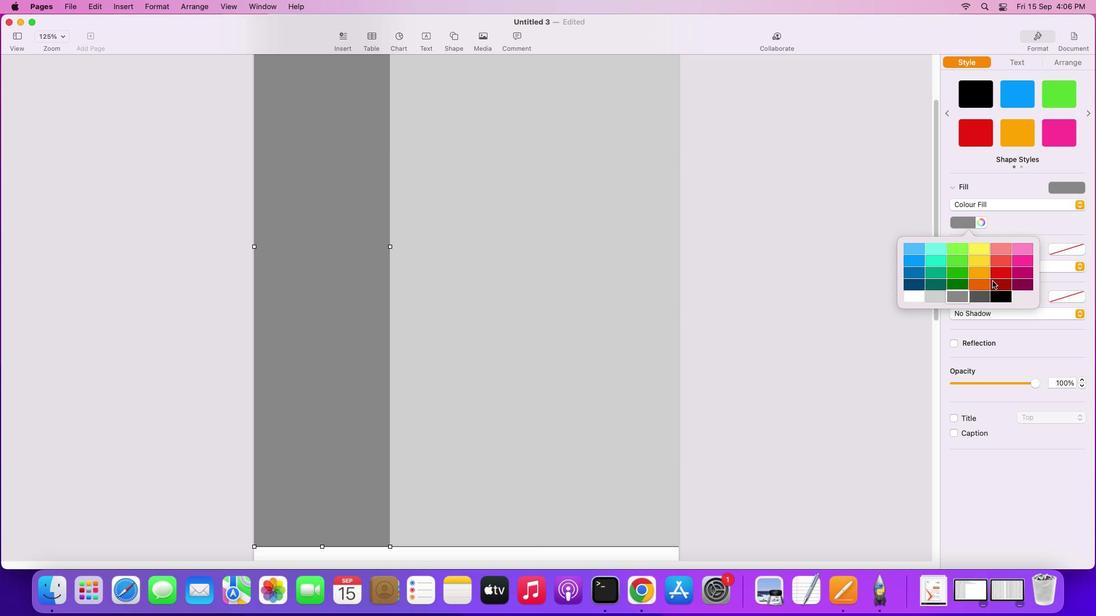 
Action: Mouse pressed left at (965, 219)
Screenshot: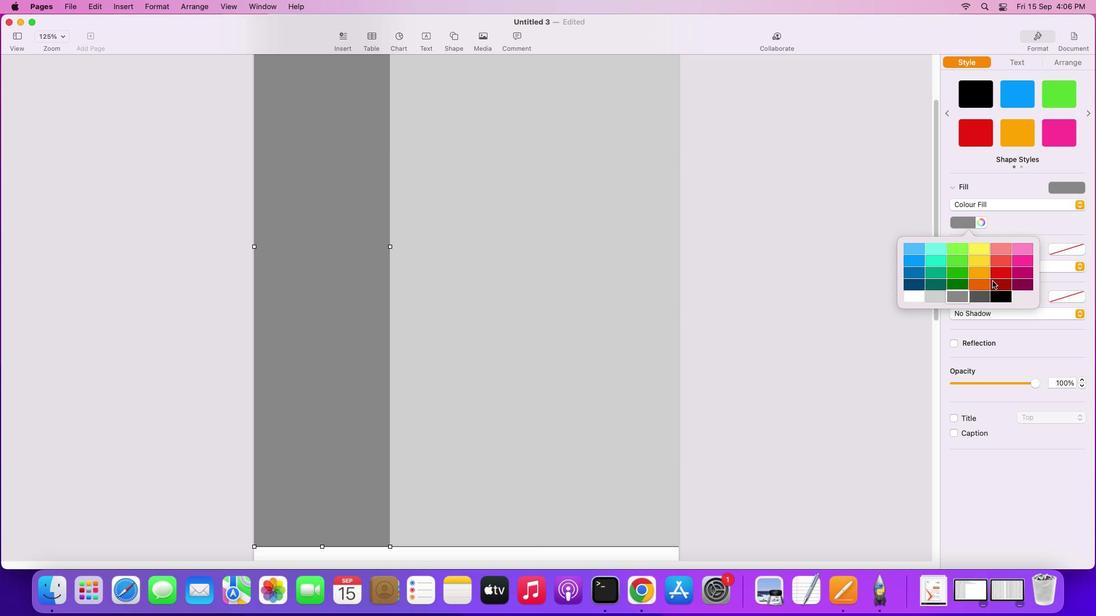 
Action: Mouse moved to (983, 295)
Screenshot: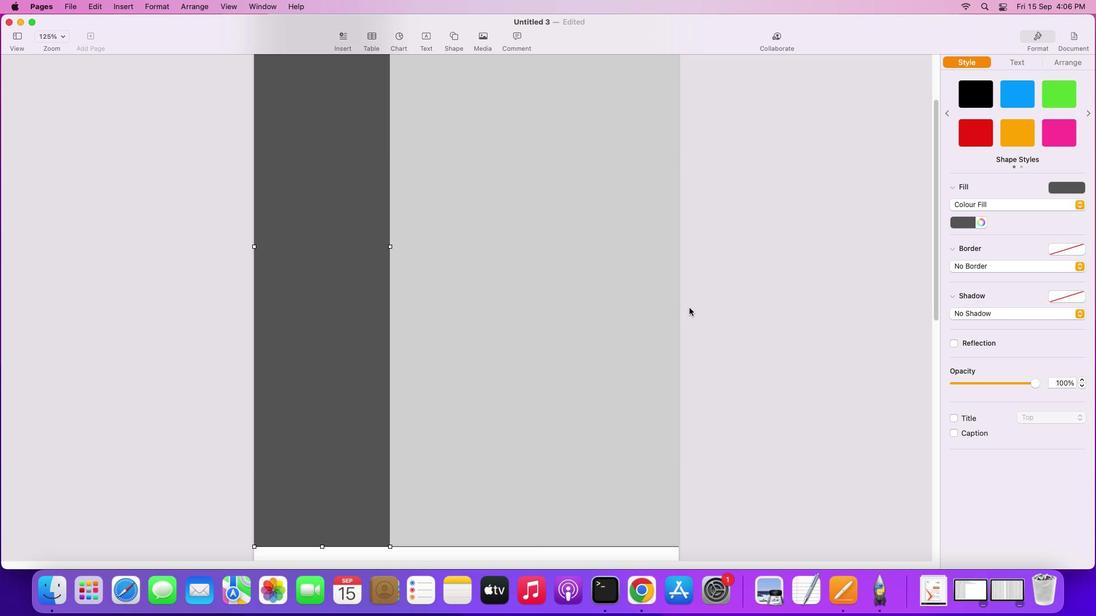 
Action: Mouse pressed left at (983, 295)
Screenshot: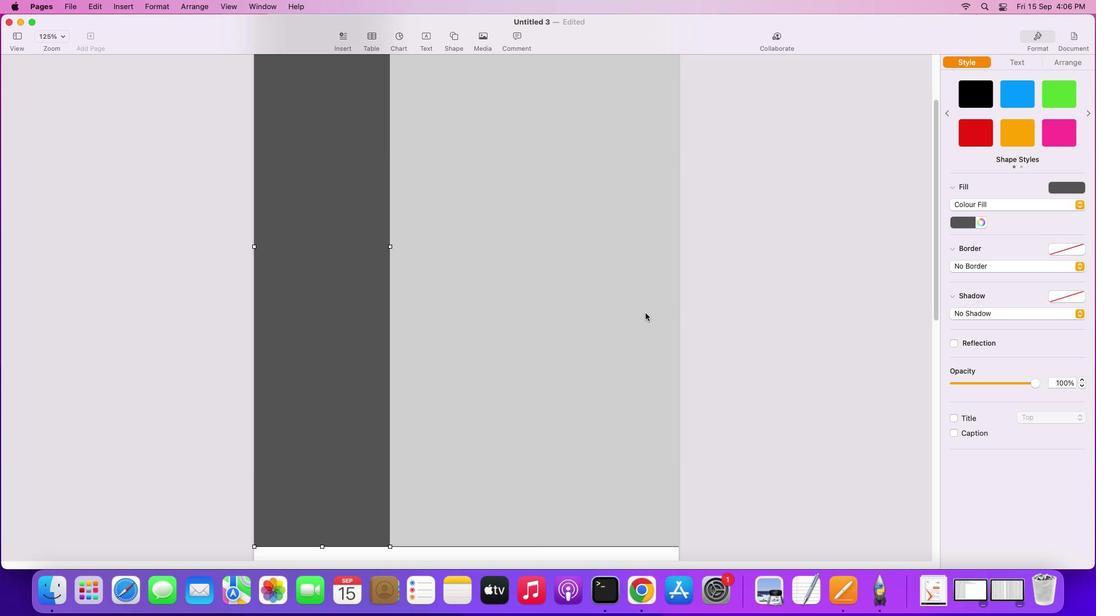 
Action: Mouse moved to (550, 322)
Screenshot: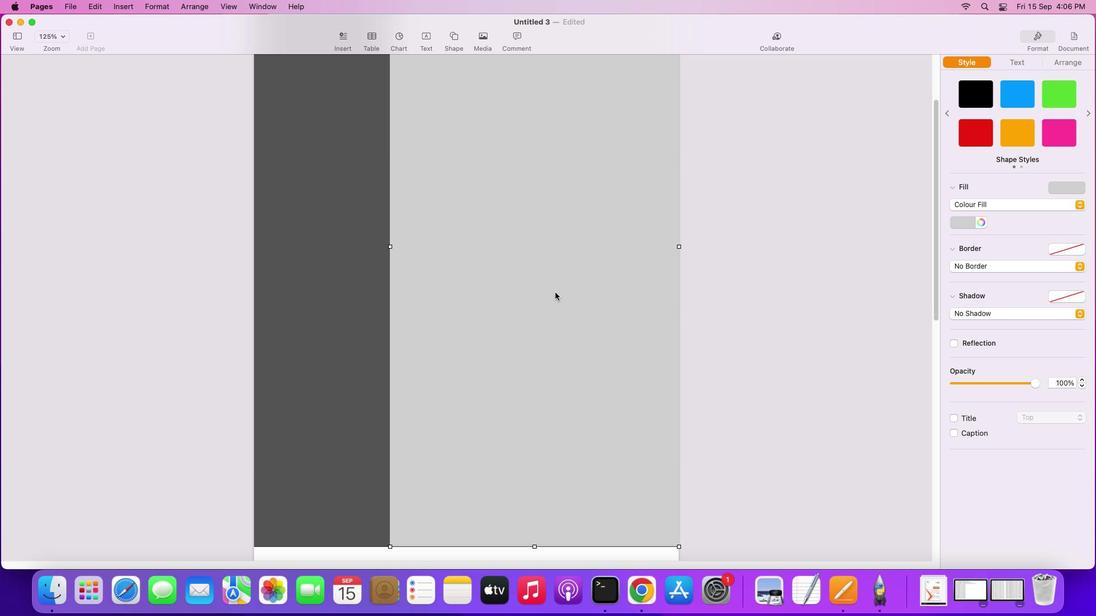 
Action: Mouse pressed left at (550, 322)
Screenshot: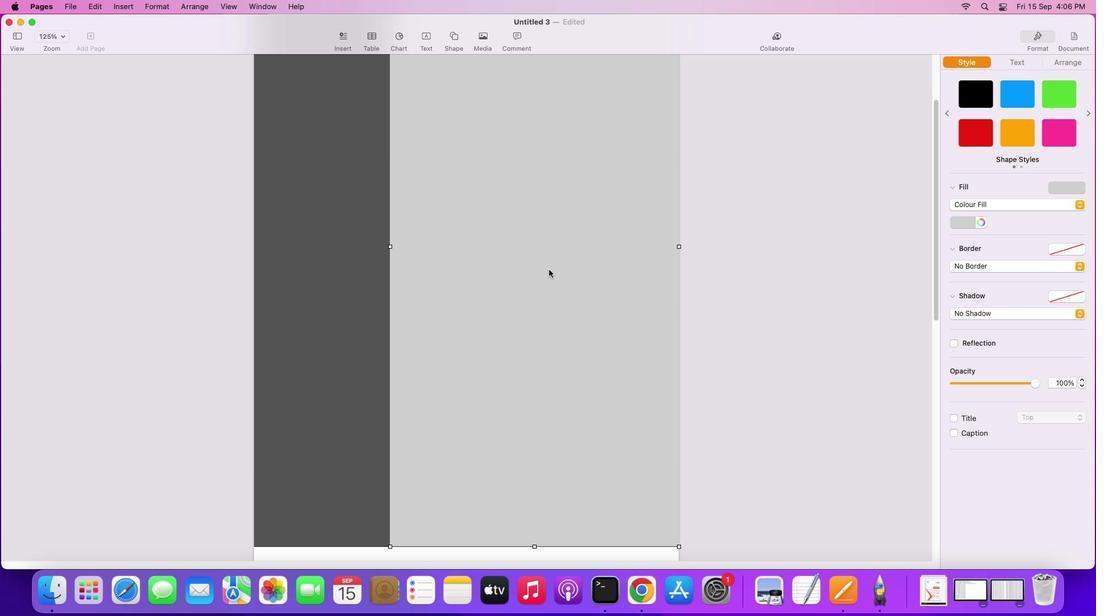 
Action: Mouse moved to (497, 271)
Screenshot: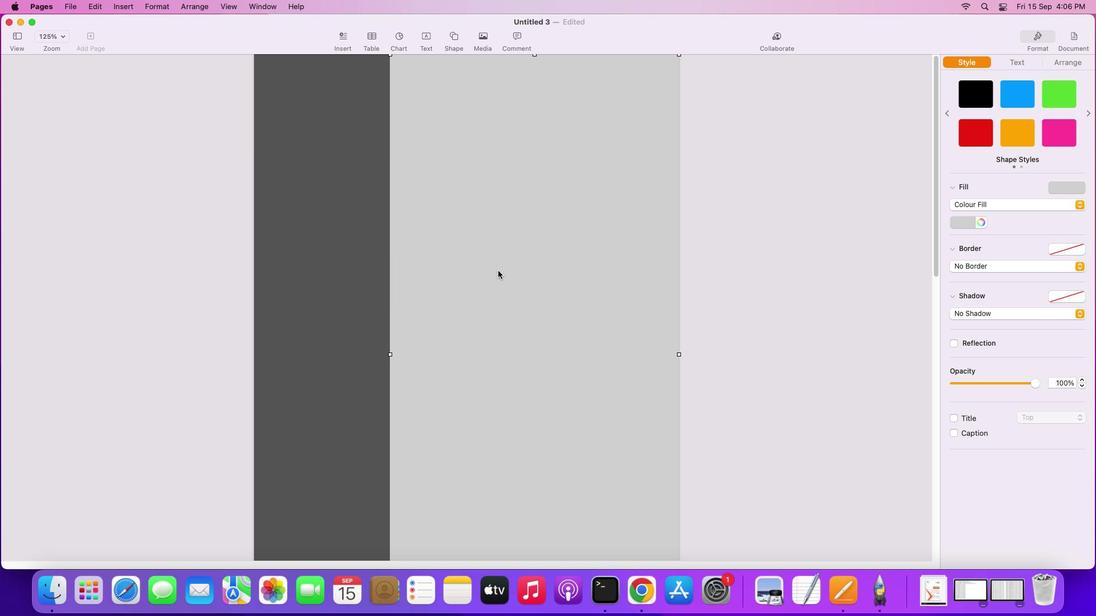 
Action: Mouse scrolled (497, 271) with delta (0, 0)
Screenshot: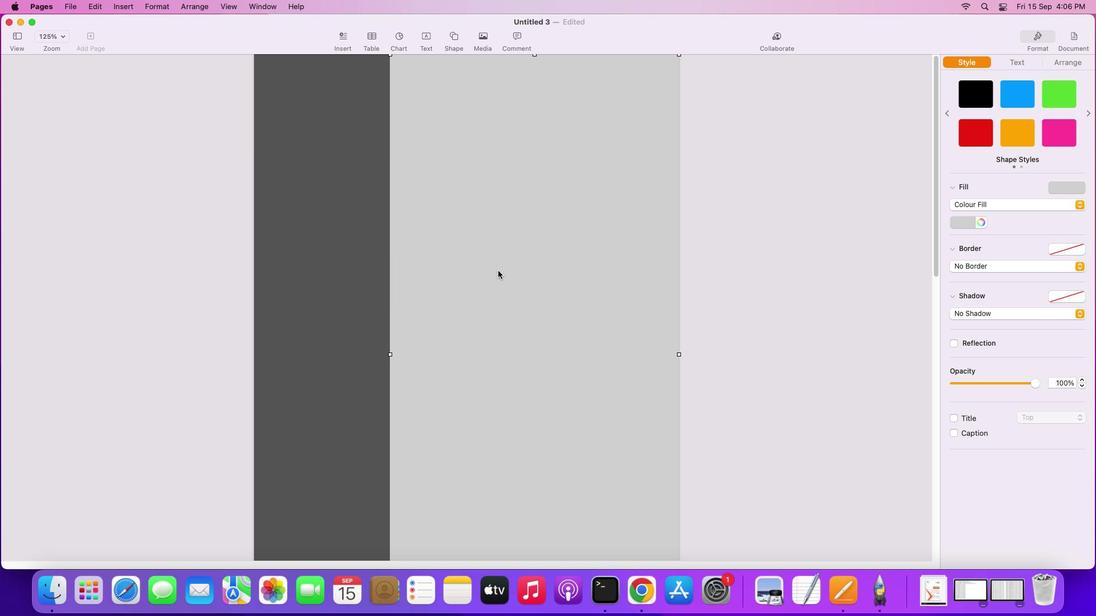 
Action: Mouse scrolled (497, 271) with delta (0, 0)
Screenshot: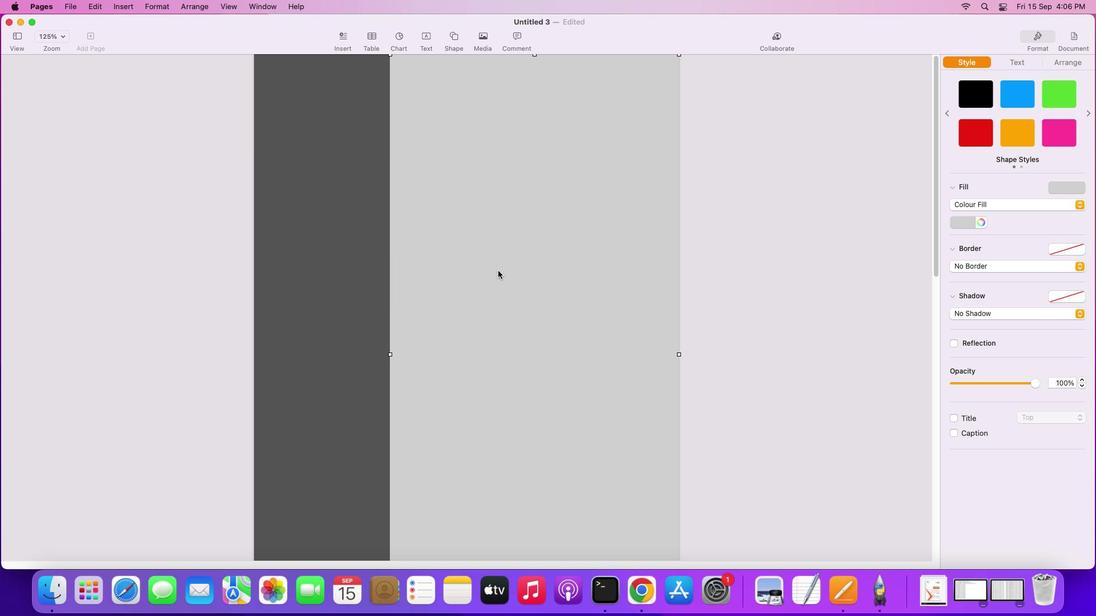 
Action: Mouse scrolled (497, 271) with delta (0, 2)
Screenshot: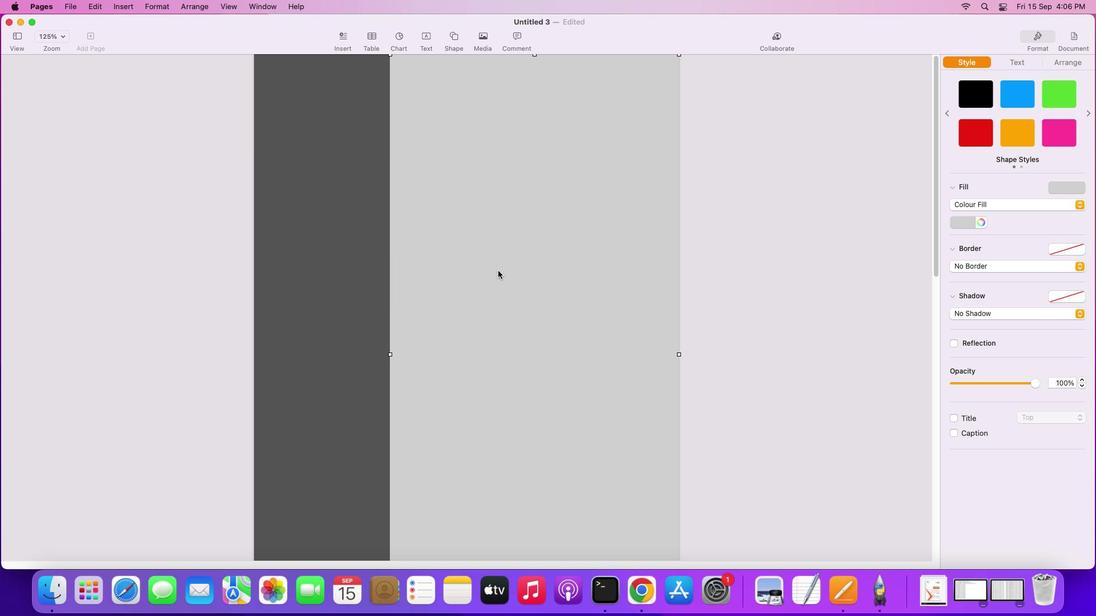 
Action: Mouse scrolled (497, 271) with delta (0, 2)
Screenshot: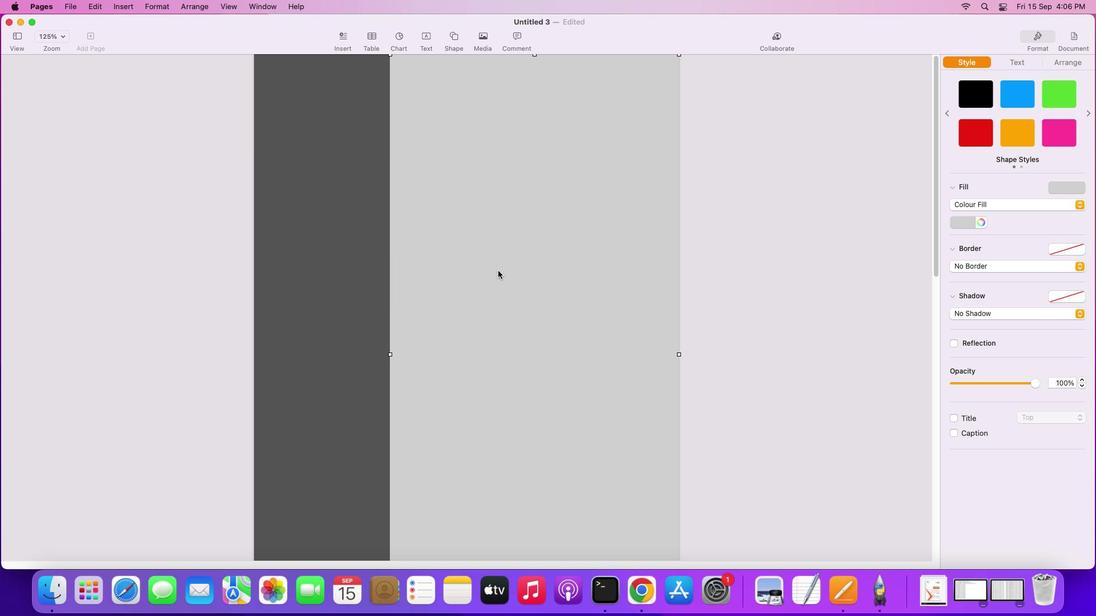 
Action: Mouse scrolled (497, 271) with delta (0, 3)
Screenshot: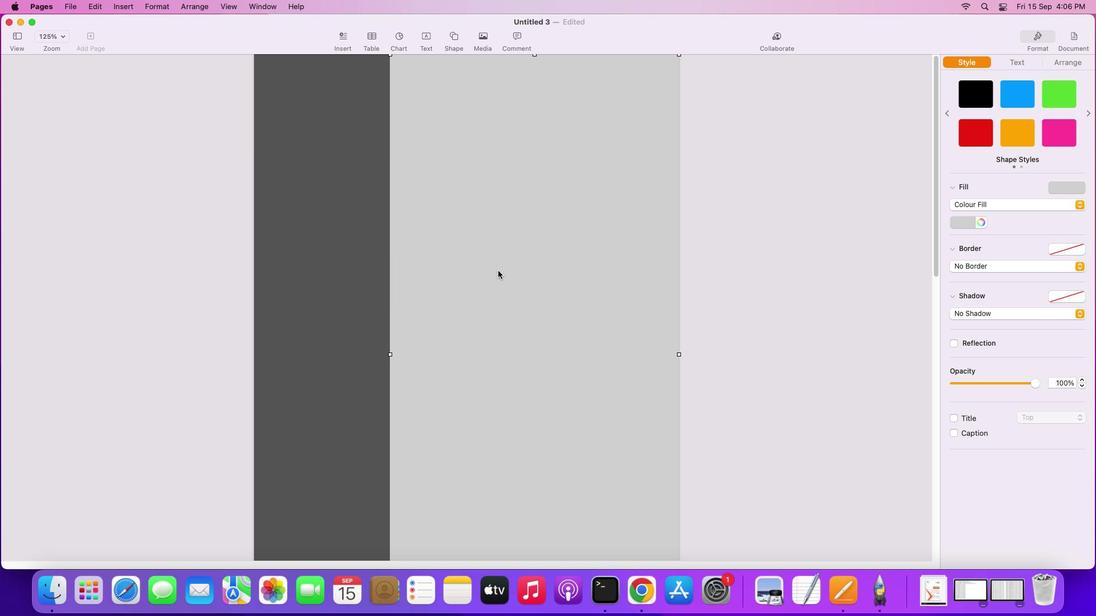 
Action: Mouse scrolled (497, 271) with delta (0, 3)
Screenshot: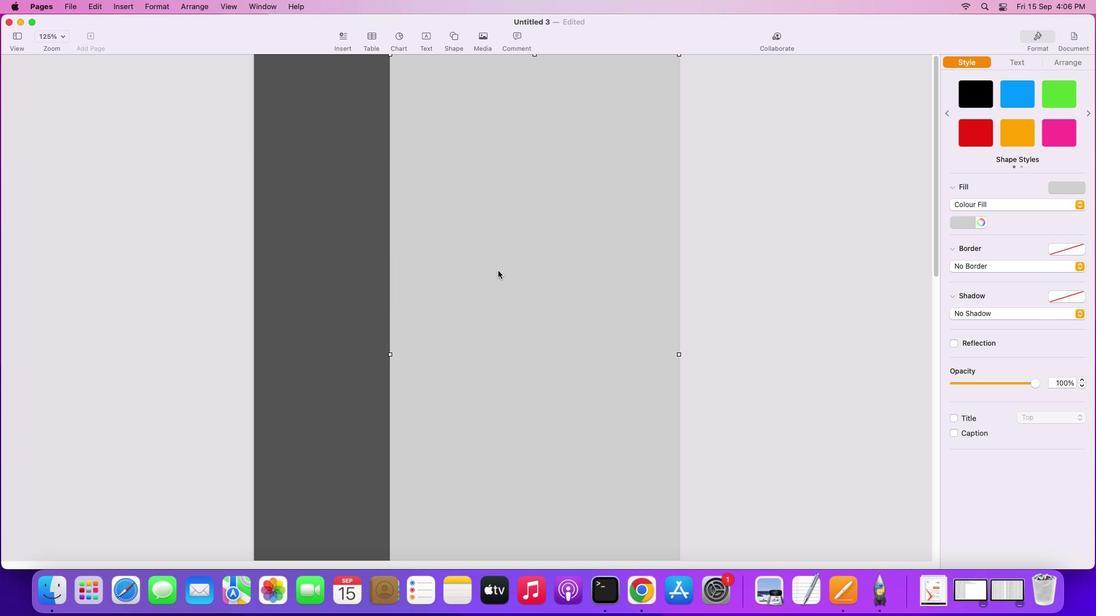 
Action: Mouse scrolled (497, 271) with delta (0, 4)
Screenshot: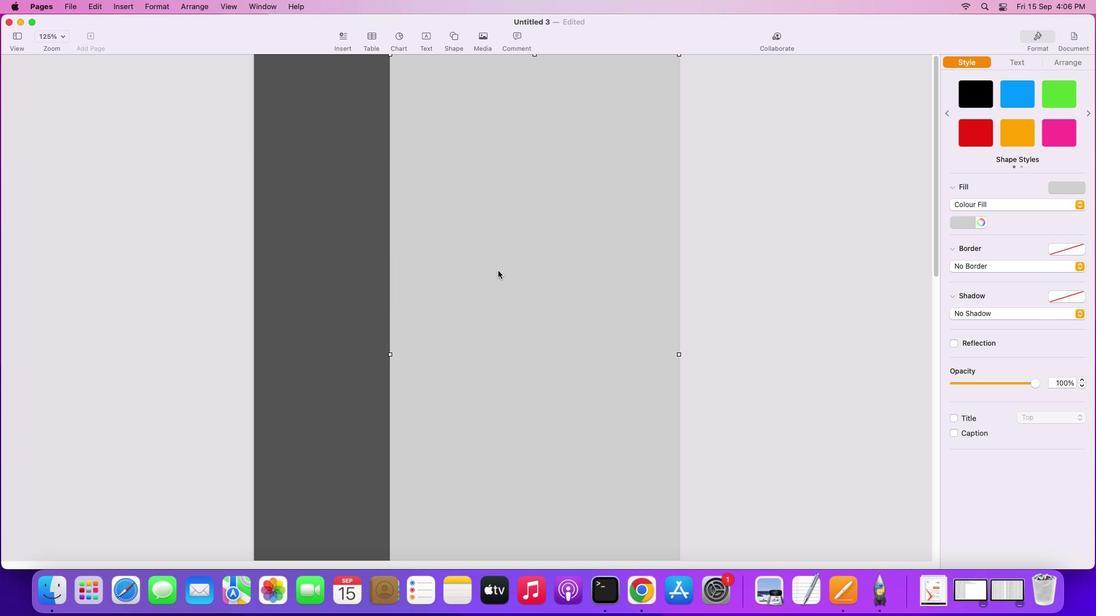 
Action: Mouse scrolled (497, 271) with delta (0, 4)
Screenshot: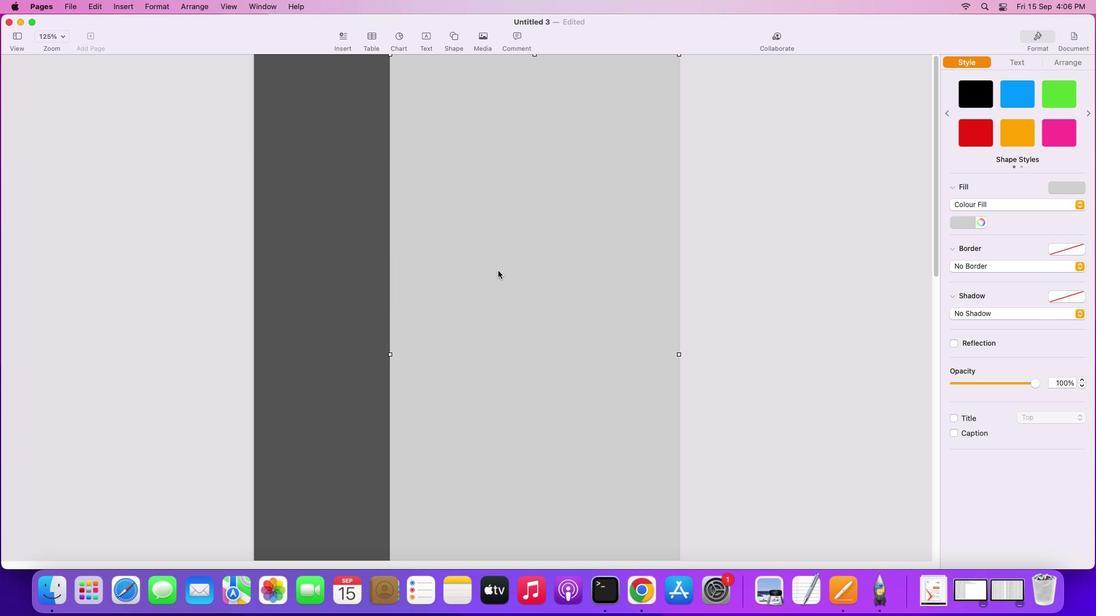 
Action: Mouse moved to (497, 271)
Screenshot: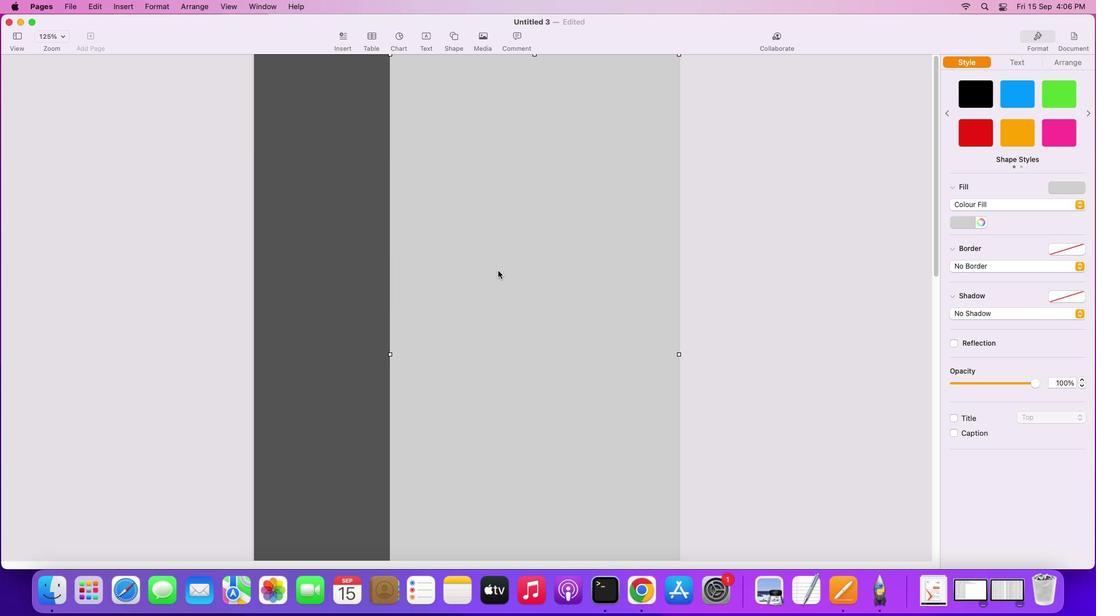 
Action: Mouse scrolled (497, 271) with delta (0, 0)
Screenshot: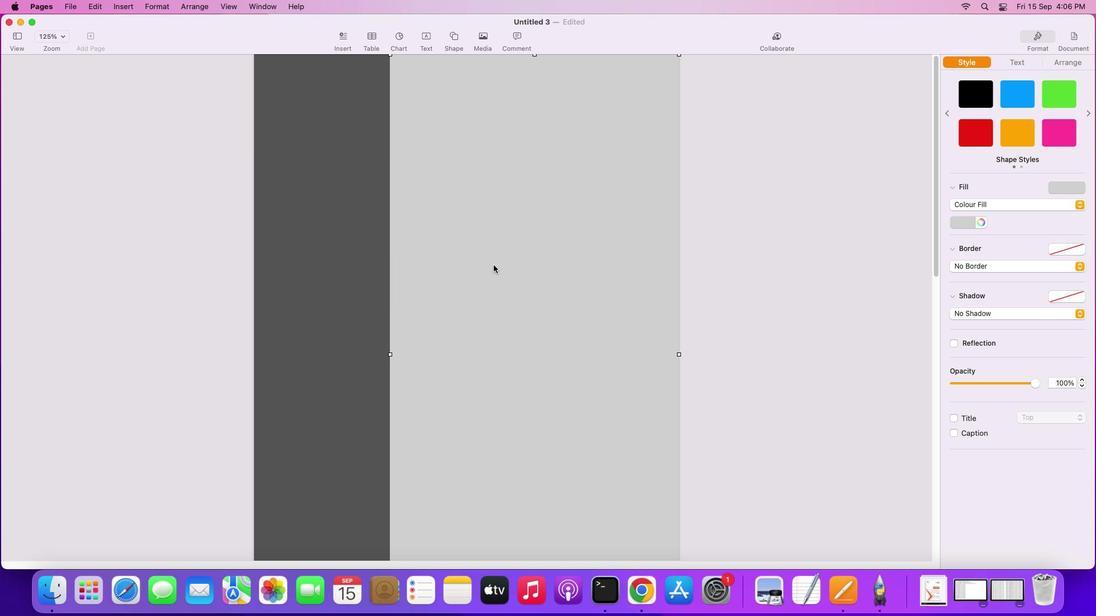 
Action: Mouse scrolled (497, 271) with delta (0, 0)
Screenshot: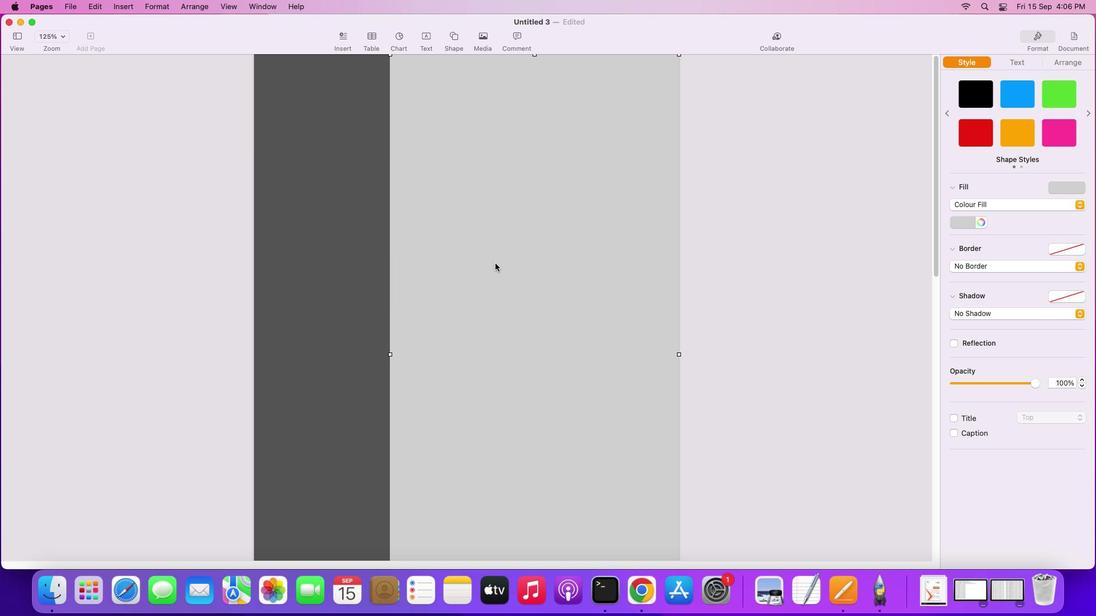 
Action: Mouse scrolled (497, 271) with delta (0, 1)
Screenshot: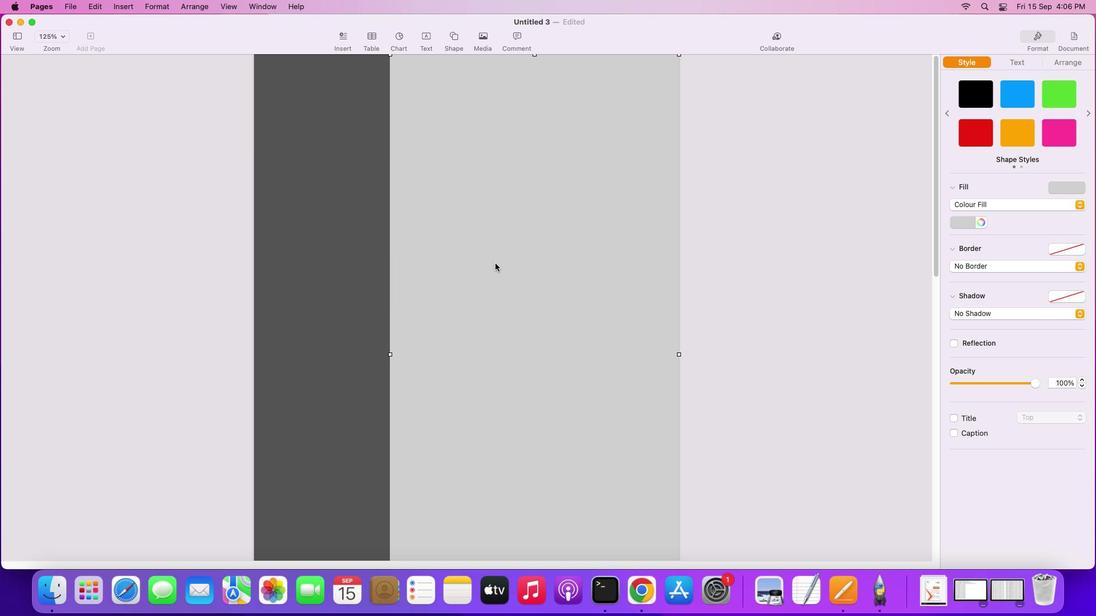 
Action: Mouse scrolled (497, 271) with delta (0, 2)
Screenshot: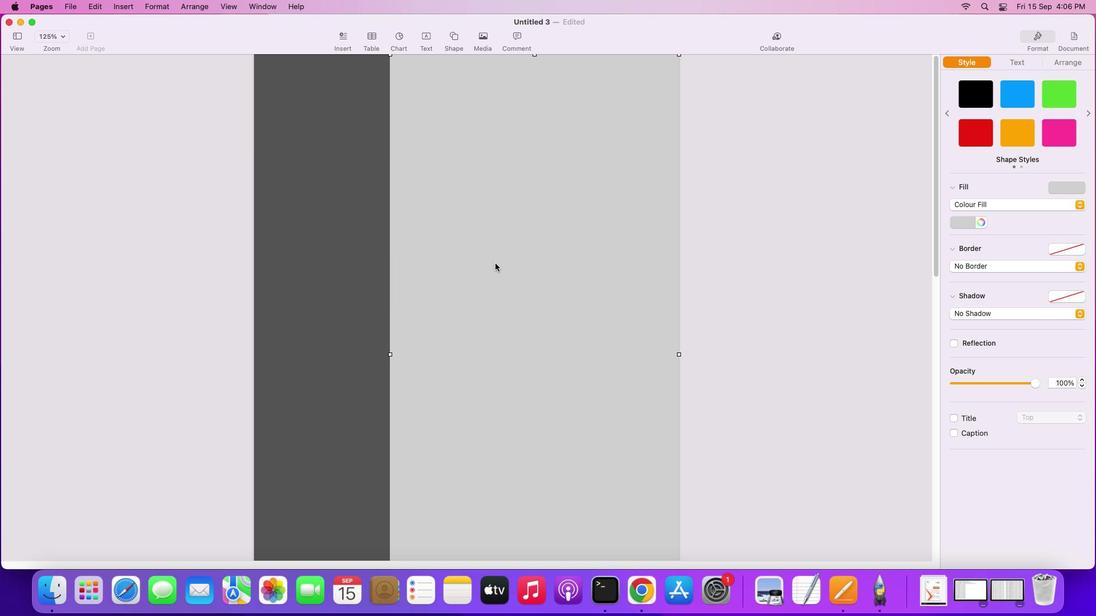 
Action: Mouse scrolled (497, 271) with delta (0, 3)
Screenshot: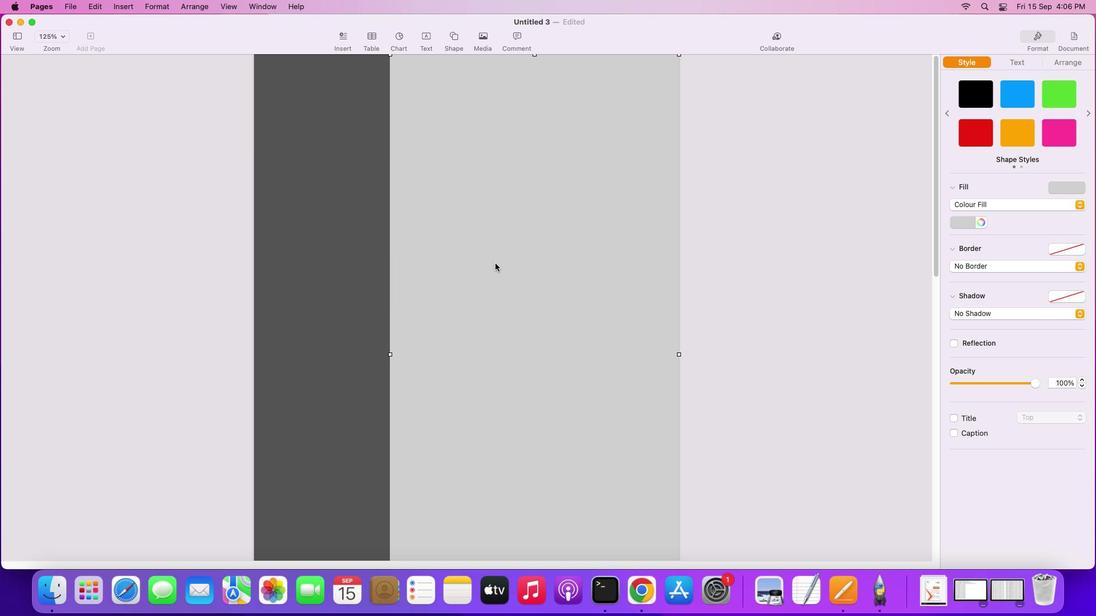 
Action: Mouse moved to (459, 34)
Screenshot: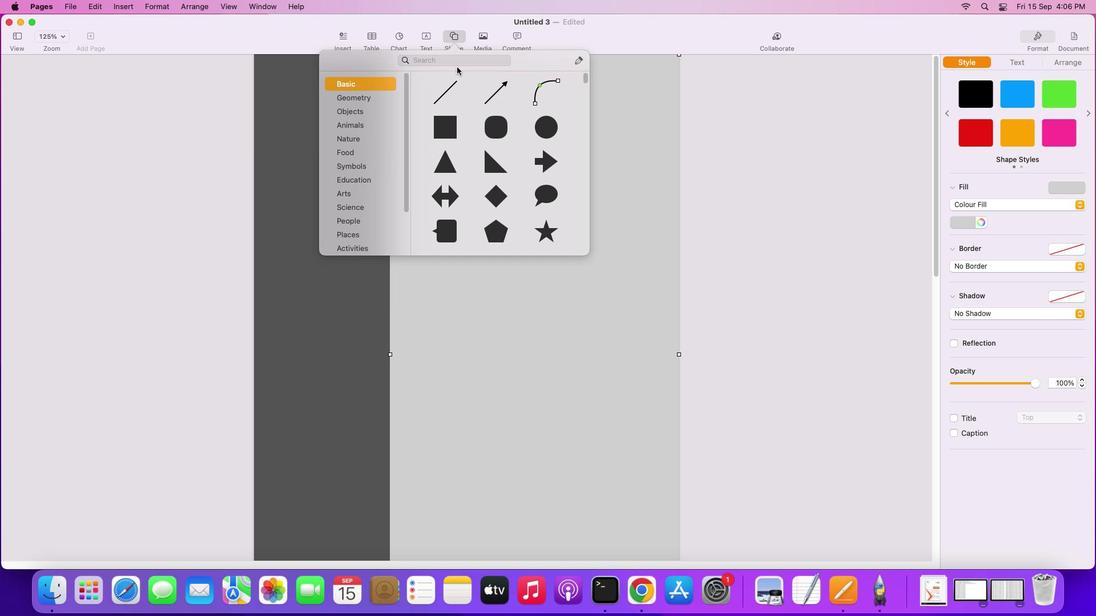 
Action: Mouse pressed left at (459, 34)
Screenshot: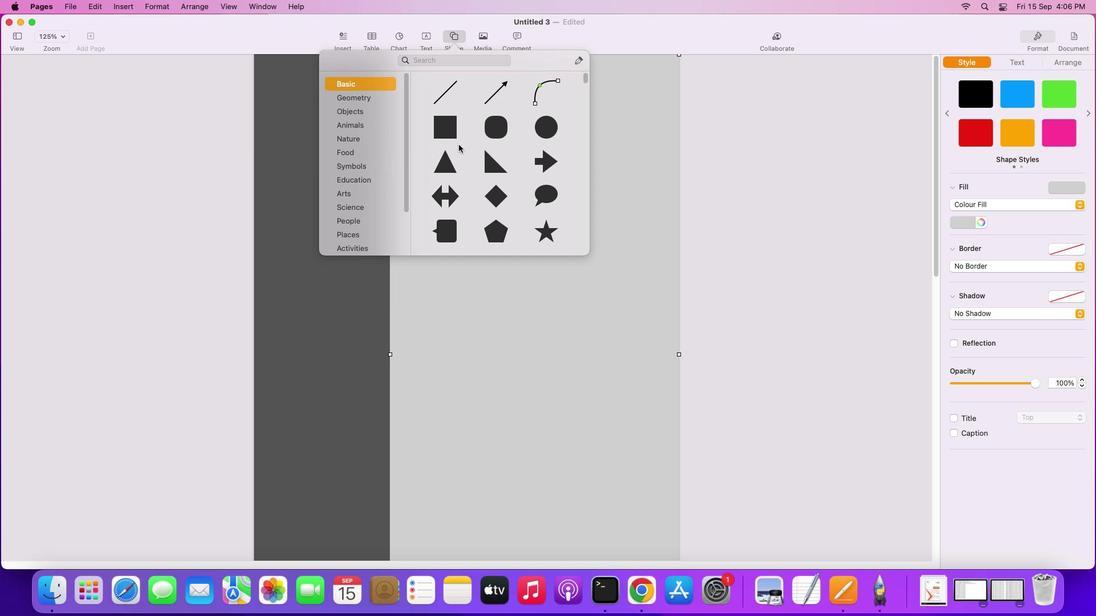 
Action: Mouse moved to (489, 162)
Screenshot: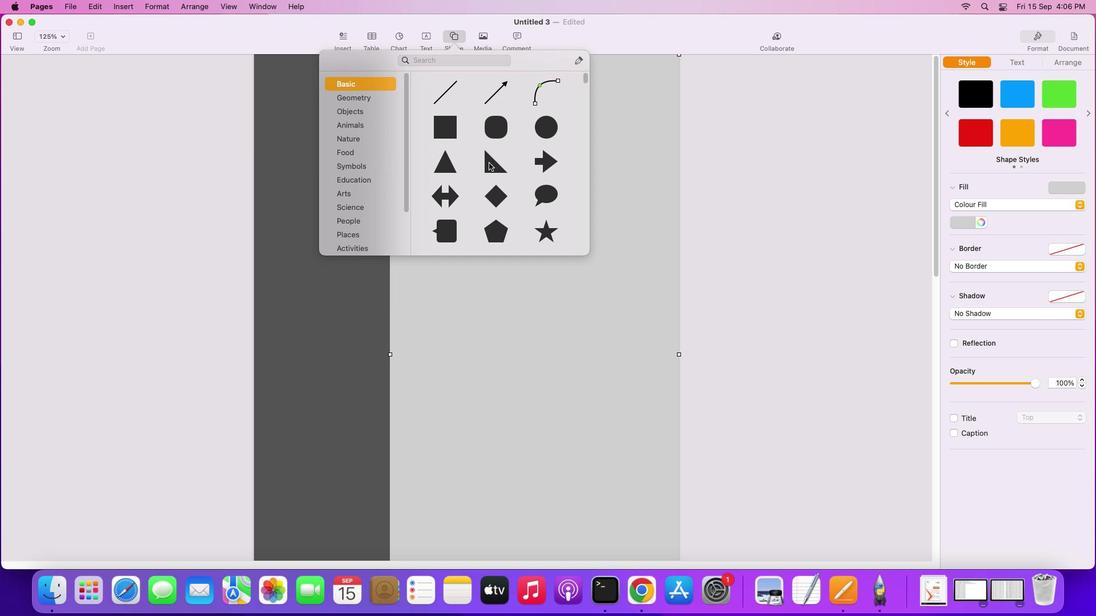 
Action: Mouse pressed left at (489, 162)
Screenshot: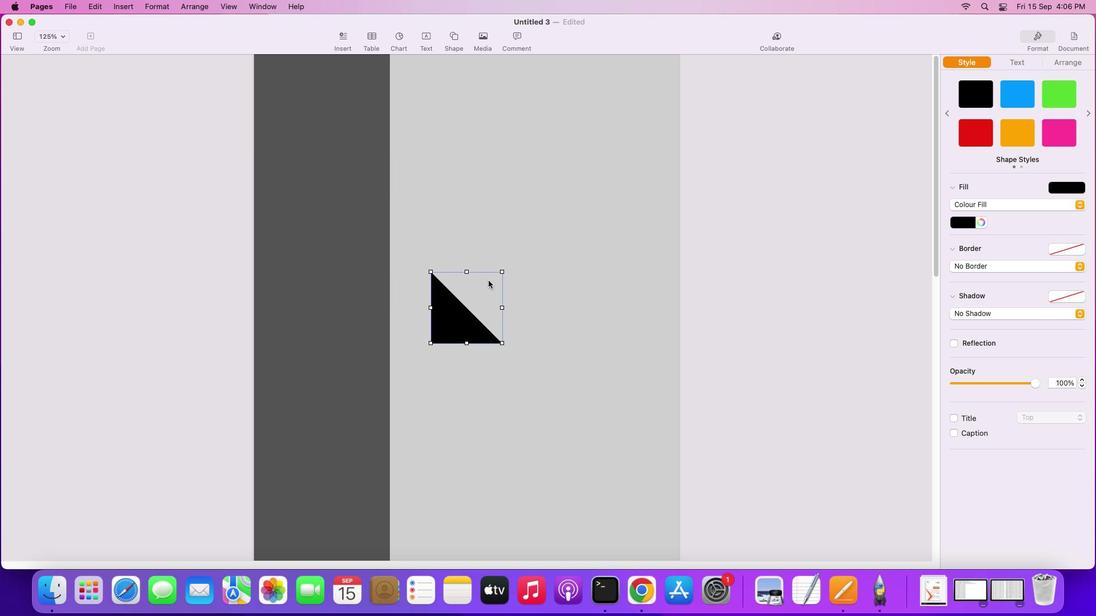 
Action: Mouse moved to (463, 320)
Screenshot: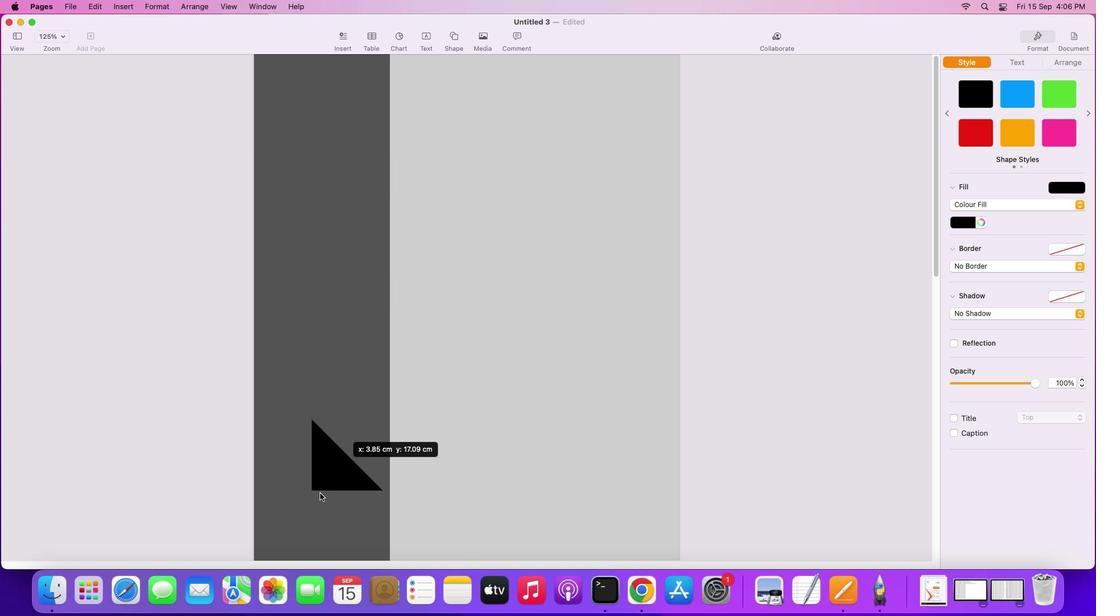 
Action: Mouse pressed left at (463, 320)
Screenshot: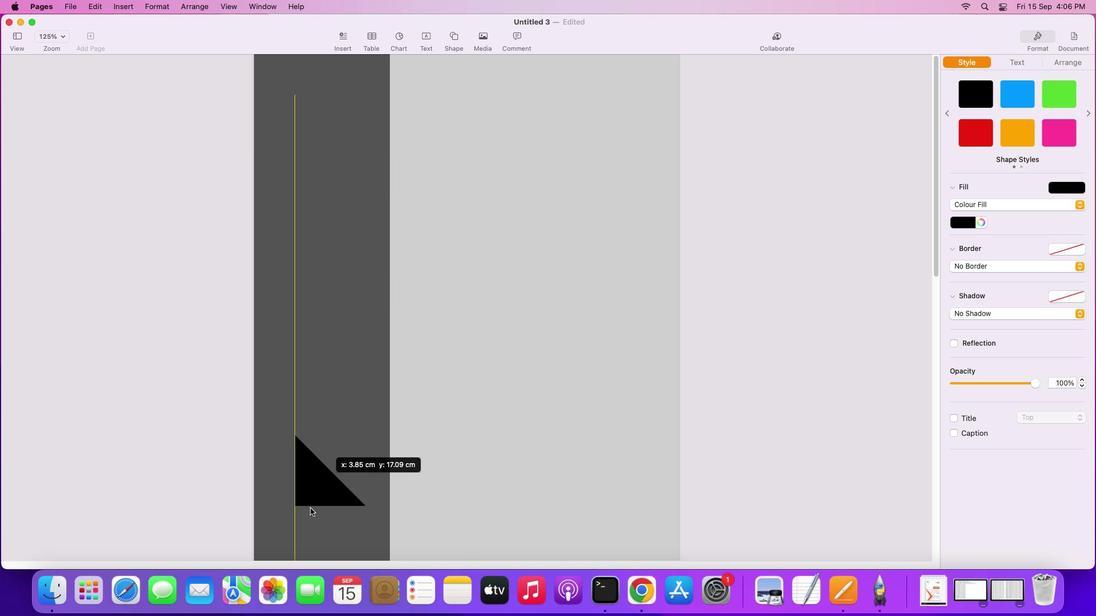 
Action: Mouse moved to (289, 528)
Screenshot: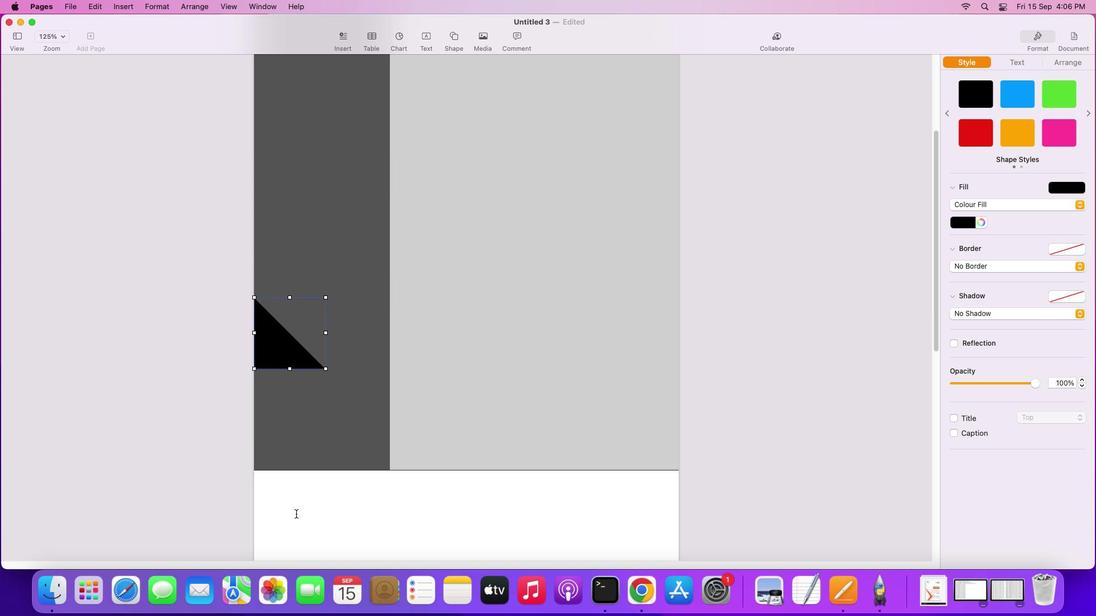 
Action: Mouse scrolled (289, 528) with delta (0, 0)
Screenshot: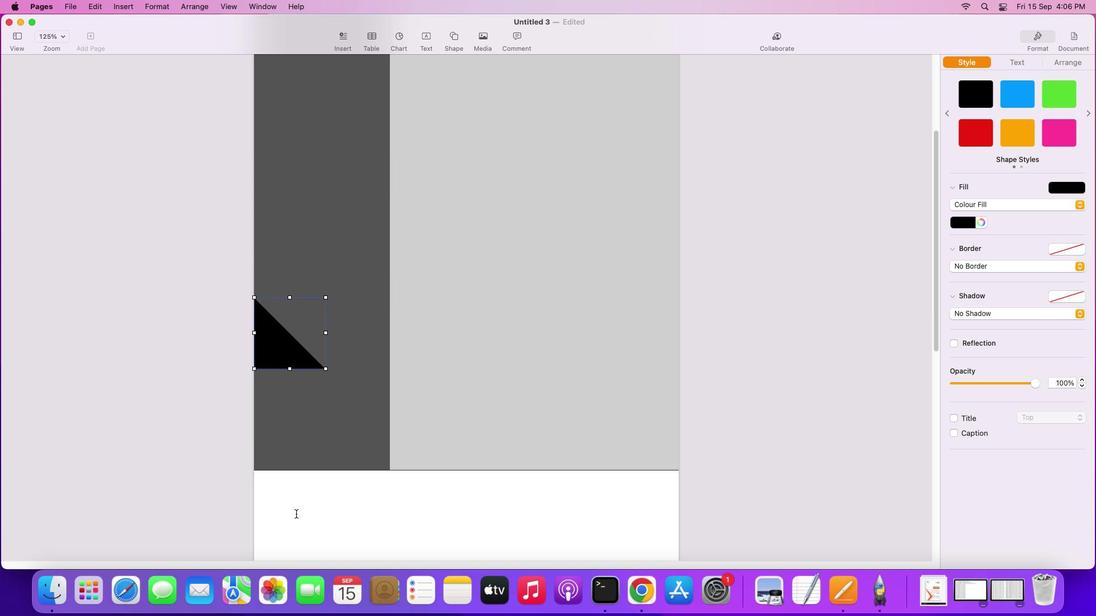 
Action: Mouse moved to (291, 526)
Screenshot: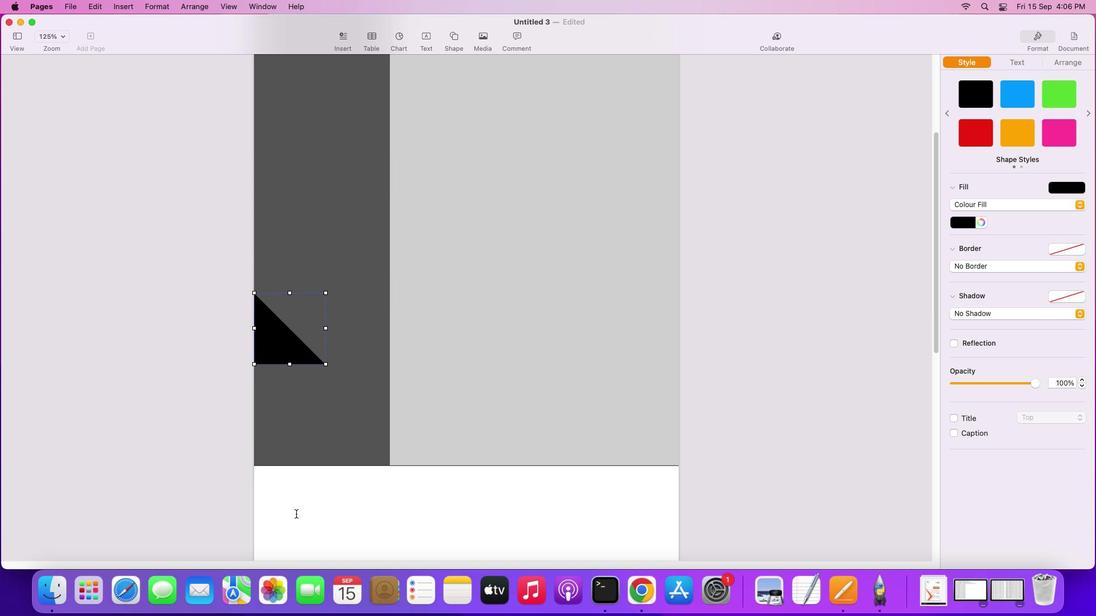 
Action: Mouse scrolled (291, 526) with delta (0, 0)
Screenshot: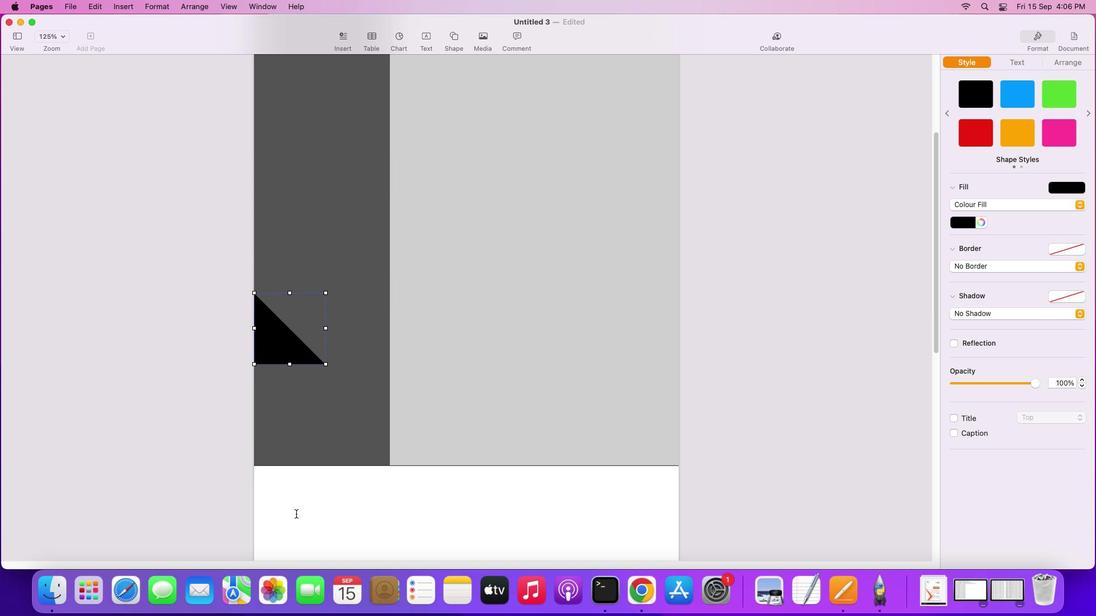 
Action: Mouse moved to (291, 526)
Screenshot: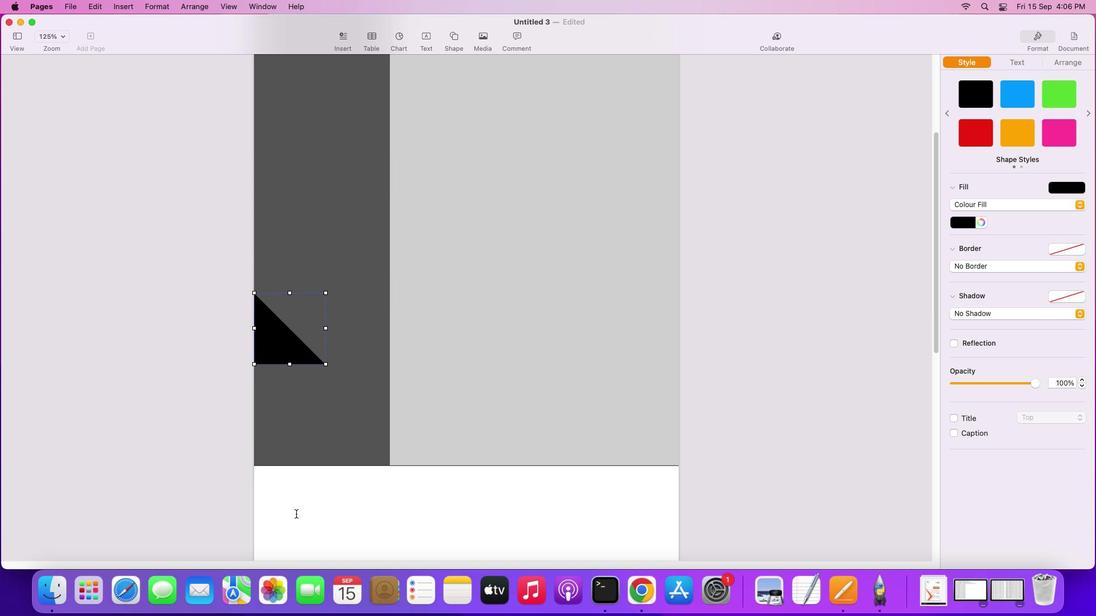 
Action: Mouse scrolled (291, 526) with delta (0, -1)
Screenshot: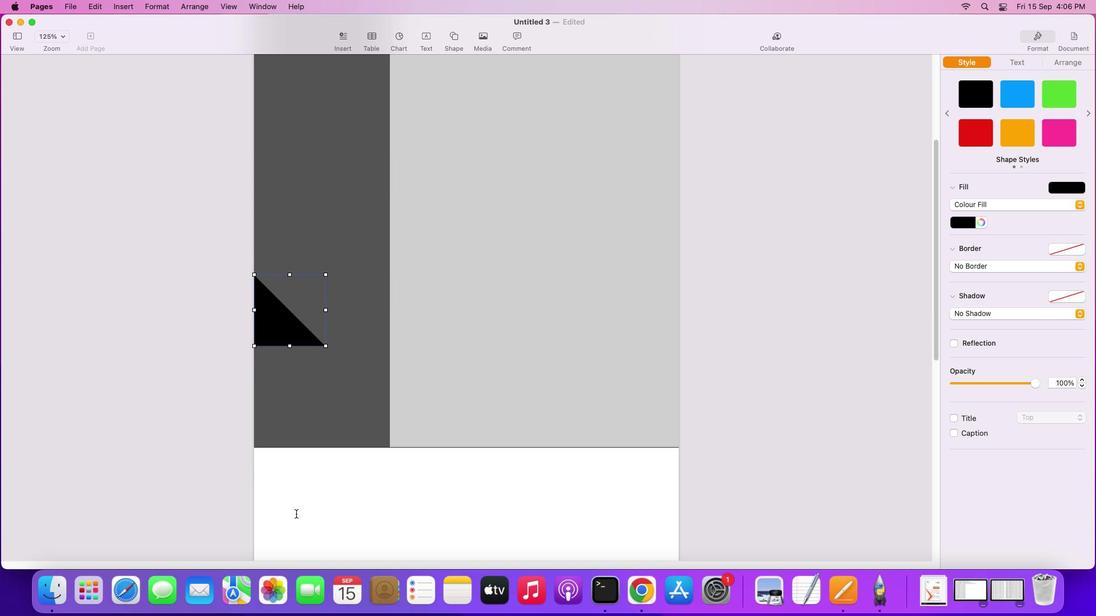 
Action: Mouse scrolled (291, 526) with delta (0, -2)
Screenshot: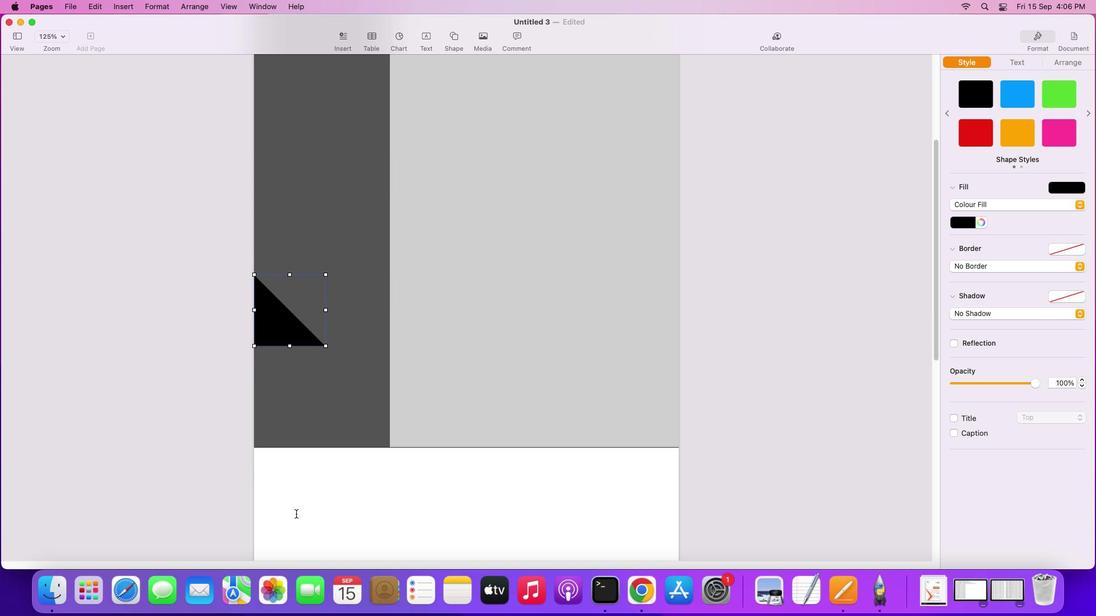 
Action: Mouse scrolled (291, 526) with delta (0, -3)
Screenshot: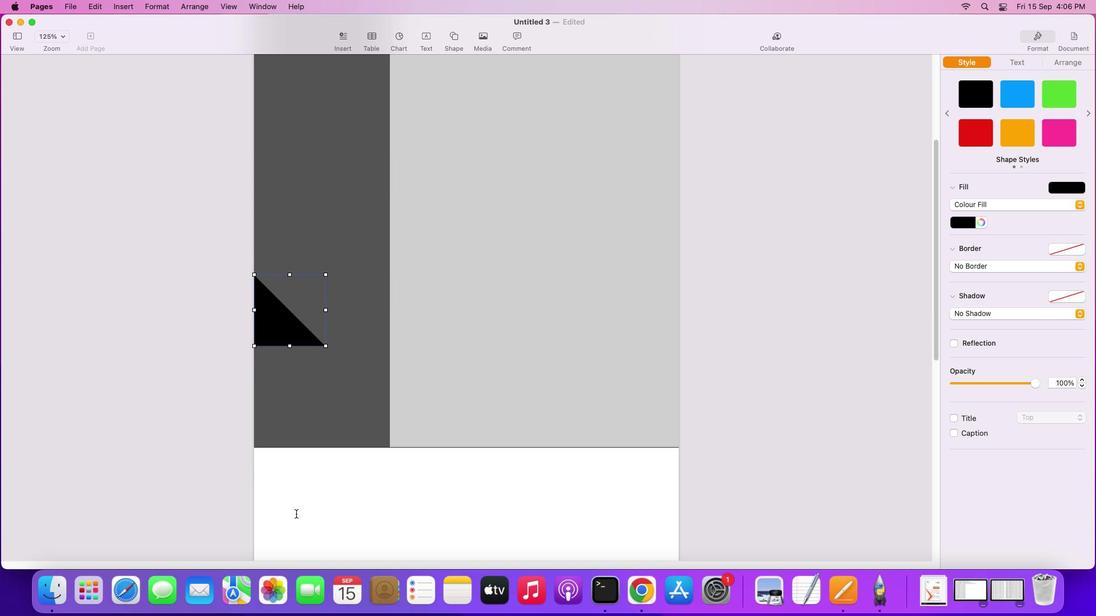 
Action: Mouse scrolled (291, 526) with delta (0, -3)
Screenshot: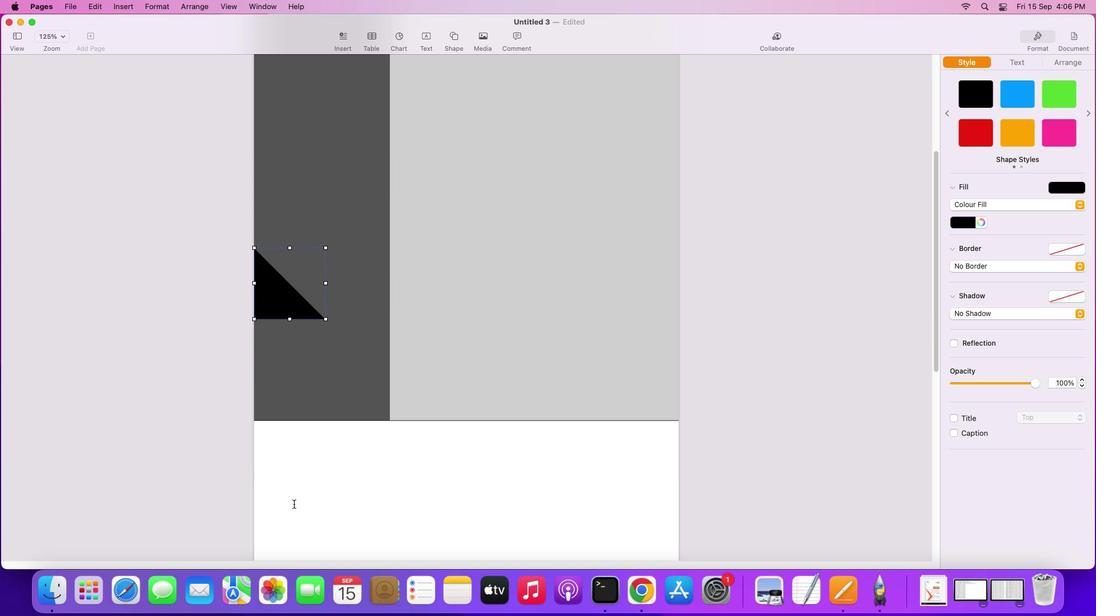 
Action: Mouse moved to (291, 525)
Screenshot: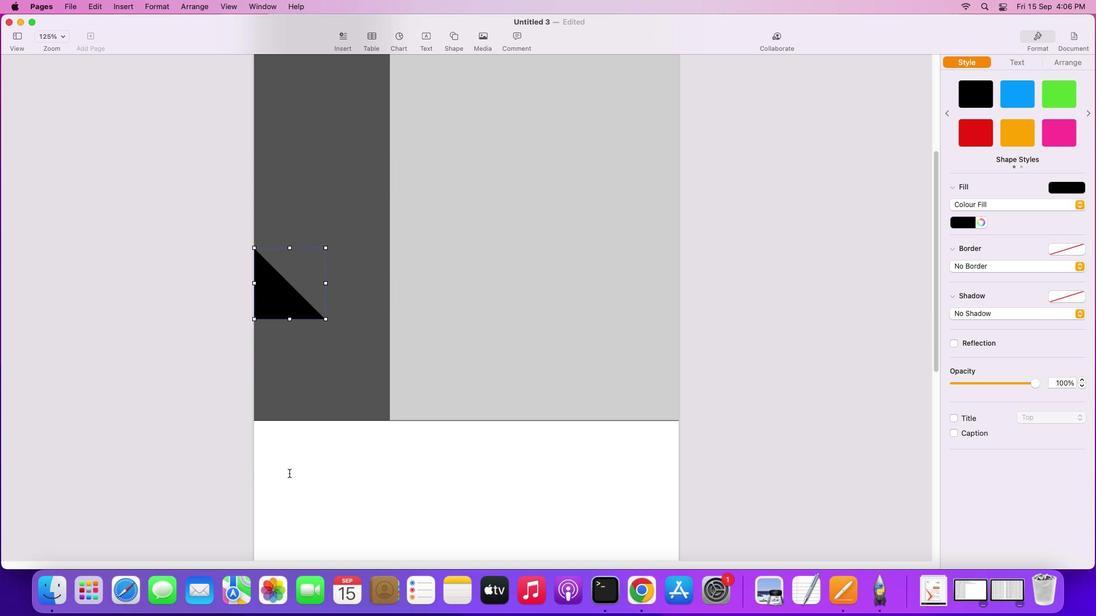 
Action: Mouse scrolled (291, 525) with delta (0, -3)
Screenshot: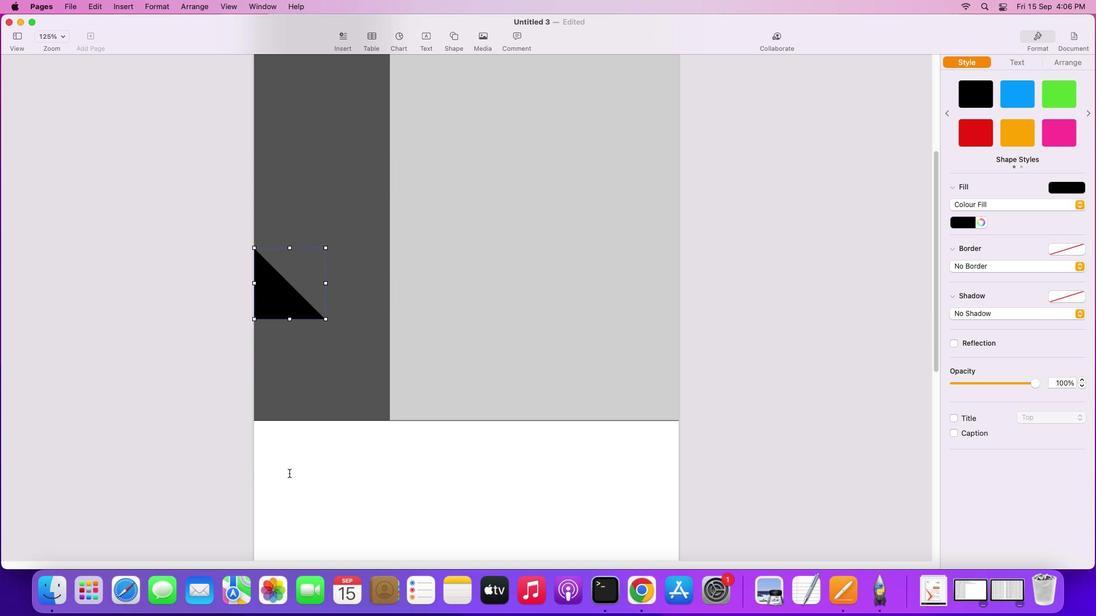 
Action: Mouse moved to (296, 513)
Screenshot: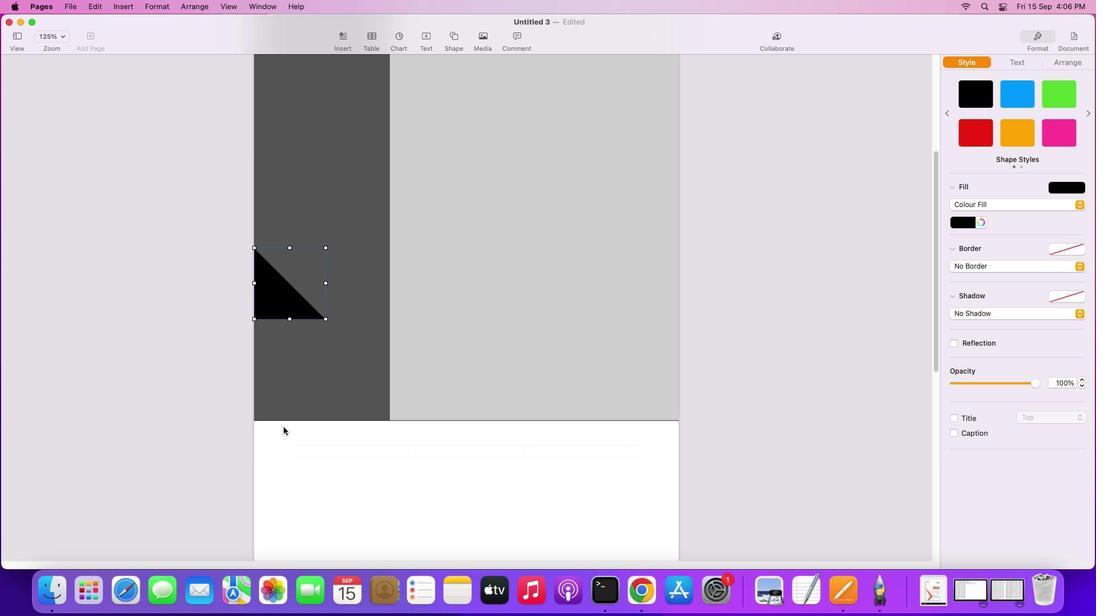 
Action: Mouse scrolled (296, 513) with delta (0, 0)
Screenshot: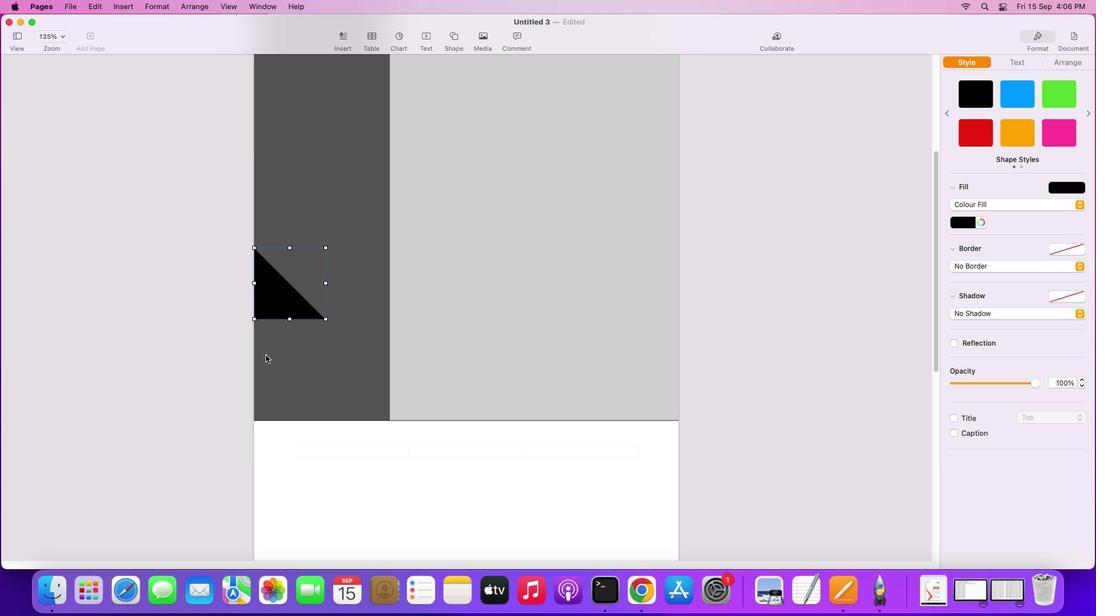 
Action: Mouse scrolled (296, 513) with delta (0, 0)
Screenshot: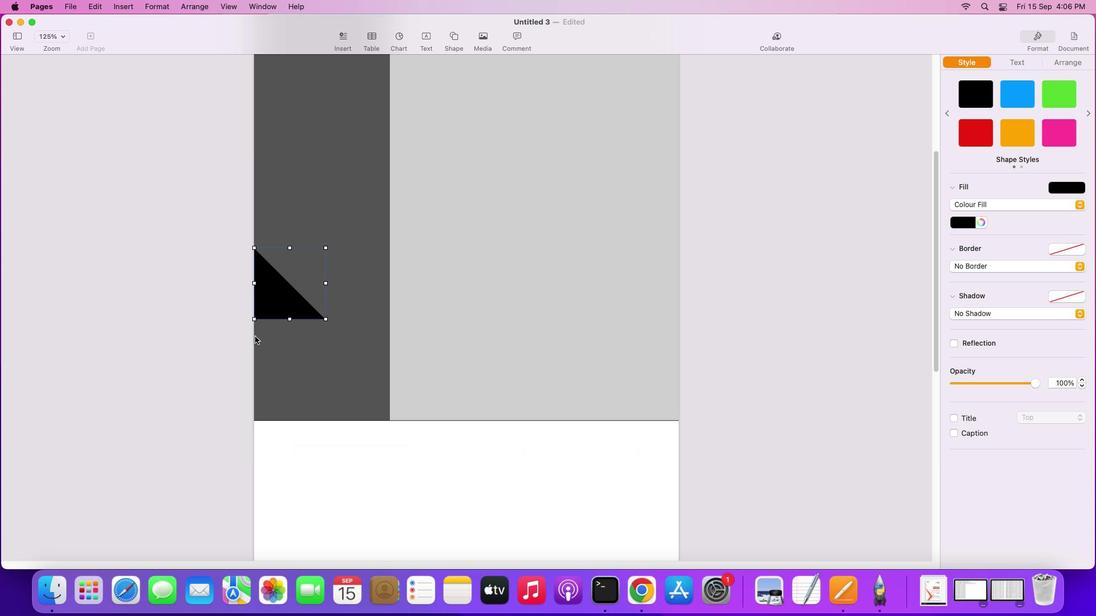 
Action: Mouse scrolled (296, 513) with delta (0, -1)
Screenshot: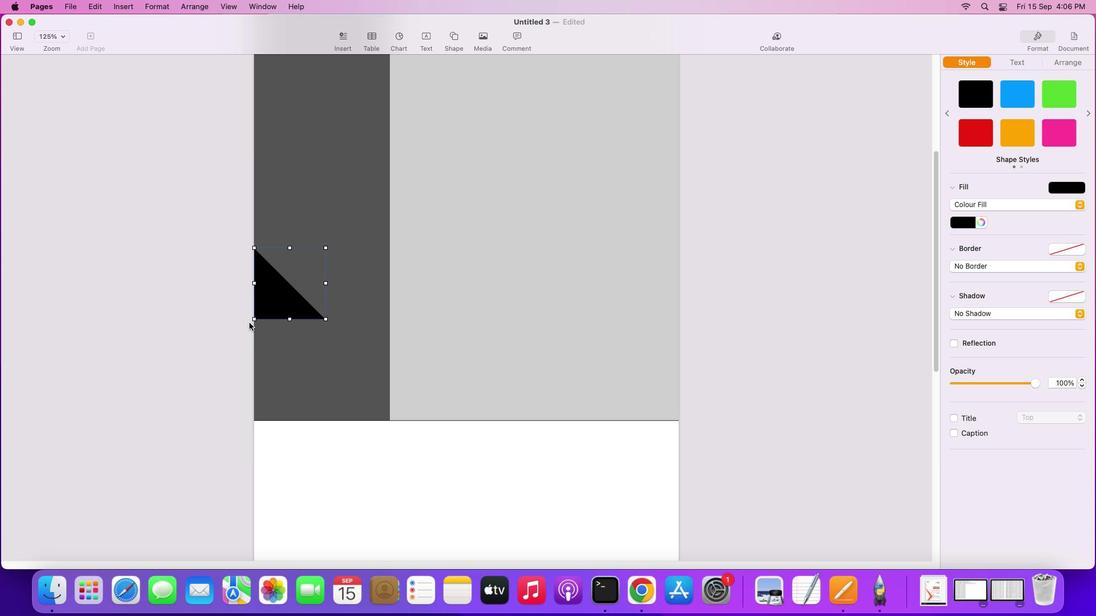 
Action: Mouse scrolled (296, 513) with delta (0, -2)
Screenshot: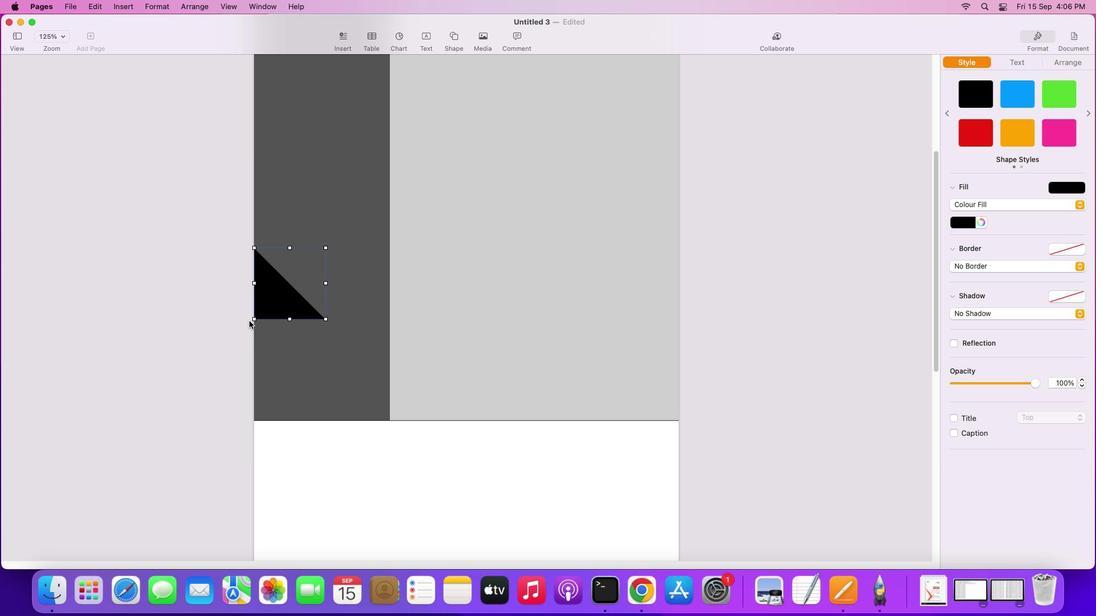 
Action: Mouse moved to (289, 307)
Screenshot: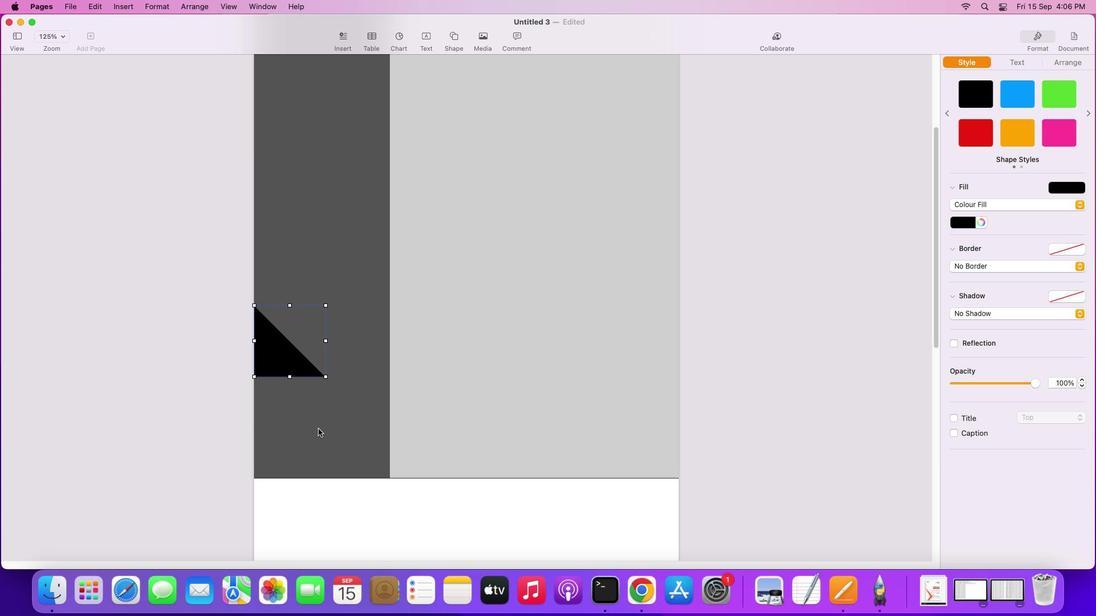 
Action: Mouse scrolled (289, 307) with delta (0, 0)
Screenshot: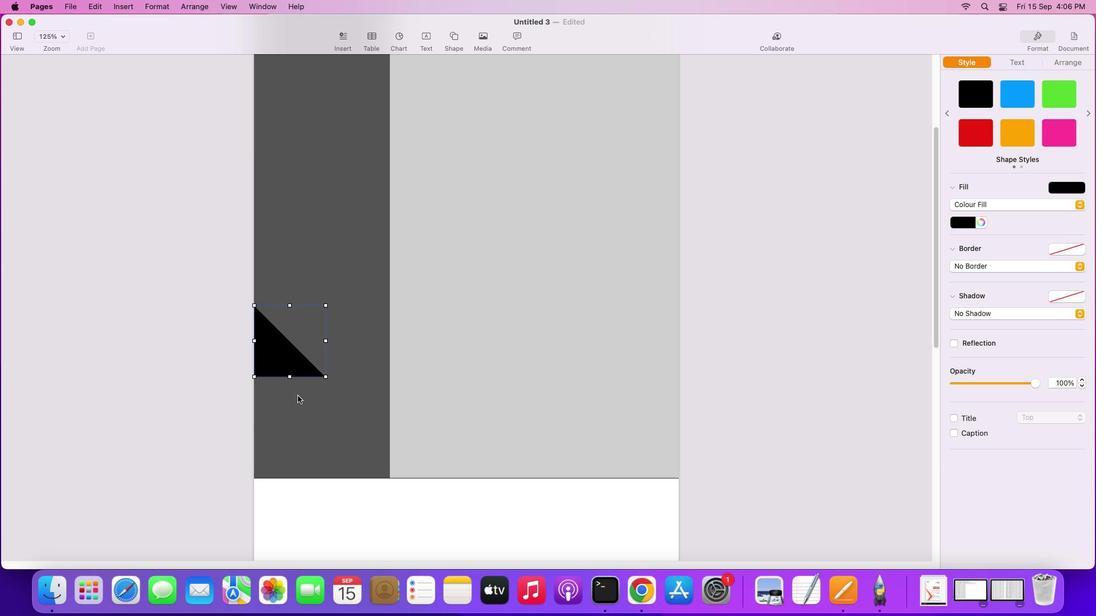 
Action: Mouse scrolled (289, 307) with delta (0, 0)
Screenshot: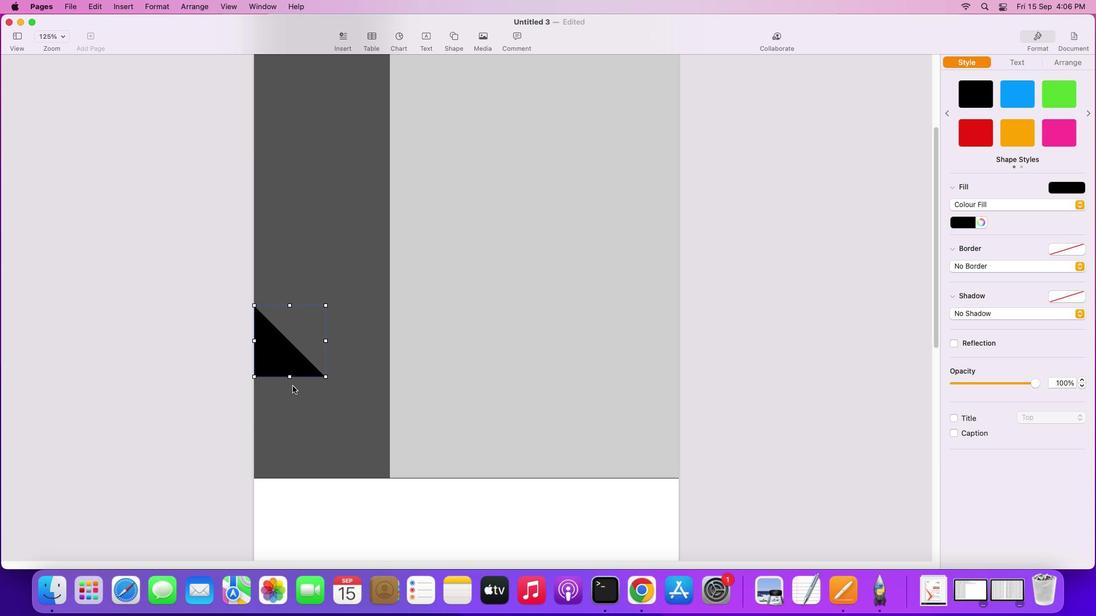
Action: Mouse moved to (289, 307)
Screenshot: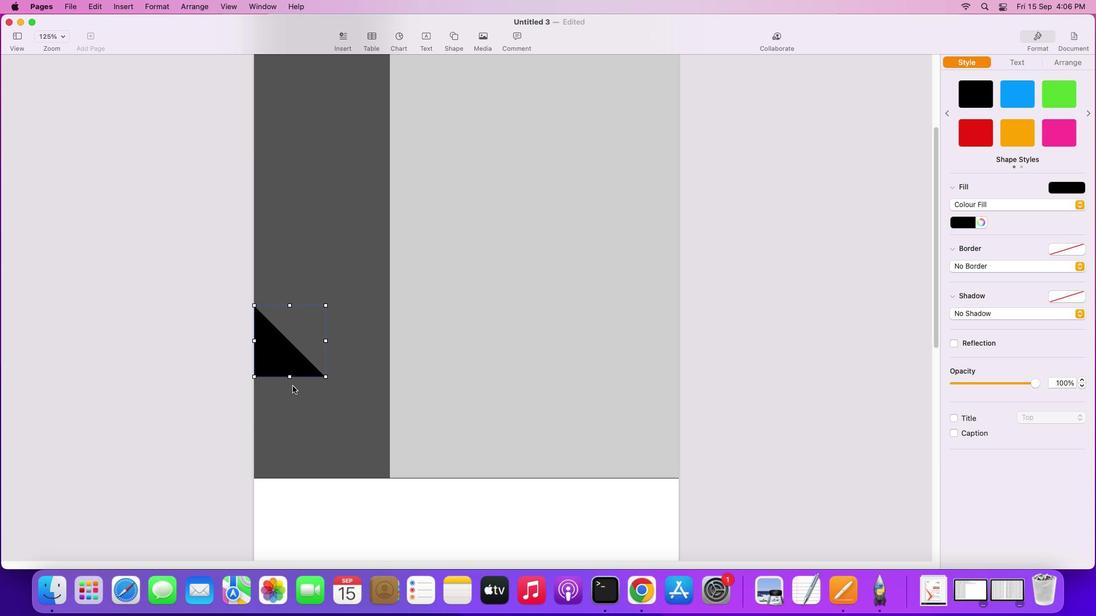 
Action: Mouse scrolled (289, 307) with delta (0, 1)
Screenshot: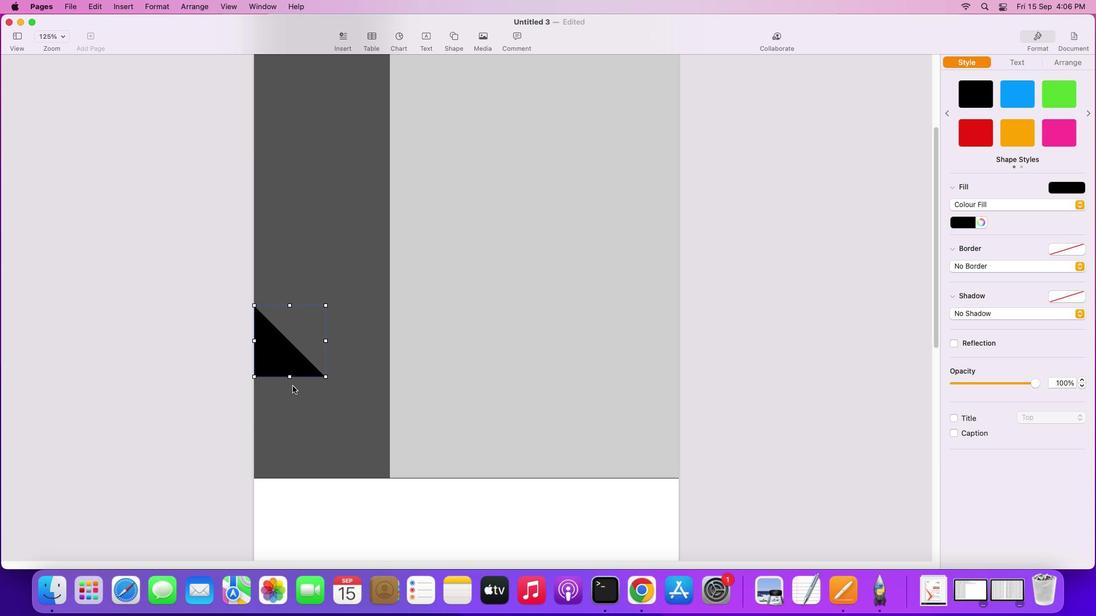 
Action: Mouse moved to (289, 312)
Screenshot: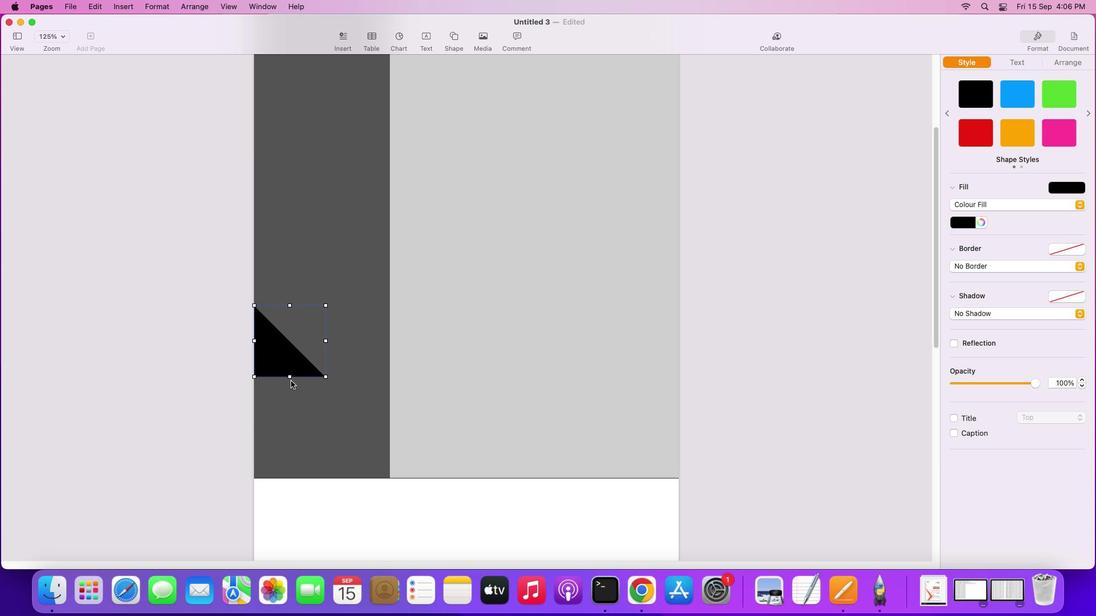 
Action: Mouse scrolled (289, 312) with delta (0, 2)
